 Task: Slide 21 - Alternative resources.
Action: Mouse moved to (34, 89)
Screenshot: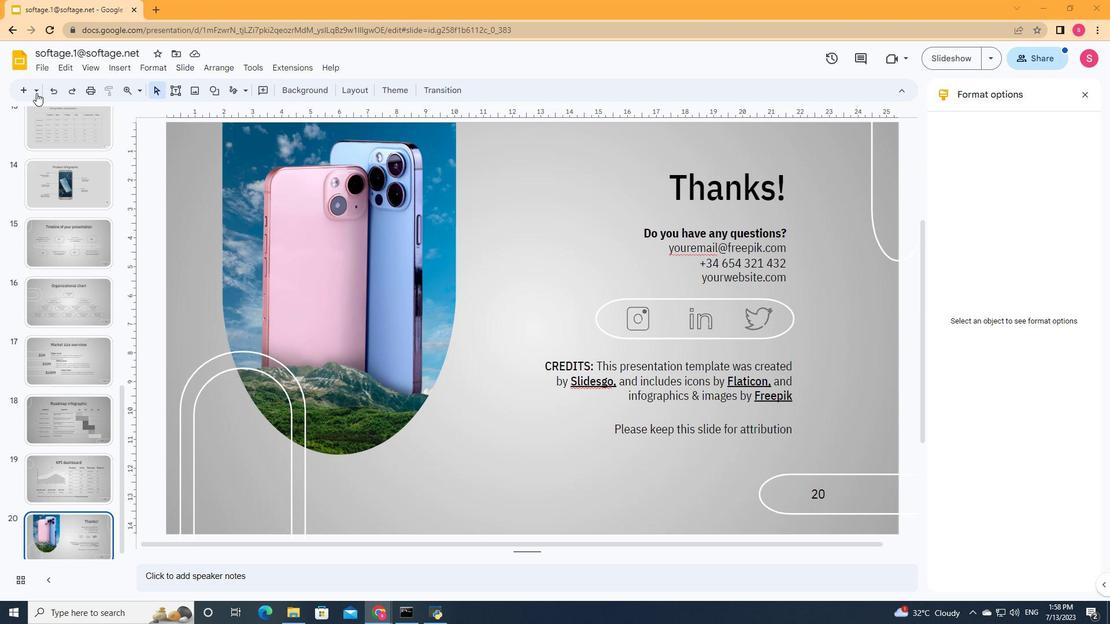 
Action: Mouse pressed left at (34, 89)
Screenshot: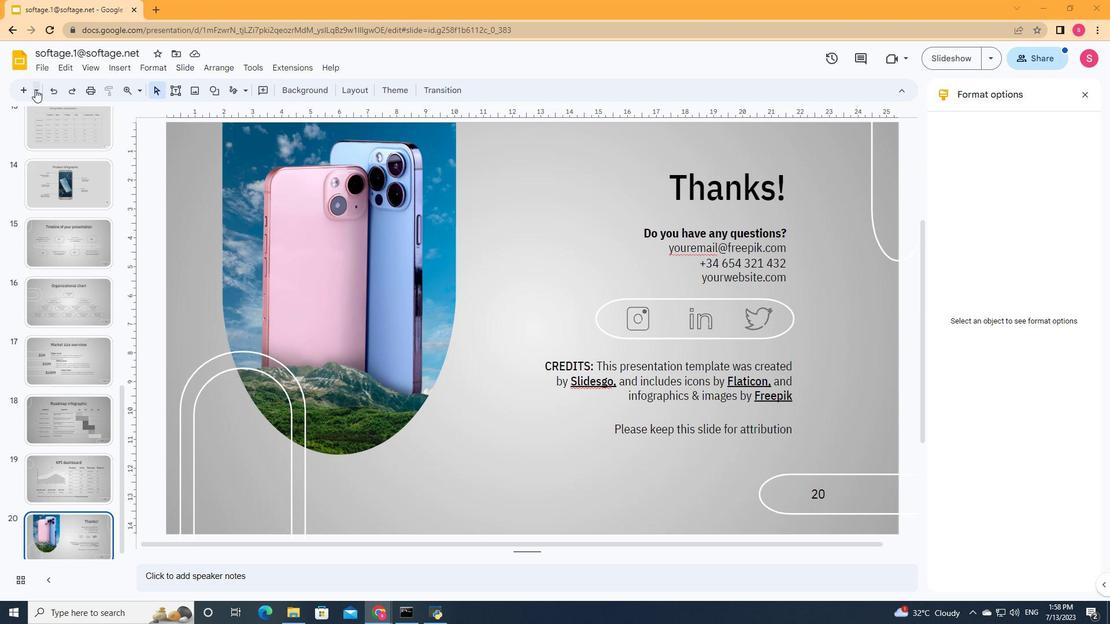 
Action: Mouse moved to (194, 135)
Screenshot: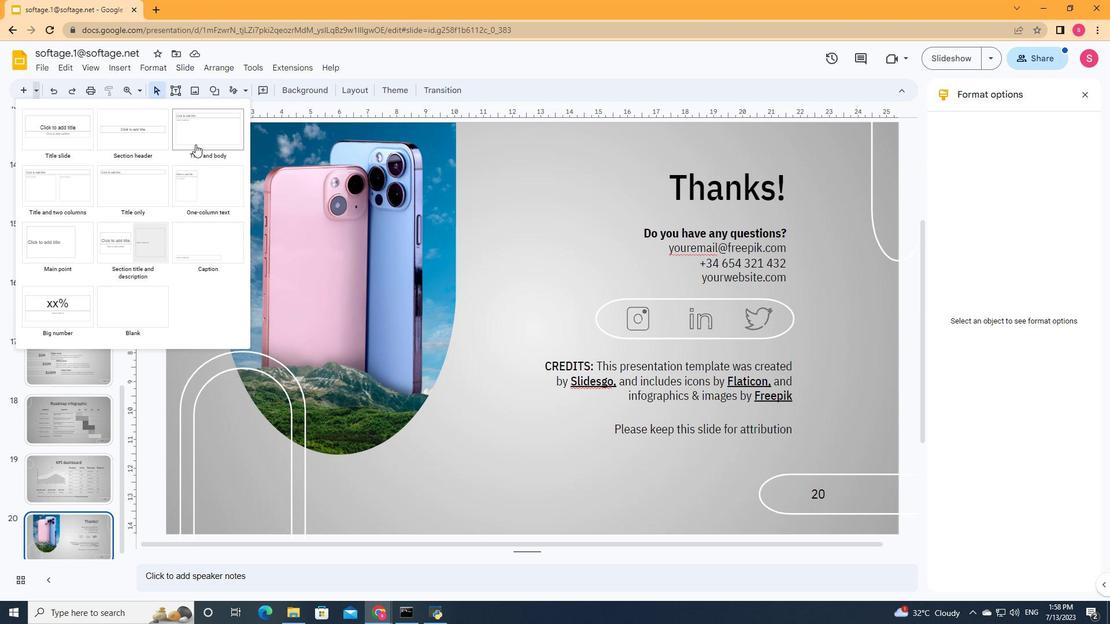 
Action: Mouse pressed left at (194, 135)
Screenshot: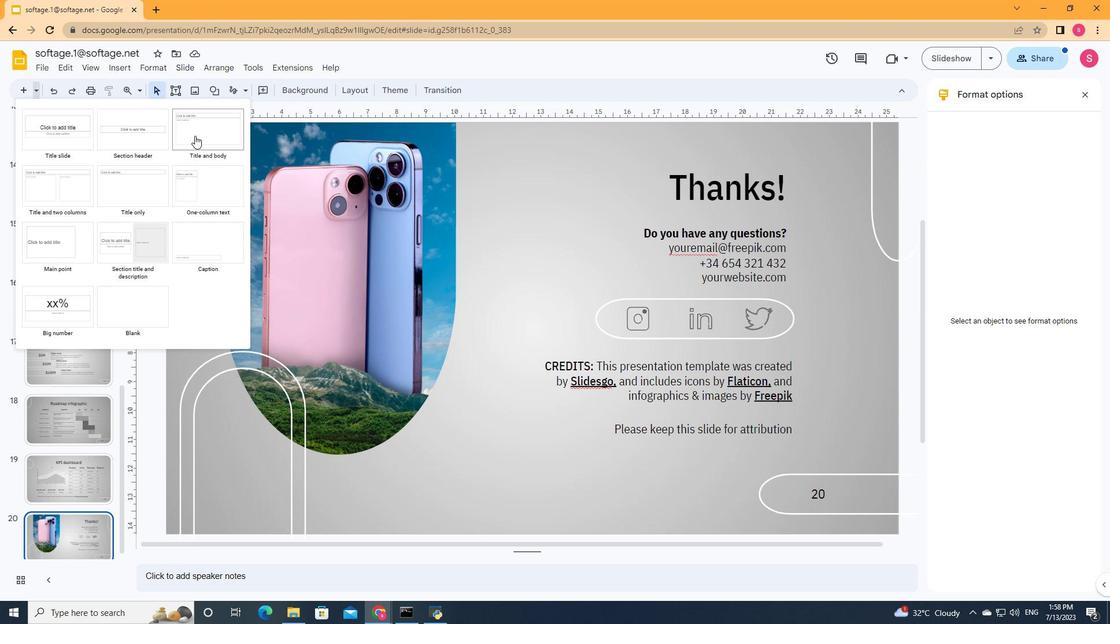 
Action: Mouse moved to (408, 193)
Screenshot: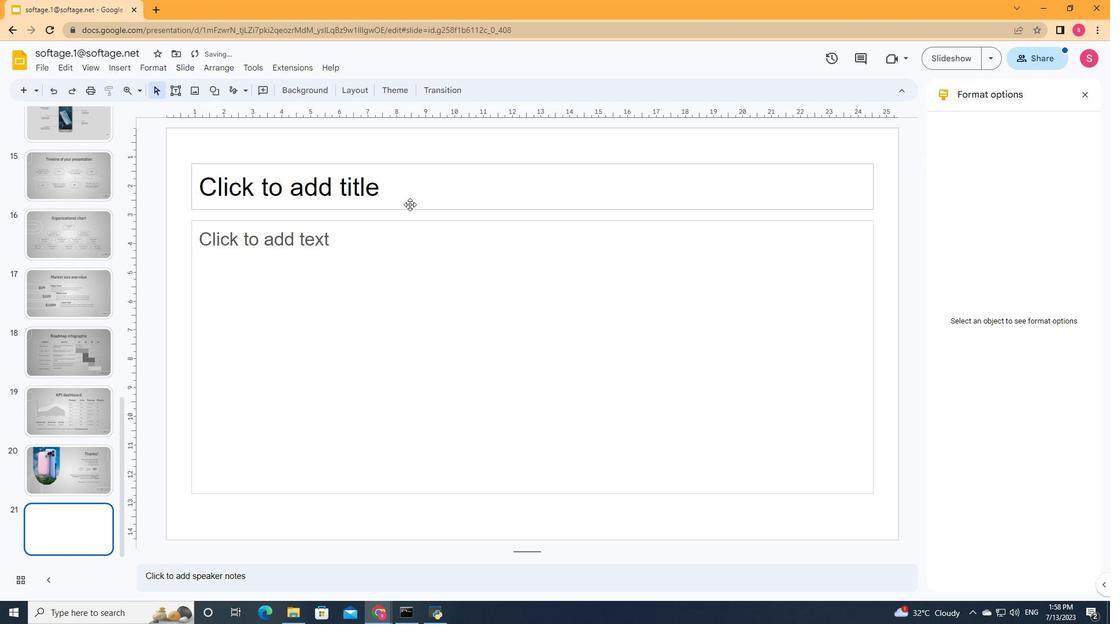 
Action: Mouse pressed left at (408, 193)
Screenshot: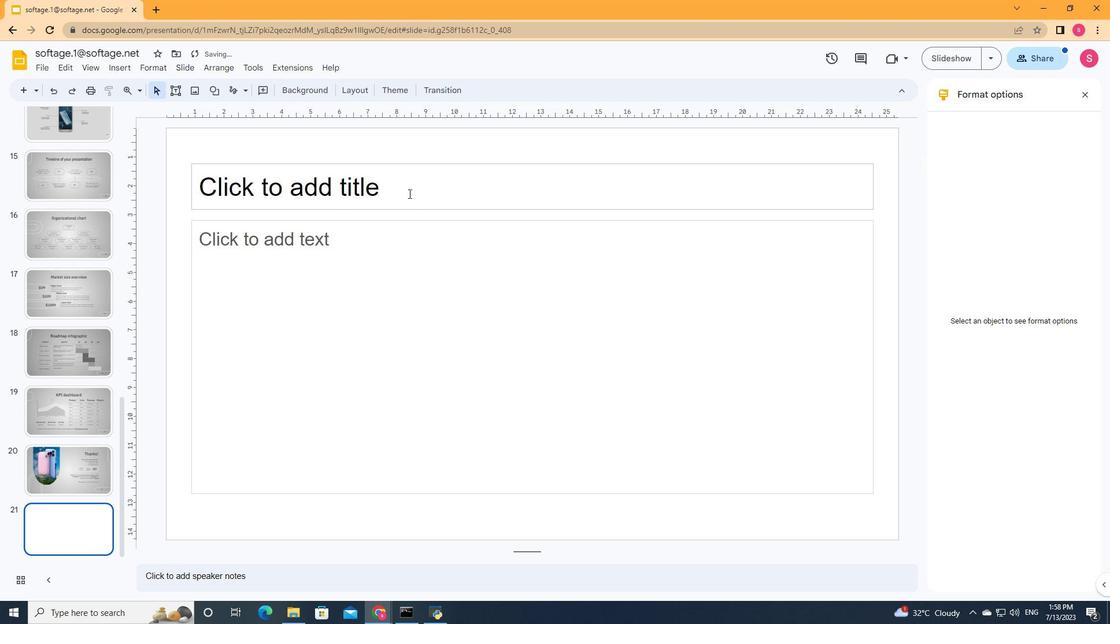 
Action: Key pressed <Key.shift>Alternative<Key.space><Key.shift>R<Key.backspace>resources
Screenshot: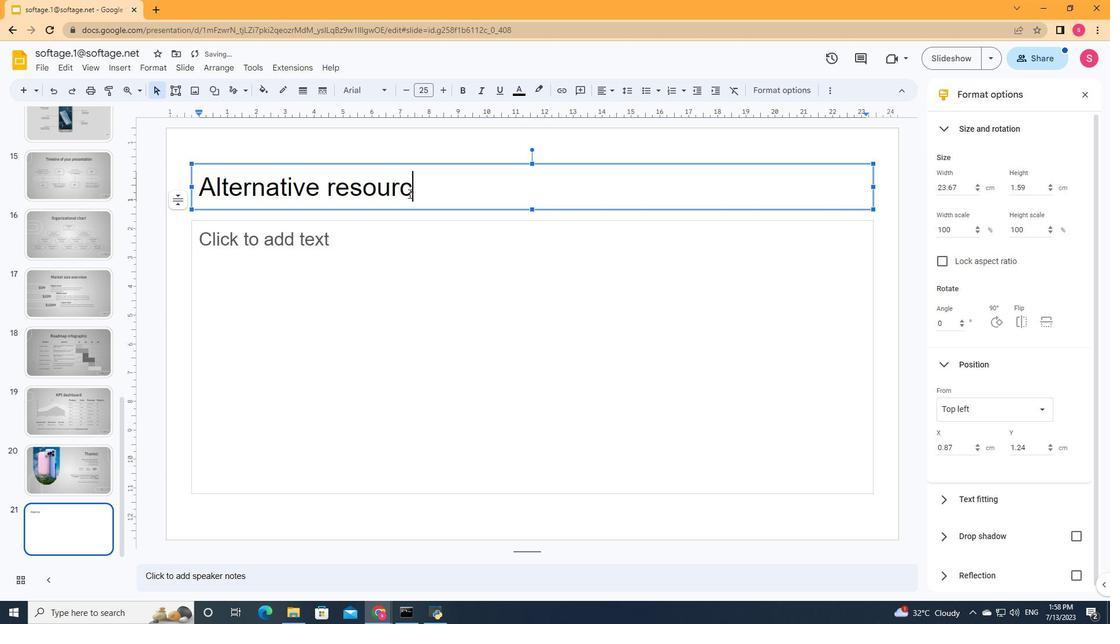 
Action: Mouse moved to (459, 183)
Screenshot: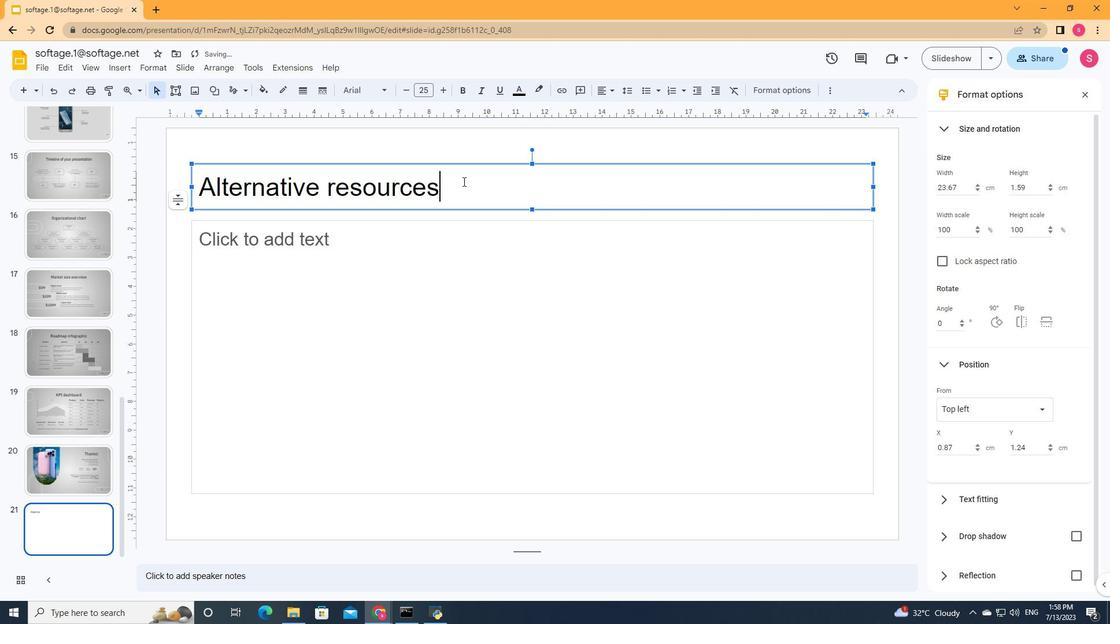 
Action: Mouse pressed left at (459, 183)
Screenshot: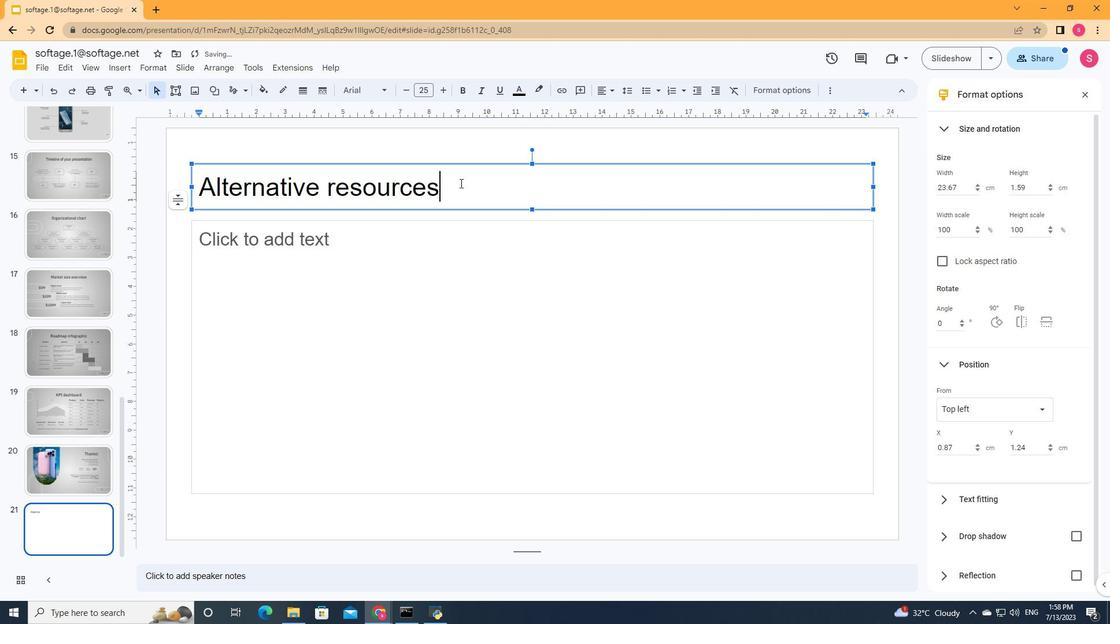 
Action: Mouse moved to (449, 90)
Screenshot: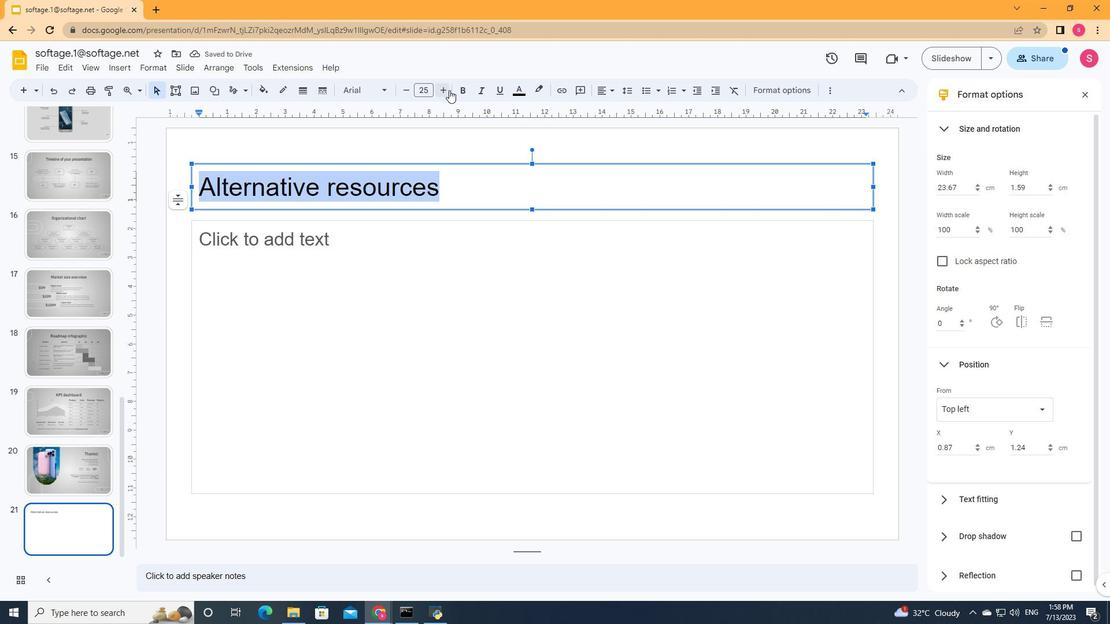 
Action: Mouse pressed left at (449, 90)
Screenshot: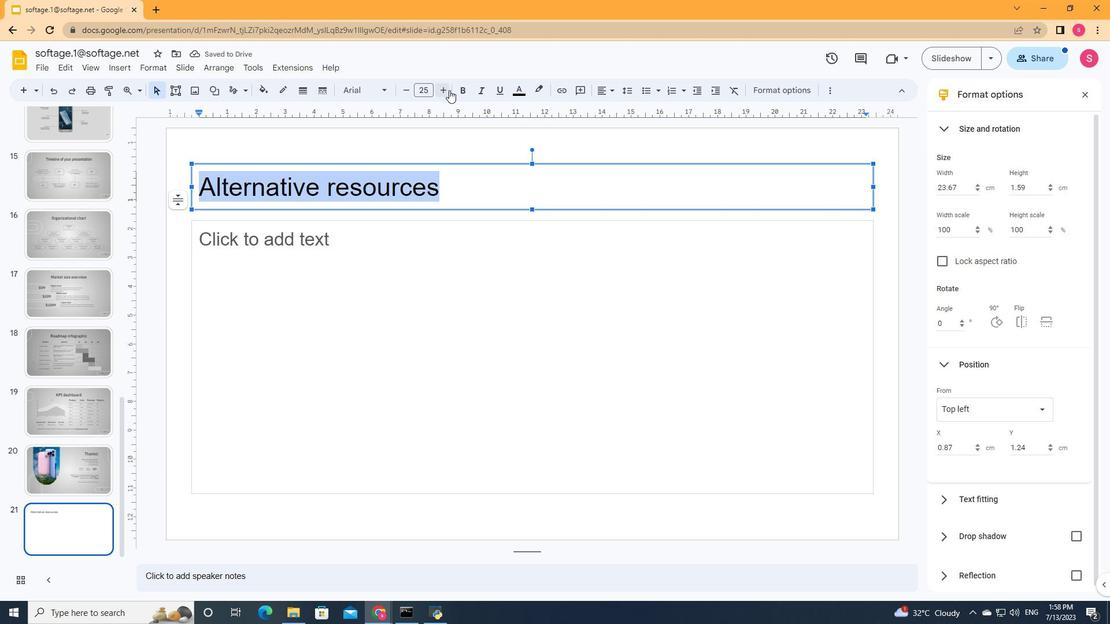 
Action: Mouse pressed left at (449, 90)
Screenshot: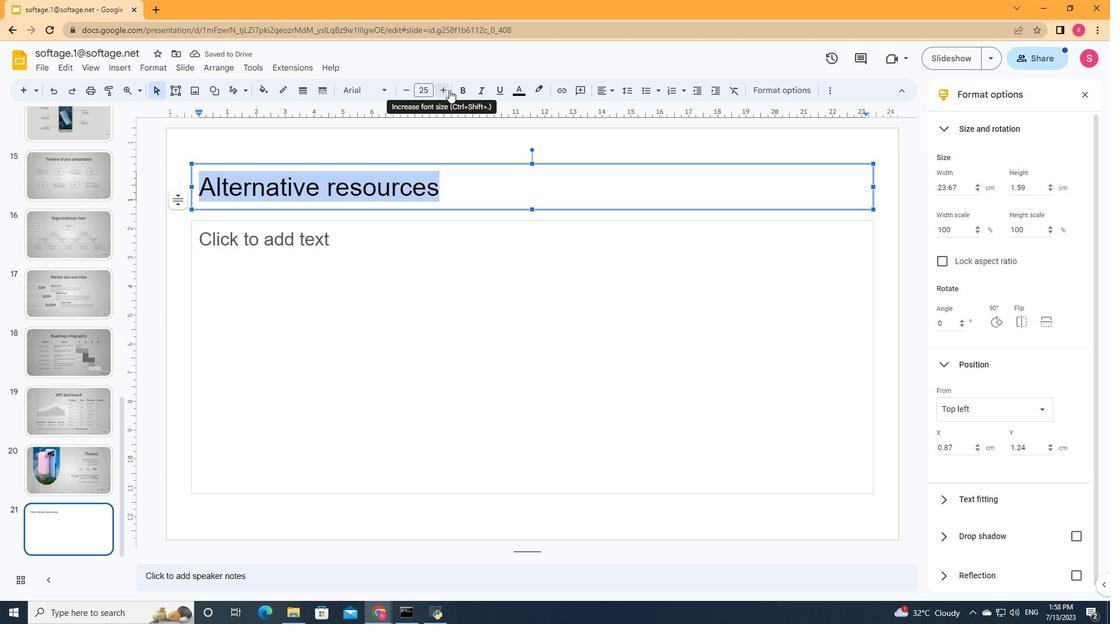 
Action: Mouse pressed left at (449, 90)
Screenshot: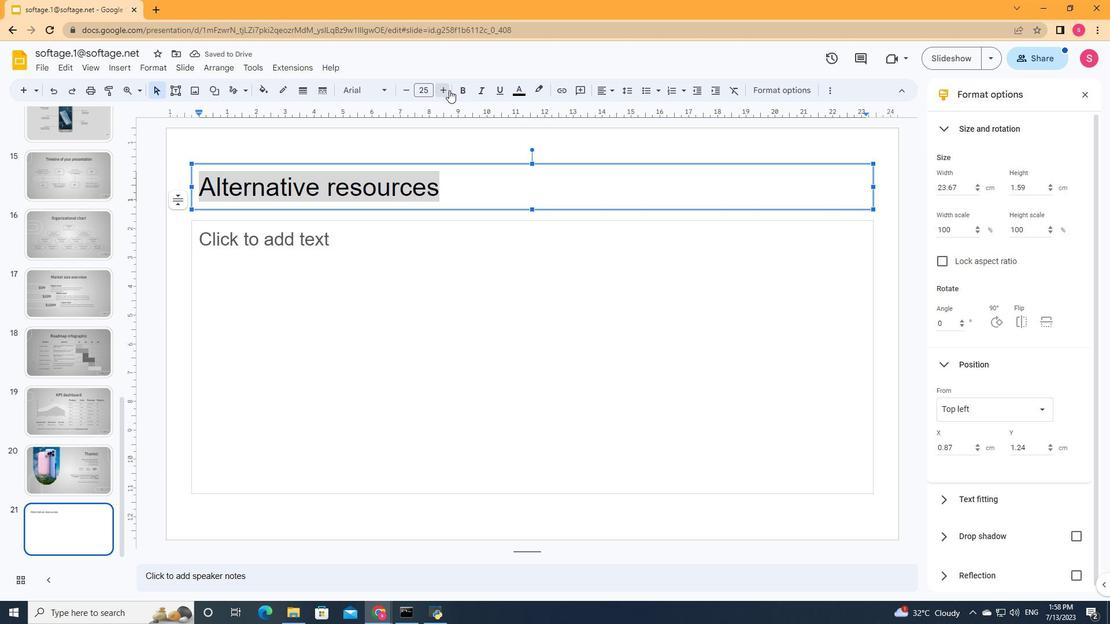 
Action: Mouse pressed left at (449, 90)
Screenshot: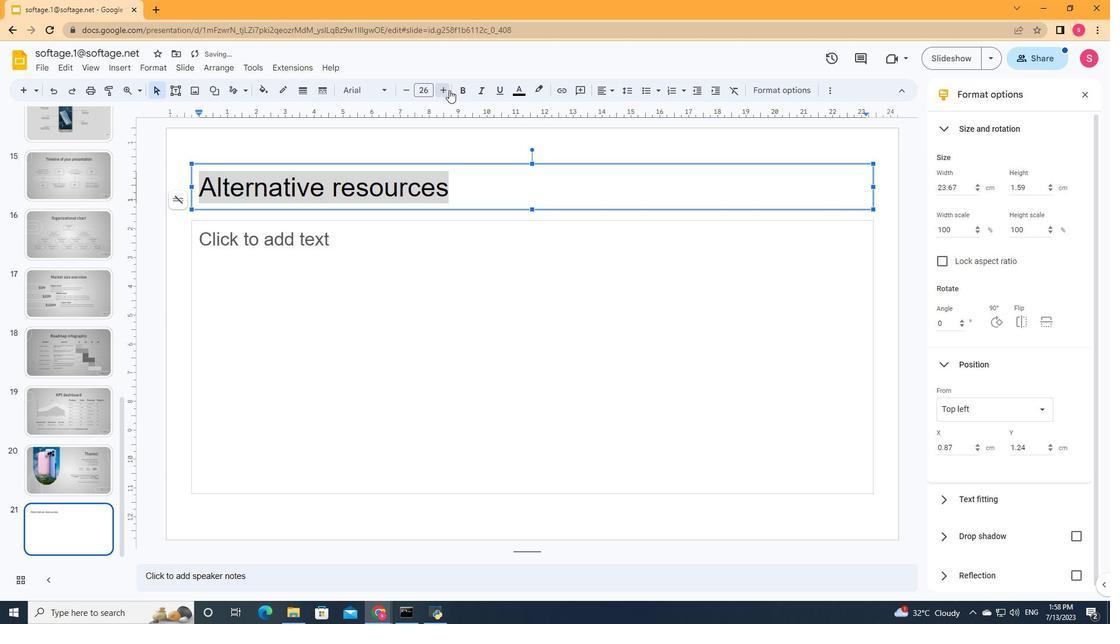 
Action: Mouse pressed left at (449, 90)
Screenshot: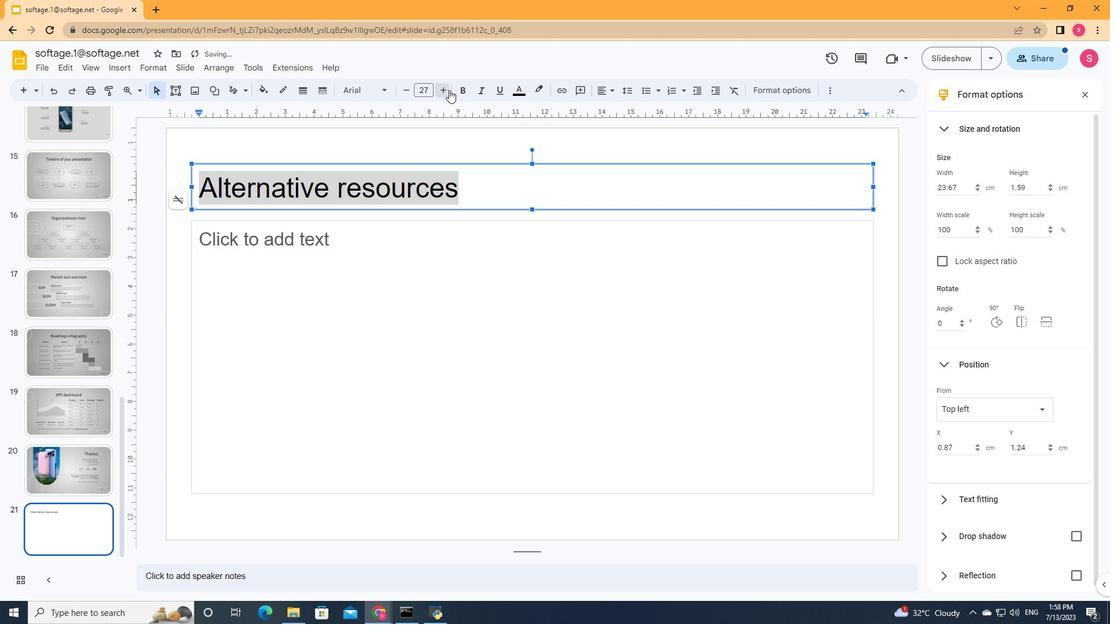
Action: Mouse pressed left at (449, 90)
Screenshot: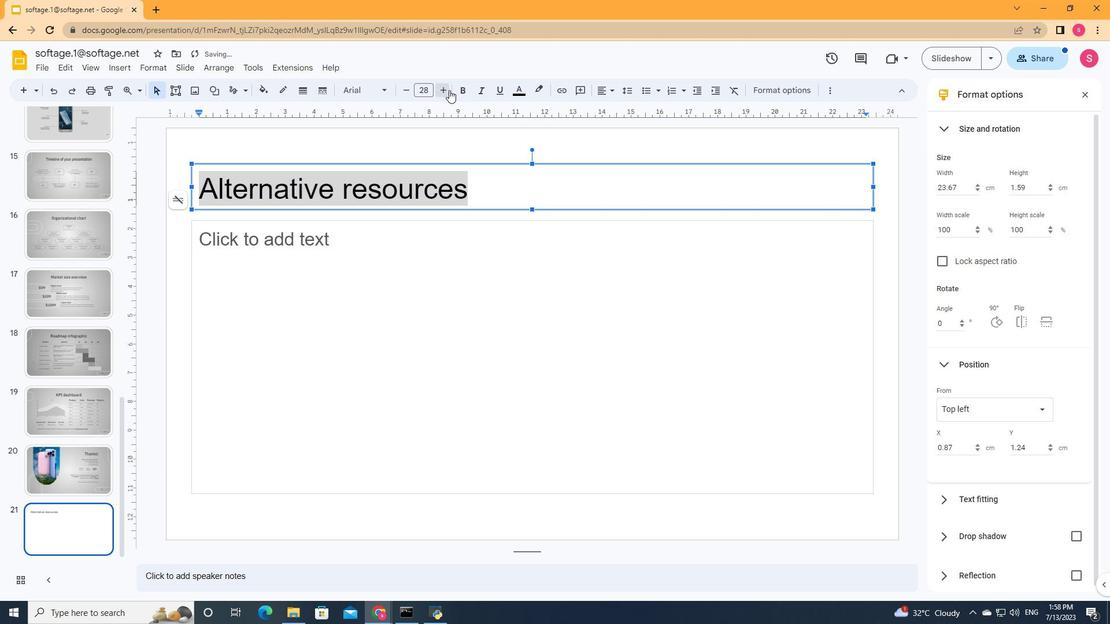 
Action: Mouse pressed left at (449, 90)
Screenshot: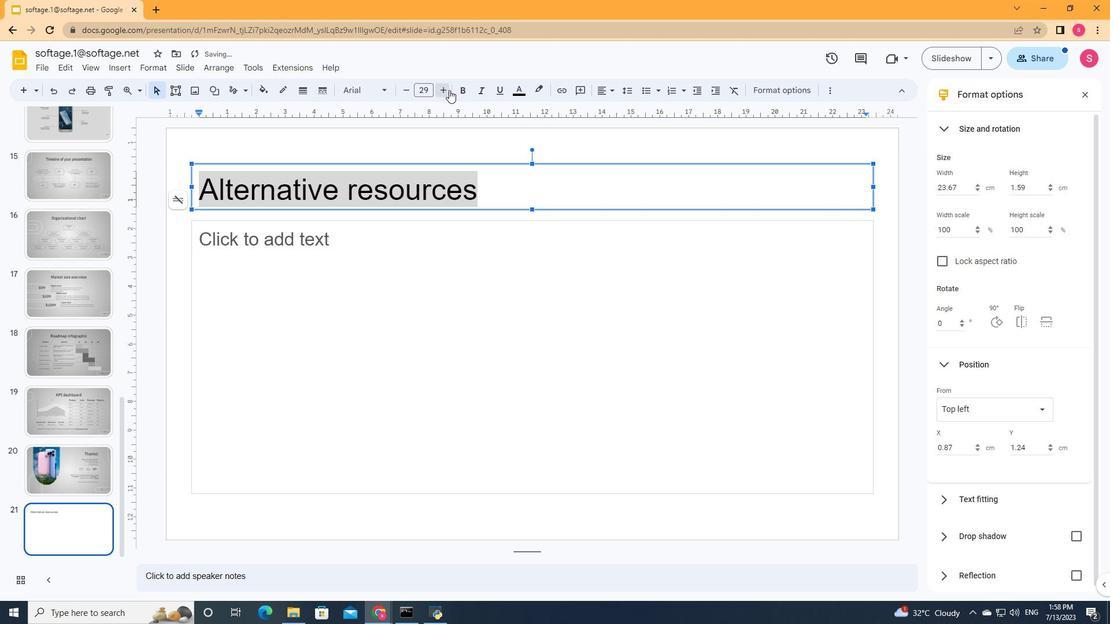 
Action: Mouse pressed left at (449, 90)
Screenshot: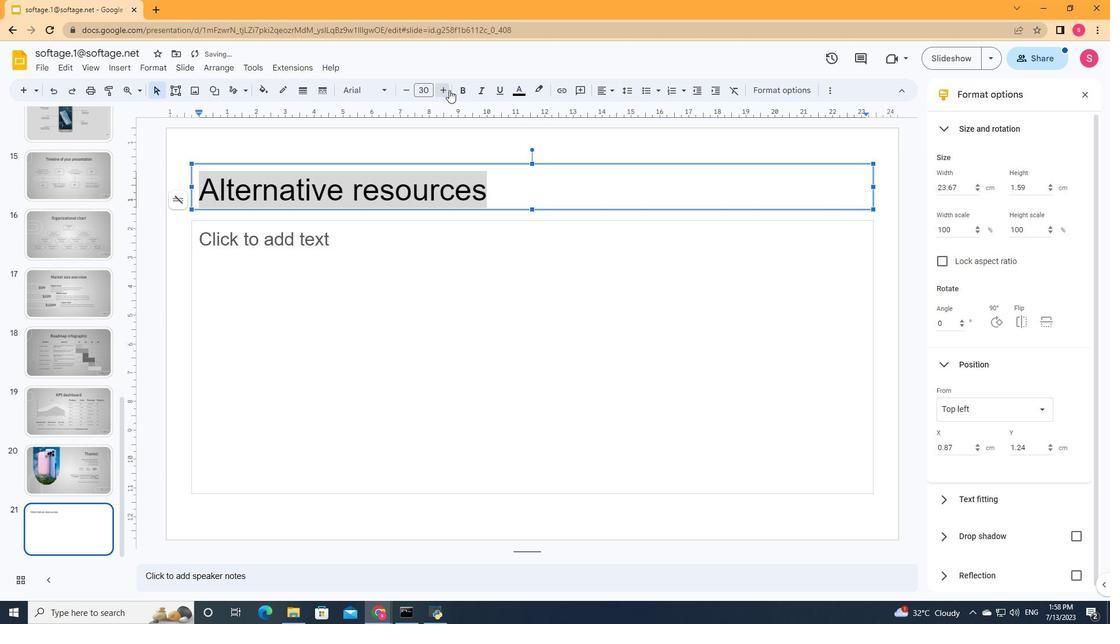 
Action: Mouse pressed left at (449, 90)
Screenshot: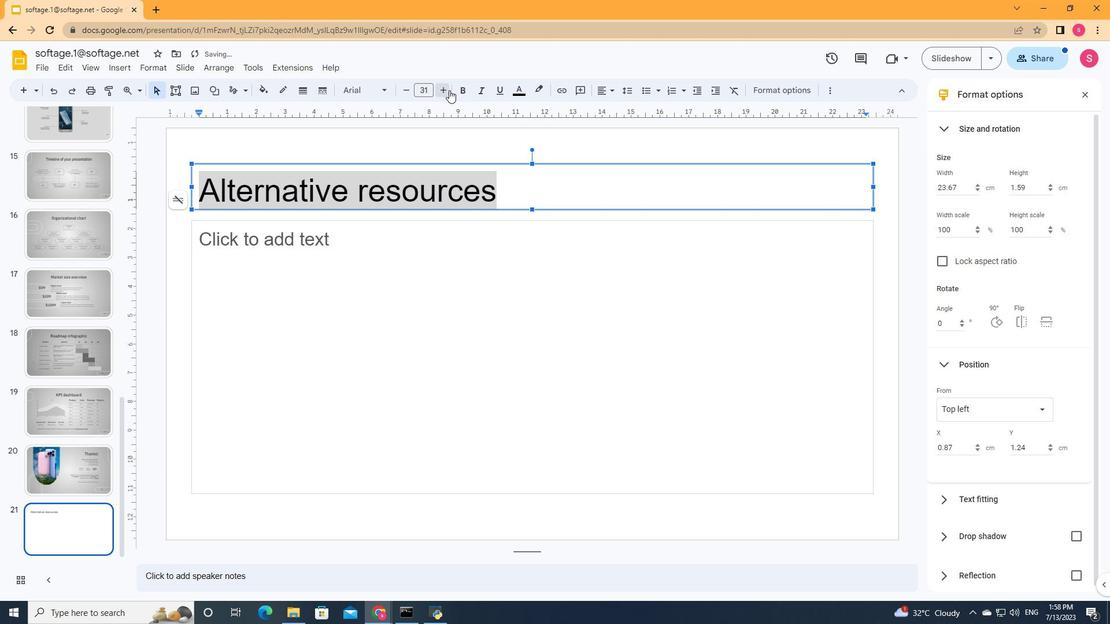 
Action: Mouse pressed left at (449, 90)
Screenshot: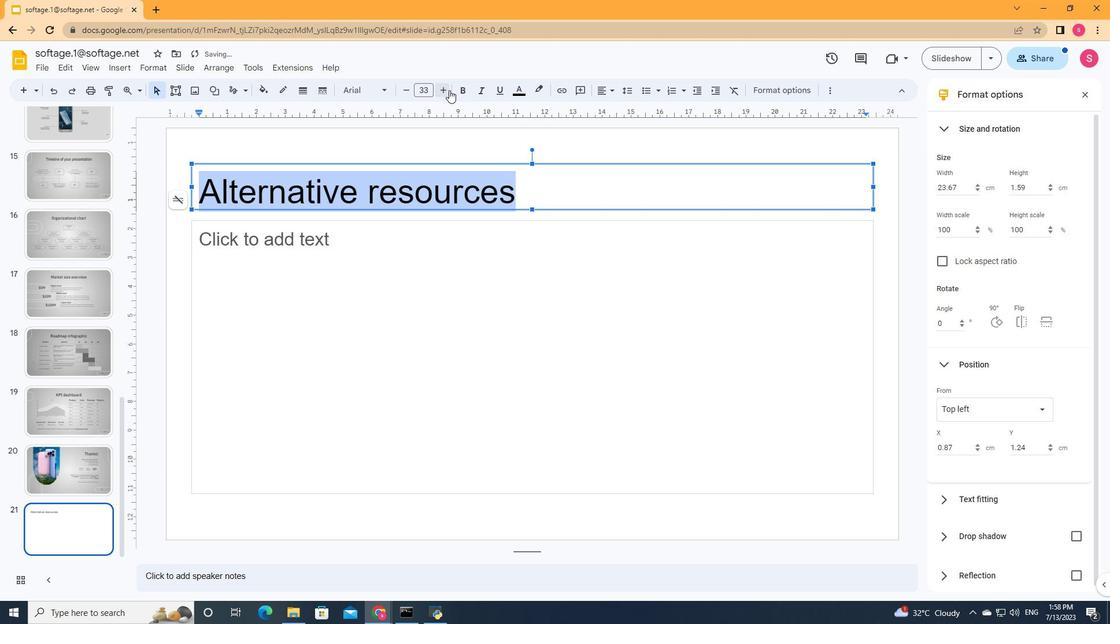 
Action: Mouse moved to (380, 87)
Screenshot: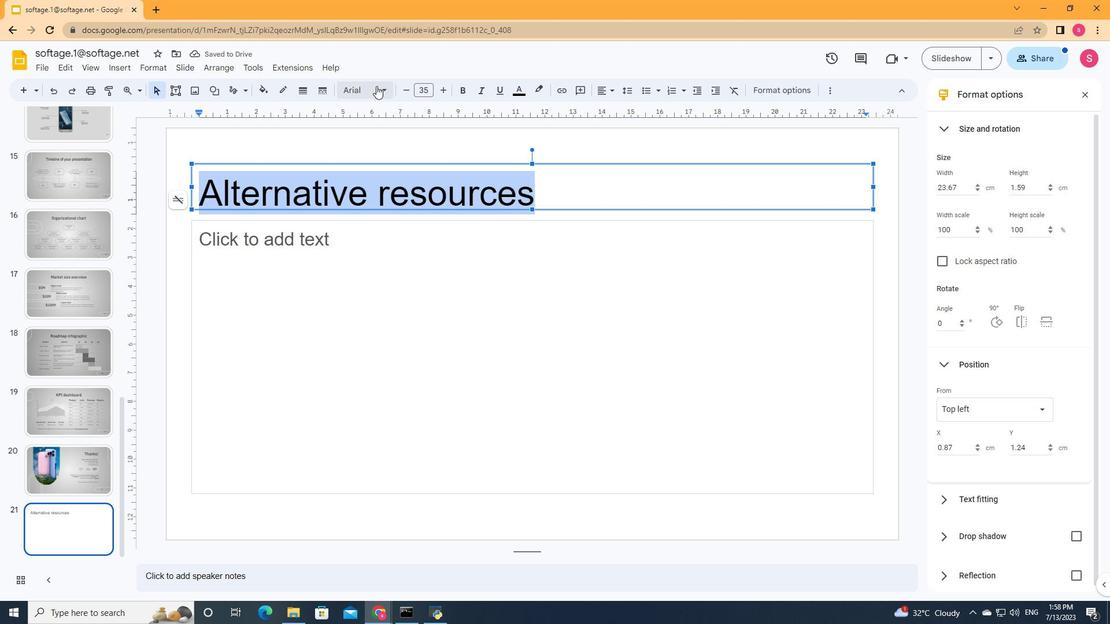 
Action: Mouse pressed left at (380, 87)
Screenshot: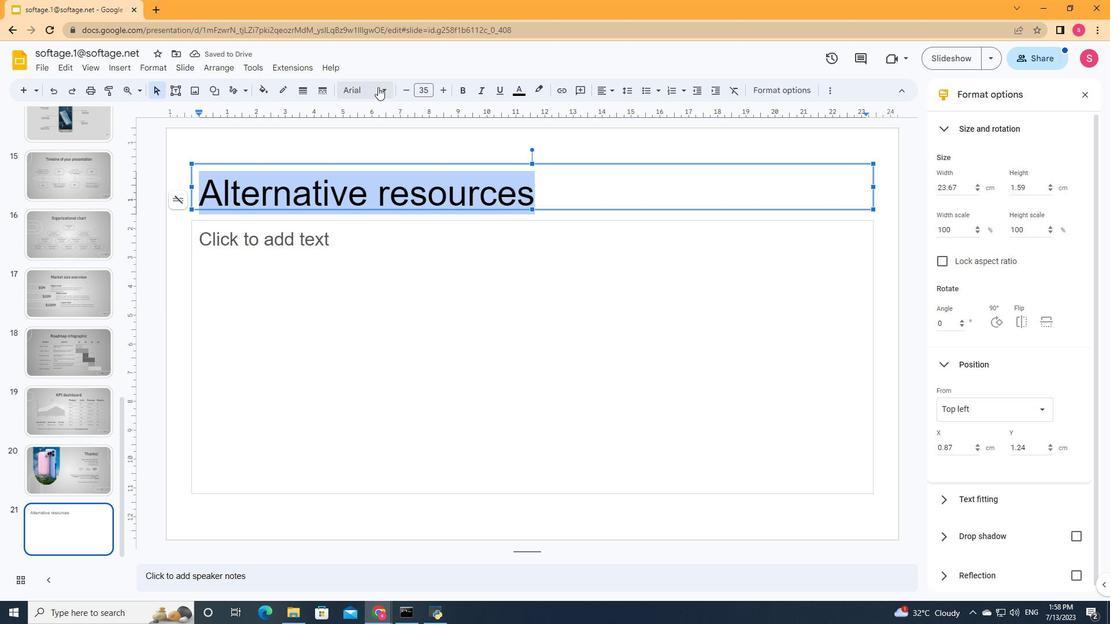 
Action: Mouse moved to (546, 286)
Screenshot: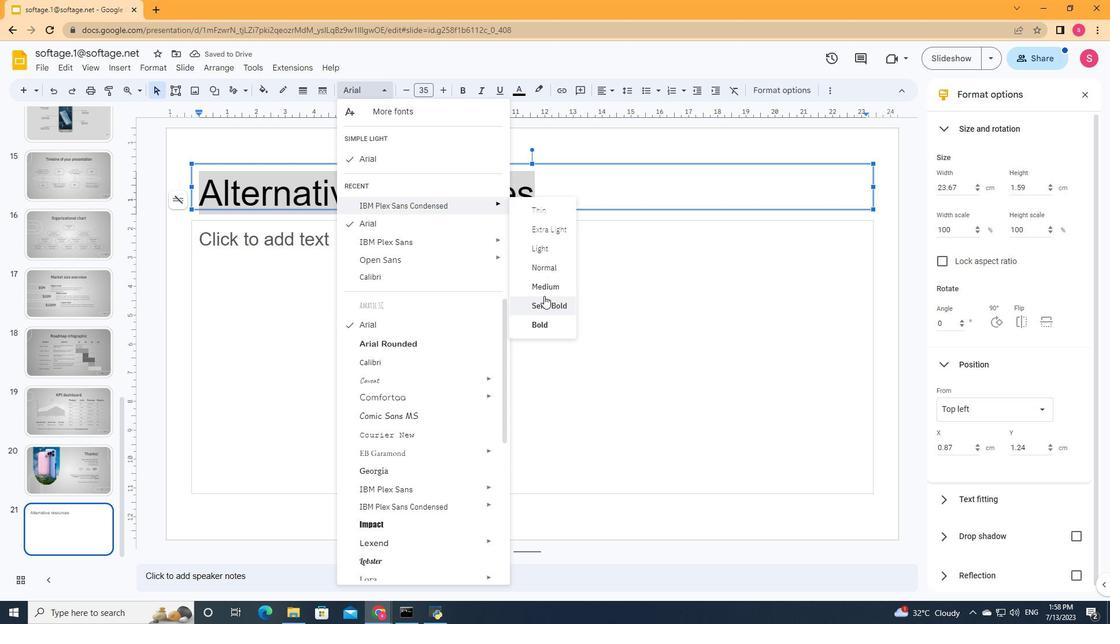 
Action: Mouse pressed left at (546, 286)
Screenshot: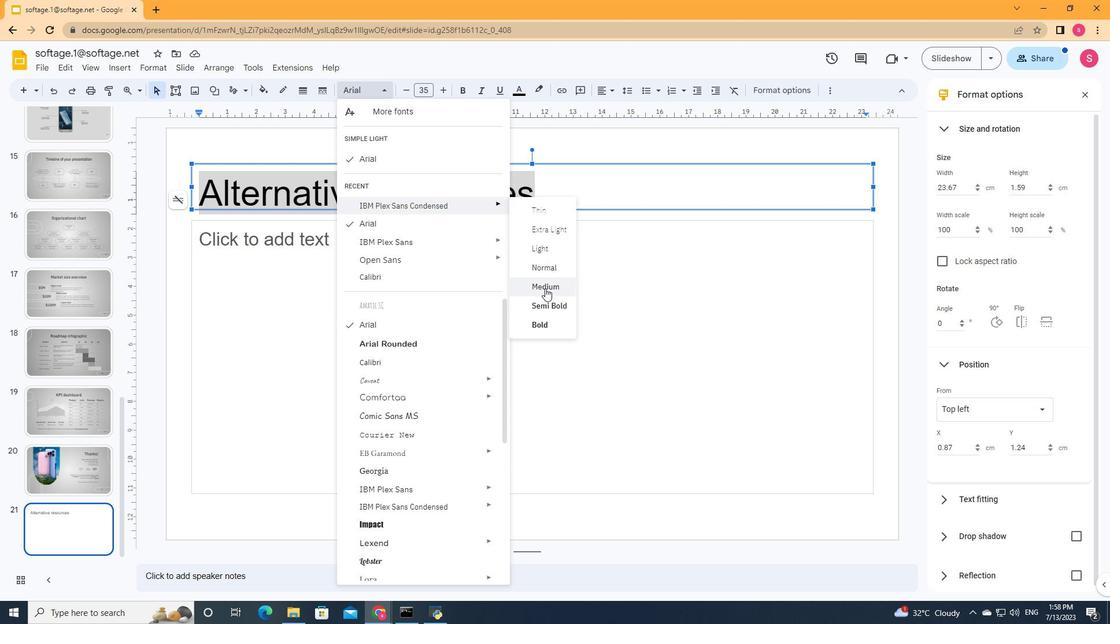 
Action: Mouse moved to (613, 92)
Screenshot: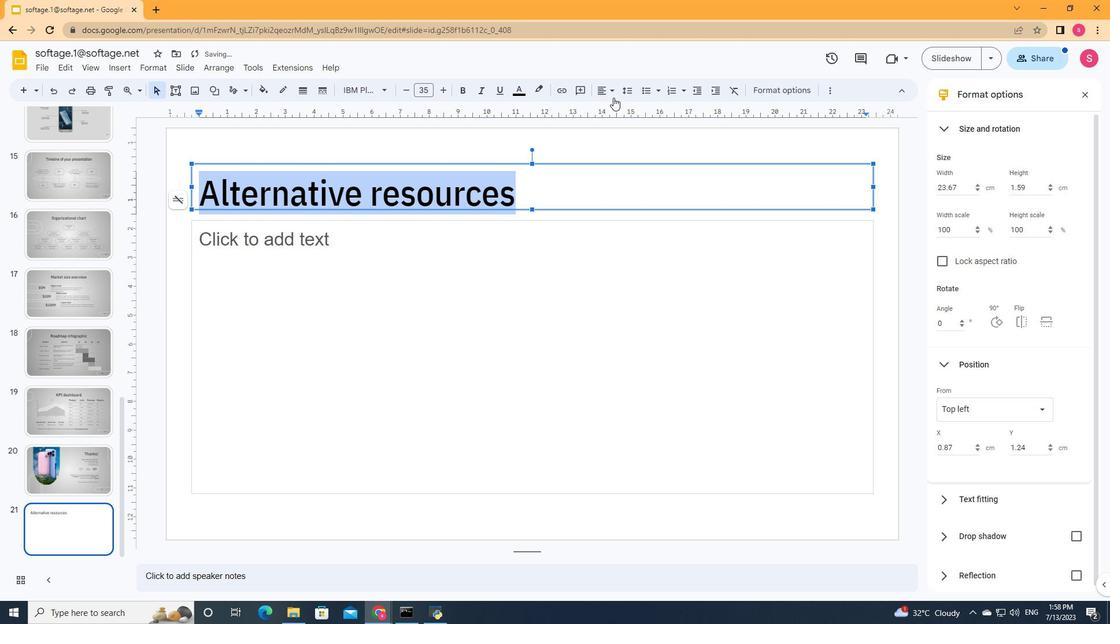 
Action: Mouse pressed left at (613, 92)
Screenshot: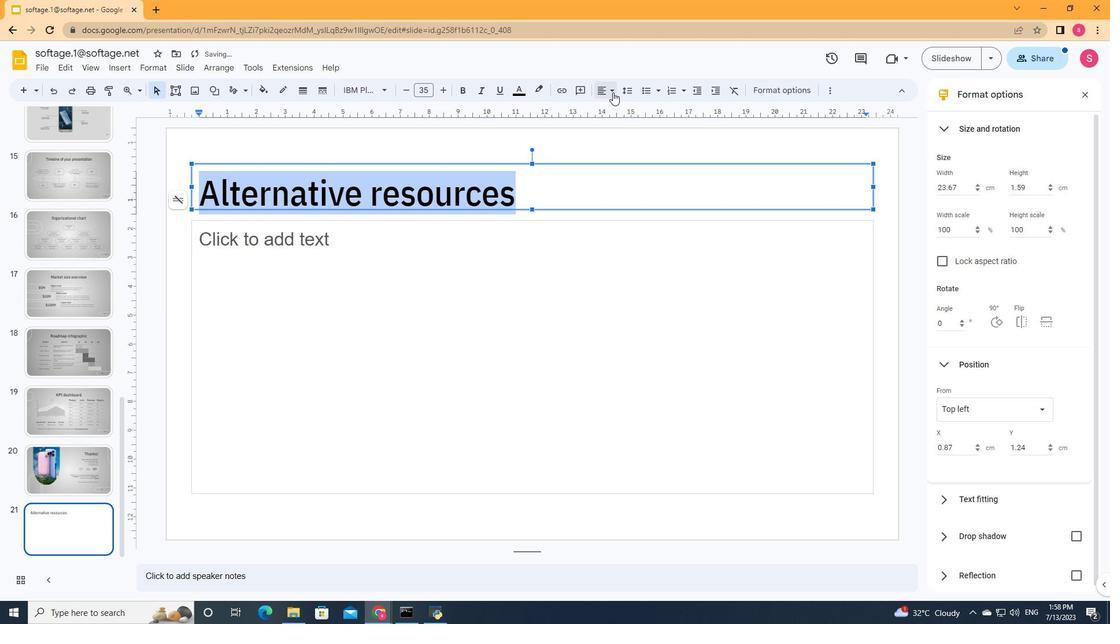 
Action: Mouse moved to (617, 113)
Screenshot: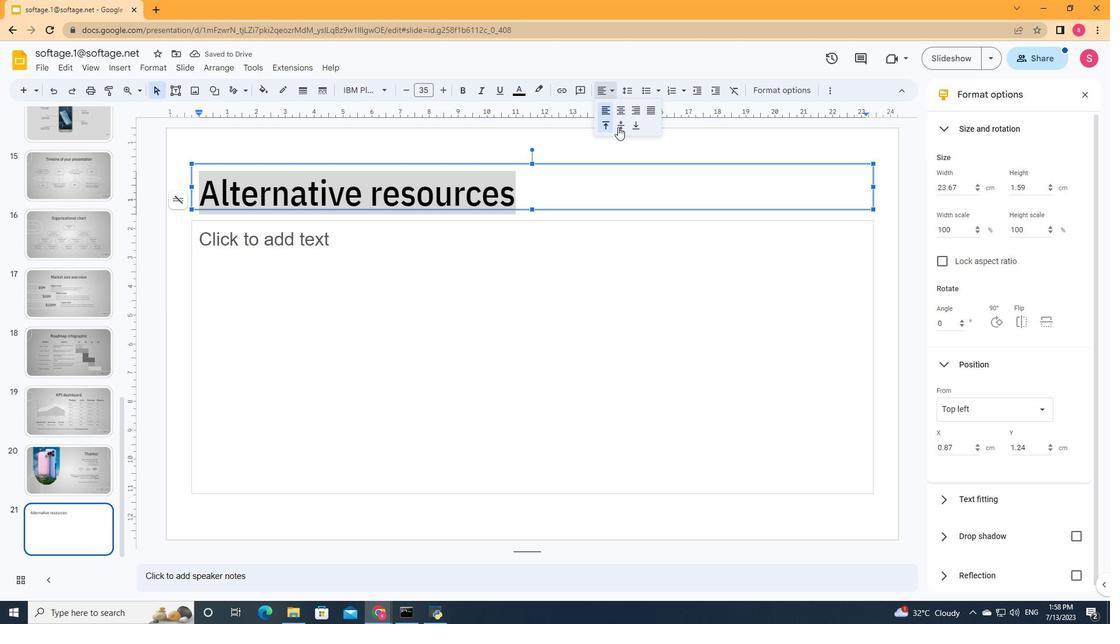 
Action: Mouse pressed left at (617, 113)
Screenshot: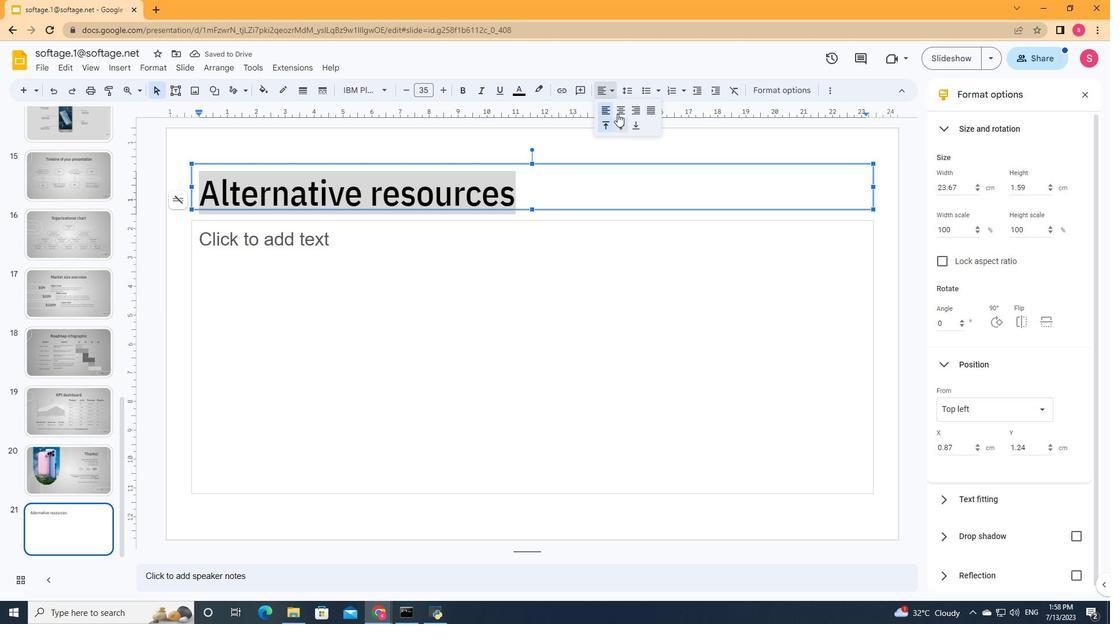 
Action: Mouse moved to (537, 254)
Screenshot: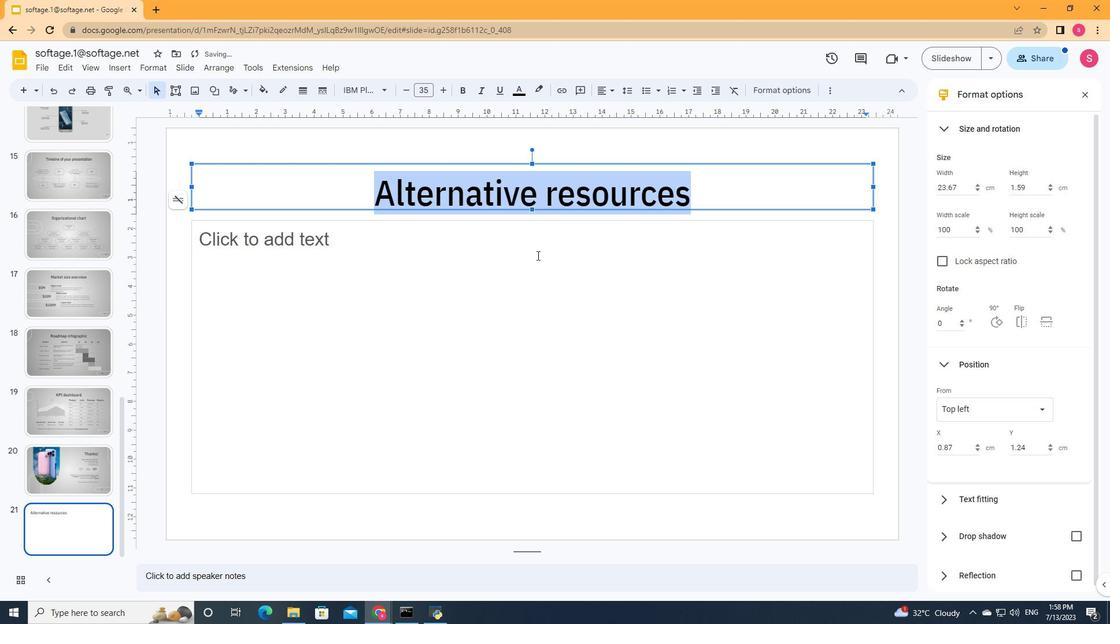
Action: Mouse pressed left at (537, 254)
Screenshot: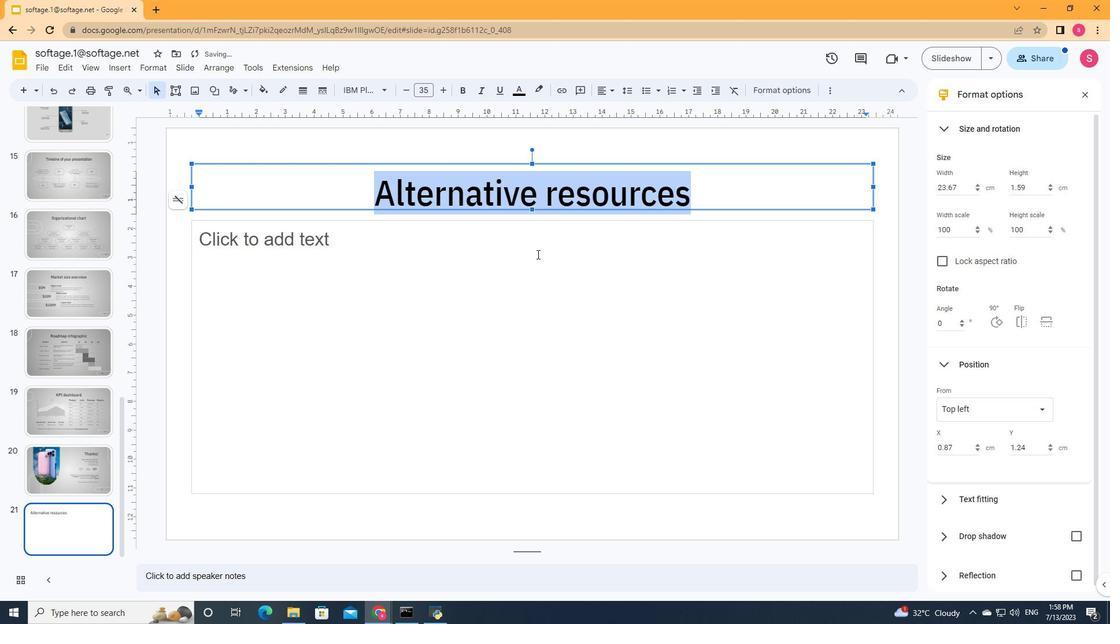 
Action: Mouse moved to (373, 250)
Screenshot: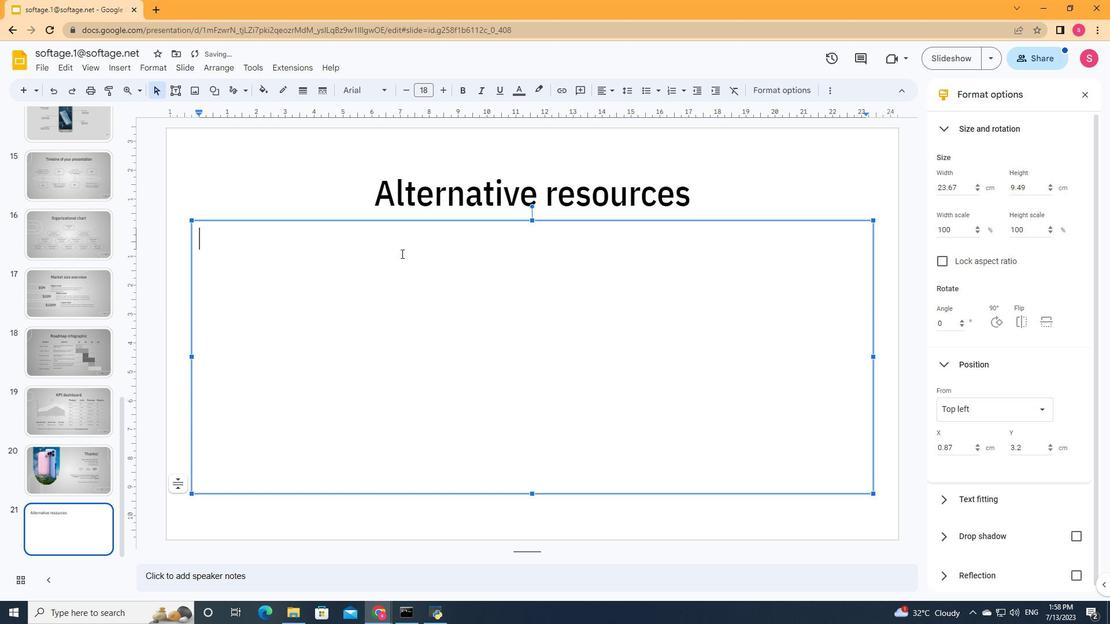 
Action: Key pressed <Key.shift><Key.shift><Key.shift><Key.shift><Key.shift><Key.shift><Key.shift><Key.shift><Key.shift><Key.shift><Key.shift><Key.shift><Key.shift><Key.shift><Key.shift><Key.shift><Key.shift><Key.shift><Key.shift><Key.shift><Key.shift><Key.shift><Key.shift><Key.shift><Key.shift><Key.shift><Key.shift><Key.shift><Key.shift><Key.shift>Here's<Key.space>an<Key.space>assortment<Key.space>of<Key.space>alternative<Key.space>resources<Key.space>whose<Key.space>style<Key.space>first<Key.space>the<Key.space>one<Key.space>of<Key.space>this<Key.space>template<Key.shift>:<Key.enter><Key.shift><Key.shift><Key.shift><Key.shift><Key.shift><Key.shift><Key.shift><Key.shift><Key.shift><Key.shift><Key.shift><Key.shift><Key.shift><Key.shift><Key.shift><Key.shift><Key.shift><Key.shift><Key.shift>Photos<Key.shift>:<Key.enter><Key.shift>Electronic<Key.space>devices<Key.space>balancing<Key.space>concept<Key.space><Key.shift><Key.shift><Key.shift><Key.shift><Key.shift><Key.shift>I
Screenshot: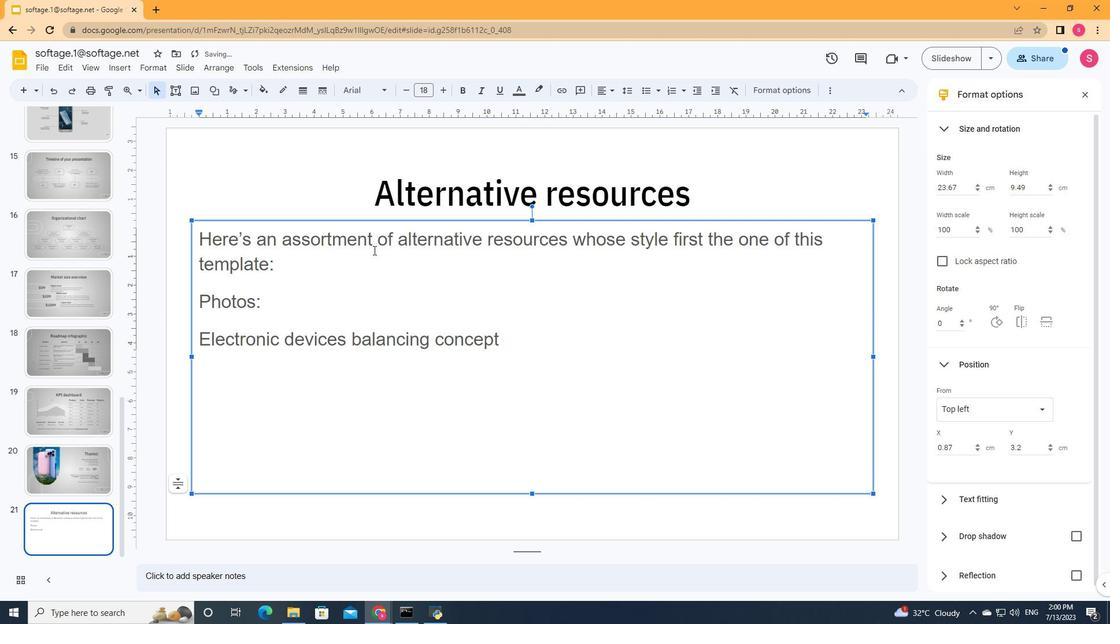 
Action: Mouse scrolled (373, 251) with delta (0, 0)
Screenshot: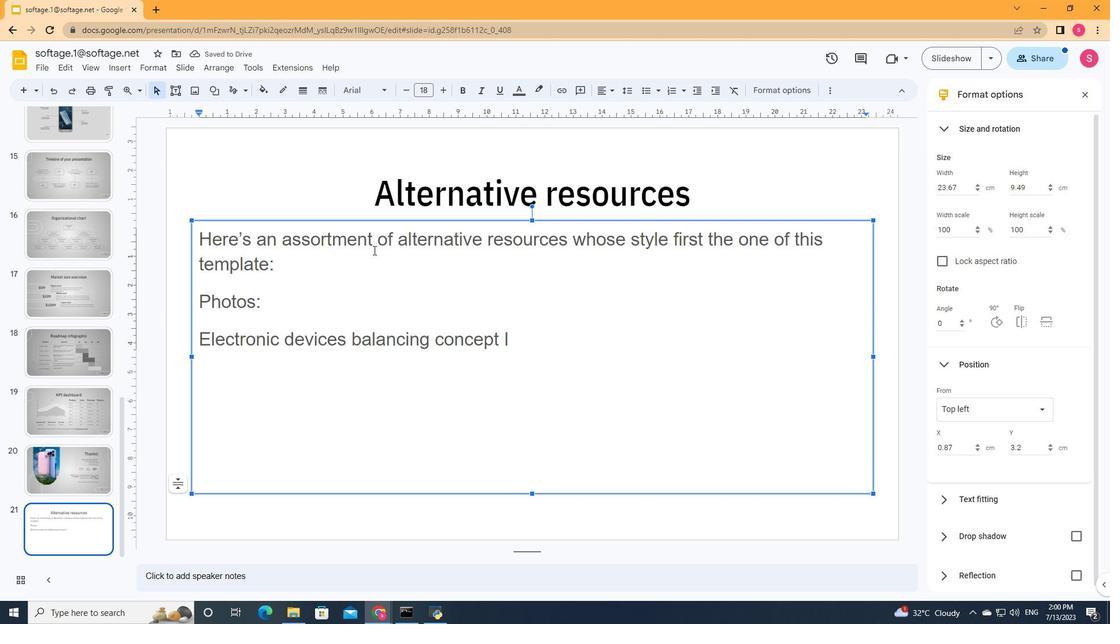 
Action: Mouse moved to (64, 540)
Screenshot: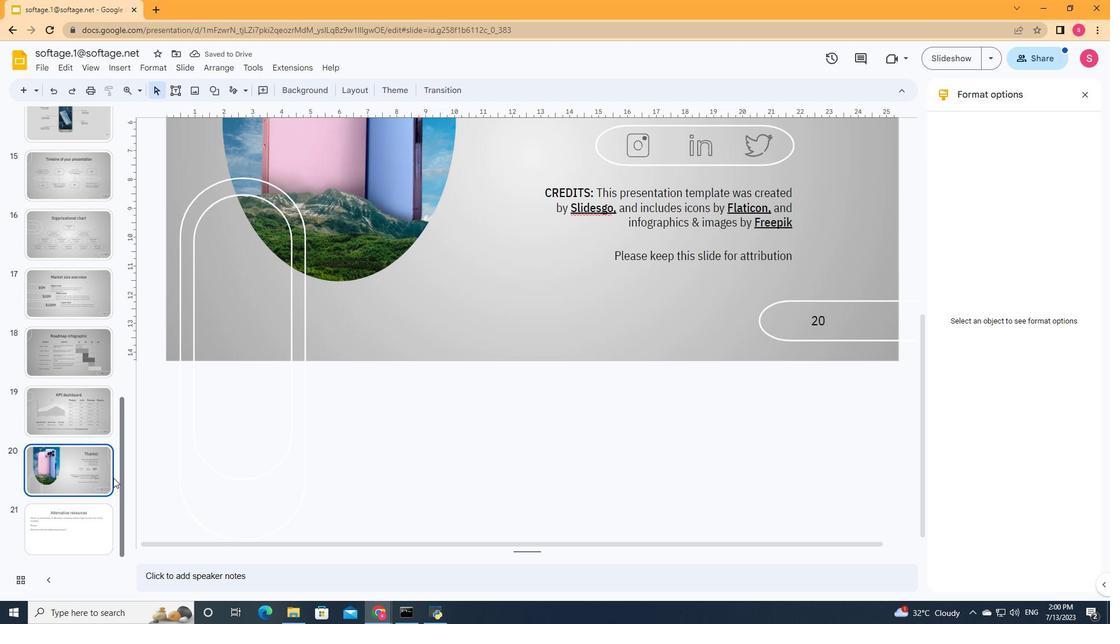 
Action: Mouse pressed left at (64, 540)
Screenshot: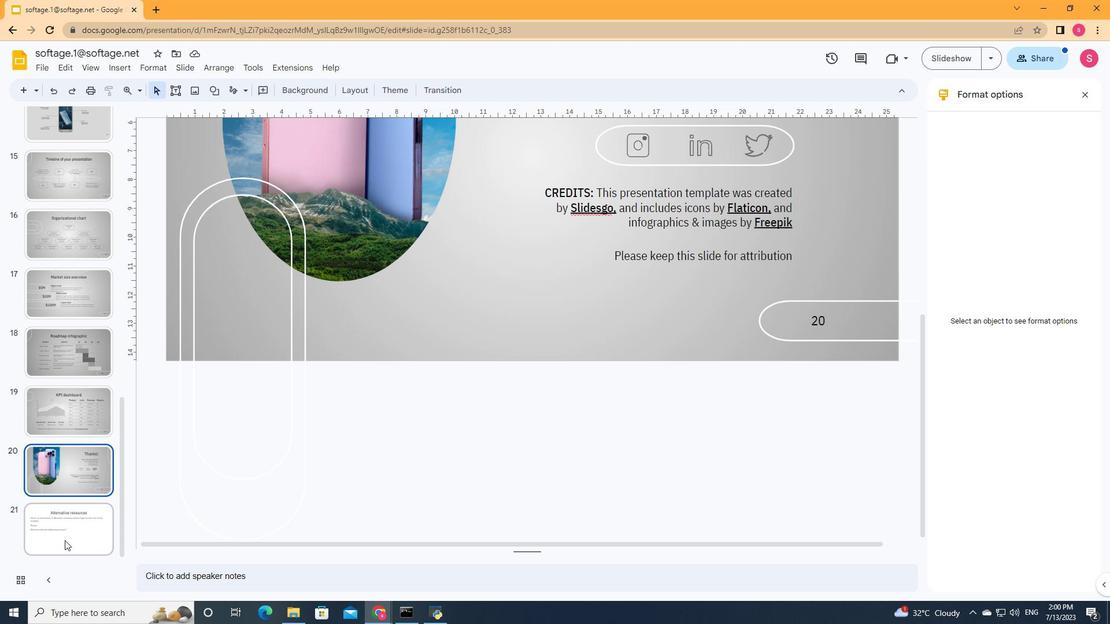 
Action: Mouse moved to (525, 344)
Screenshot: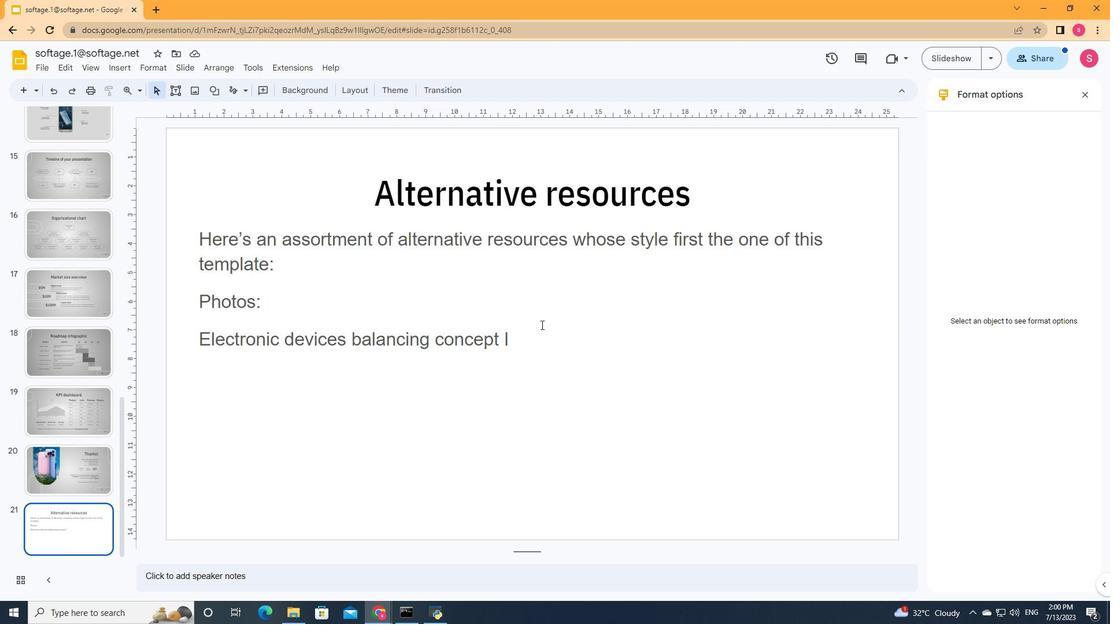 
Action: Mouse pressed left at (525, 344)
Screenshot: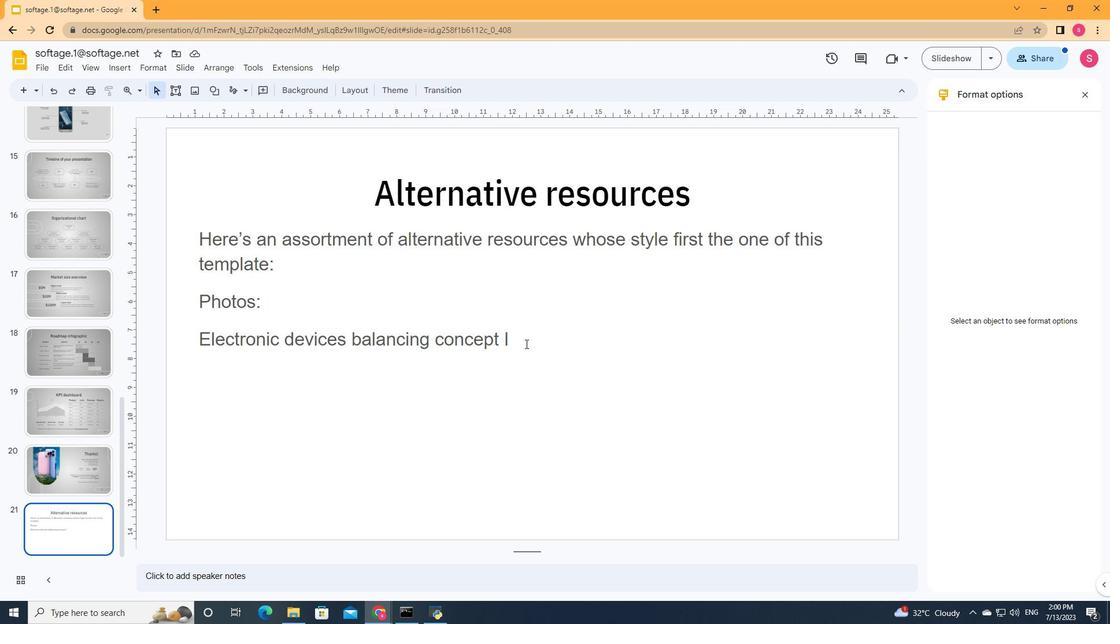 
Action: Mouse moved to (403, 90)
Screenshot: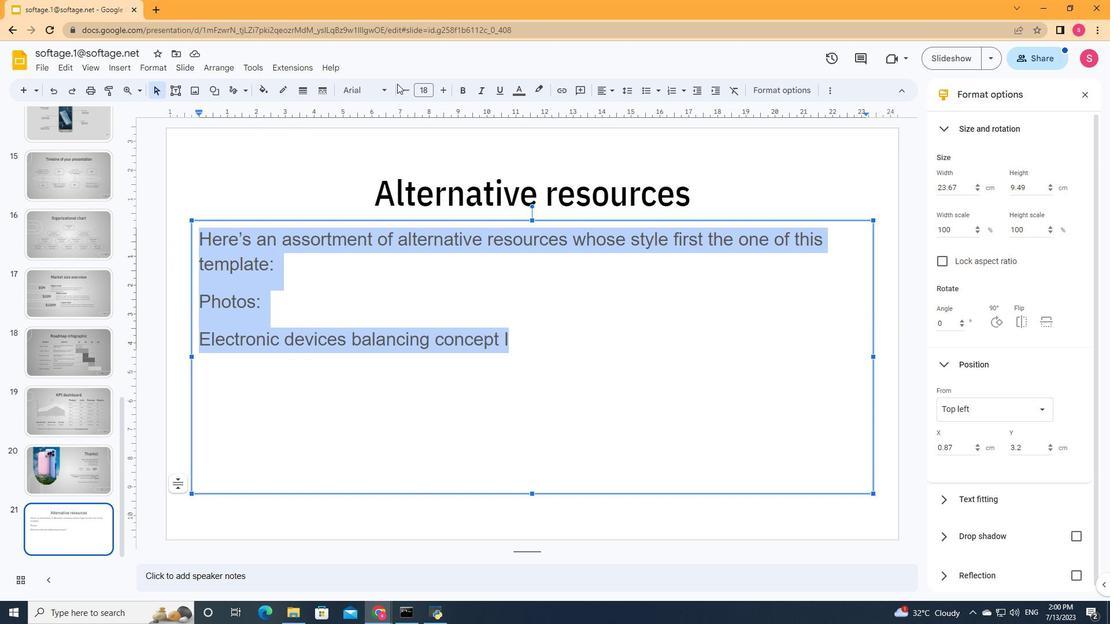 
Action: Mouse pressed left at (403, 90)
Screenshot: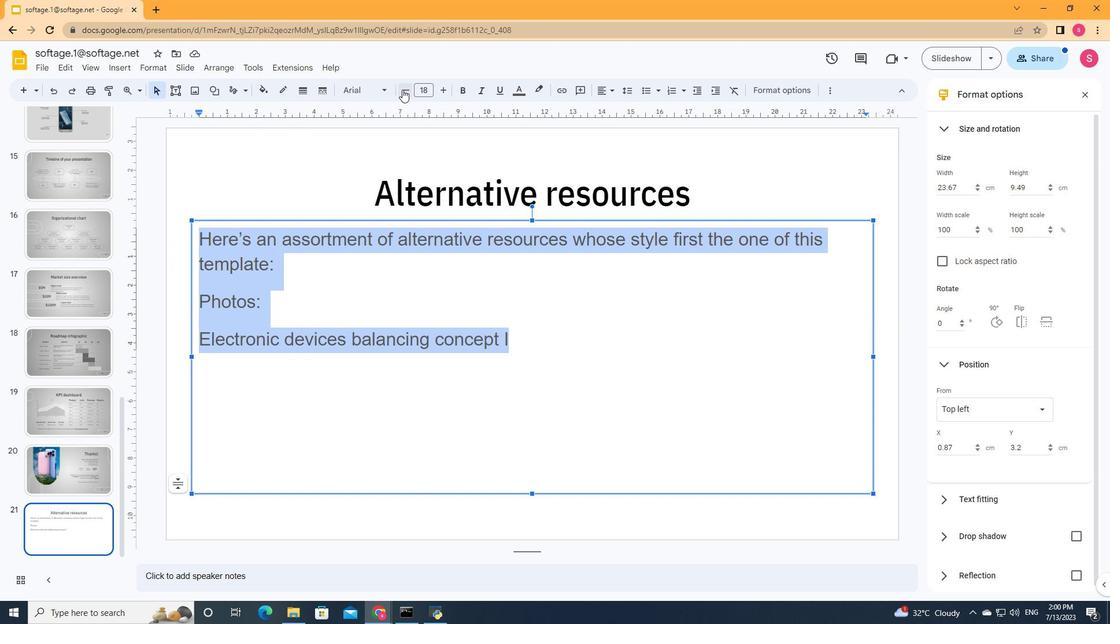 
Action: Mouse pressed left at (403, 90)
Screenshot: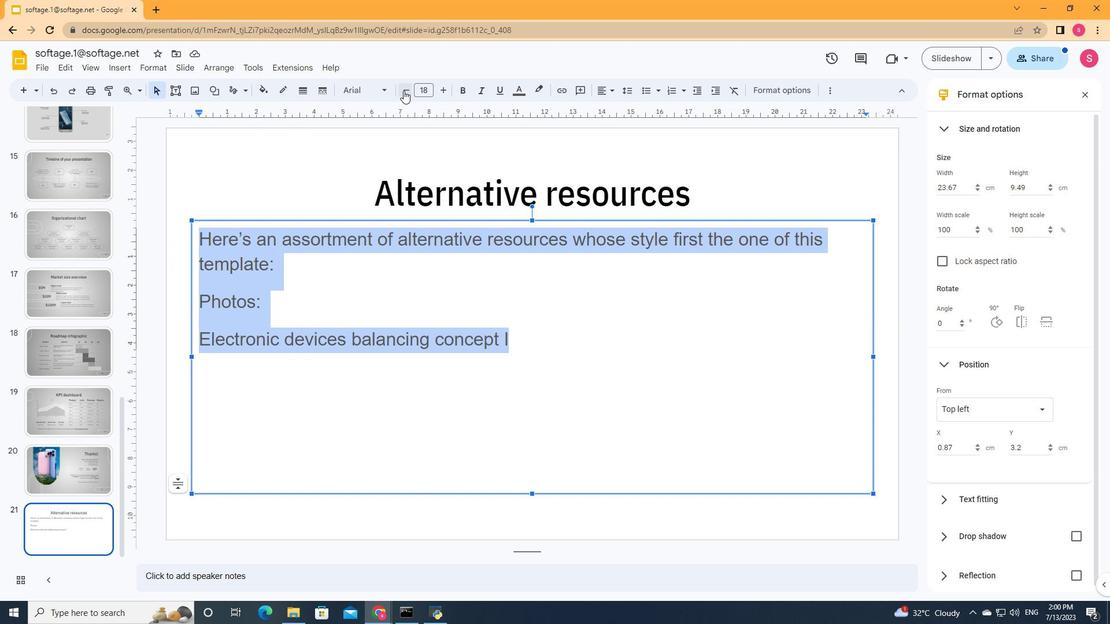 
Action: Mouse pressed left at (403, 90)
Screenshot: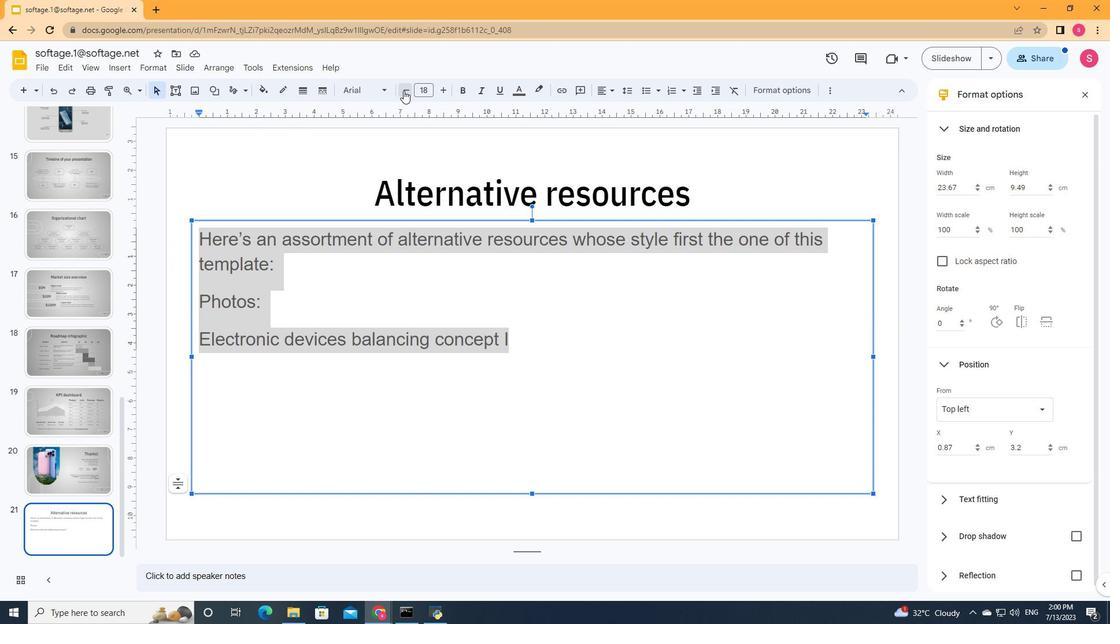 
Action: Mouse pressed left at (403, 90)
Screenshot: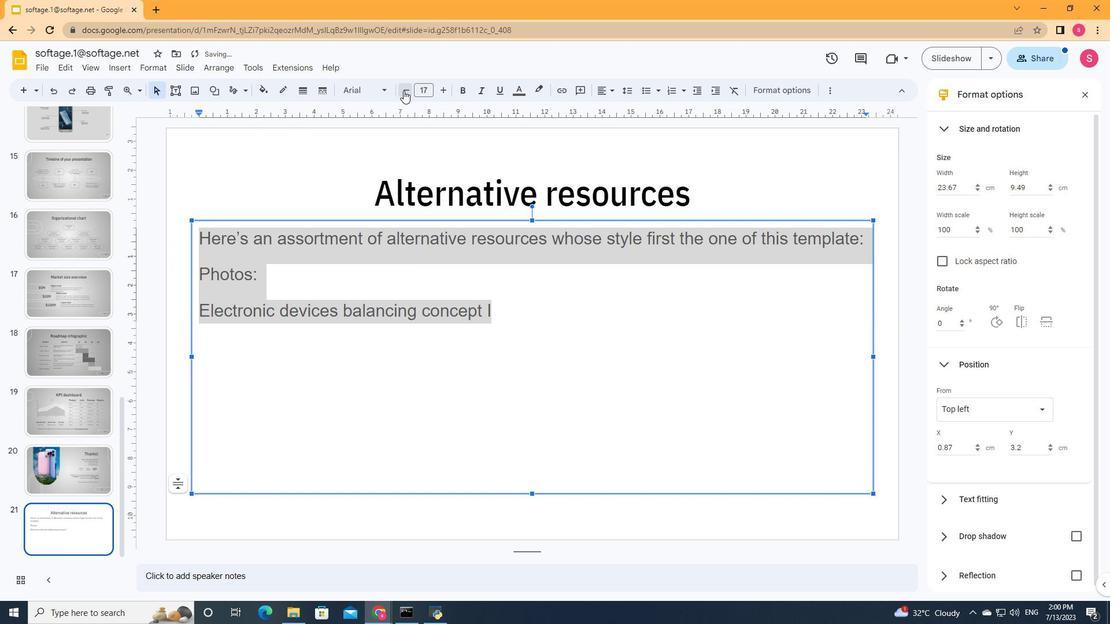 
Action: Mouse pressed left at (403, 90)
Screenshot: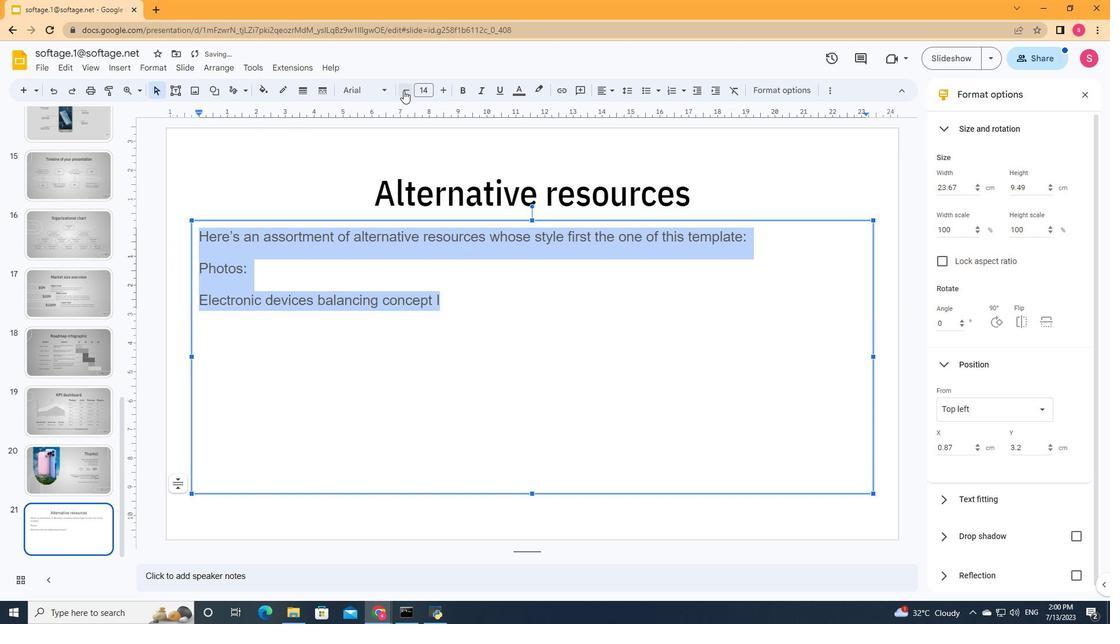 
Action: Mouse pressed left at (403, 90)
Screenshot: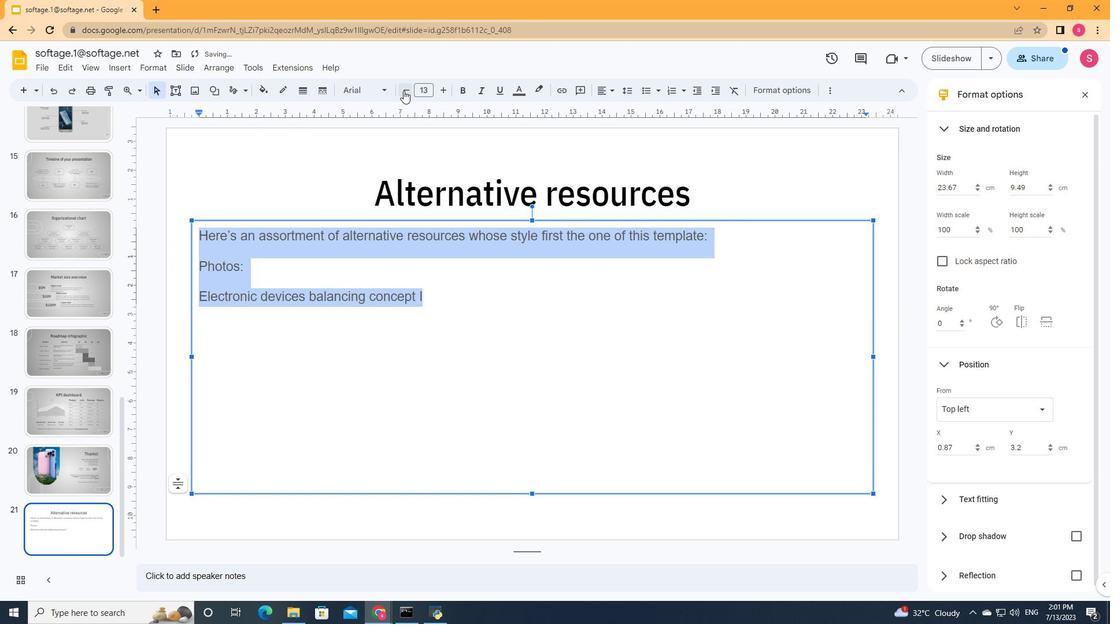 
Action: Mouse moved to (268, 263)
Screenshot: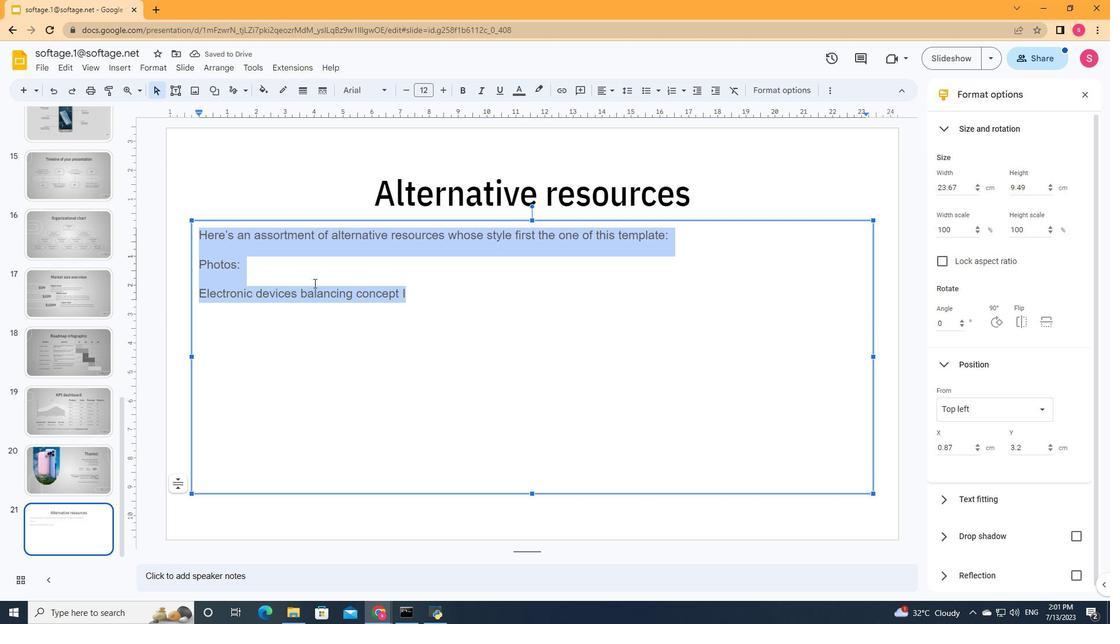 
Action: Mouse pressed left at (268, 263)
Screenshot: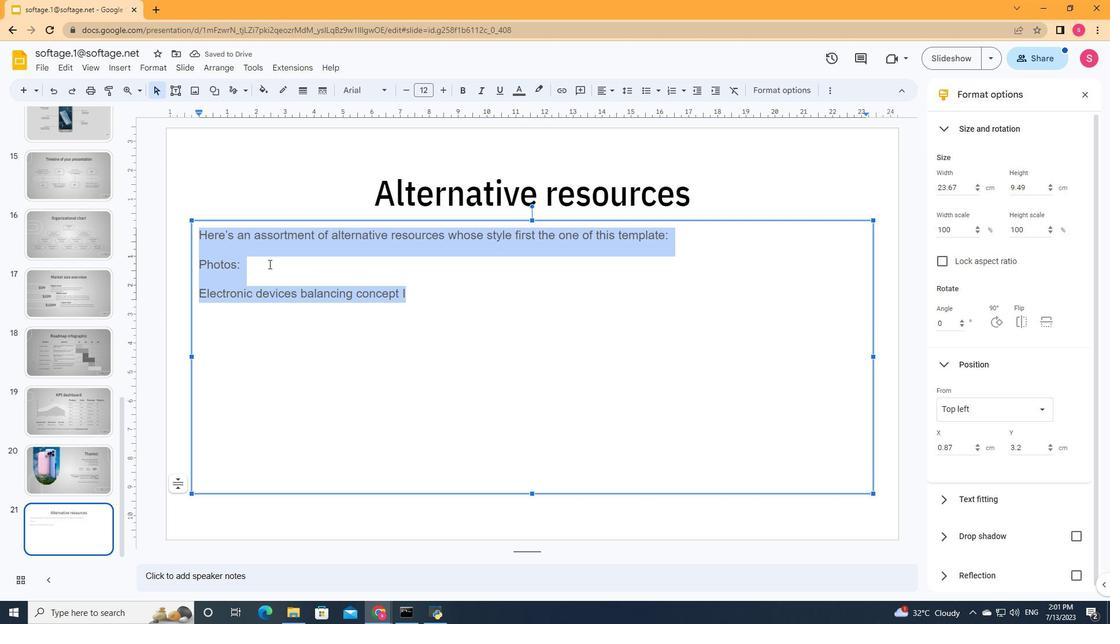 
Action: Mouse moved to (261, 266)
Screenshot: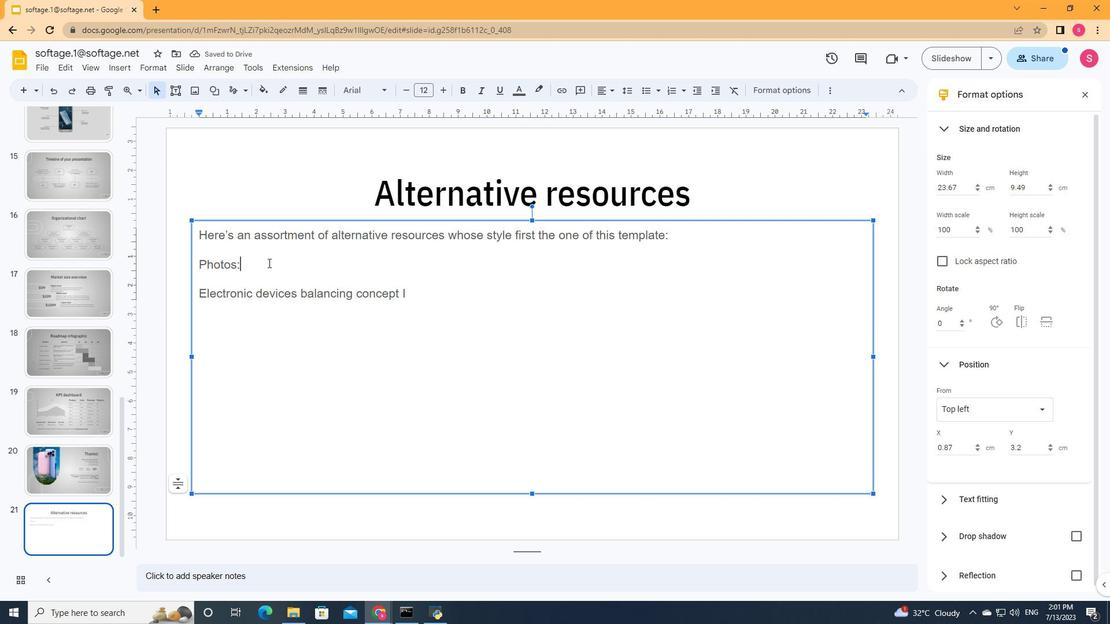 
Action: Mouse pressed left at (261, 266)
Screenshot: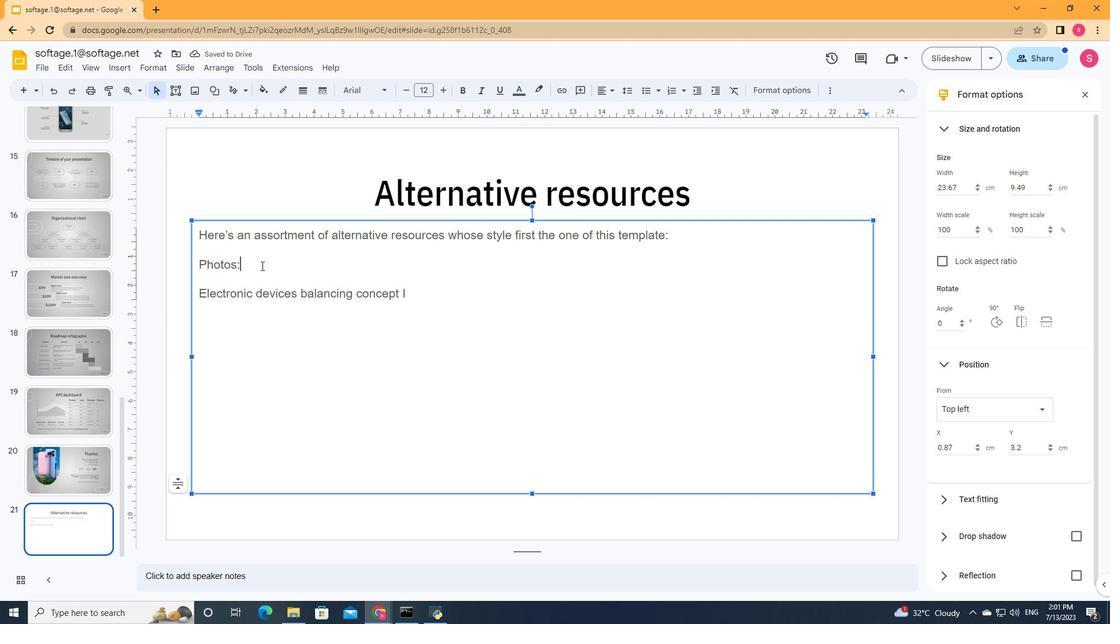 
Action: Mouse moved to (466, 93)
Screenshot: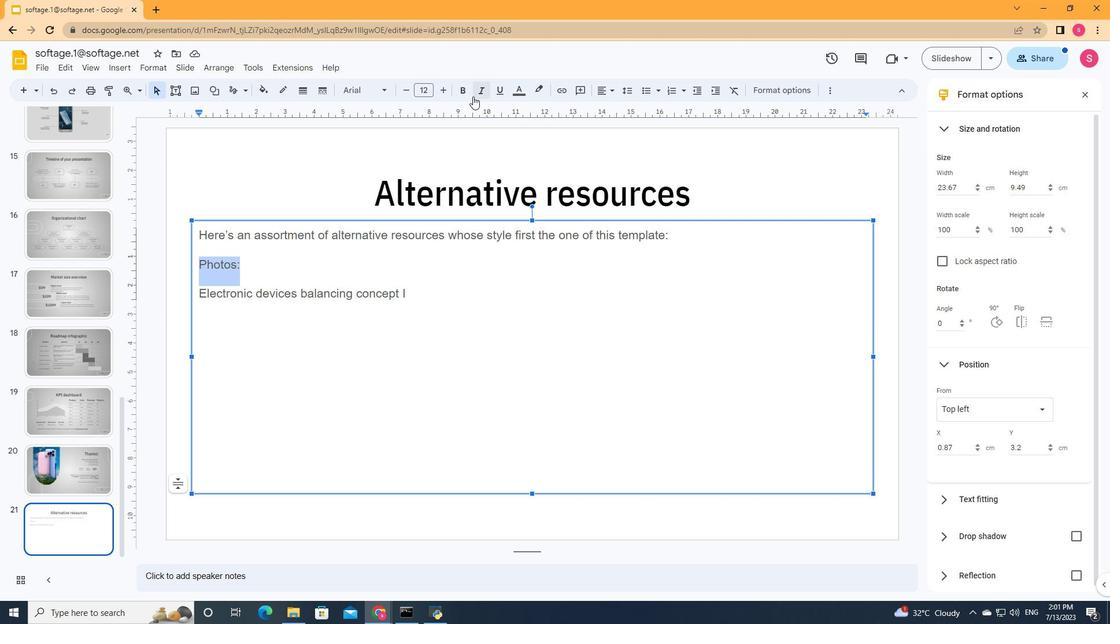 
Action: Mouse pressed left at (466, 93)
Screenshot: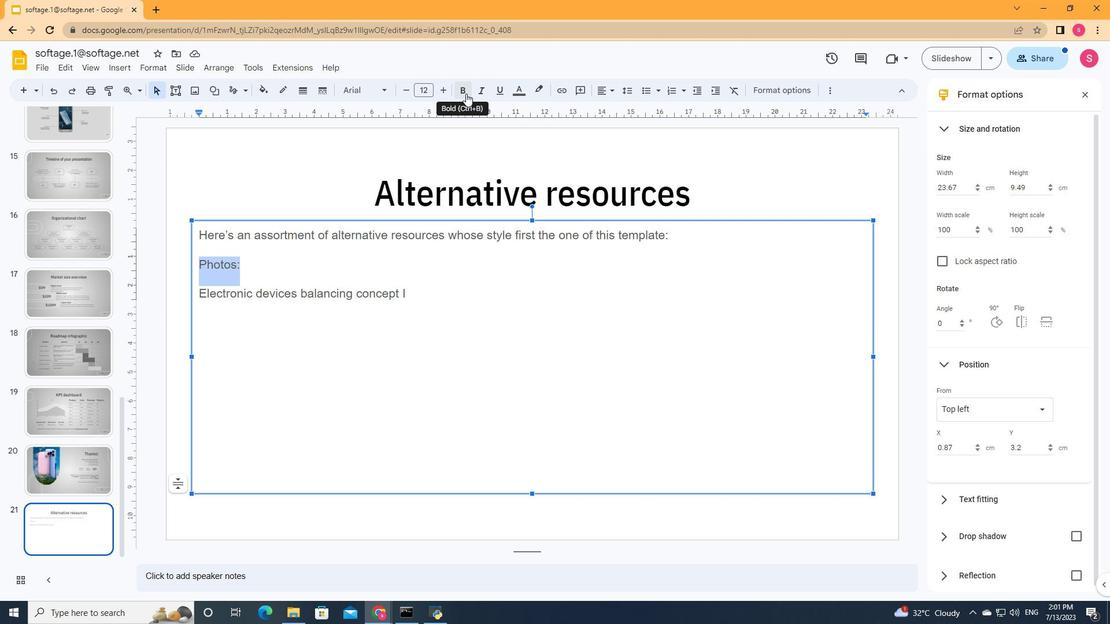 
Action: Mouse moved to (520, 90)
Screenshot: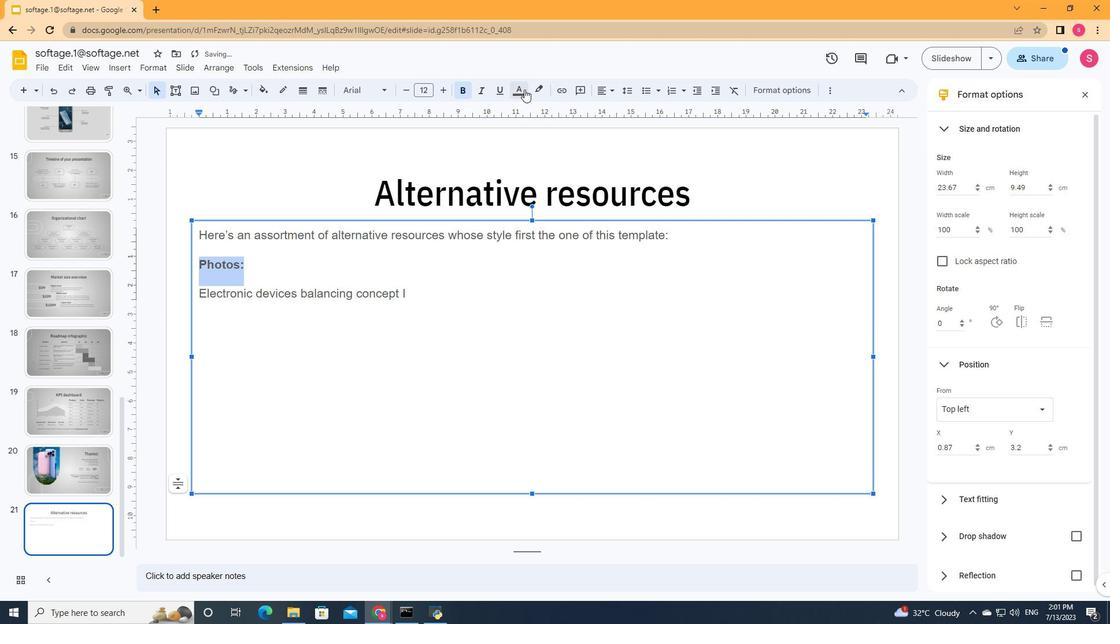 
Action: Mouse pressed left at (520, 90)
Screenshot: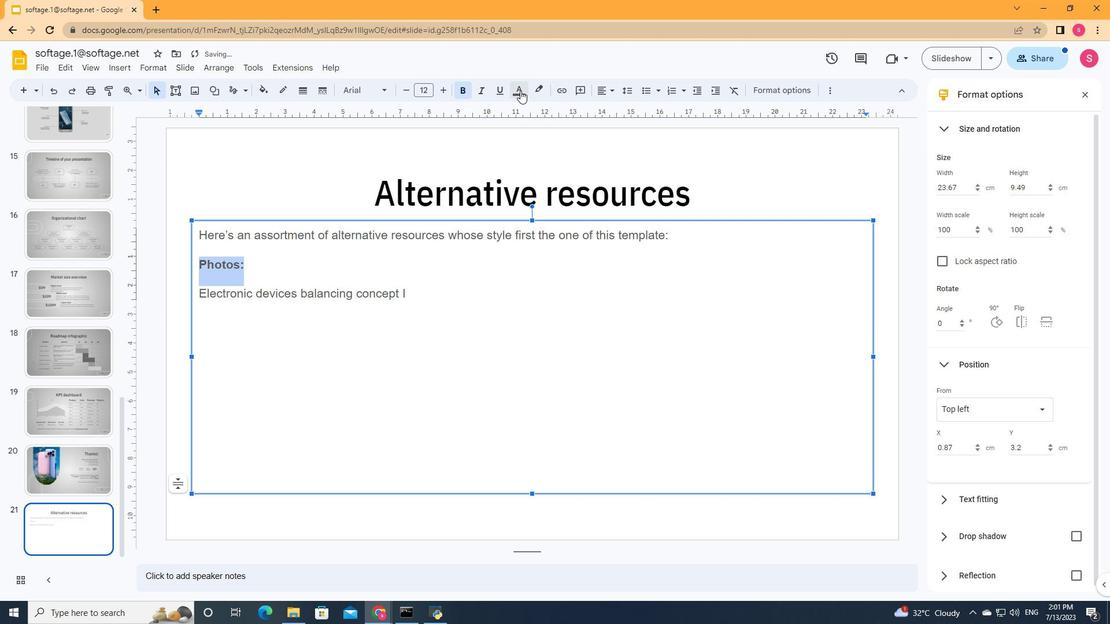 
Action: Mouse moved to (526, 126)
Screenshot: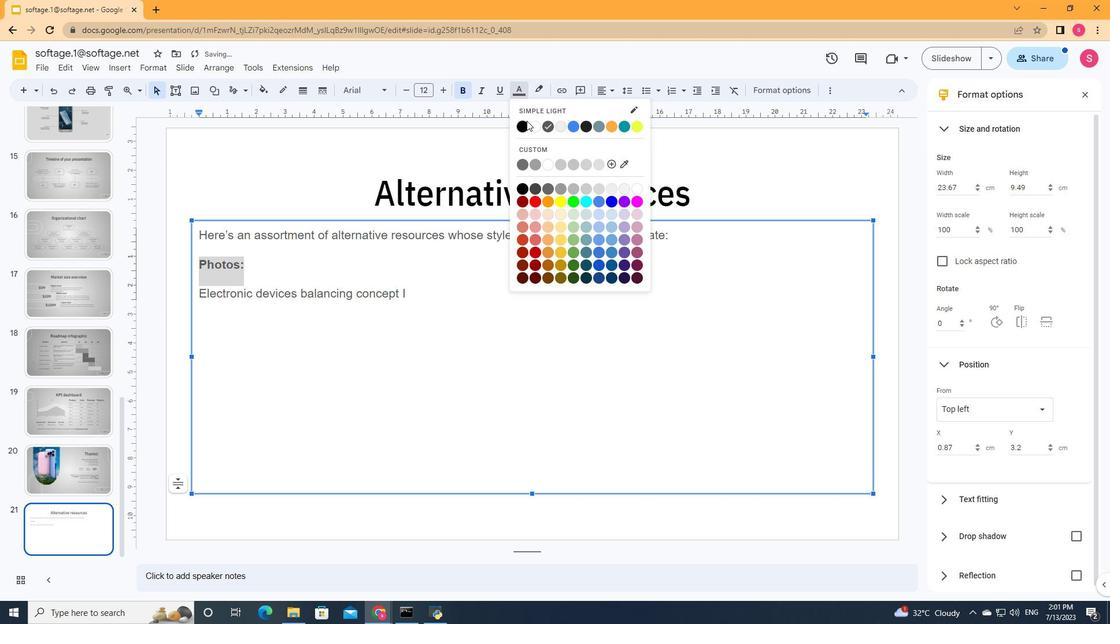 
Action: Mouse pressed left at (526, 126)
Screenshot: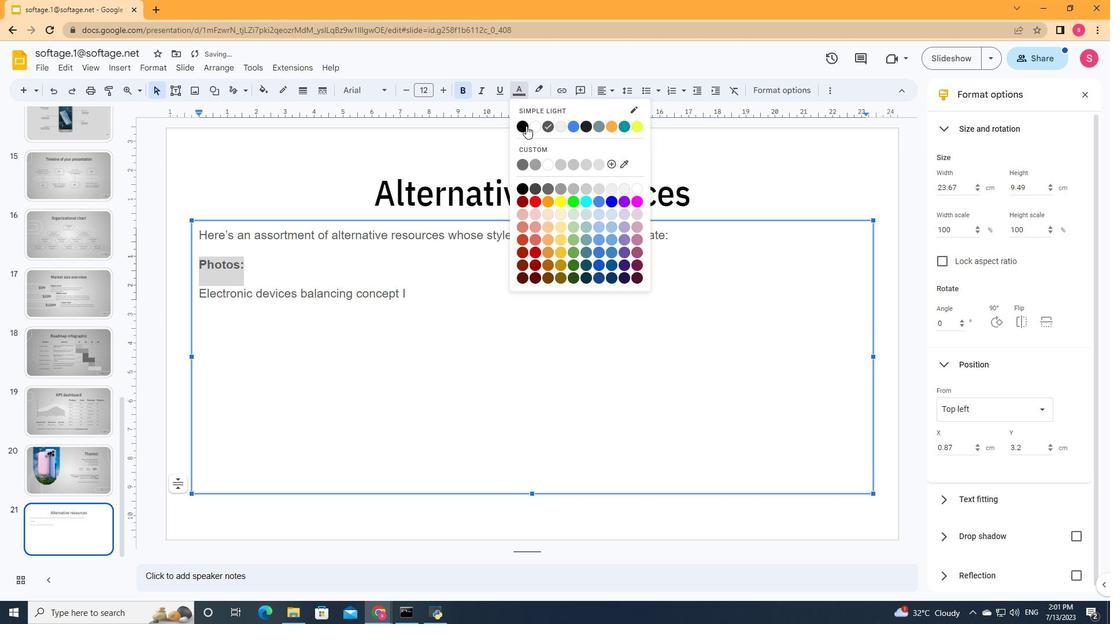 
Action: Mouse moved to (386, 93)
Screenshot: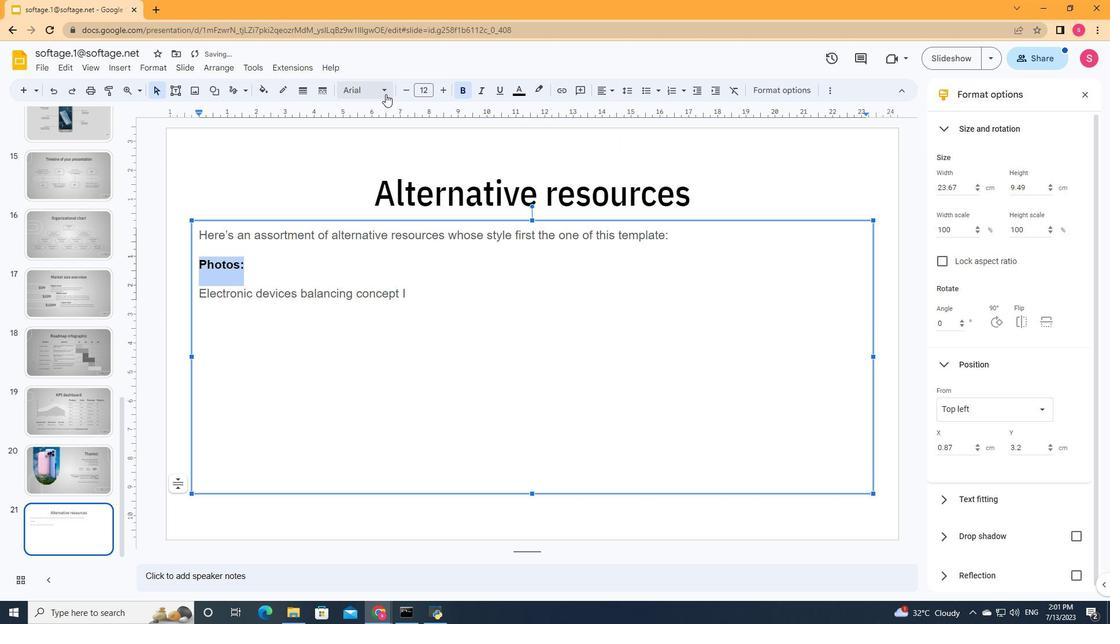 
Action: Mouse pressed left at (386, 93)
Screenshot: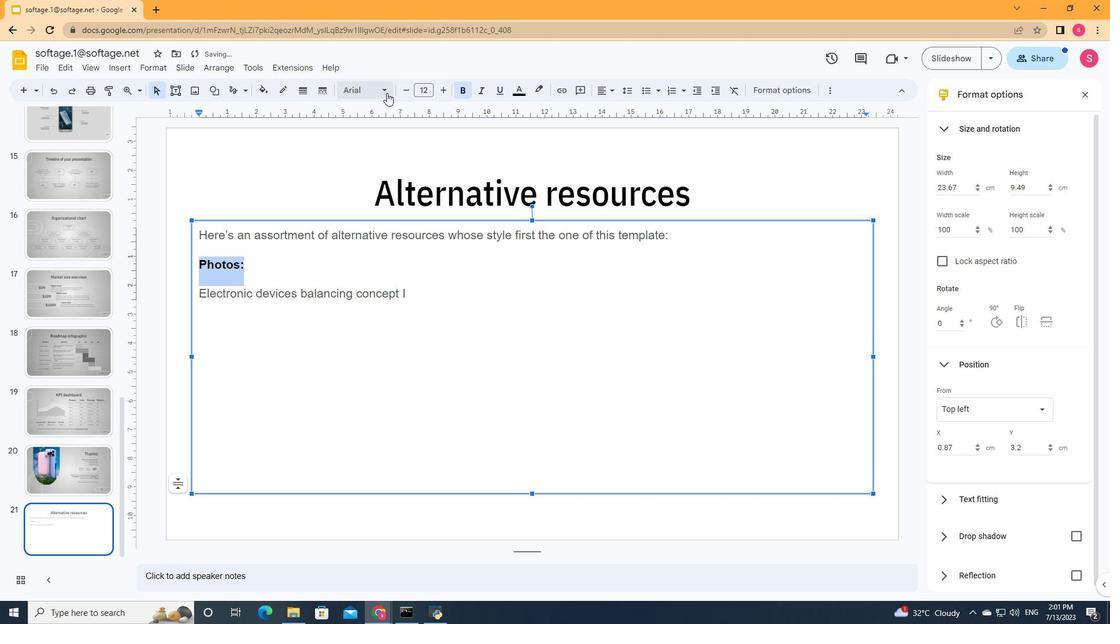 
Action: Mouse moved to (414, 203)
Screenshot: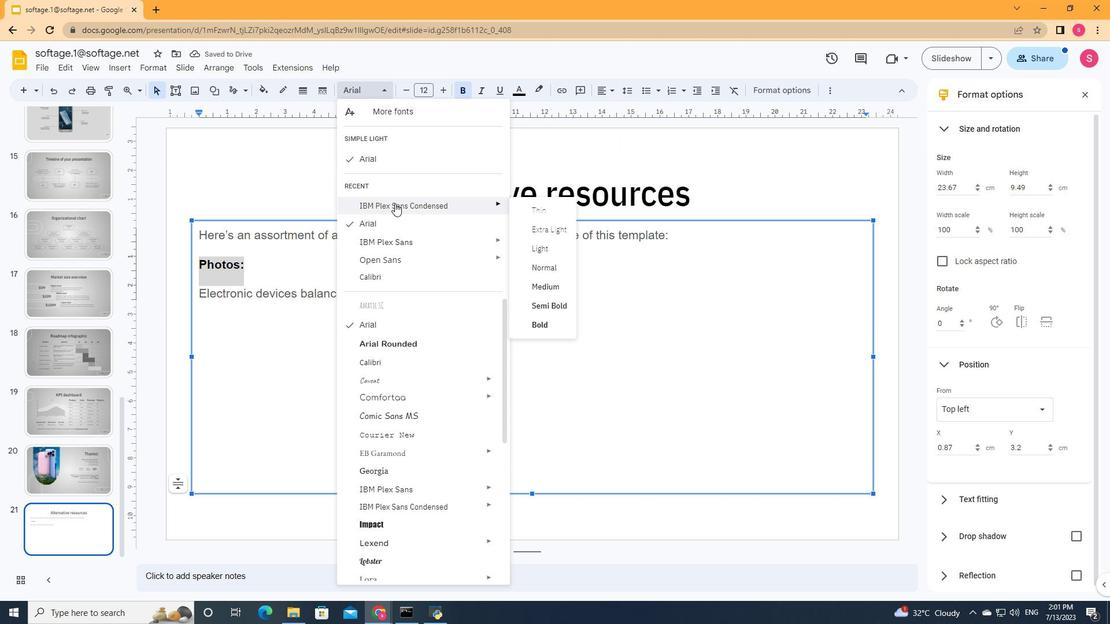 
Action: Mouse pressed left at (414, 203)
Screenshot: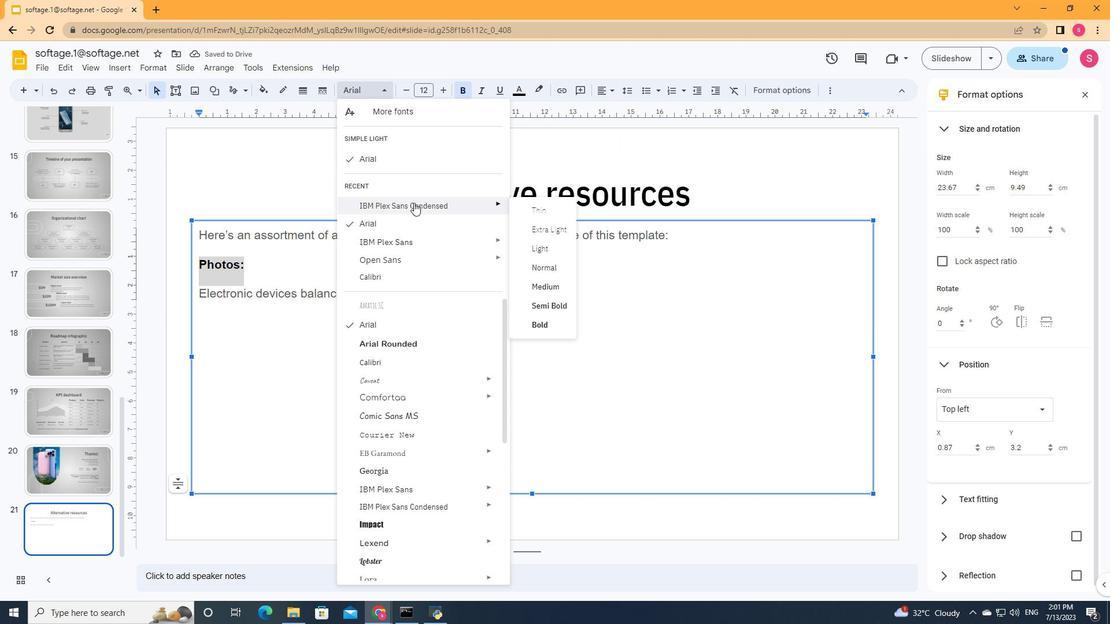 
Action: Mouse moved to (383, 89)
Screenshot: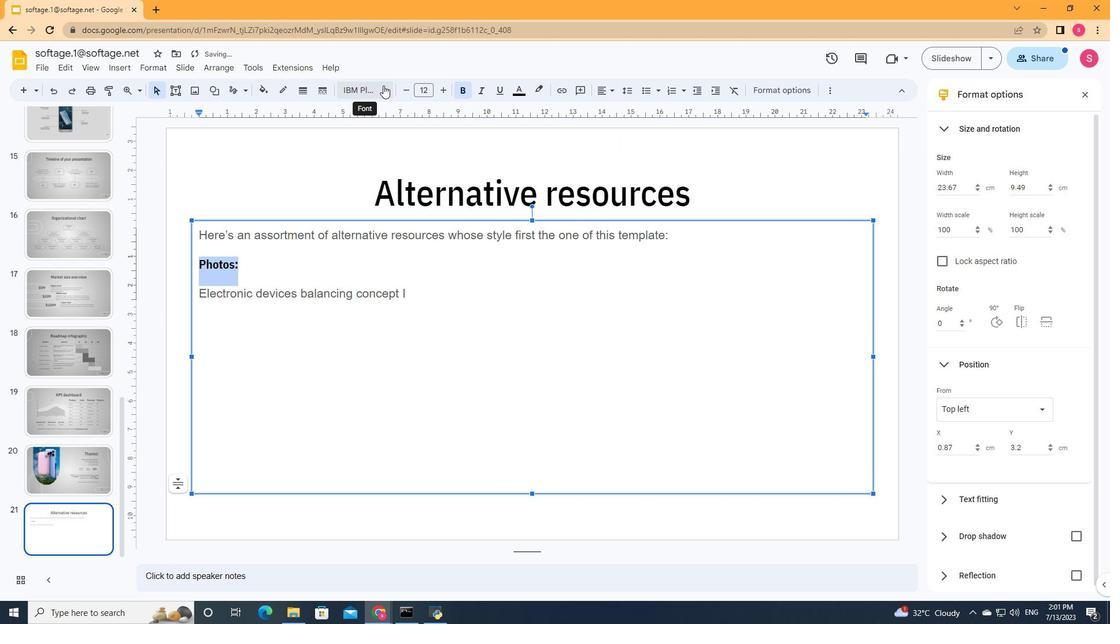 
Action: Mouse pressed left at (383, 89)
Screenshot: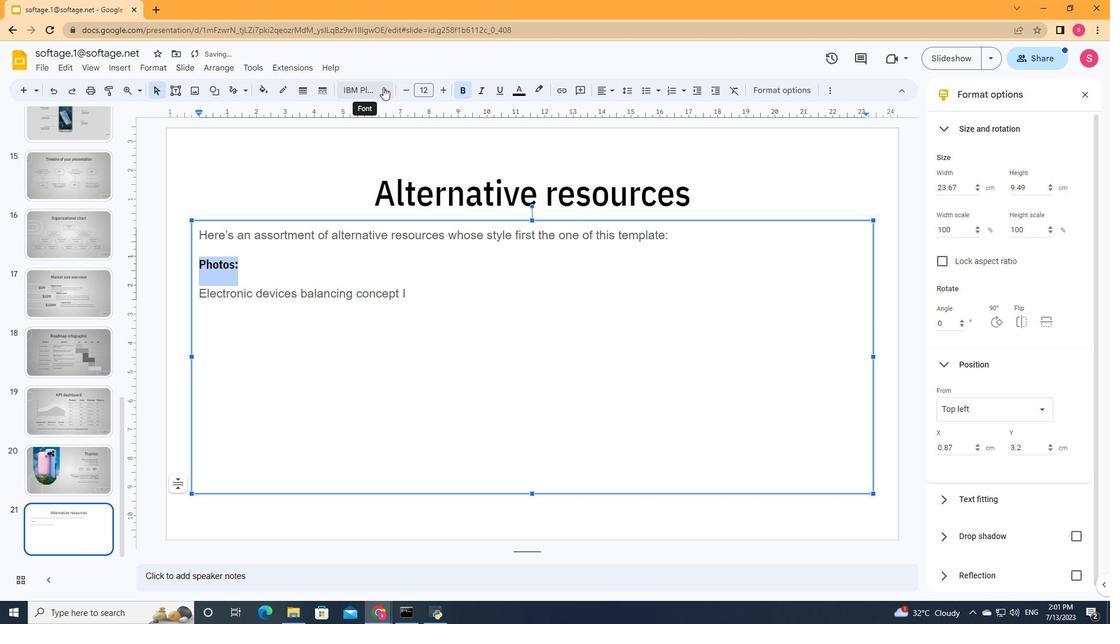 
Action: Mouse moved to (535, 283)
Screenshot: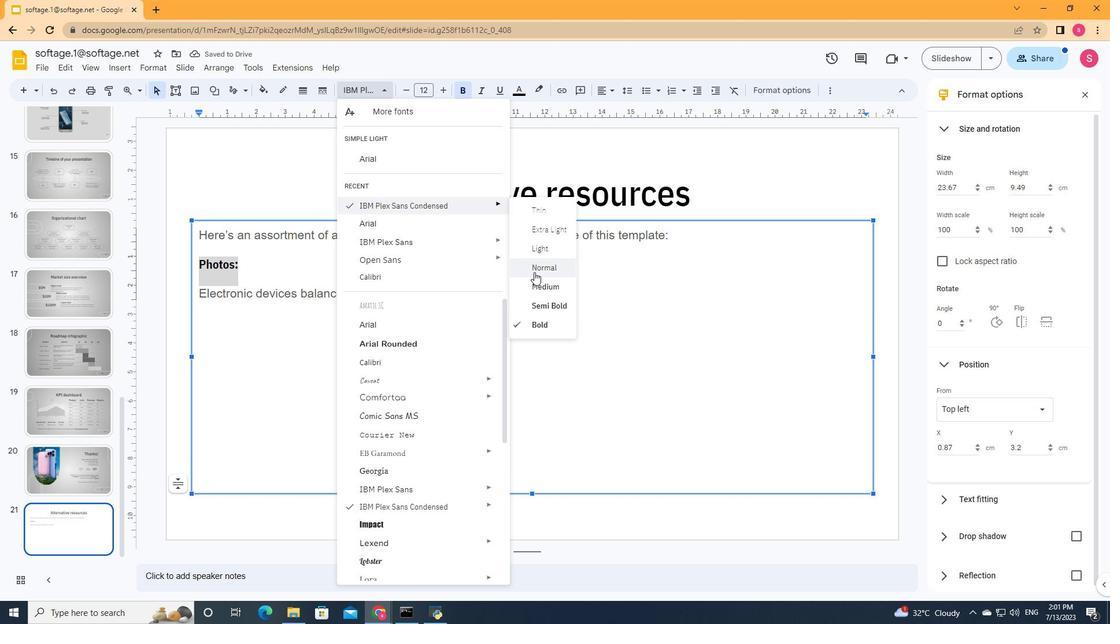 
Action: Mouse pressed left at (535, 283)
Screenshot: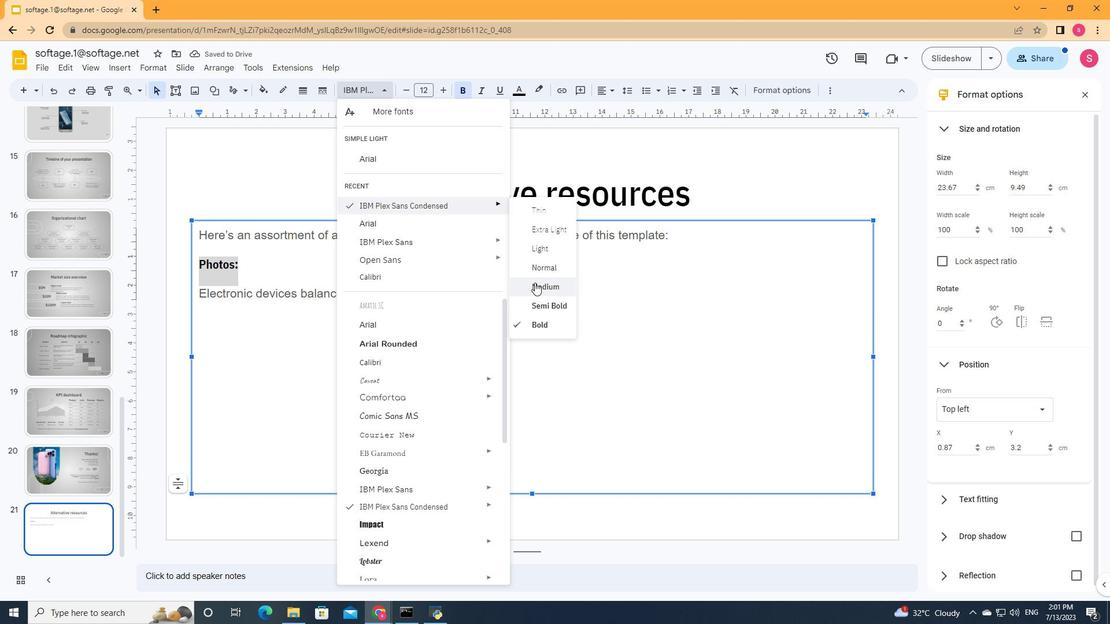 
Action: Mouse moved to (445, 302)
Screenshot: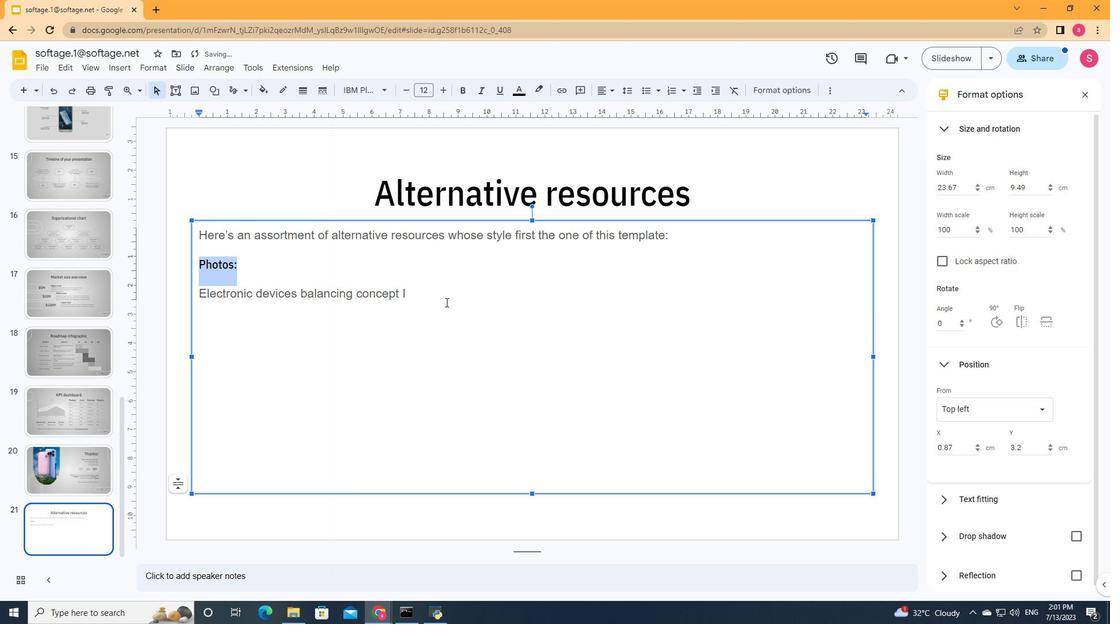 
Action: Mouse pressed left at (445, 302)
Screenshot: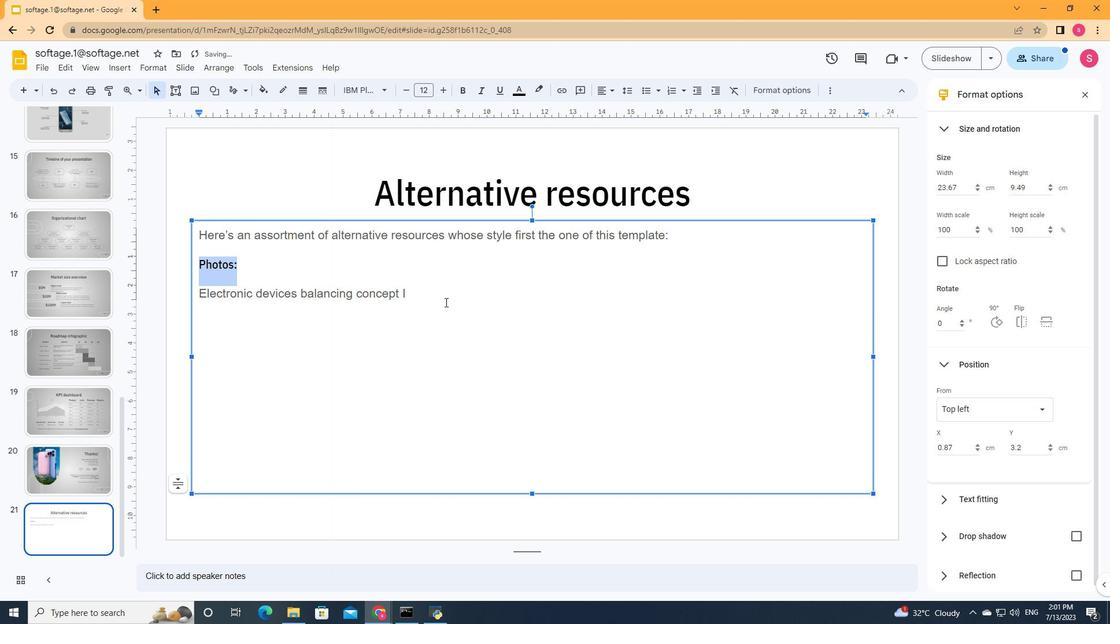 
Action: Mouse moved to (414, 292)
Screenshot: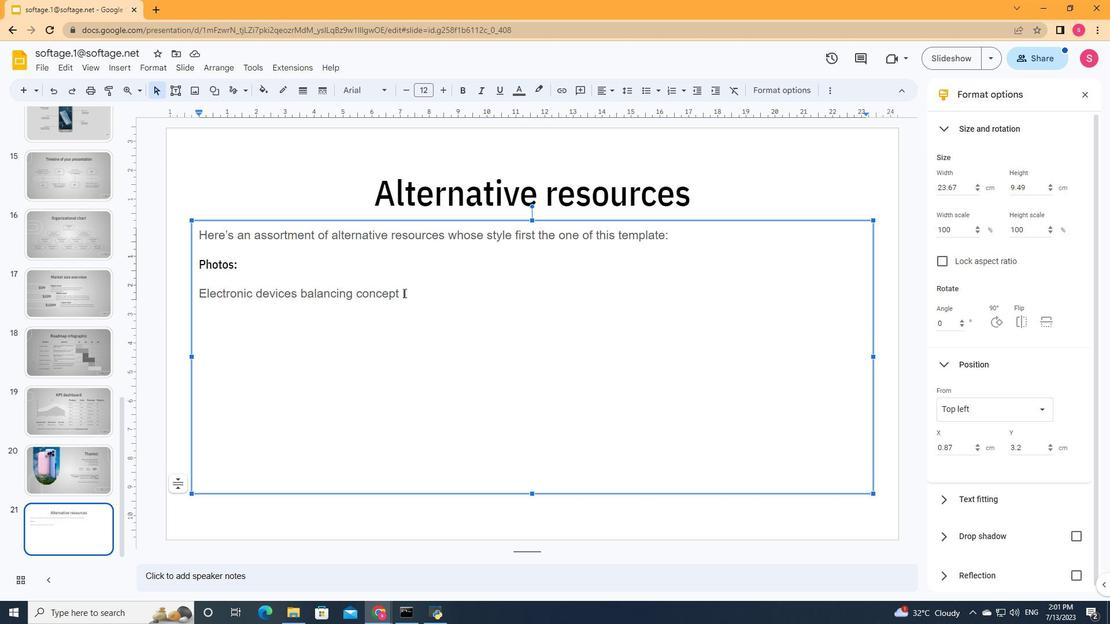 
Action: Mouse pressed left at (414, 292)
Screenshot: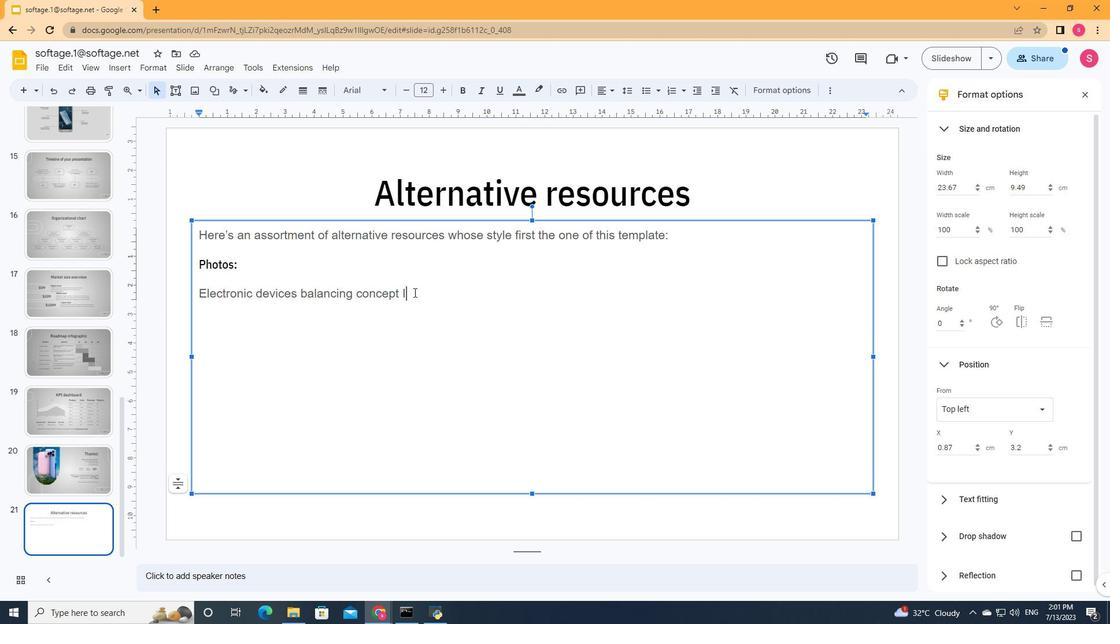 
Action: Mouse moved to (207, 284)
Screenshot: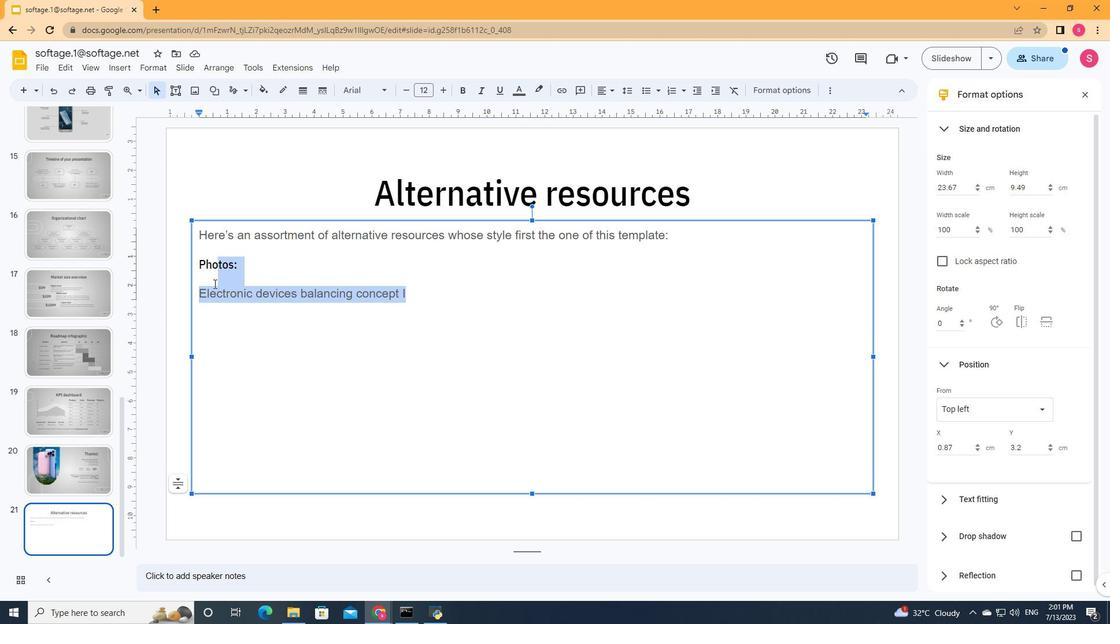 
Action: Mouse pressed left at (207, 284)
Screenshot: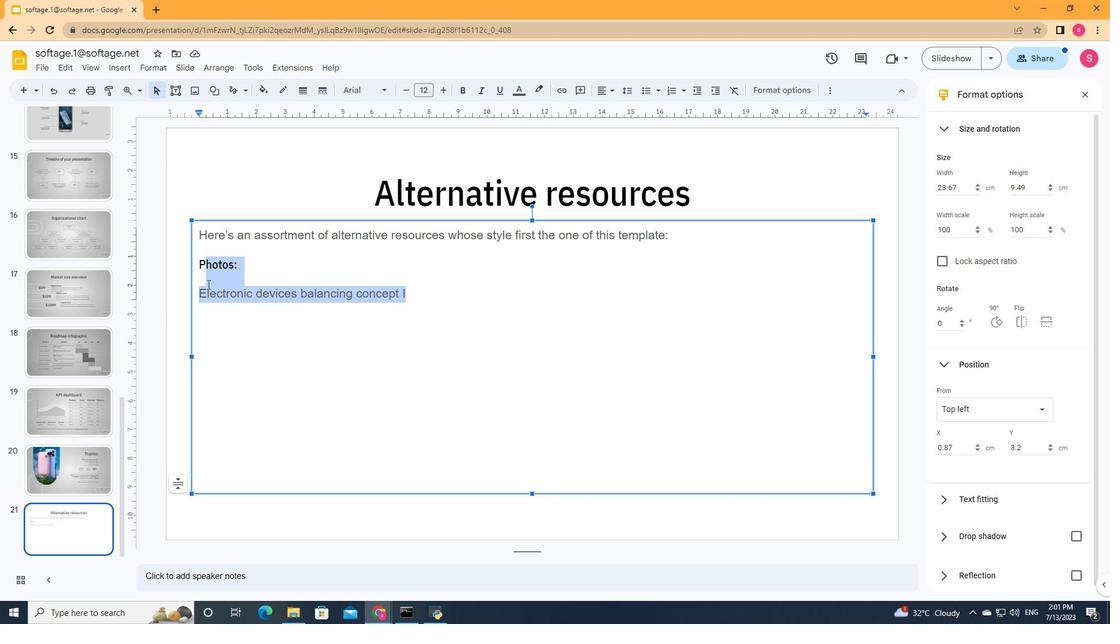 
Action: Mouse moved to (462, 298)
Screenshot: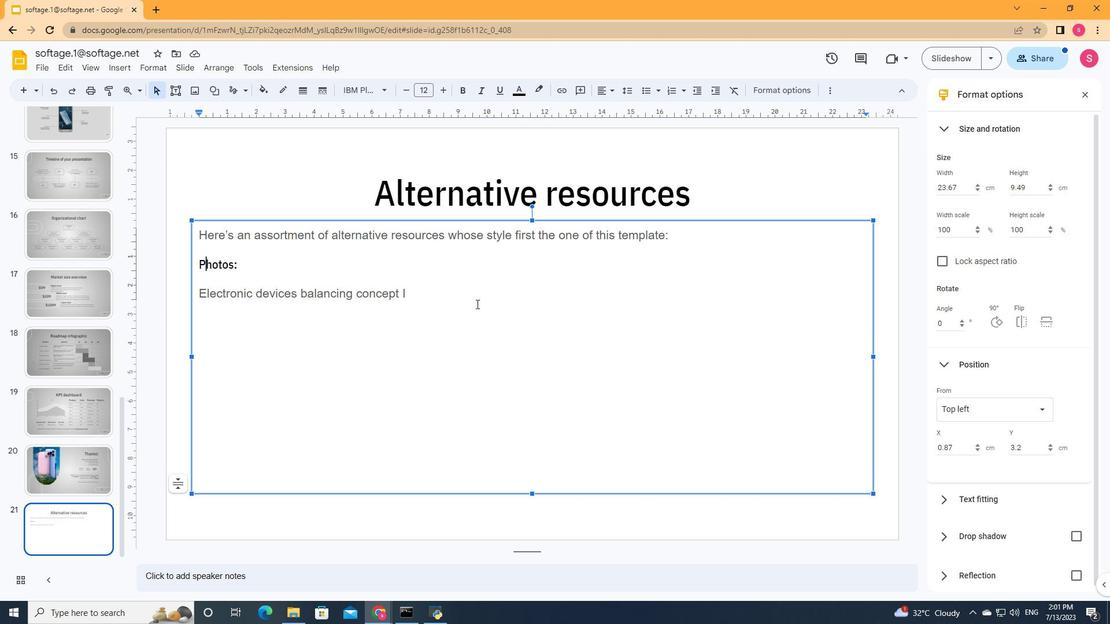
Action: Mouse pressed left at (462, 298)
Screenshot: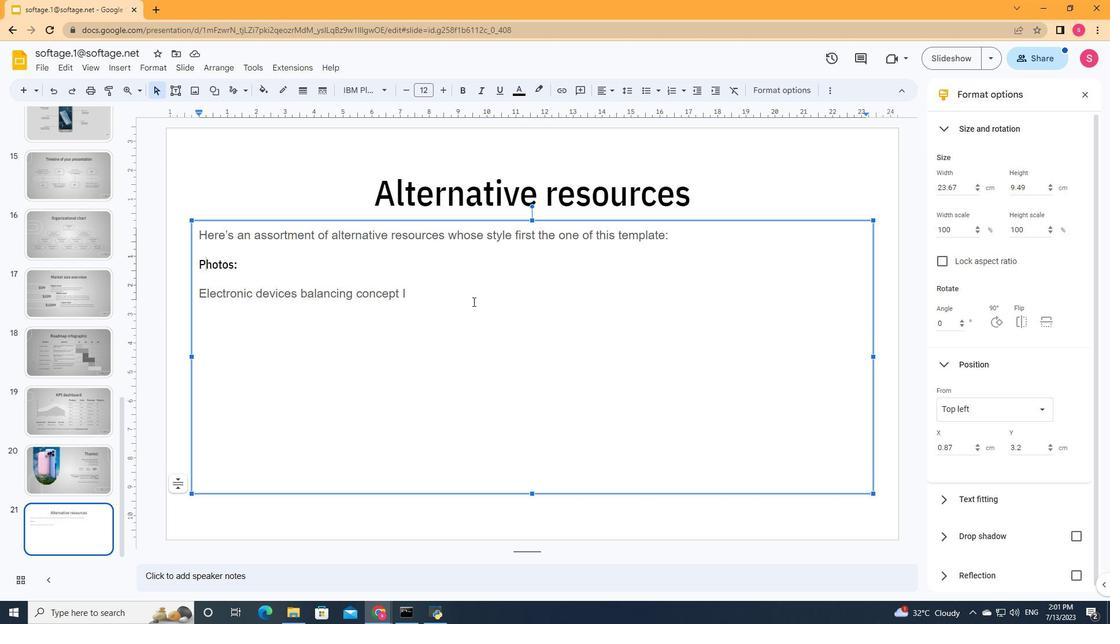 
Action: Mouse moved to (384, 91)
Screenshot: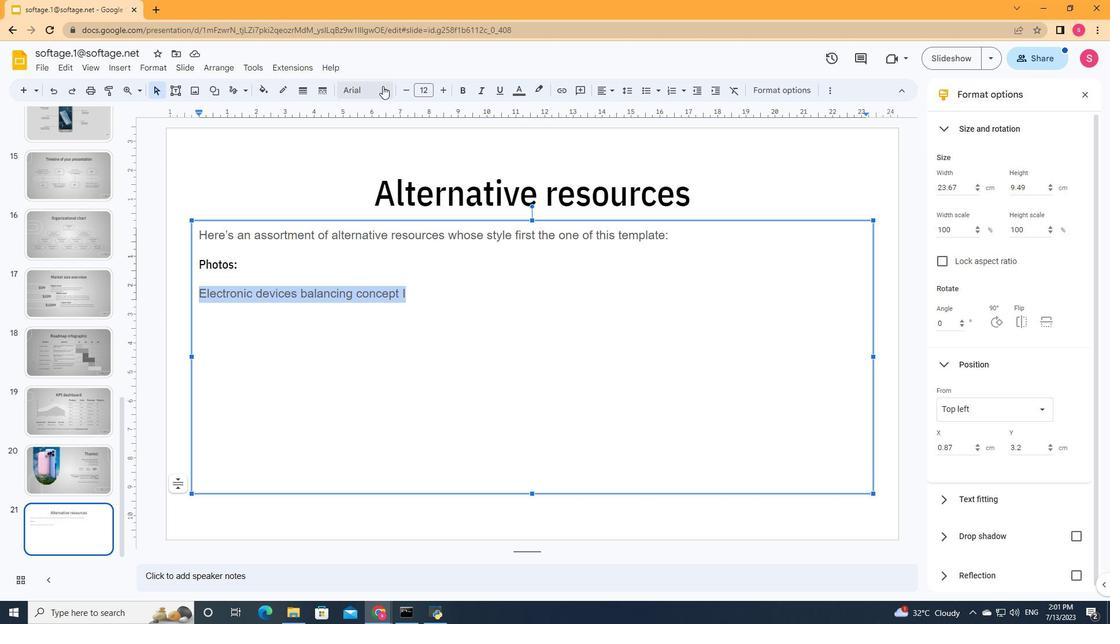 
Action: Mouse pressed left at (384, 91)
Screenshot: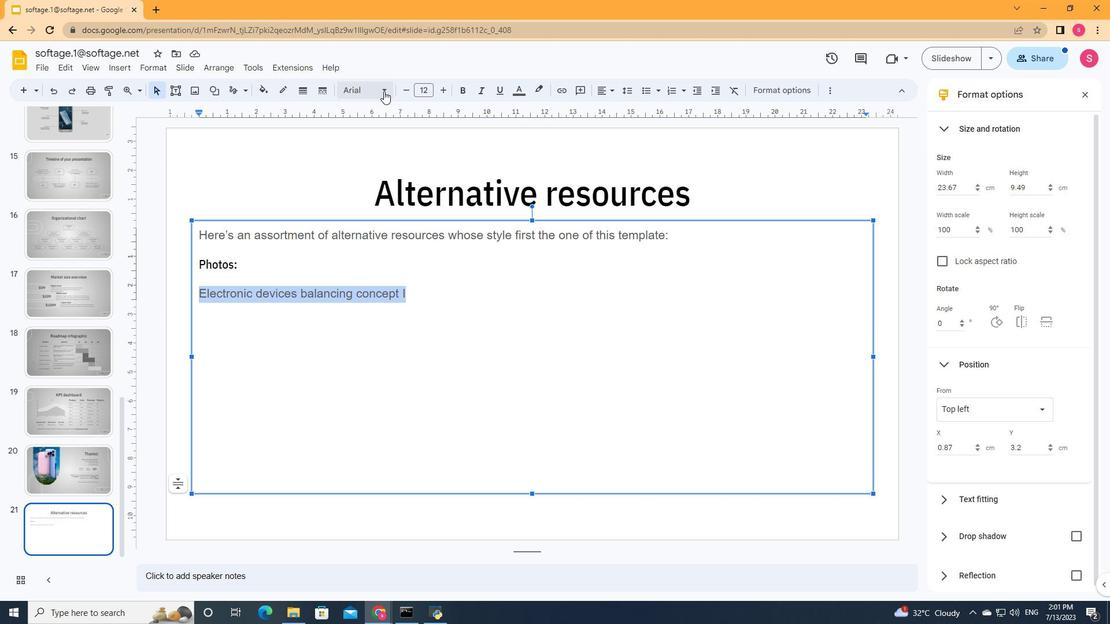 
Action: Mouse moved to (399, 207)
Screenshot: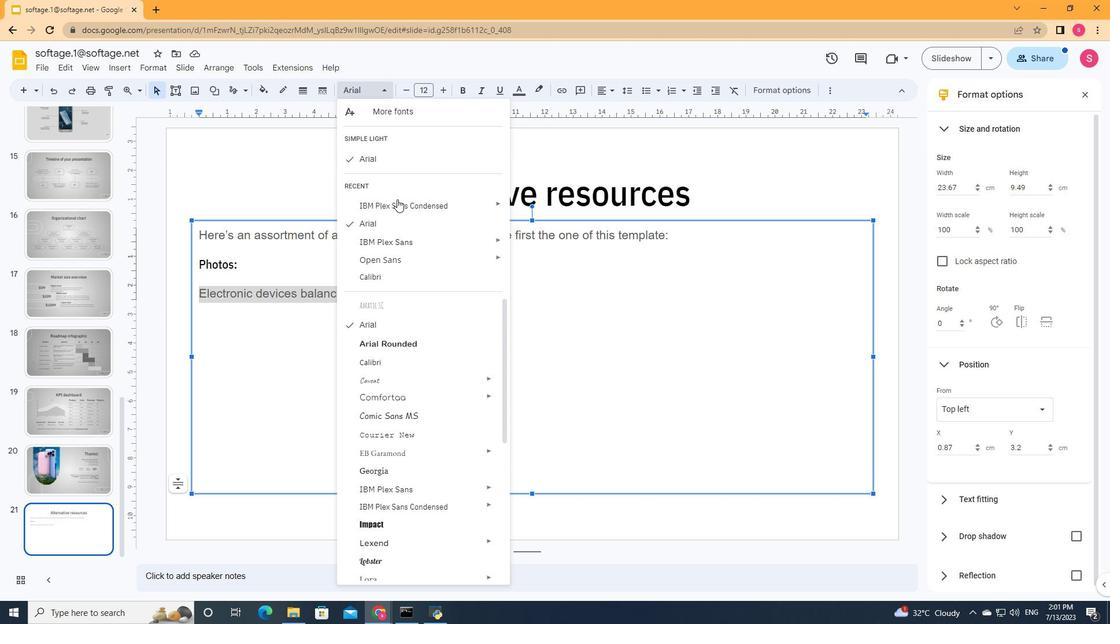 
Action: Mouse pressed left at (399, 207)
Screenshot: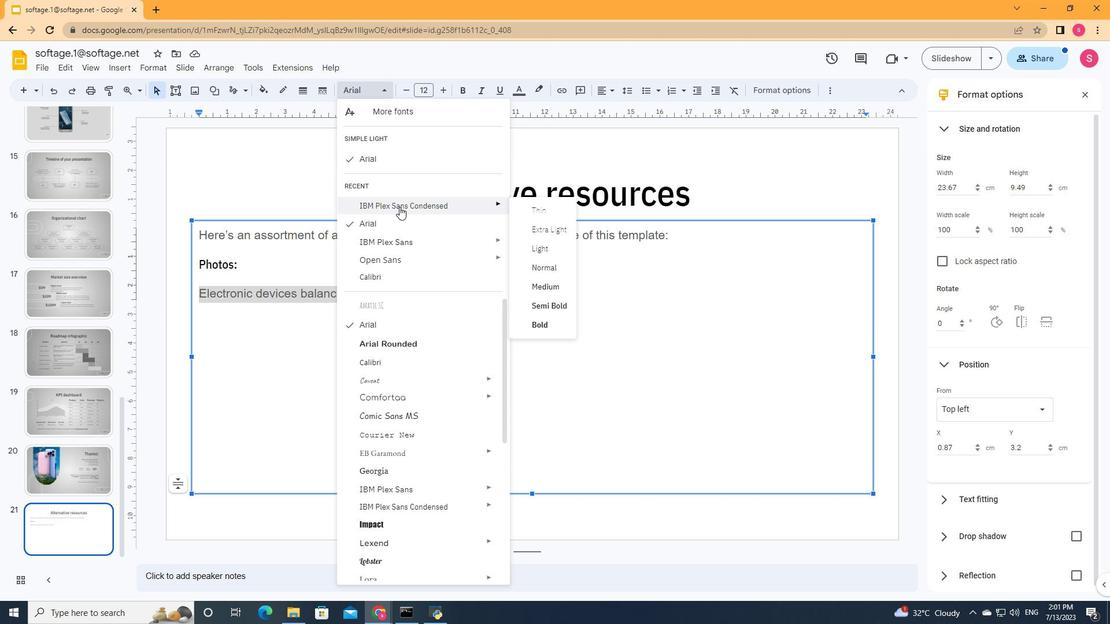 
Action: Mouse moved to (286, 242)
Screenshot: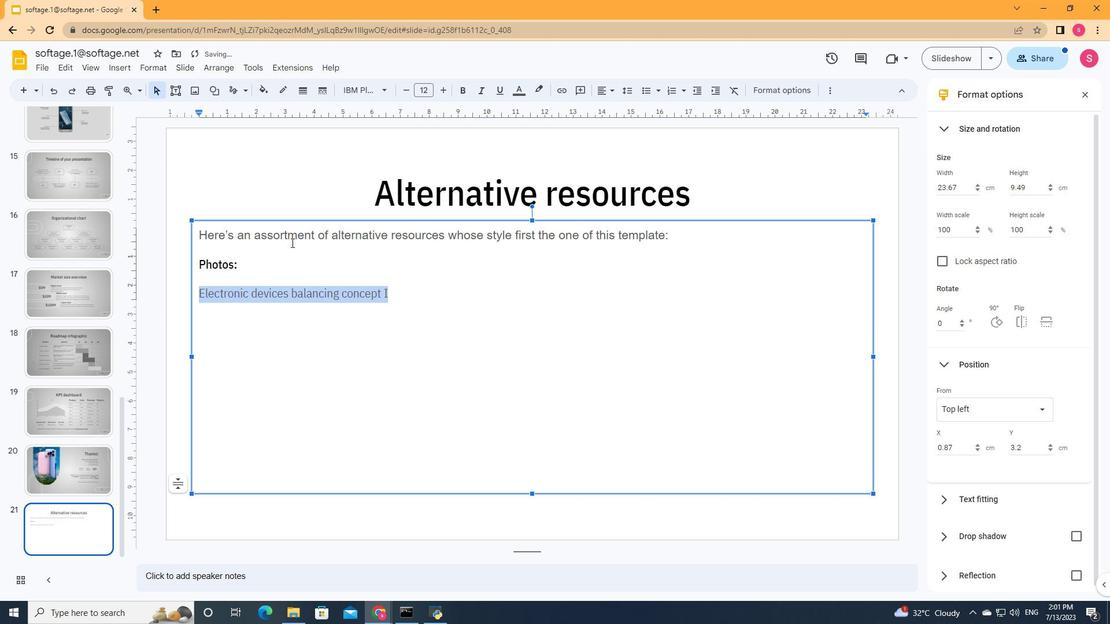 
Action: Mouse pressed left at (286, 242)
Screenshot: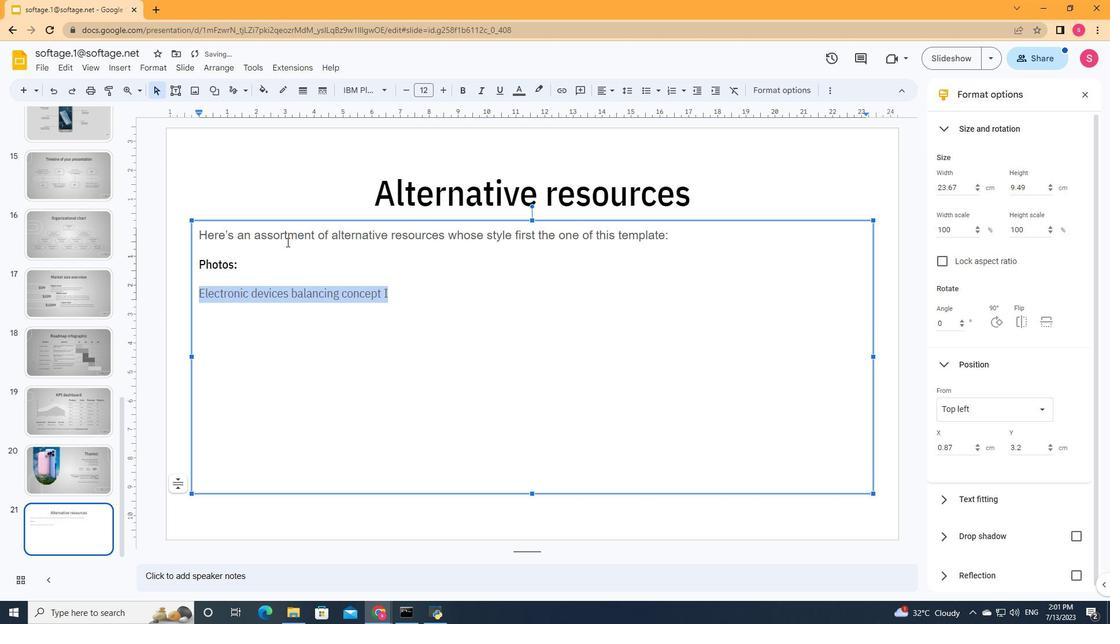 
Action: Mouse moved to (671, 240)
Screenshot: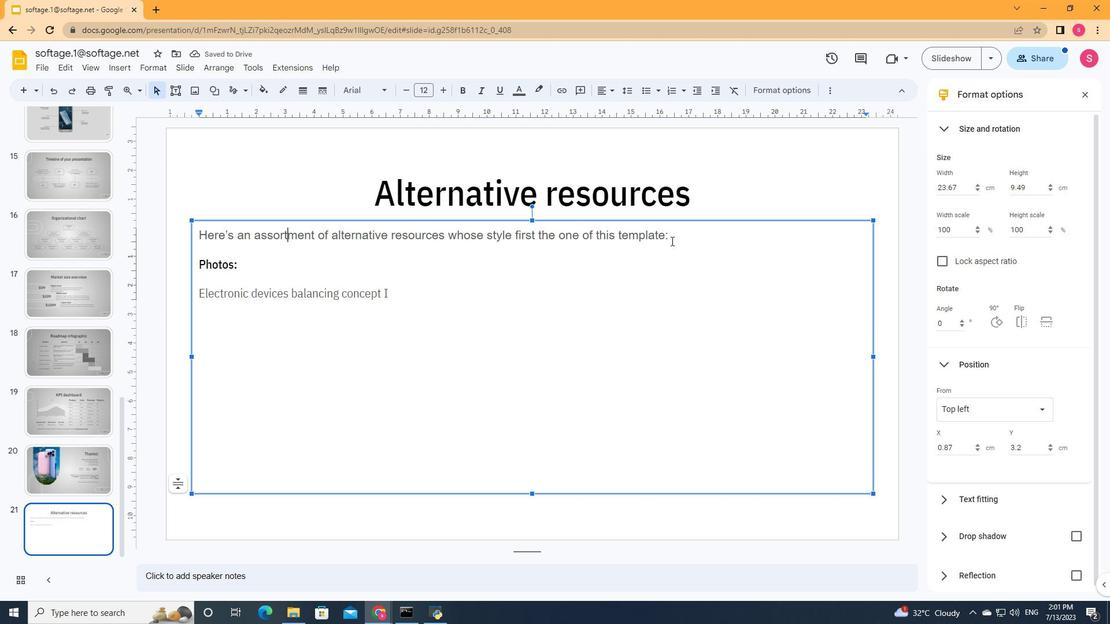 
Action: Mouse pressed left at (671, 240)
Screenshot: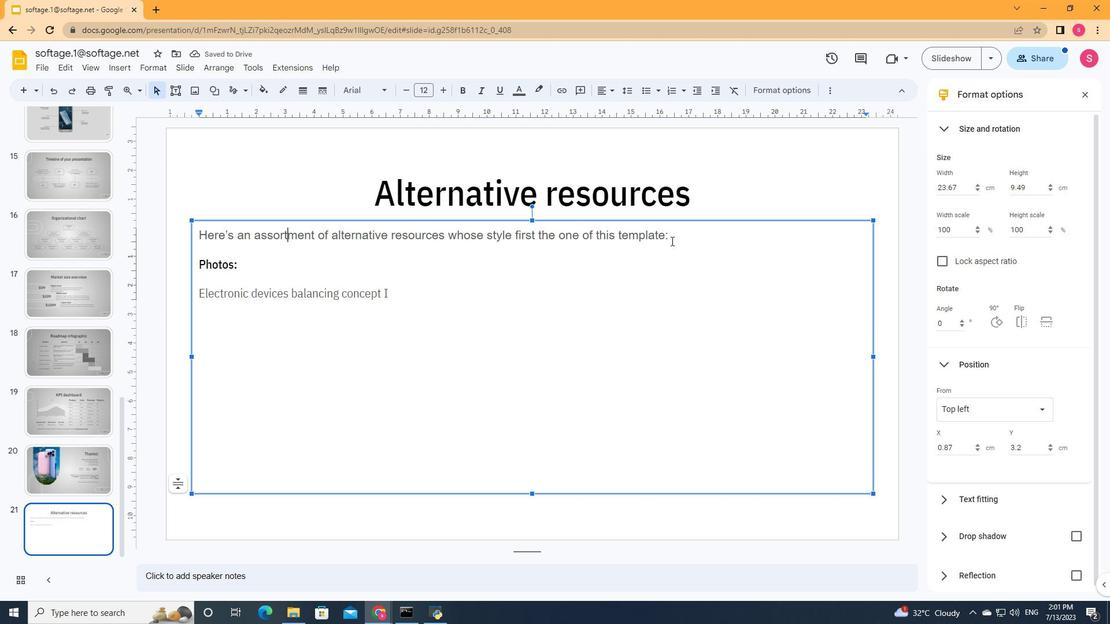 
Action: Mouse moved to (387, 90)
Screenshot: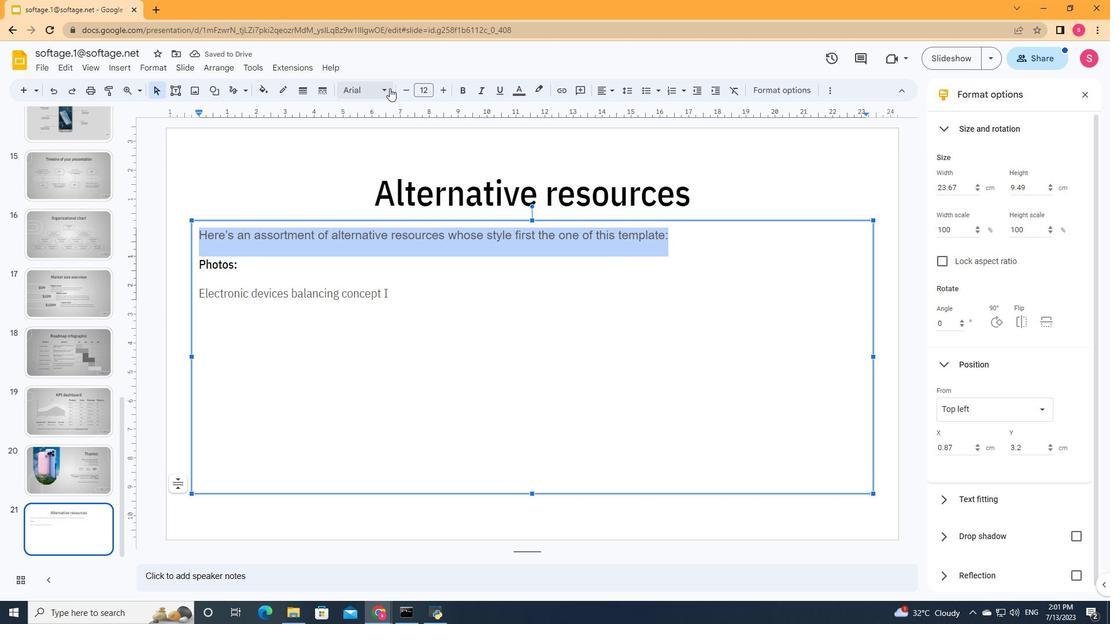 
Action: Mouse pressed left at (387, 90)
Screenshot: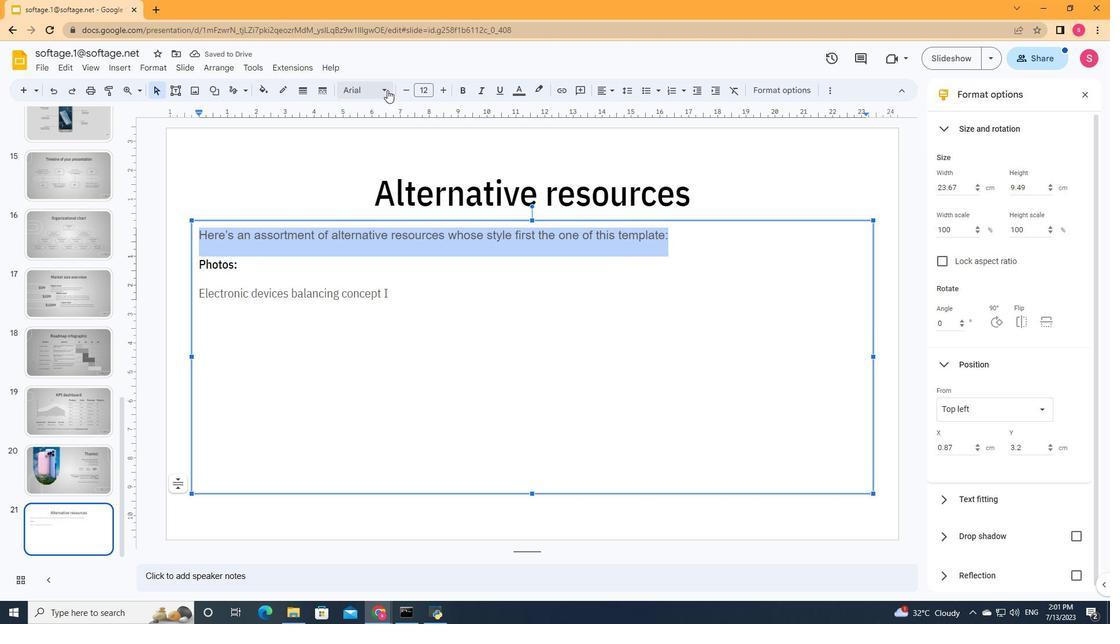 
Action: Mouse moved to (421, 198)
Screenshot: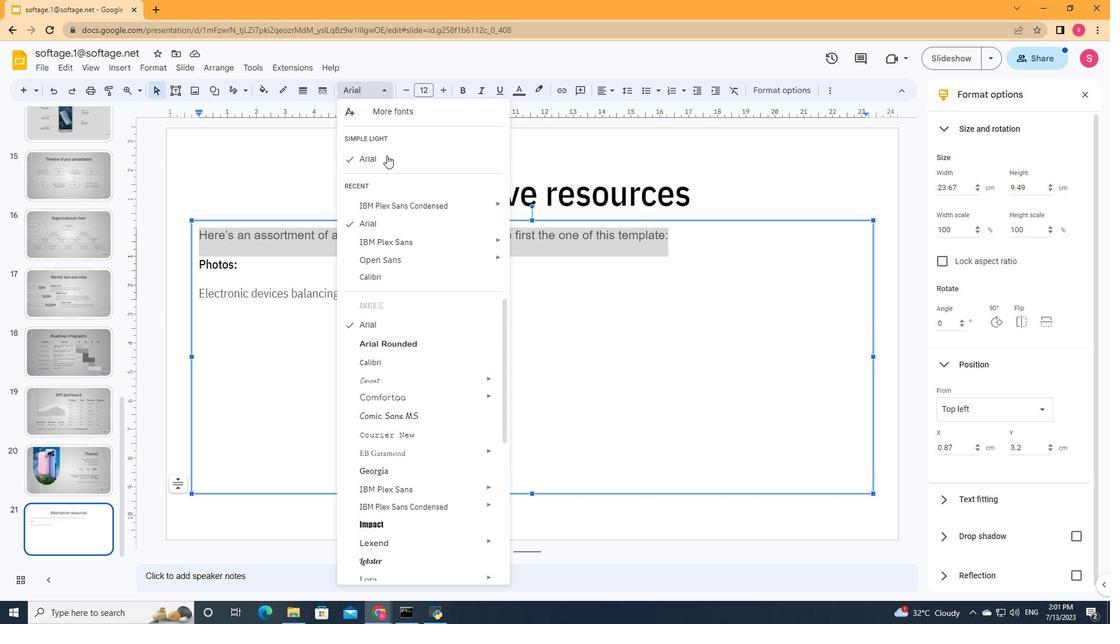 
Action: Mouse pressed left at (421, 198)
Screenshot: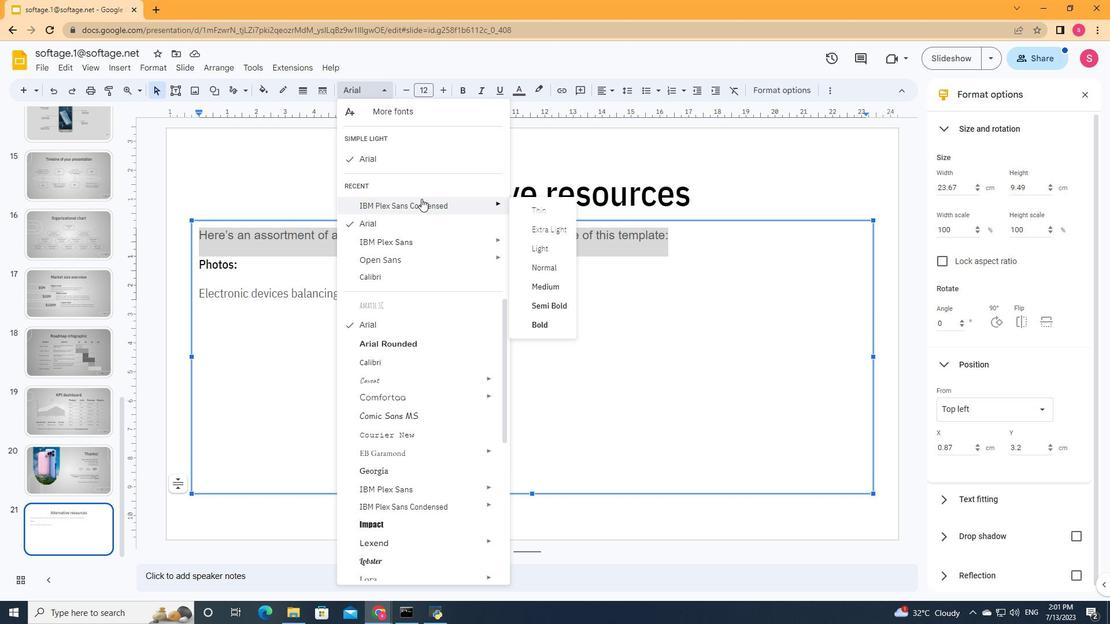 
Action: Mouse moved to (407, 285)
Screenshot: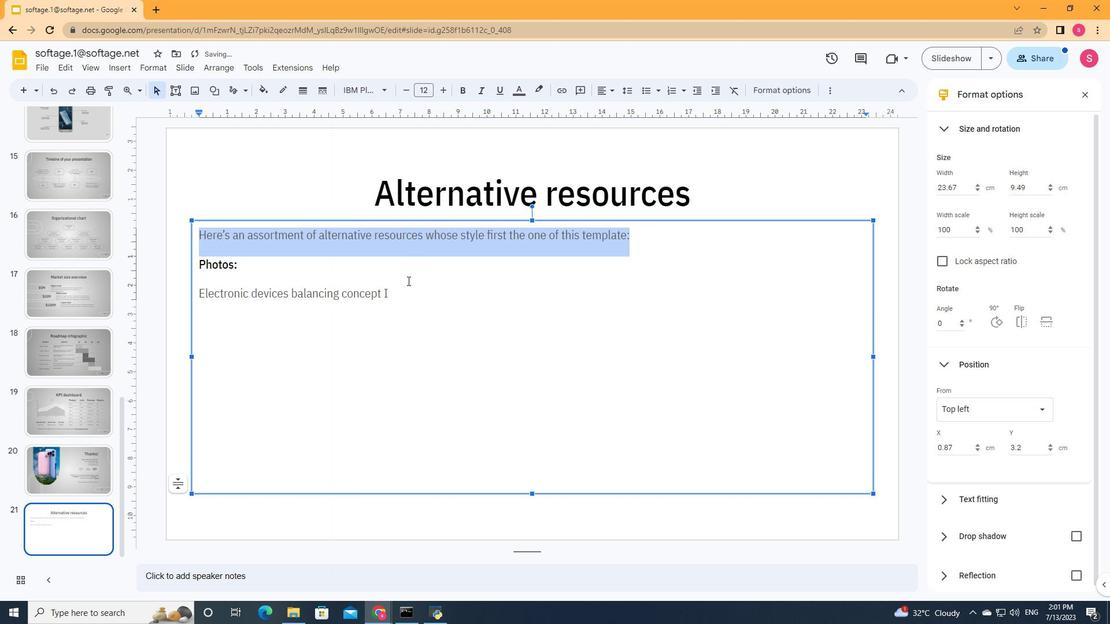
Action: Mouse pressed left at (407, 285)
Screenshot: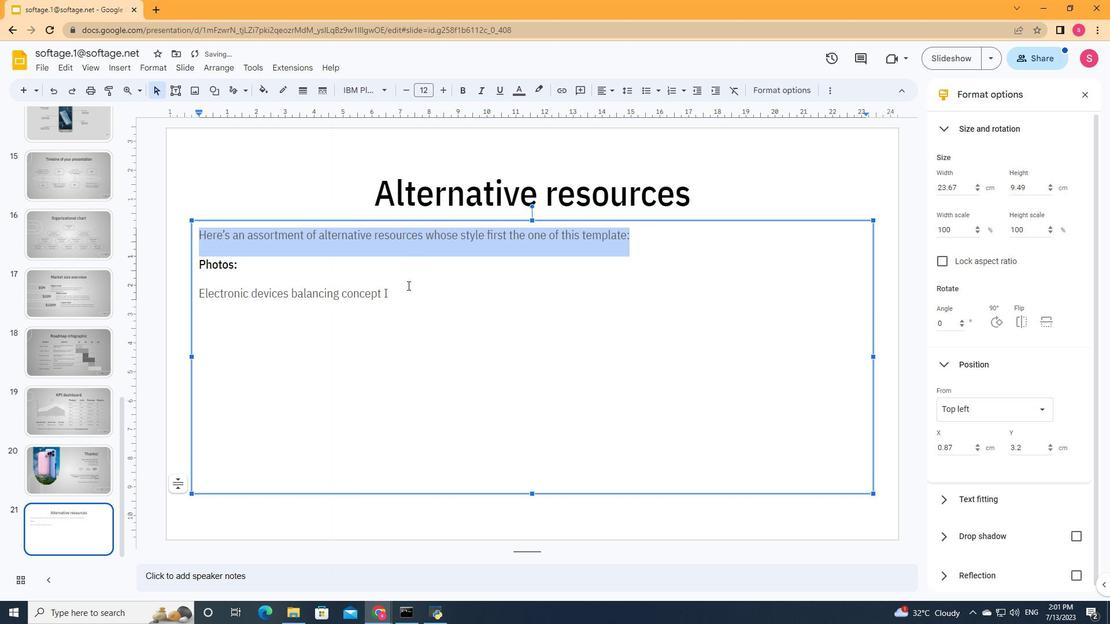 
Action: Mouse moved to (396, 290)
Screenshot: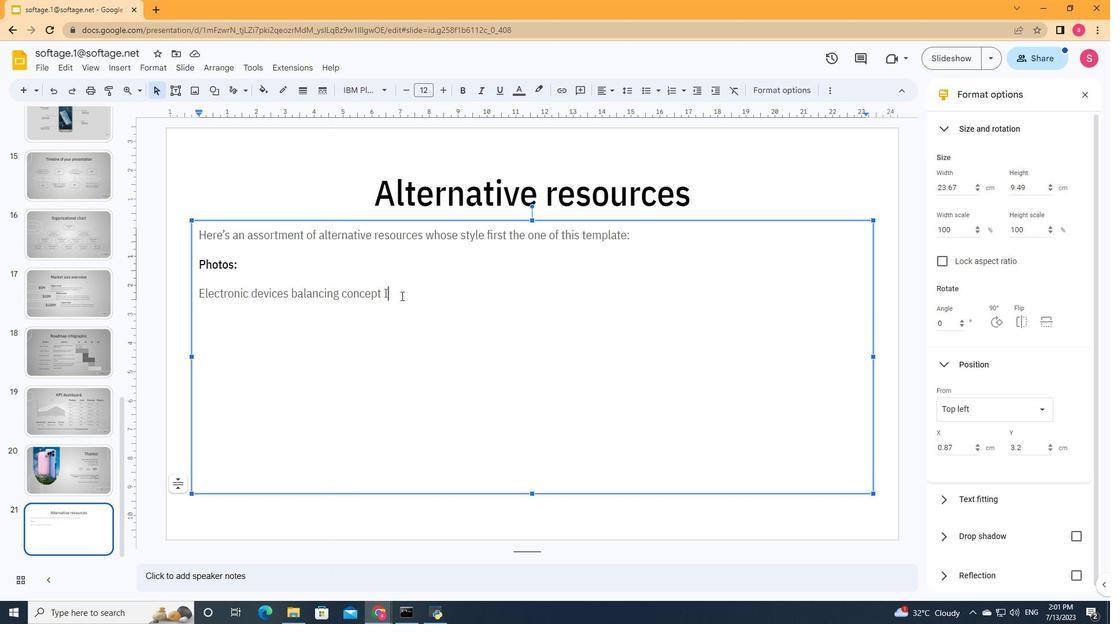 
Action: Mouse pressed left at (396, 290)
Screenshot: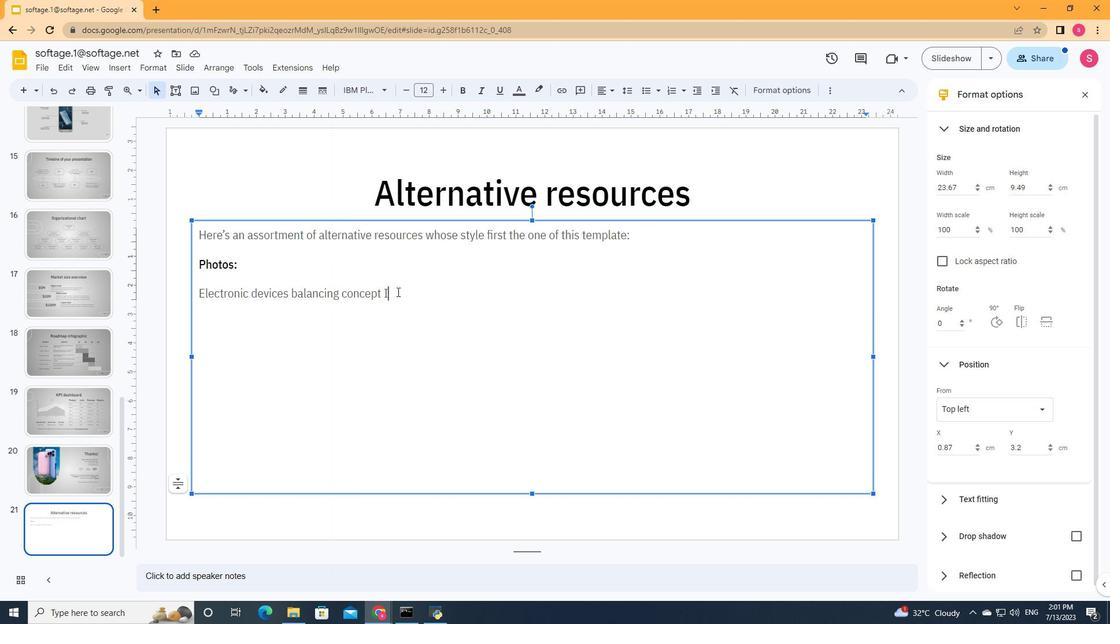 
Action: Mouse moved to (194, 290)
Screenshot: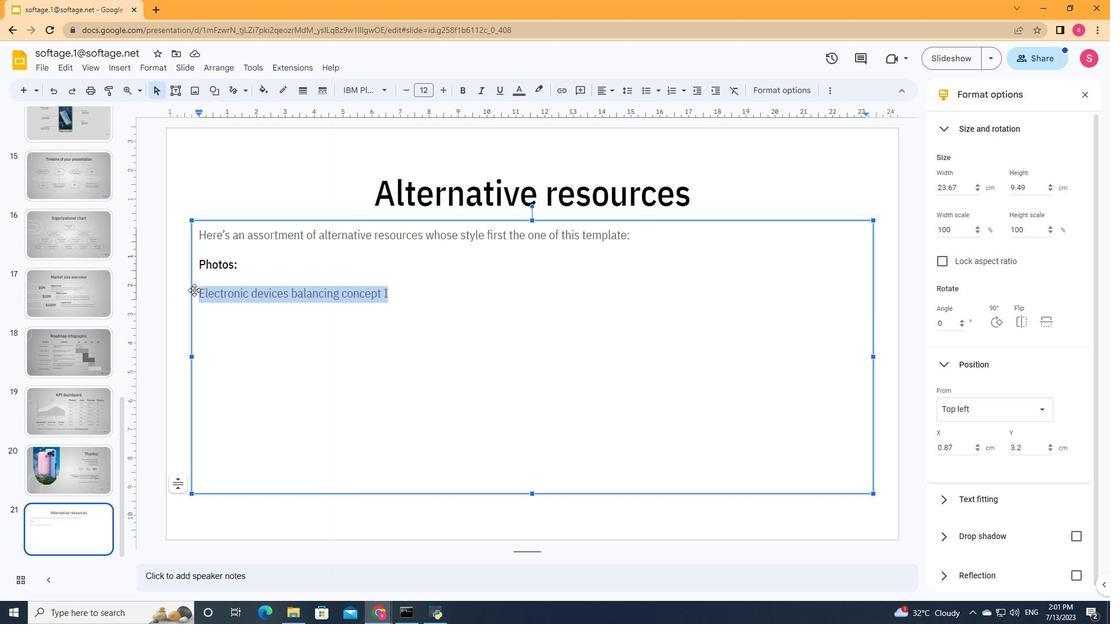 
Action: Key pressed ctrl+C
Screenshot: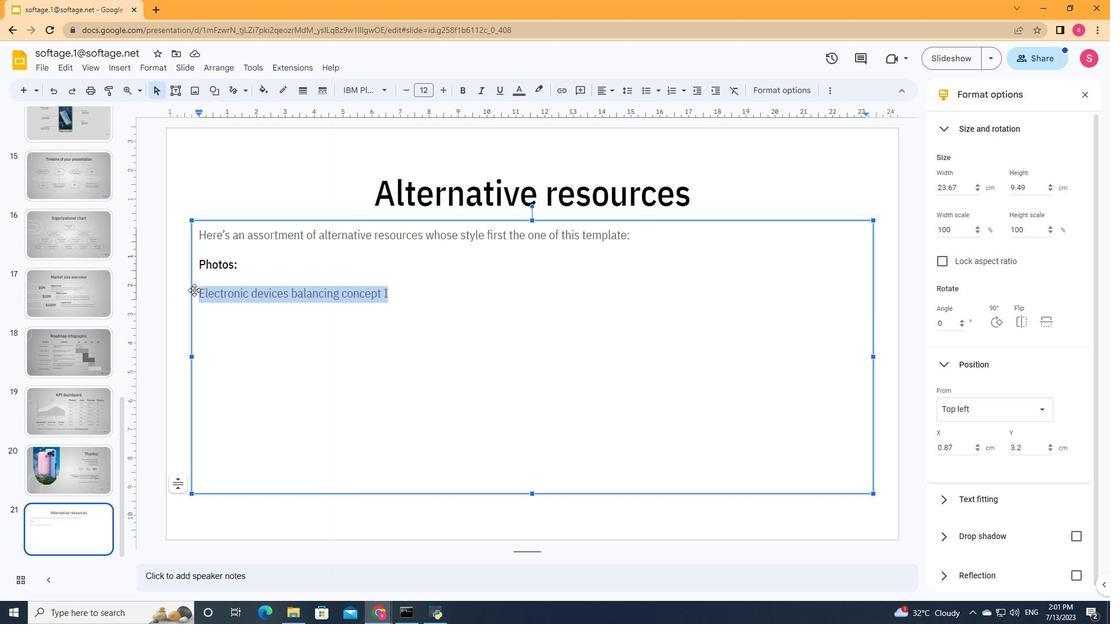 
Action: Mouse moved to (229, 314)
Screenshot: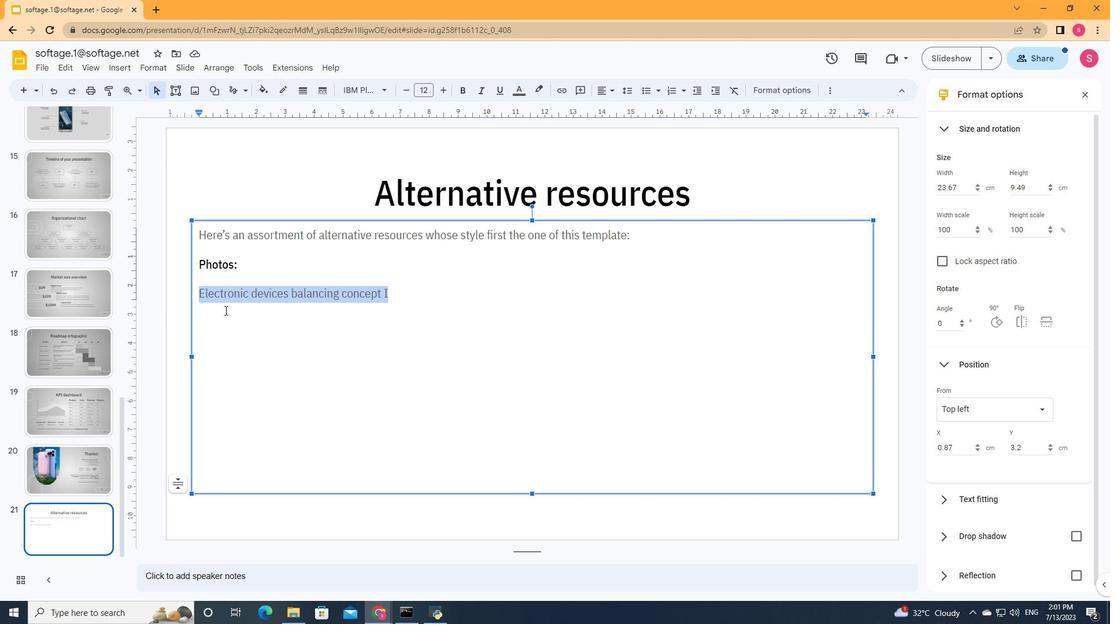 
Action: Mouse pressed left at (229, 314)
Screenshot: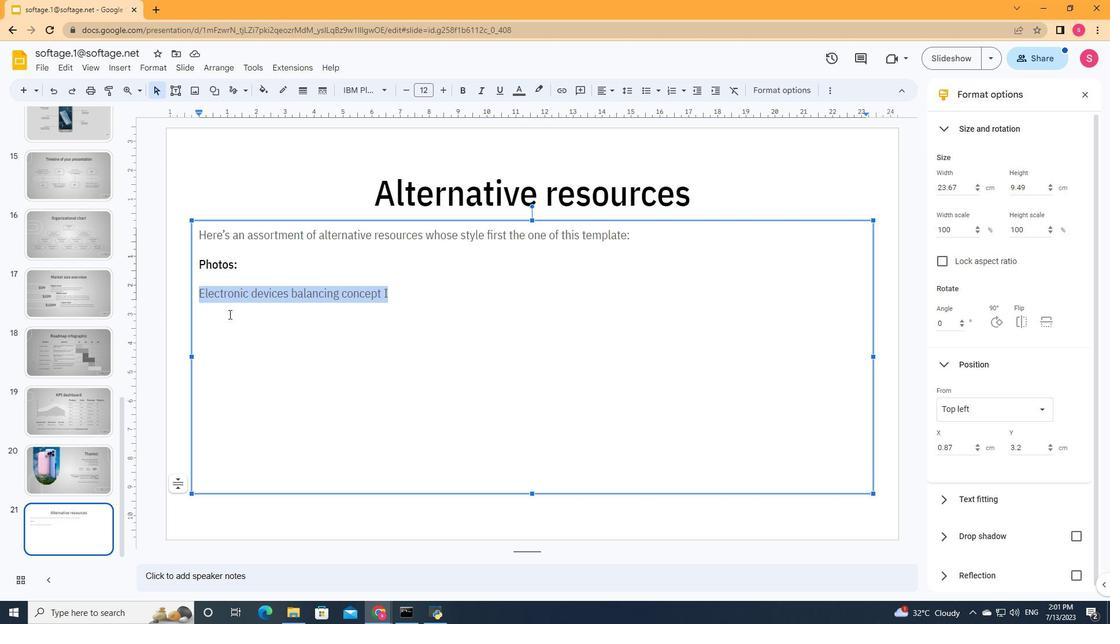 
Action: Mouse moved to (389, 298)
Screenshot: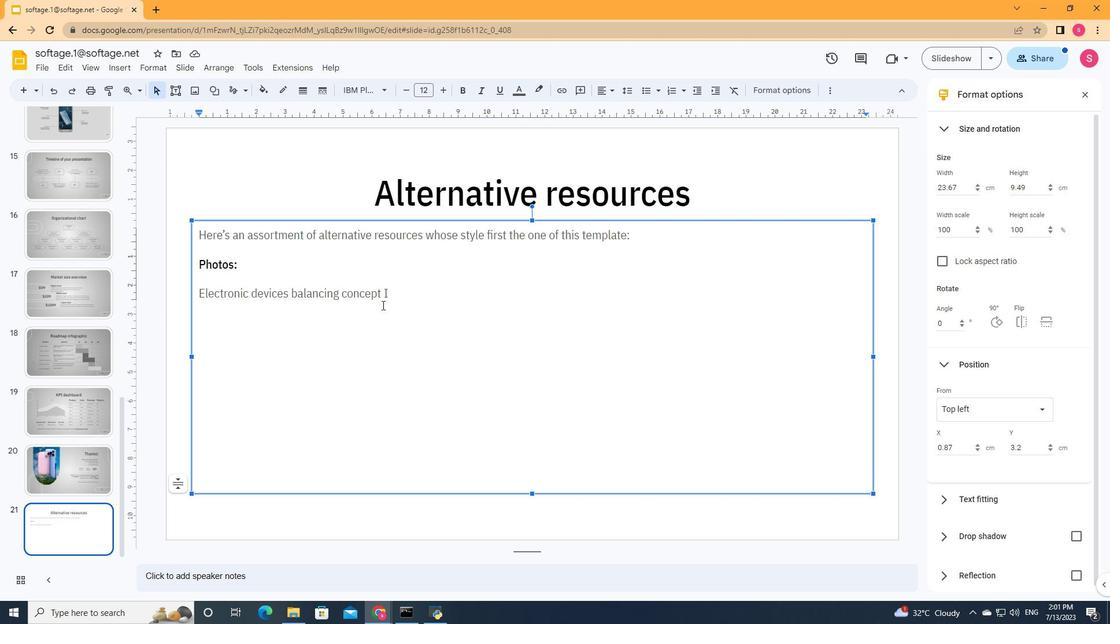 
Action: Mouse pressed left at (389, 298)
Screenshot: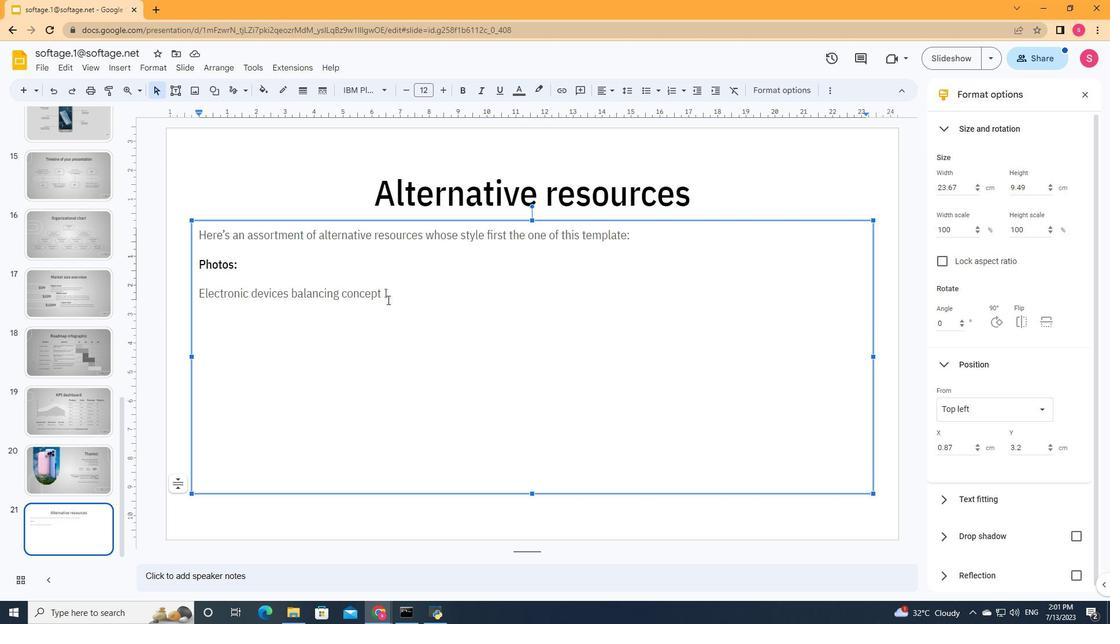 
Action: Key pressed <Key.enter>ctrl+V<Key.shift><Key.shift><Key.shift><Key.shift><Key.shift><Key.shift><Key.shift><Key.shift><Key.shift>I<Key.enter><Key.shift><Key.shift><Key.shift><Key.shift><Key.shift><Key.shift><Key.shift><Key.shift><Key.shift><Key.shift><Key.shift><Key.shift><Key.shift><Key.shift><Key.shift><Key.shift><Key.shift><Key.shift><Key.shift><Key.shift><Key.shift><Key.shift><Key.shift><Key.shift><Key.shift><Key.shift><Key.shift><Key.shift><Key.shift><Key.shift><Key.shift><Key.shift><Key.shift><Key.shift><Key.shift><Key.shift><Key.shift><Key.shift><Key.shift><Key.shift><Key.shift><Key.shift><Key.shift><Key.shift><Key.shift><Key.shift><Key.shift><Key.shift><Key.shift>Elec<Key.backspace>gant<Key.space>smartphone<Key.space>composition<Key.space><Key.shift><Key.shift><Key.shift><Key.shift><Key.shift><Key.shift><Key.shift><Key.shift><Key.shift><Key.shift><Key.shift><Key.shift><Key.shift><Key.shift><Key.shift><Key.shift><Key.shift><Key.shift><Key.shift><Key.shift><Key.shift><Key.shift><Key.shift><Key.shift><Key.shift><Key.shift><Key.shift><Key.shift>I<Key.enter>
Screenshot: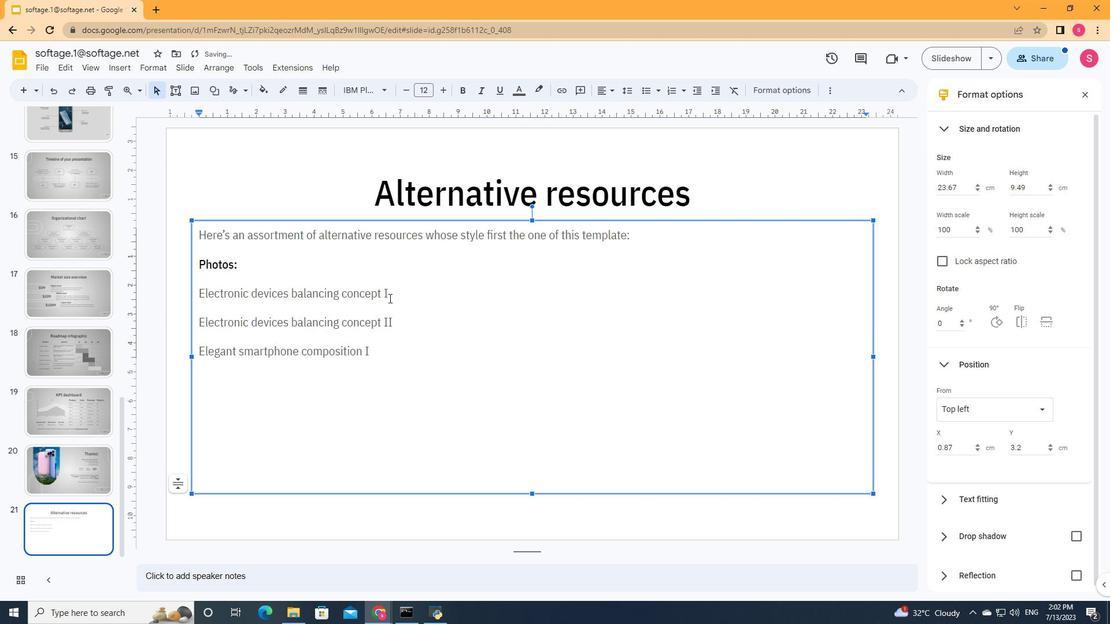 
Action: Mouse moved to (372, 354)
Screenshot: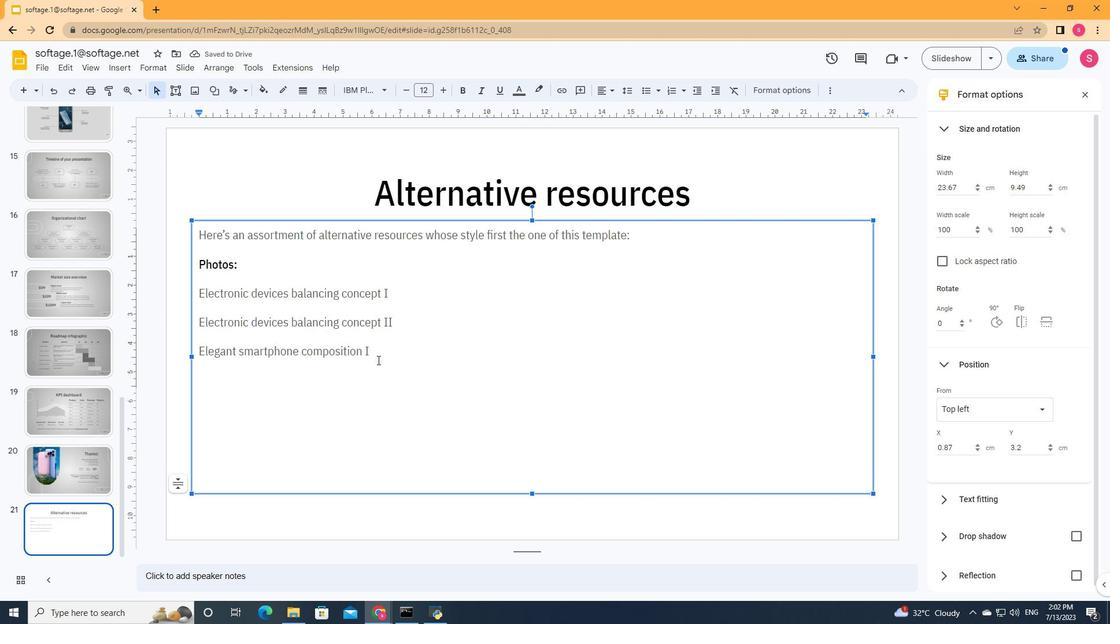 
Action: Mouse pressed left at (372, 354)
Screenshot: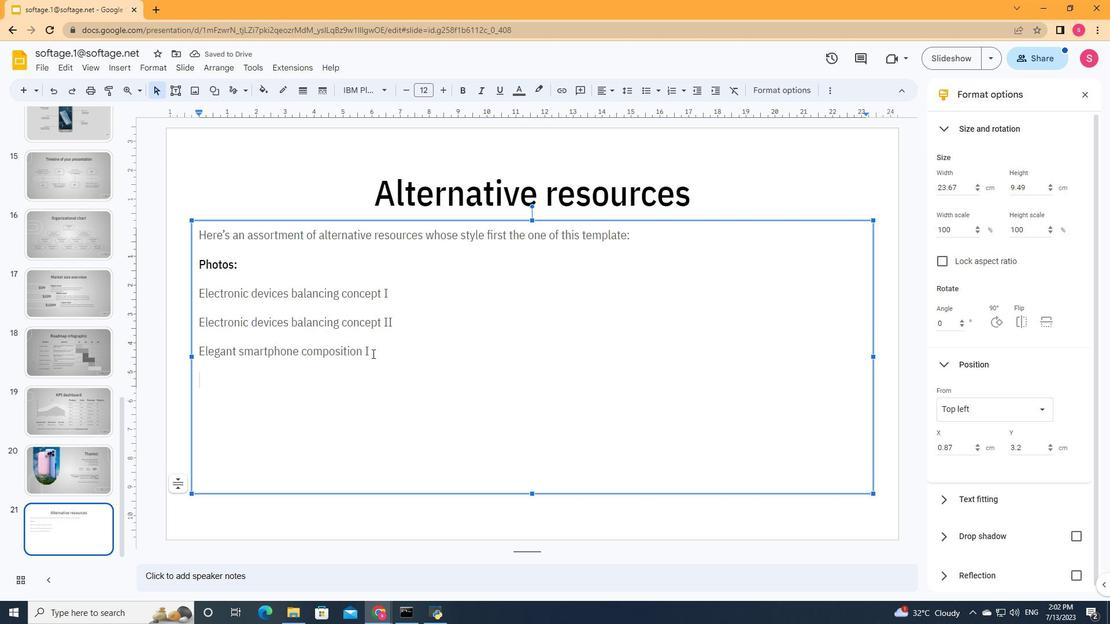 
Action: Mouse moved to (198, 344)
Screenshot: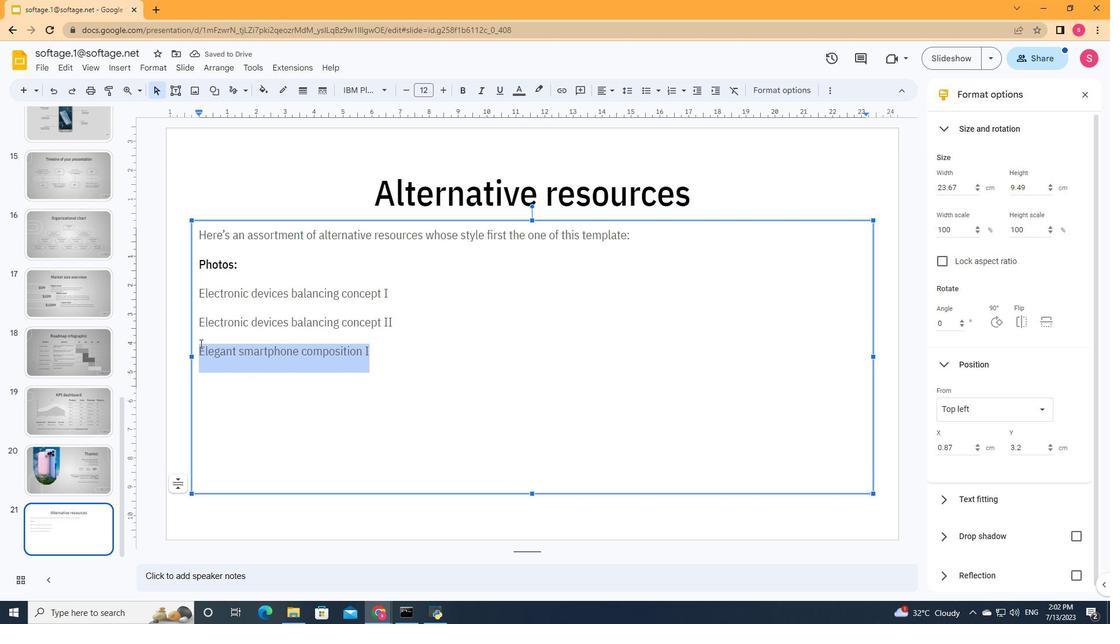 
Action: Key pressed ctrl+C
Screenshot: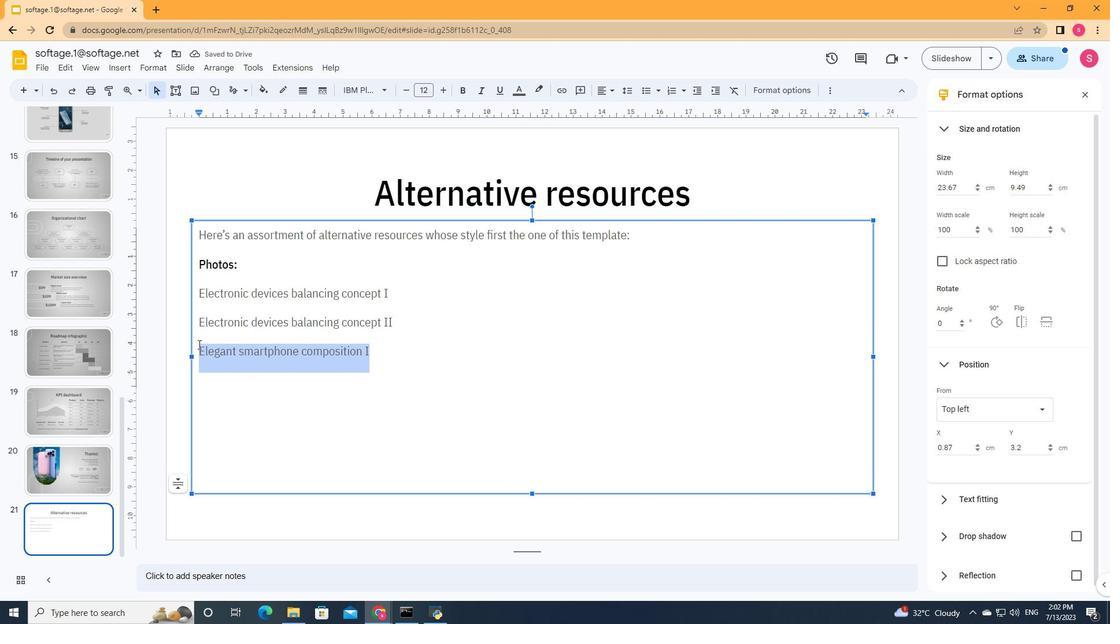 
Action: Mouse moved to (214, 380)
Screenshot: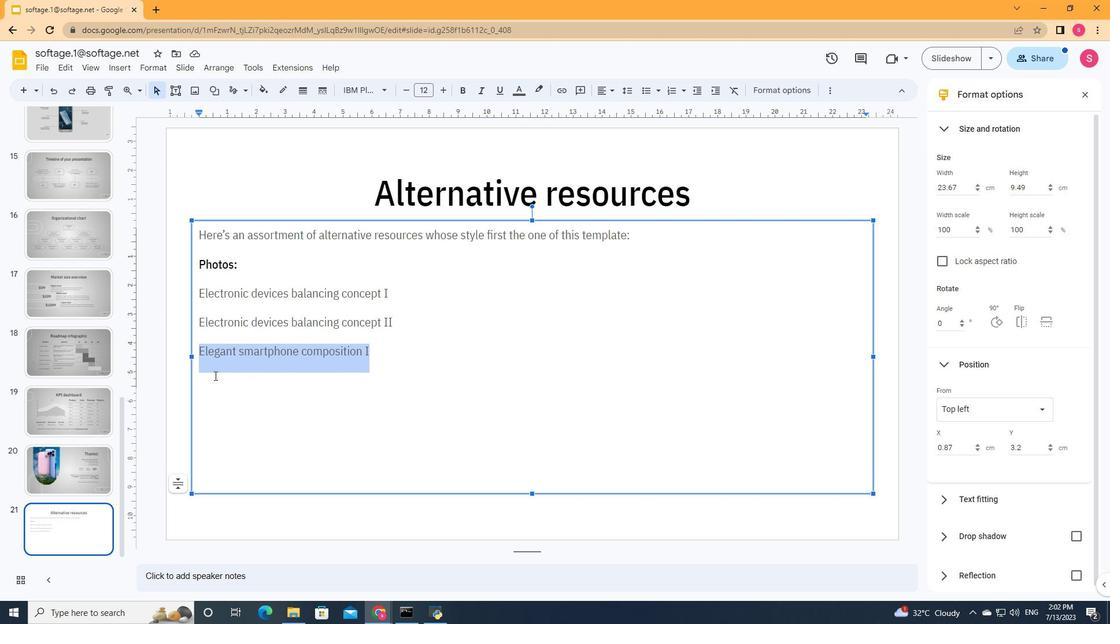 
Action: Mouse pressed left at (214, 380)
Screenshot: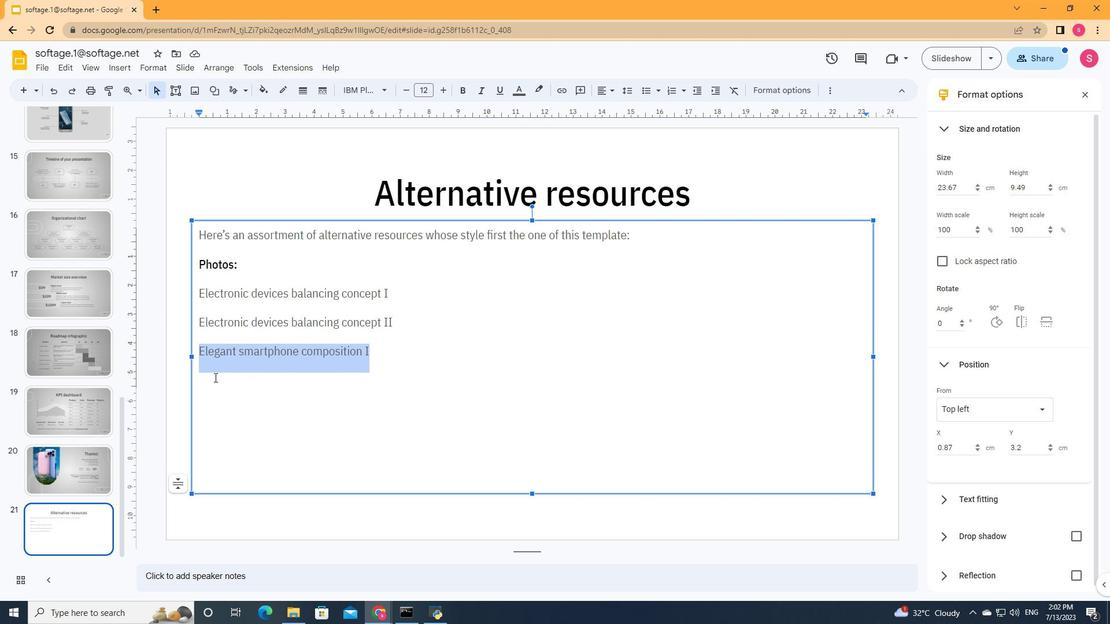 
Action: Key pressed ctrl+V<Key.shift><Key.shift><Key.shift>I<Key.enter><Key.shift>Smartphone<Key.space>in<Key.space>nature<Key.space>concept
Screenshot: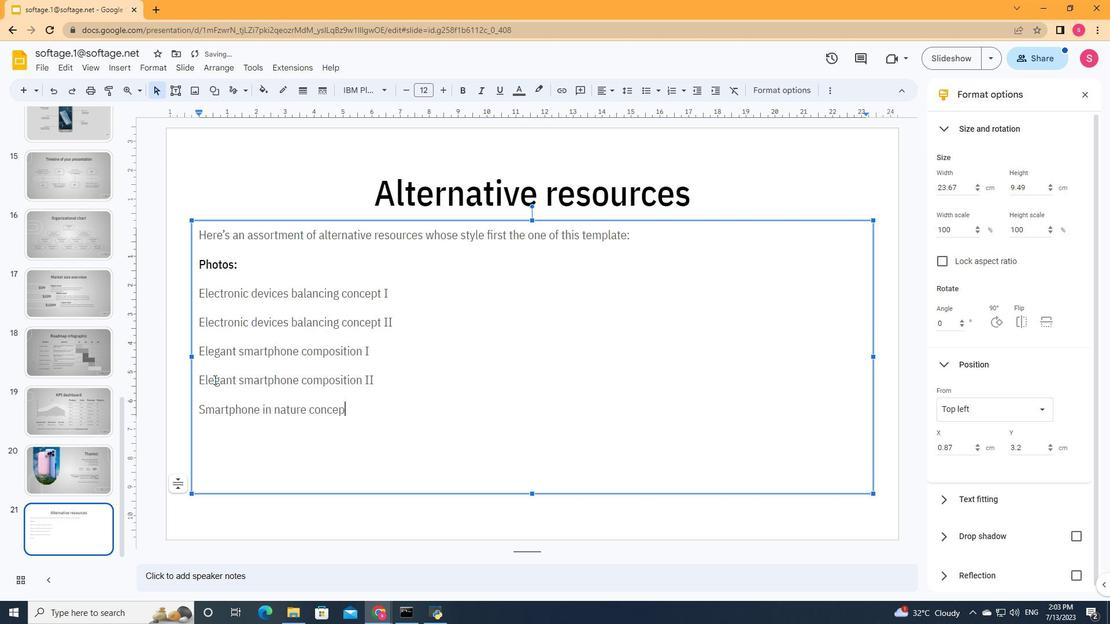 
Action: Mouse moved to (357, 411)
Screenshot: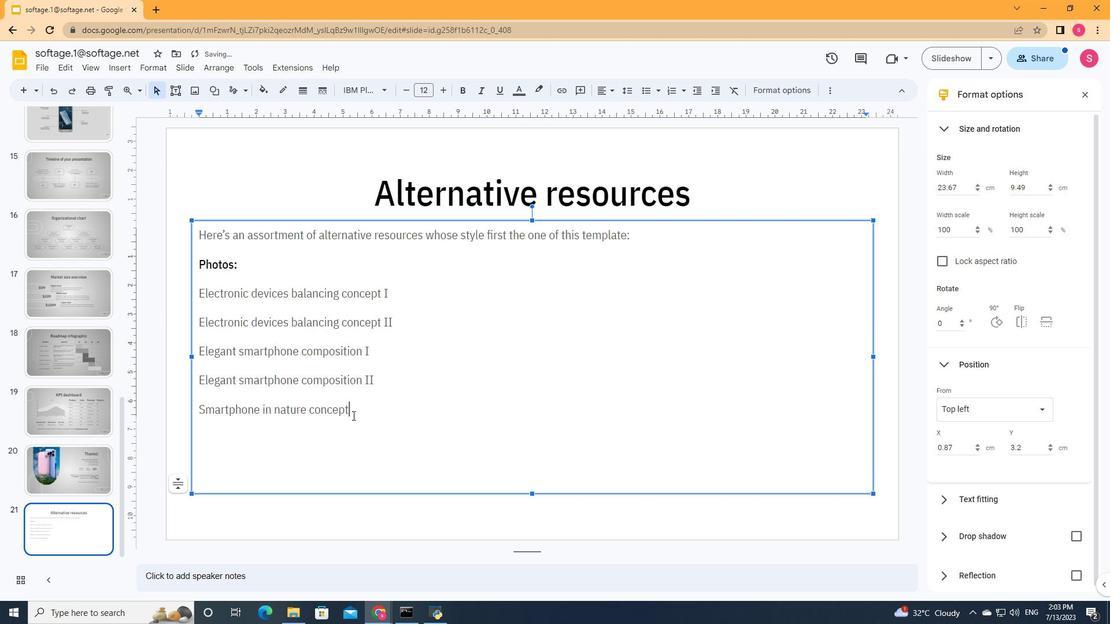 
Action: Mouse pressed left at (357, 411)
Screenshot: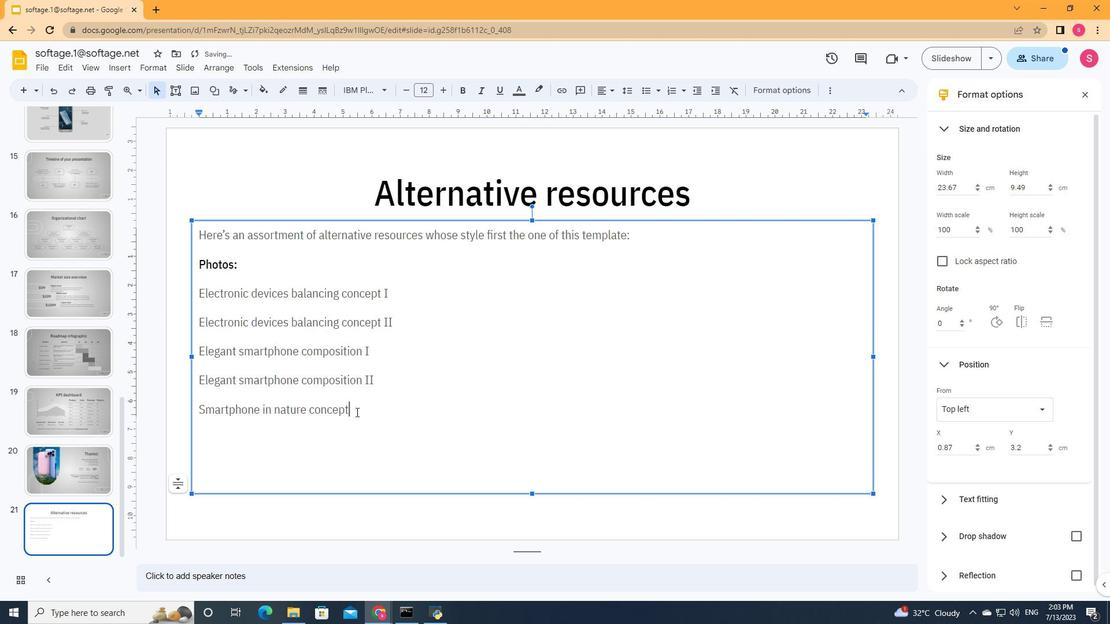 
Action: Mouse moved to (626, 86)
Screenshot: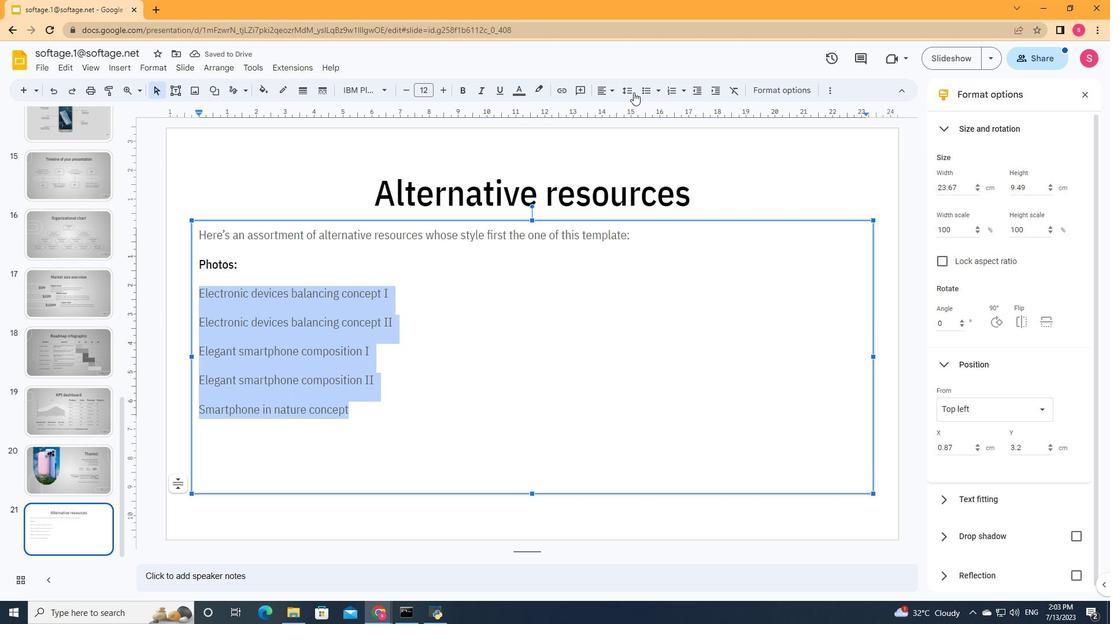 
Action: Mouse pressed left at (626, 86)
Screenshot: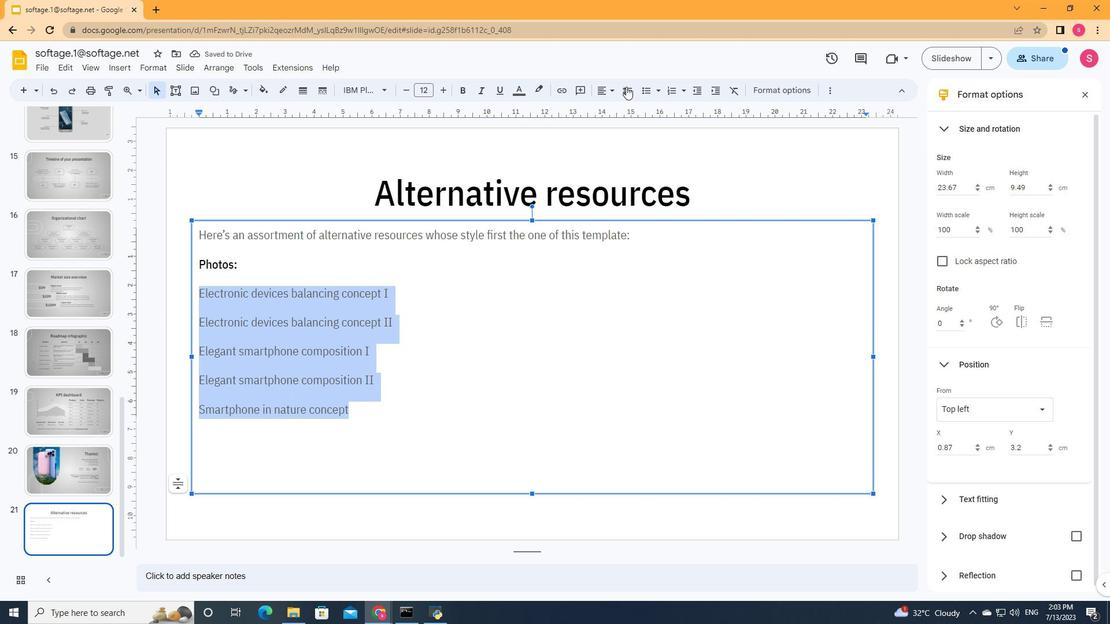 
Action: Mouse moved to (627, 212)
Screenshot: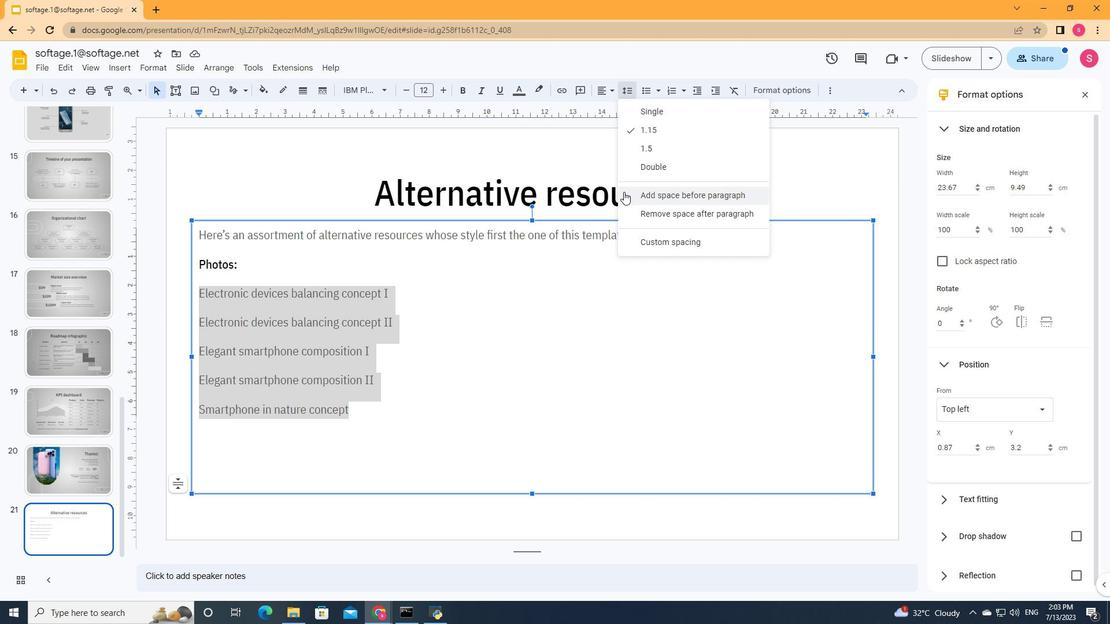 
Action: Mouse pressed left at (627, 212)
Screenshot: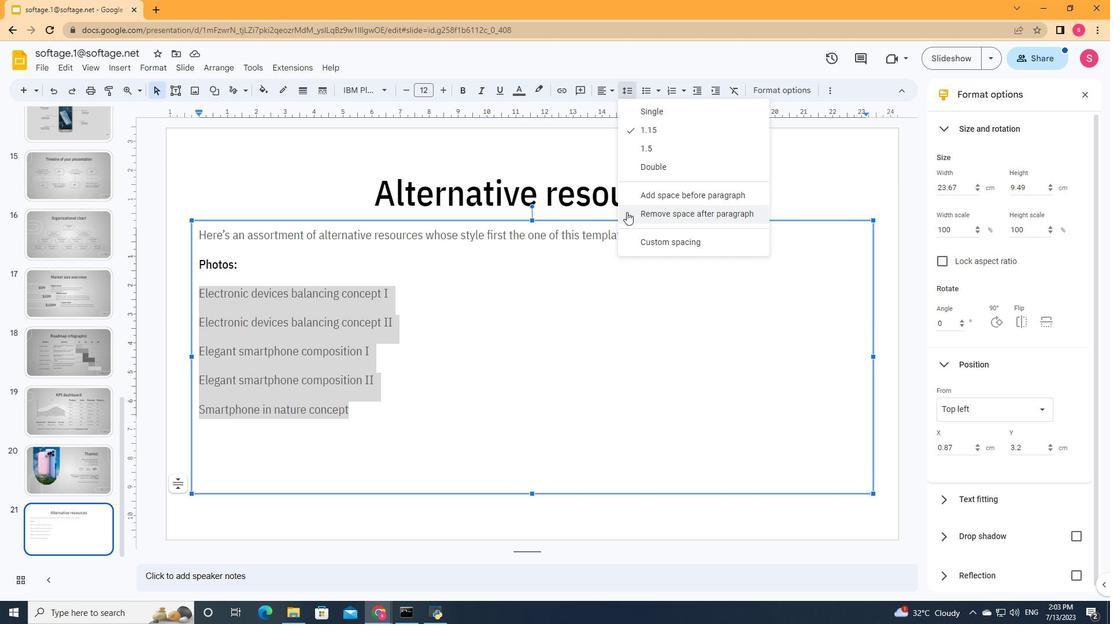 
Action: Mouse moved to (651, 90)
Screenshot: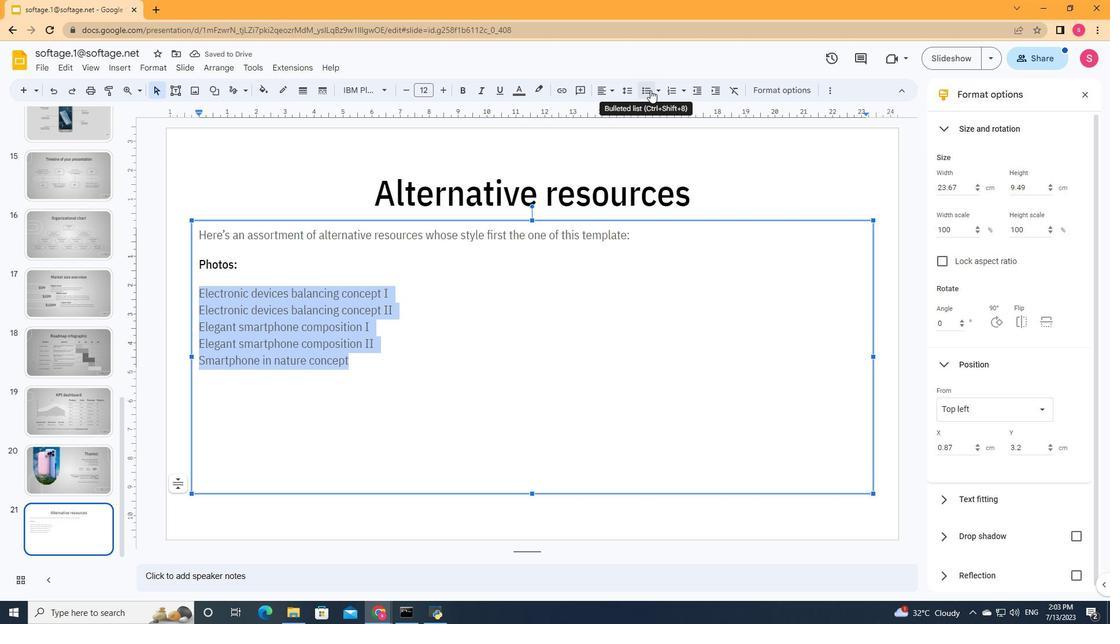 
Action: Mouse pressed left at (651, 90)
Screenshot: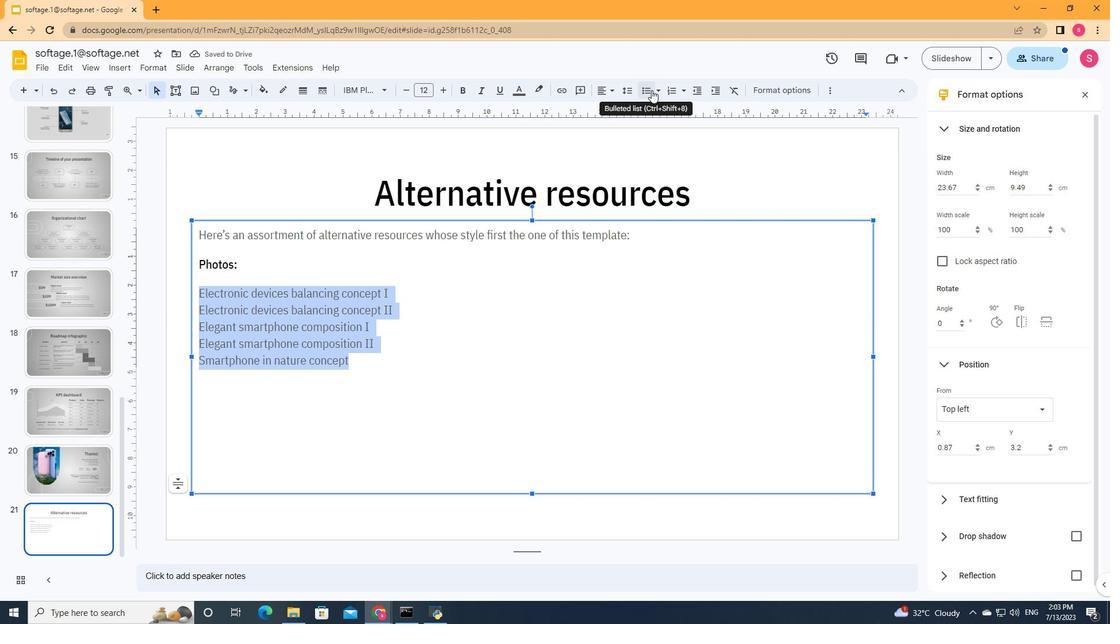 
Action: Mouse moved to (130, 68)
Screenshot: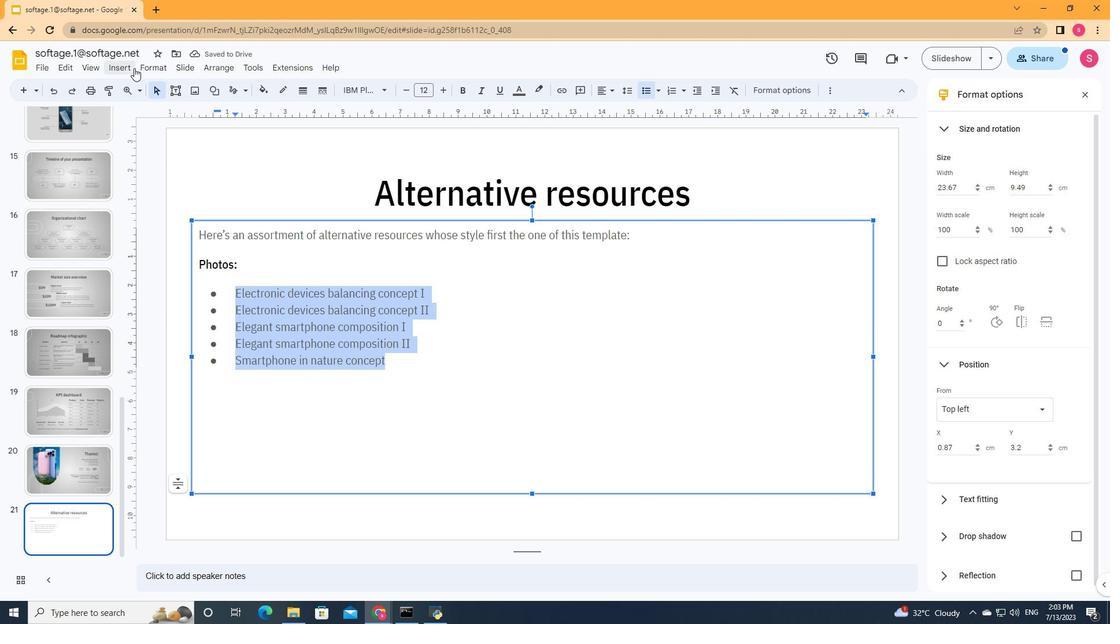 
Action: Mouse pressed left at (130, 68)
Screenshot: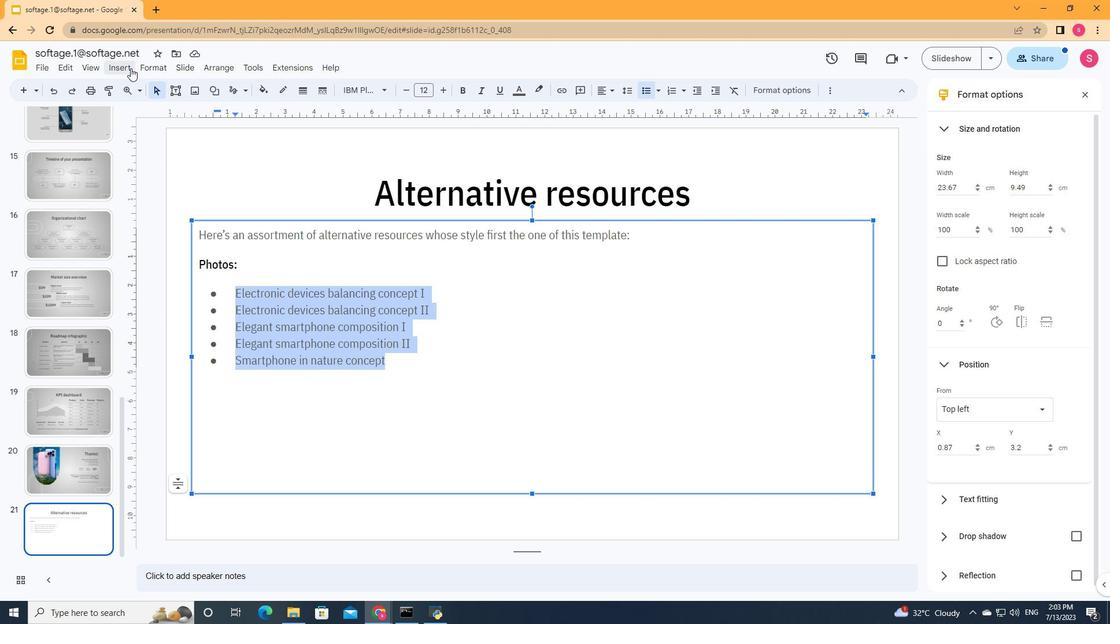 
Action: Mouse moved to (369, 179)
Screenshot: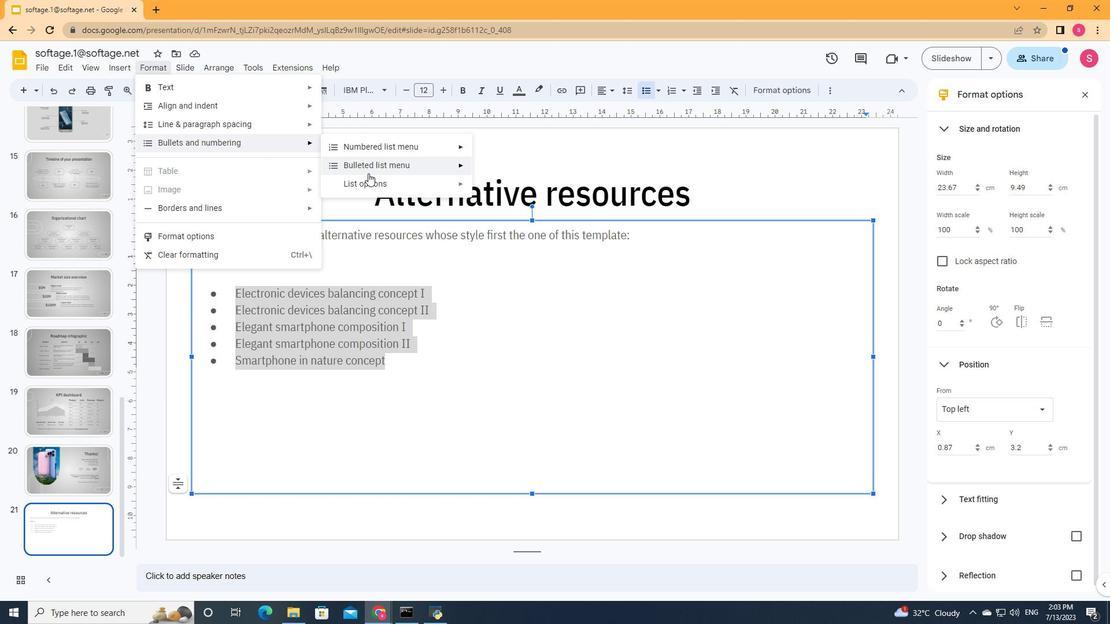 
Action: Mouse pressed left at (369, 179)
Screenshot: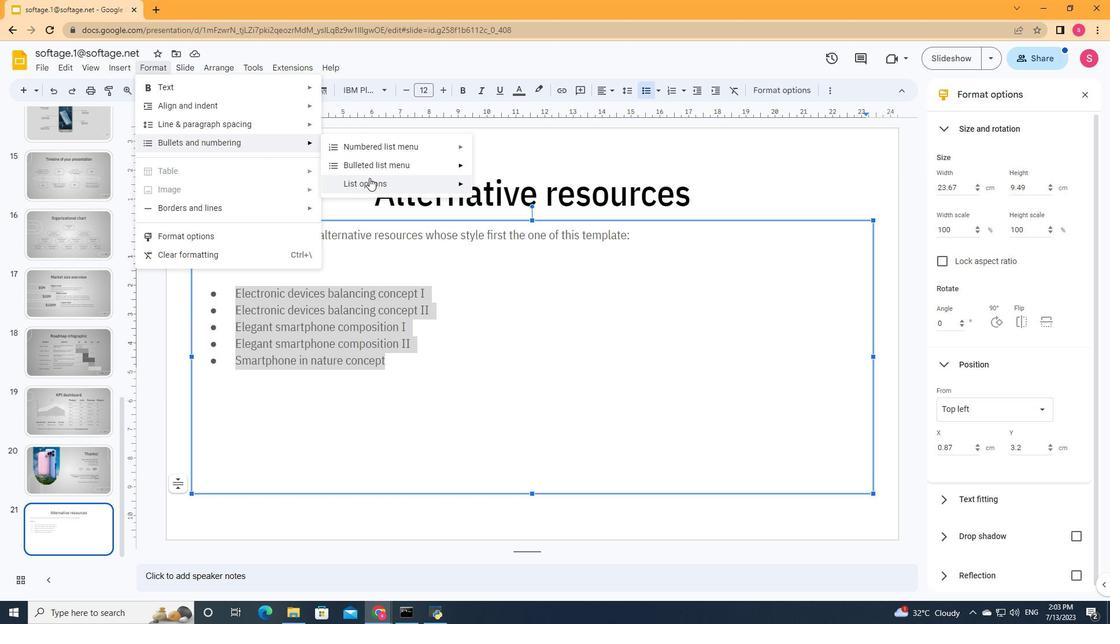 
Action: Mouse moved to (458, 189)
Screenshot: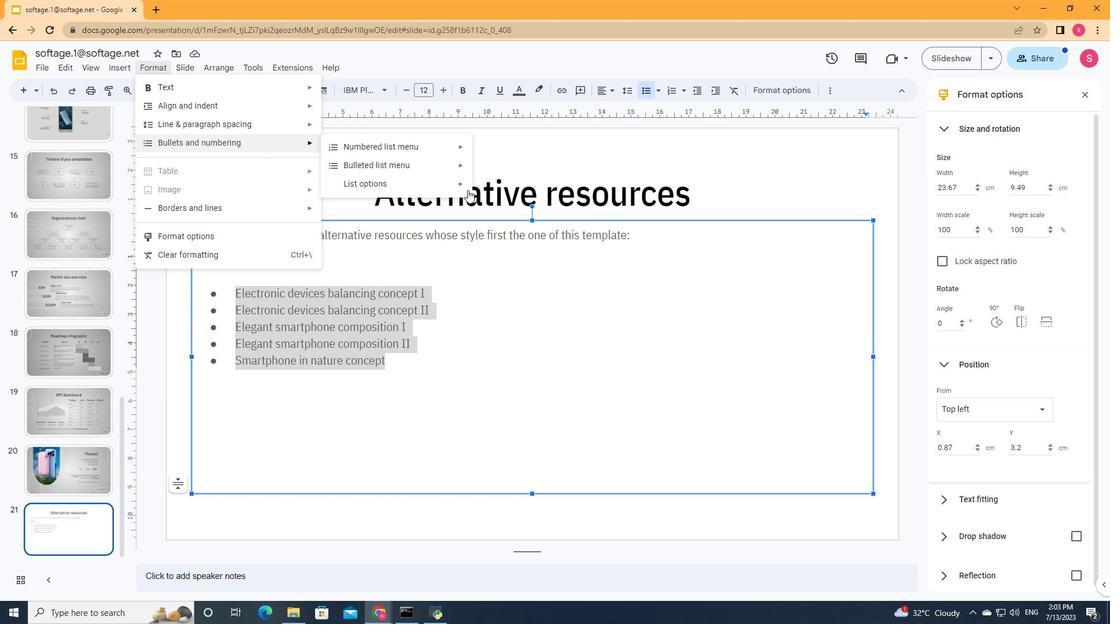 
Action: Mouse pressed left at (458, 189)
Screenshot: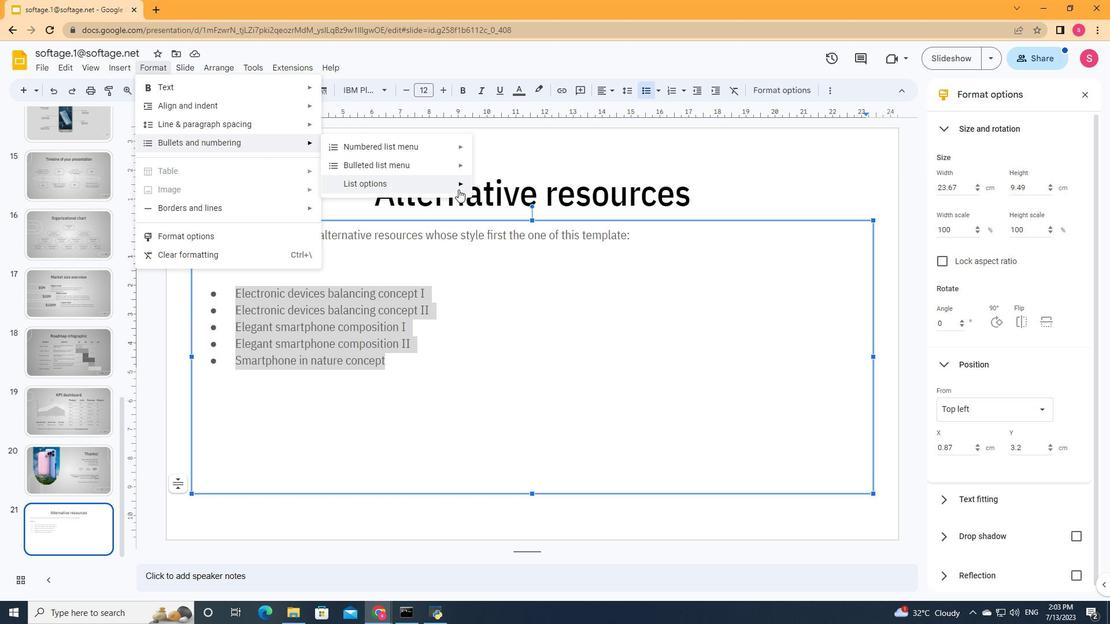 
Action: Mouse moved to (521, 223)
Screenshot: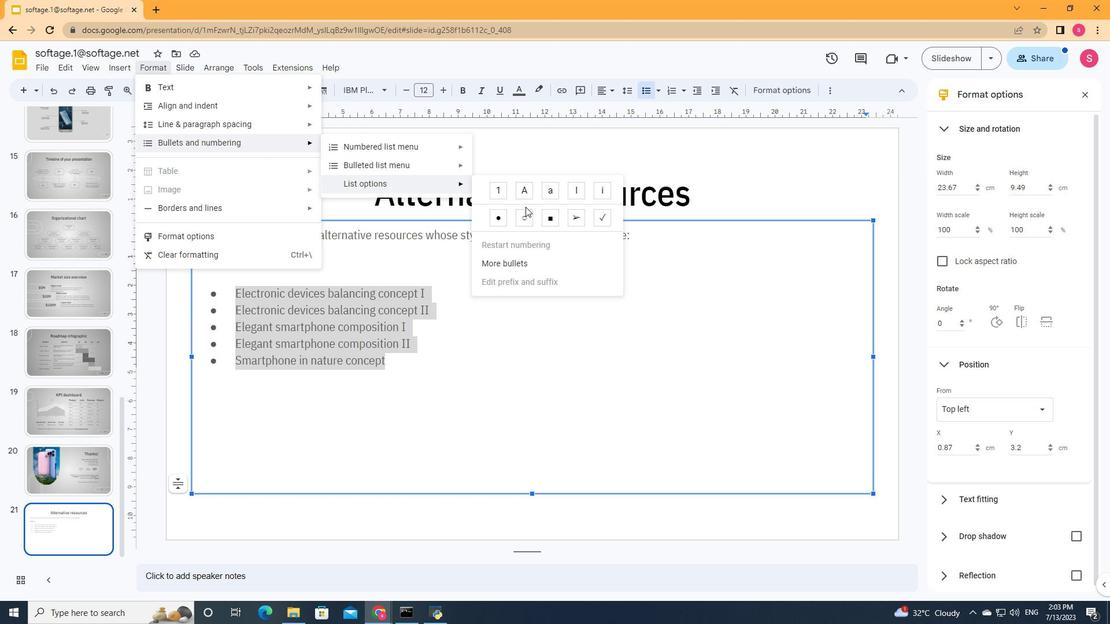 
Action: Mouse pressed left at (521, 223)
Screenshot: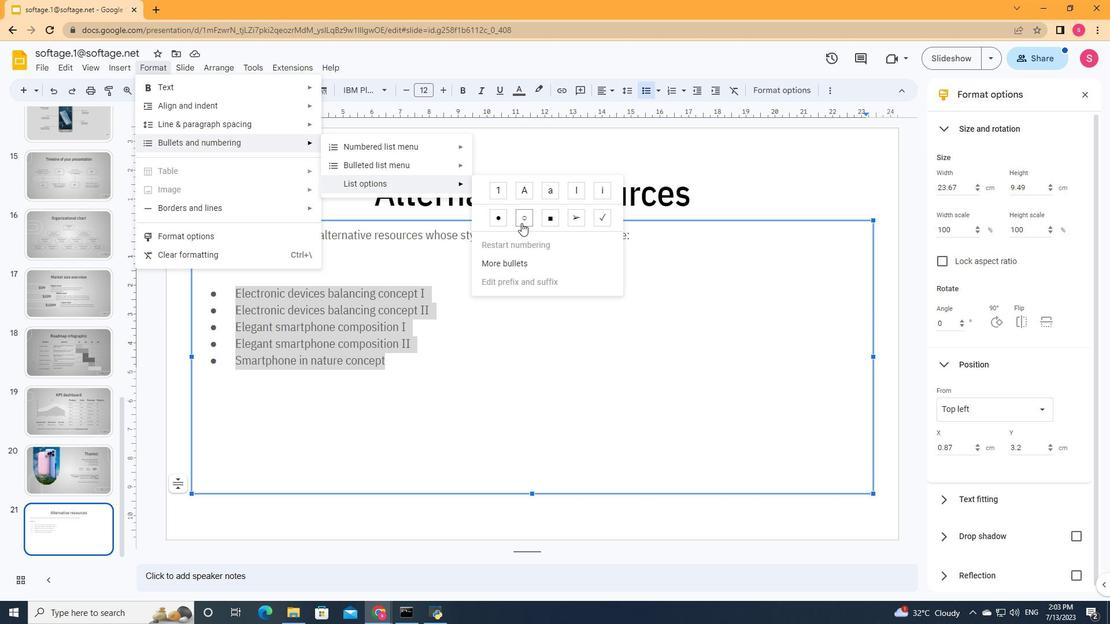 
Action: Mouse moved to (406, 374)
Screenshot: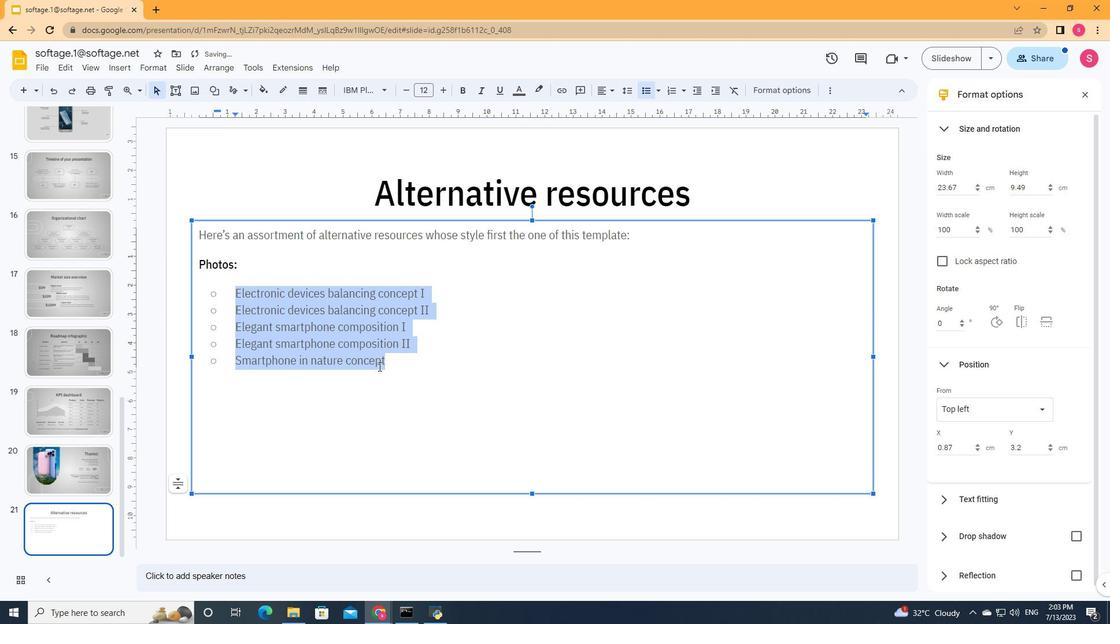 
Action: Mouse pressed left at (406, 374)
Screenshot: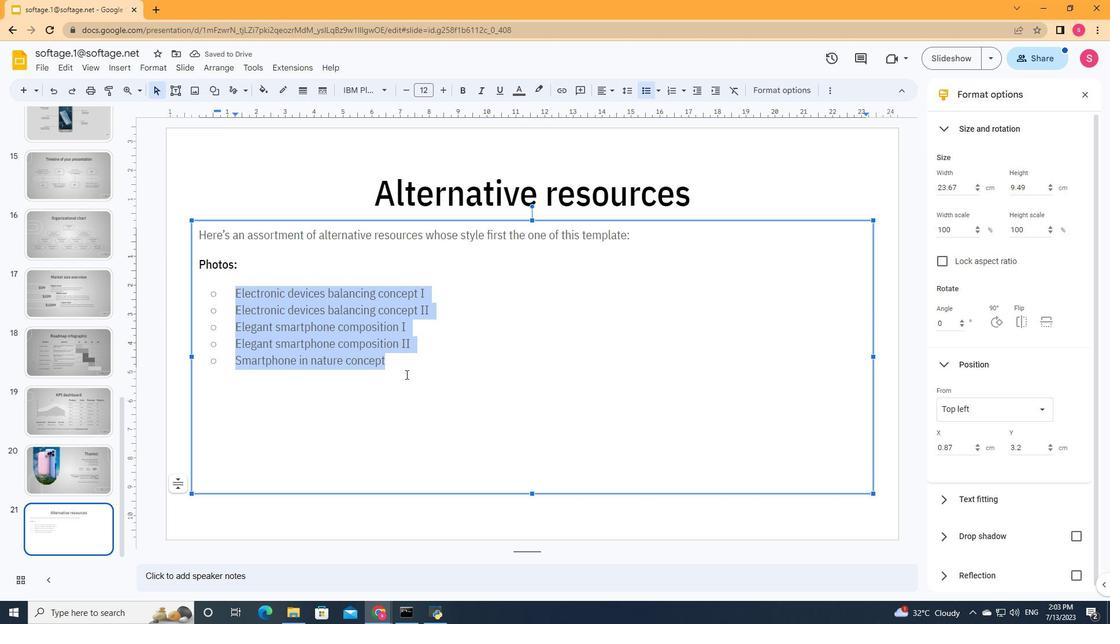 
Action: Mouse moved to (190, 356)
Screenshot: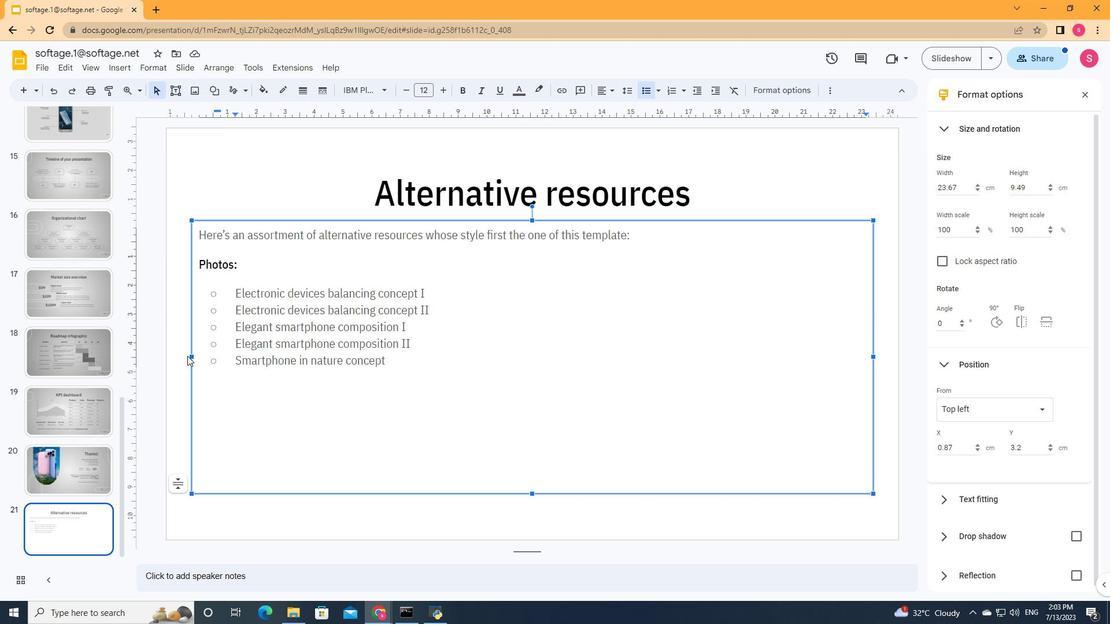 
Action: Mouse pressed left at (190, 356)
Screenshot: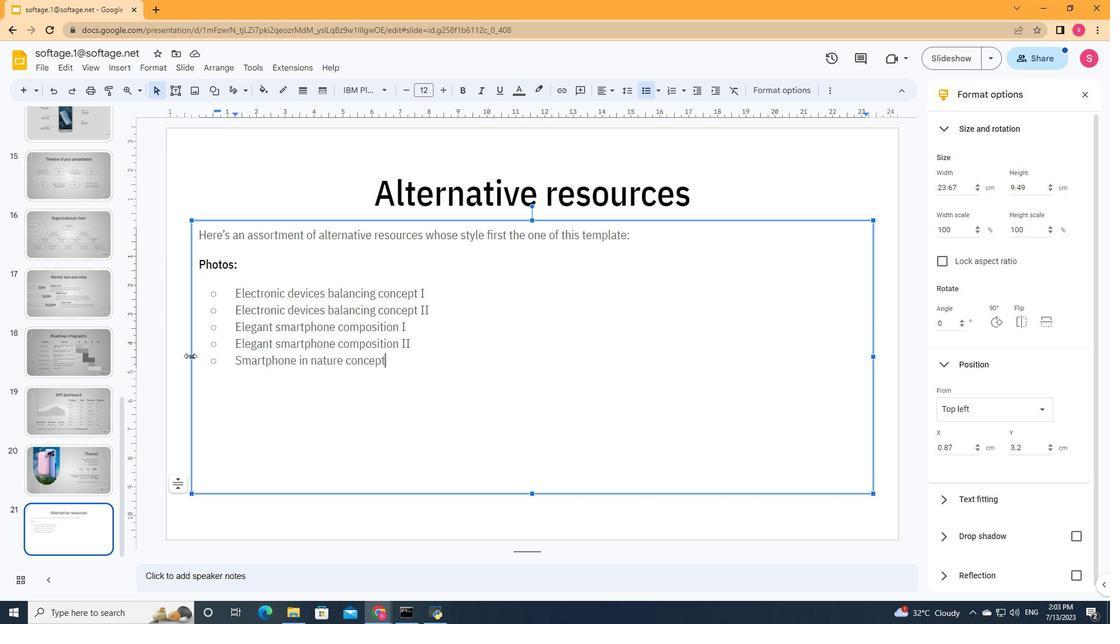 
Action: Mouse moved to (259, 359)
Screenshot: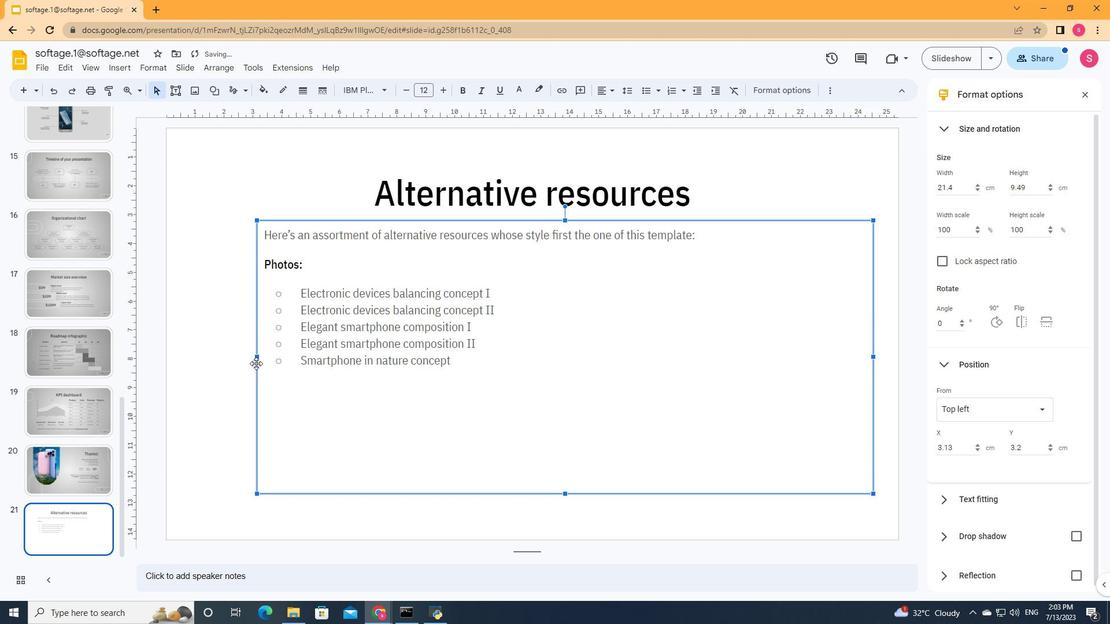
Action: Mouse pressed left at (259, 359)
Screenshot: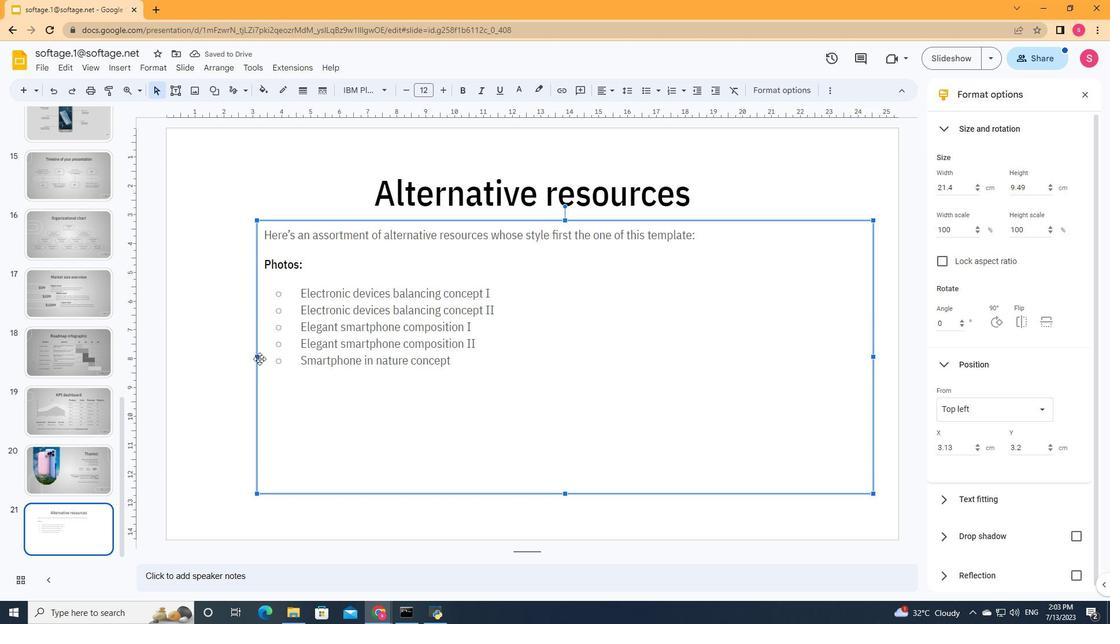 
Action: Mouse moved to (458, 366)
Screenshot: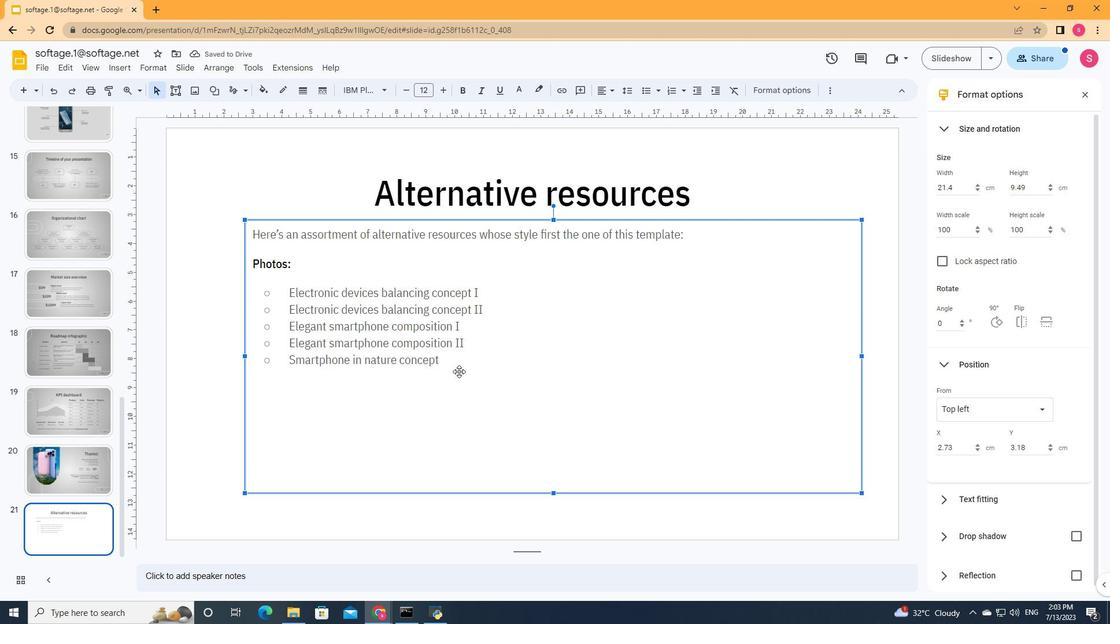 
Action: Mouse pressed left at (458, 366)
Screenshot: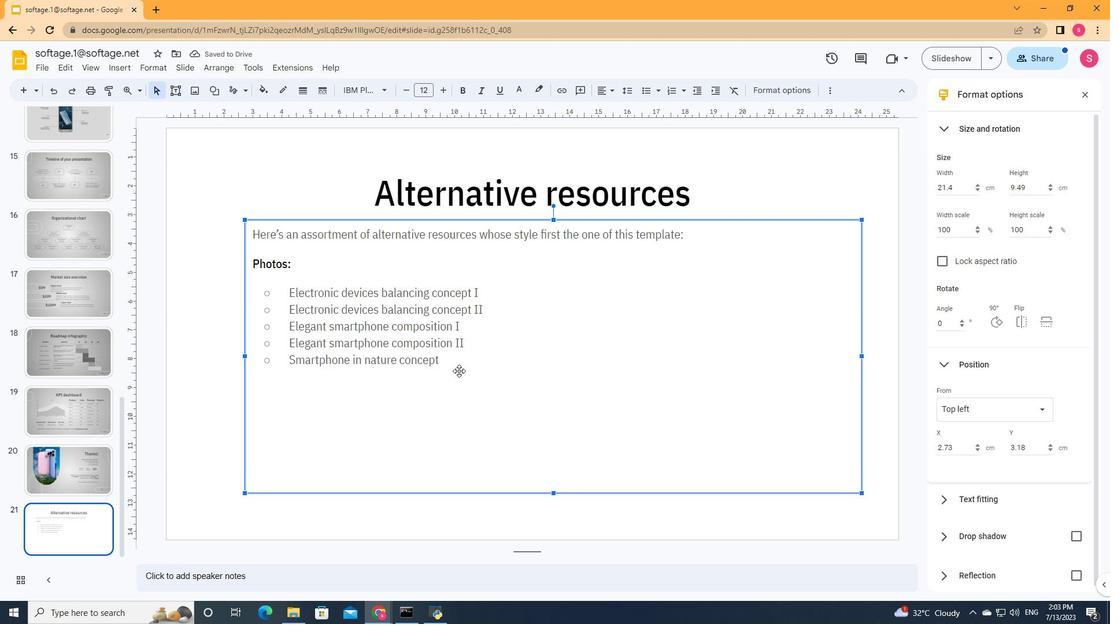 
Action: Mouse pressed left at (458, 366)
Screenshot: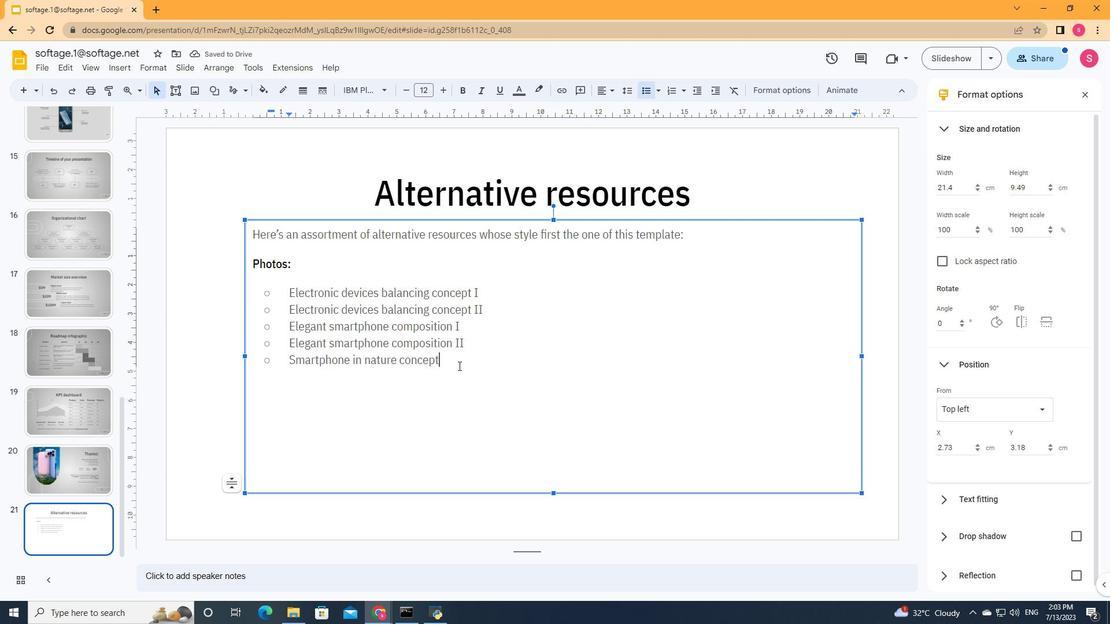 
Action: Mouse moved to (524, 90)
Screenshot: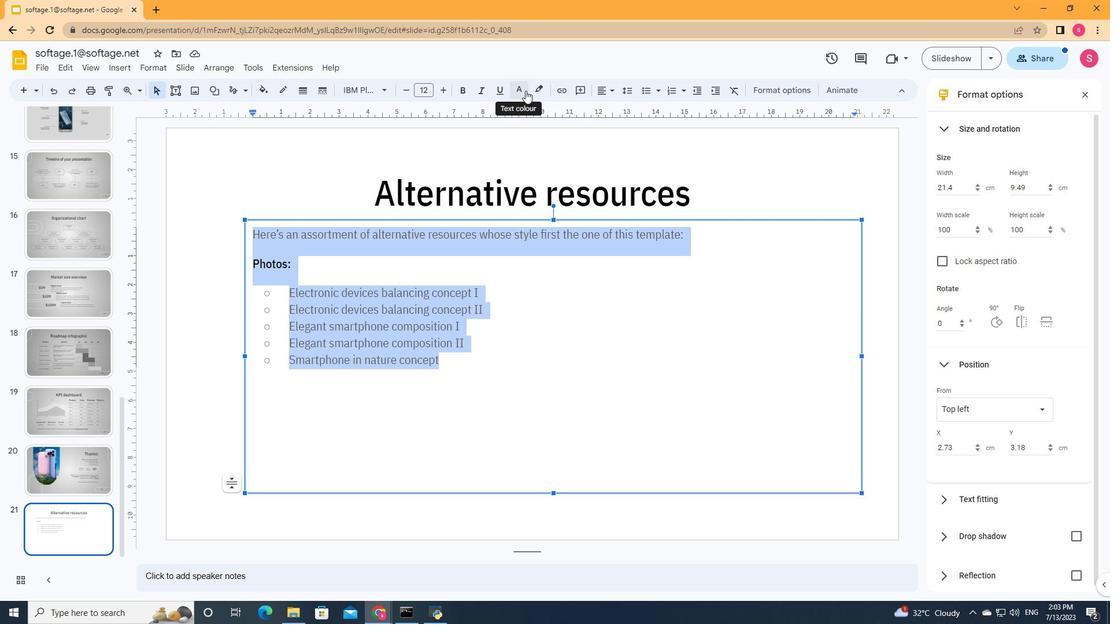 
Action: Mouse pressed left at (524, 90)
Screenshot: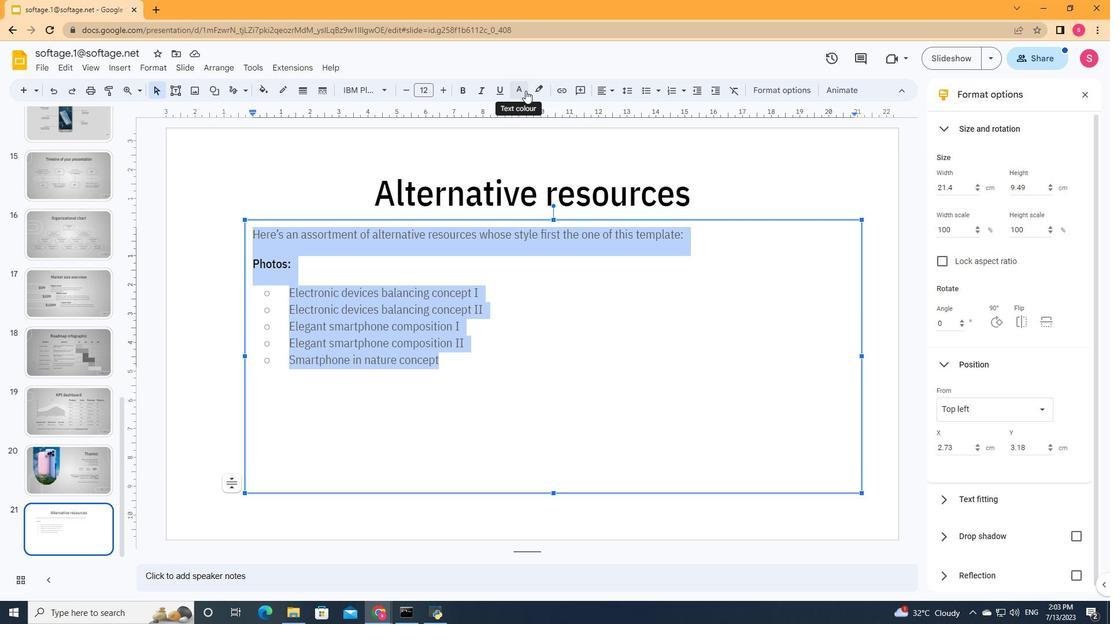 
Action: Mouse moved to (520, 126)
Screenshot: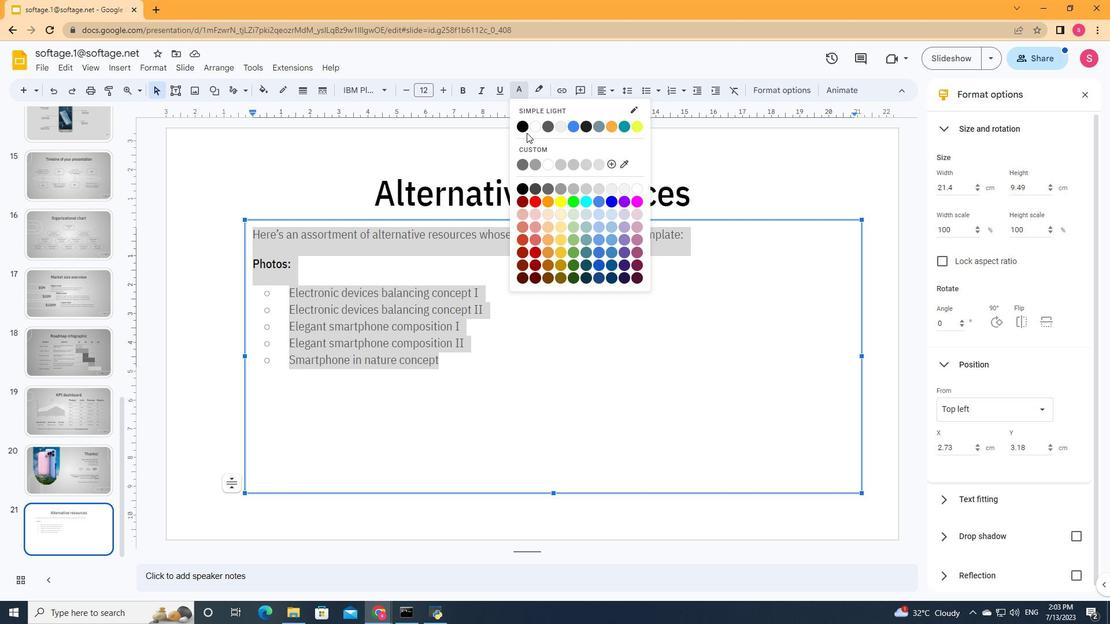 
Action: Mouse pressed left at (520, 126)
Screenshot: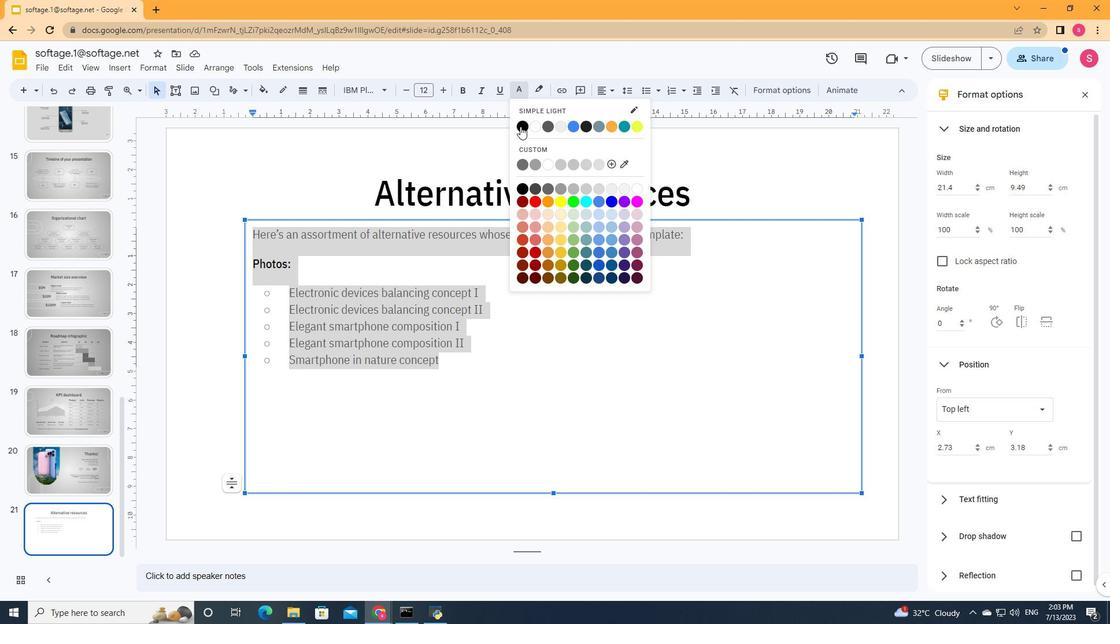 
Action: Mouse moved to (518, 304)
Screenshot: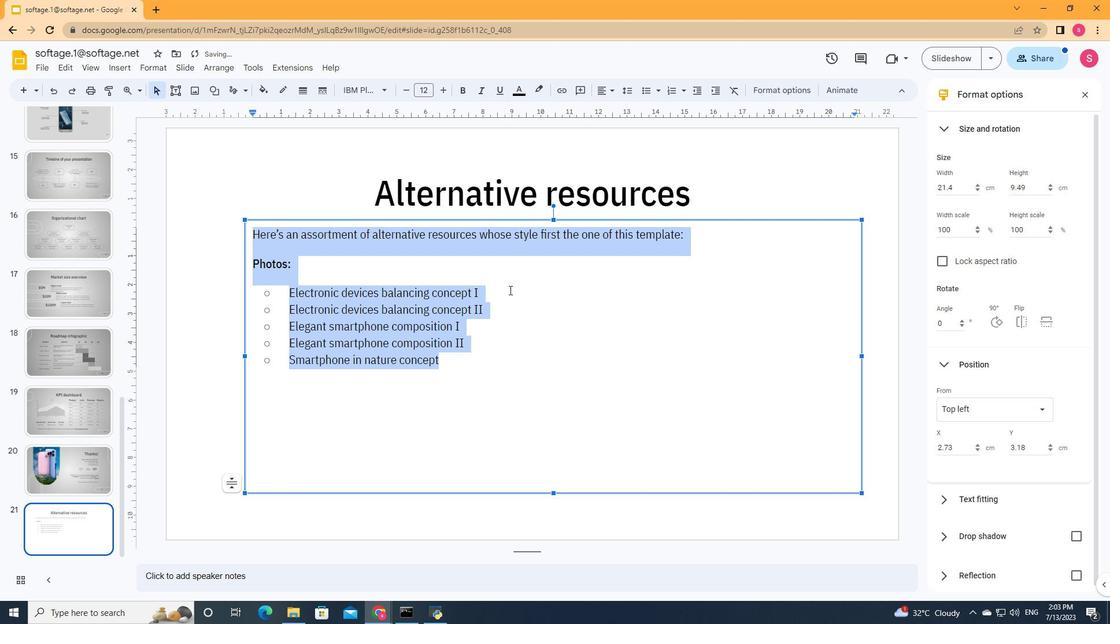 
Action: Mouse pressed left at (518, 304)
Screenshot: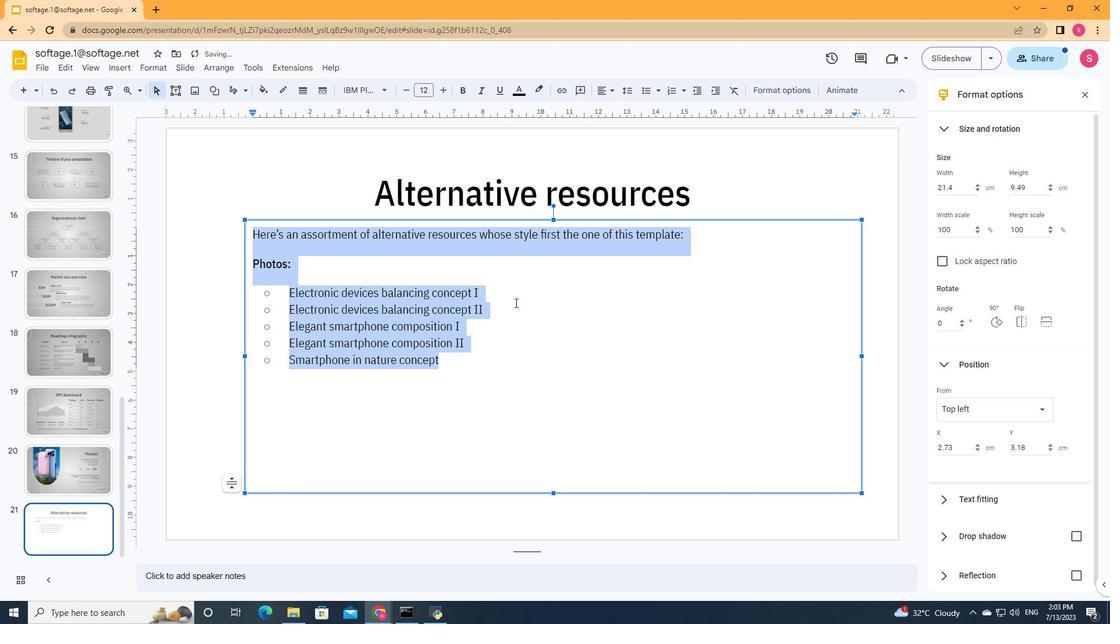 
Action: Mouse moved to (353, 188)
Screenshot: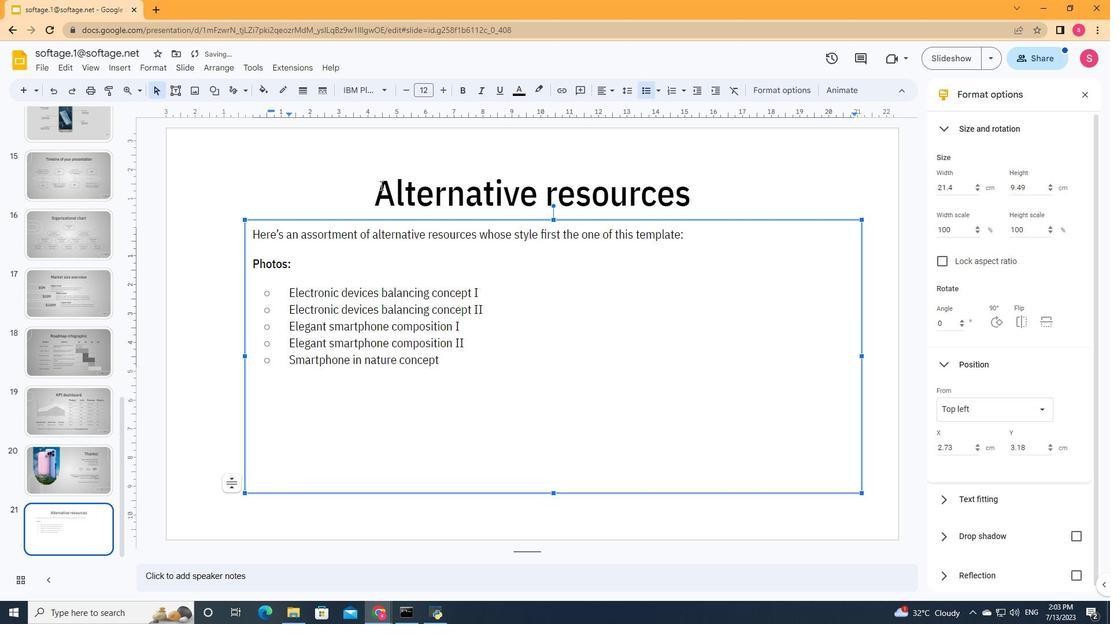
Action: Mouse pressed left at (353, 188)
Screenshot: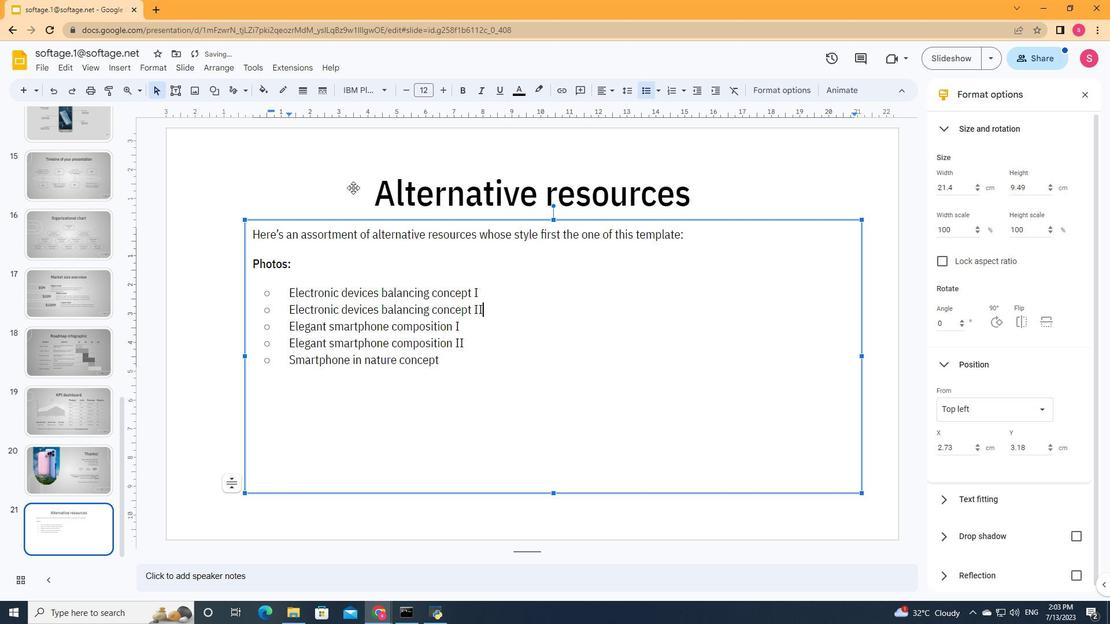 
Action: Mouse moved to (489, 282)
Screenshot: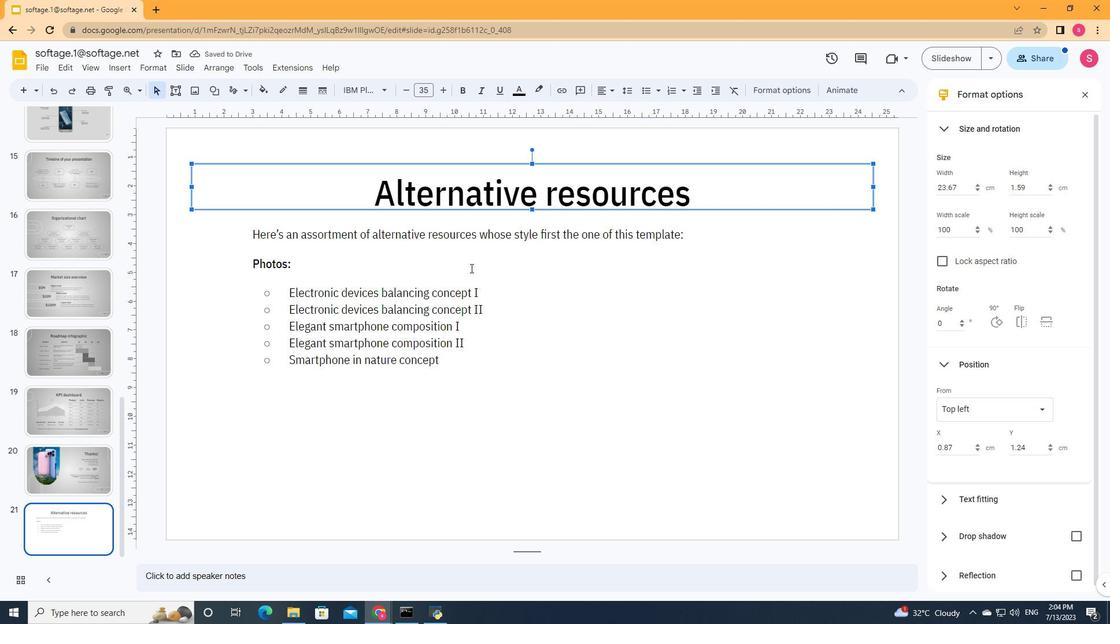 
Action: Mouse pressed left at (489, 282)
Screenshot: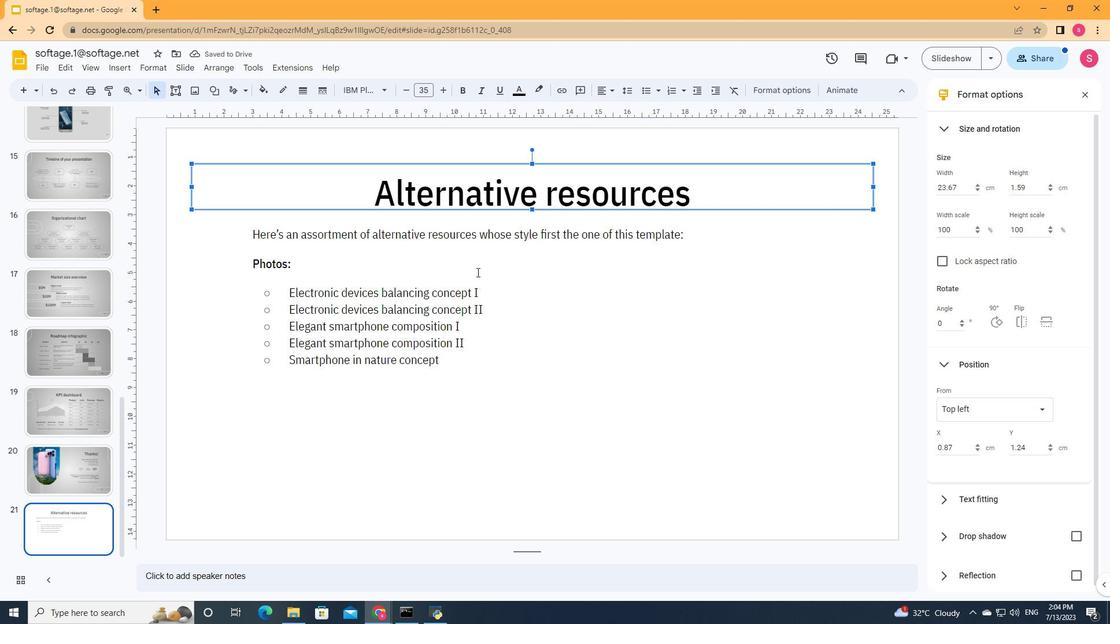 
Action: Mouse moved to (731, 213)
Screenshot: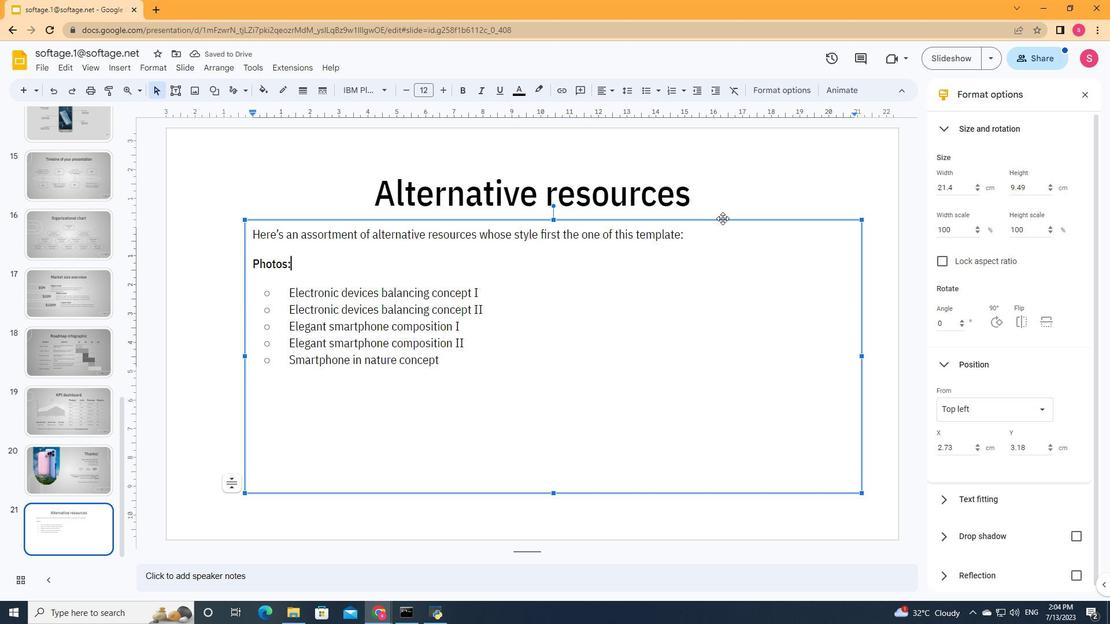 
Action: Mouse pressed left at (731, 213)
Screenshot: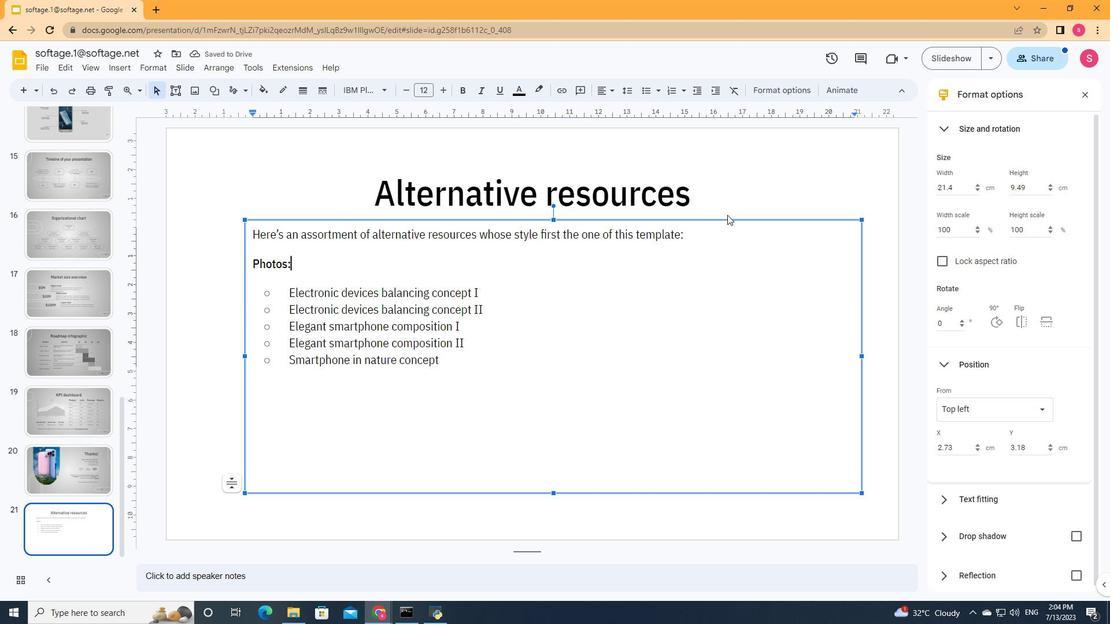 
Action: Mouse moved to (304, 94)
Screenshot: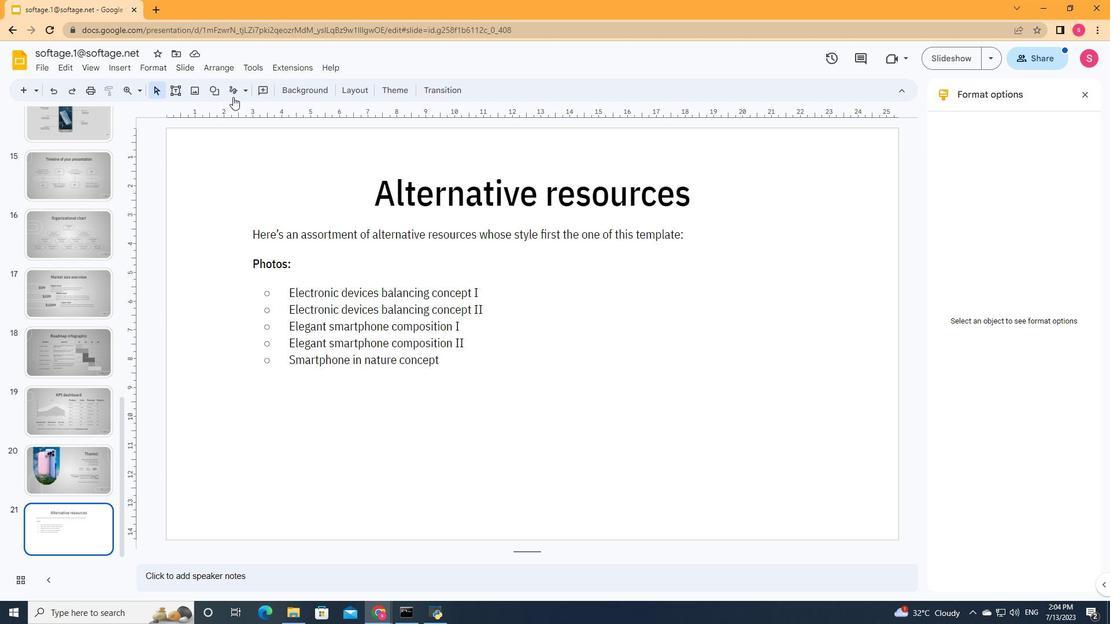 
Action: Mouse pressed left at (304, 94)
Screenshot: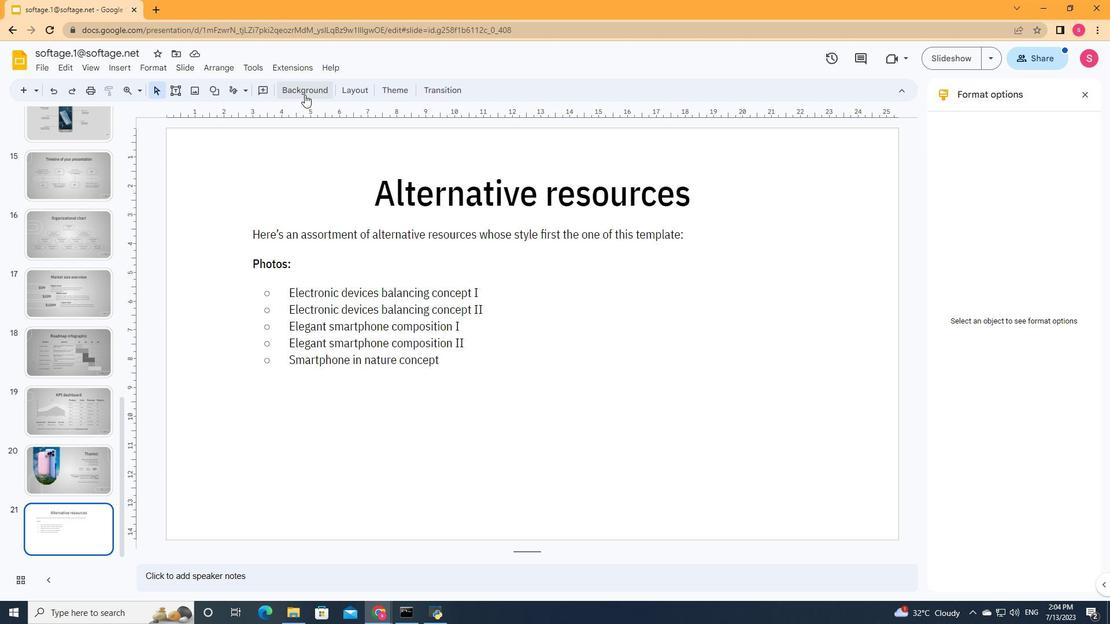 
Action: Mouse moved to (639, 289)
Screenshot: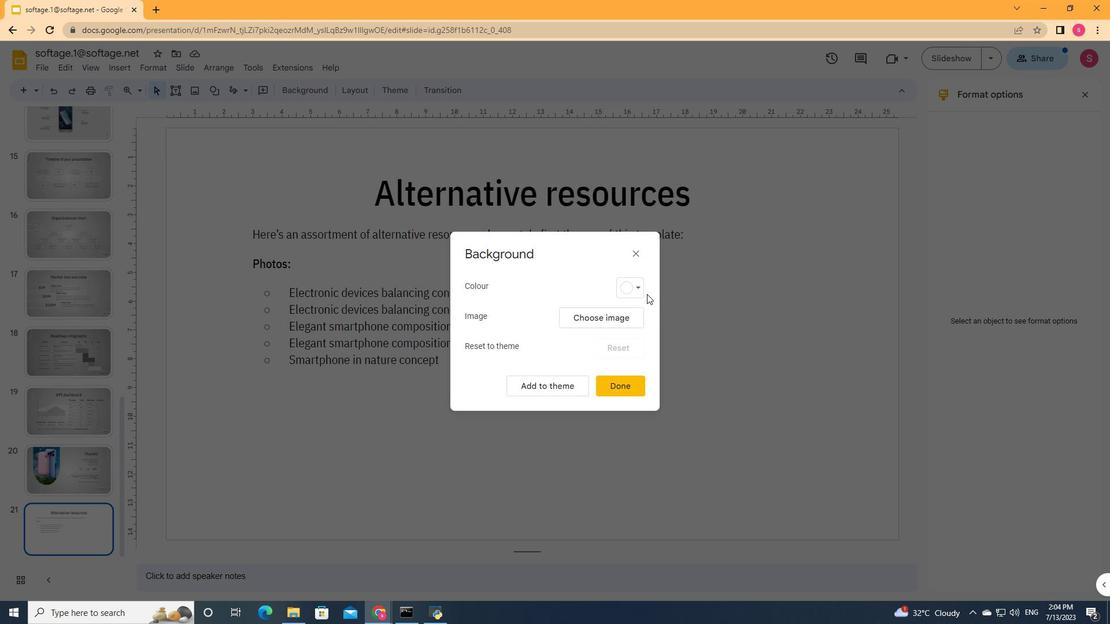 
Action: Mouse pressed left at (639, 289)
Screenshot: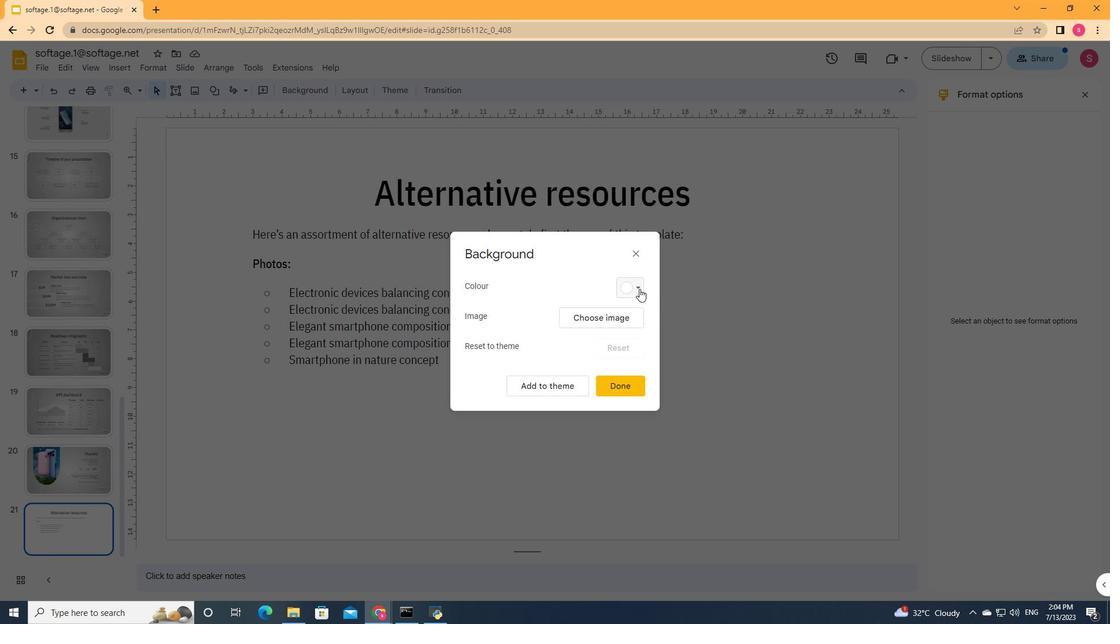 
Action: Mouse moved to (691, 313)
Screenshot: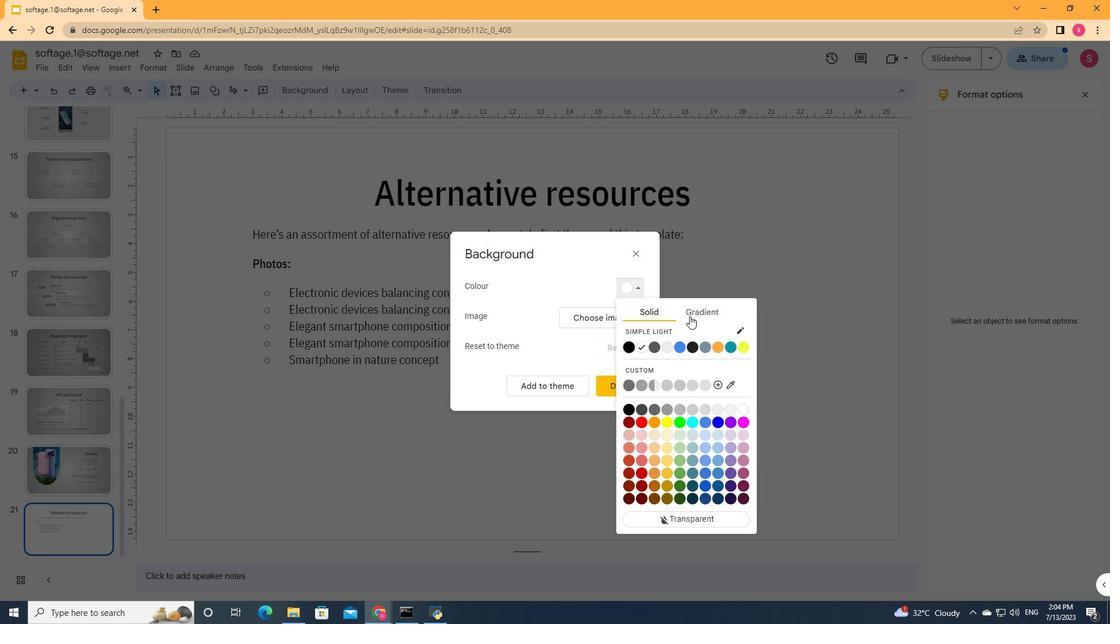 
Action: Mouse pressed left at (691, 313)
Screenshot: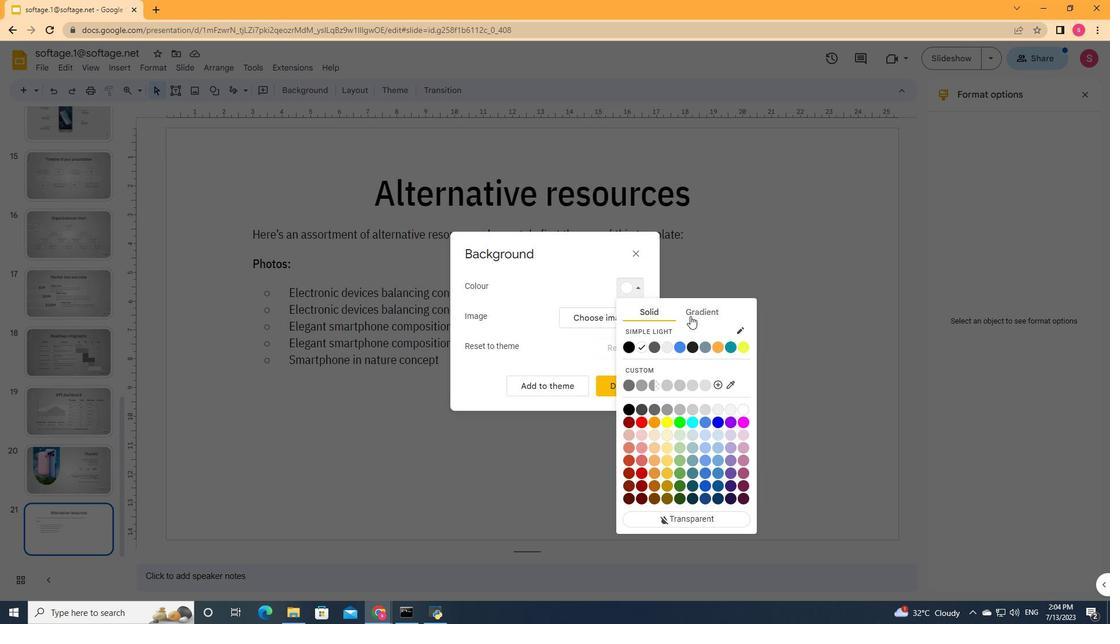
Action: Mouse moved to (706, 440)
Screenshot: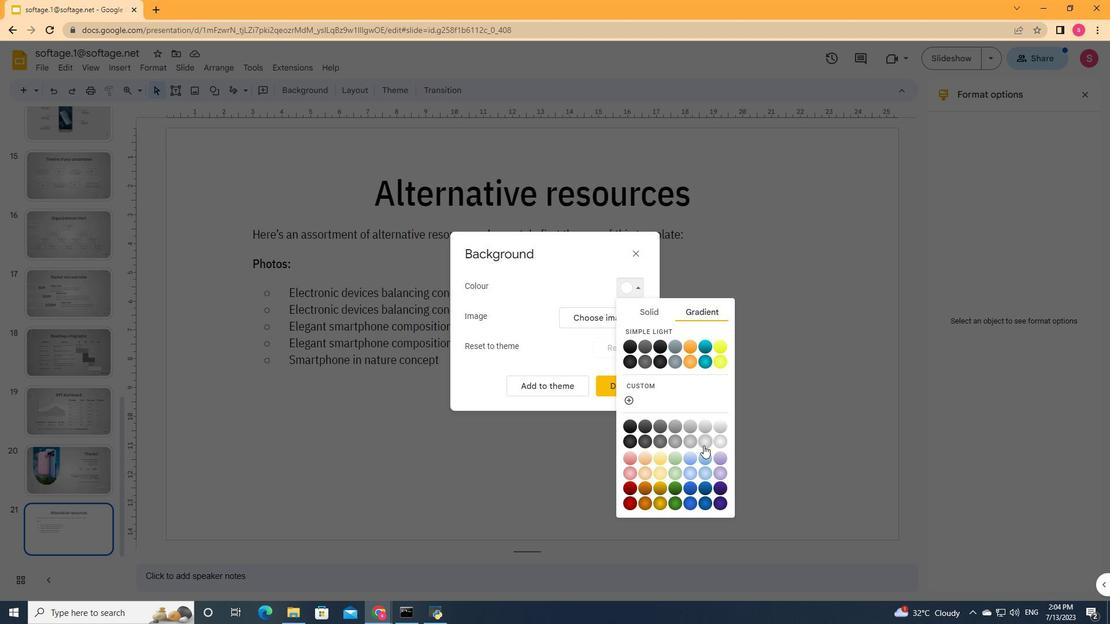 
Action: Mouse pressed left at (706, 440)
Screenshot: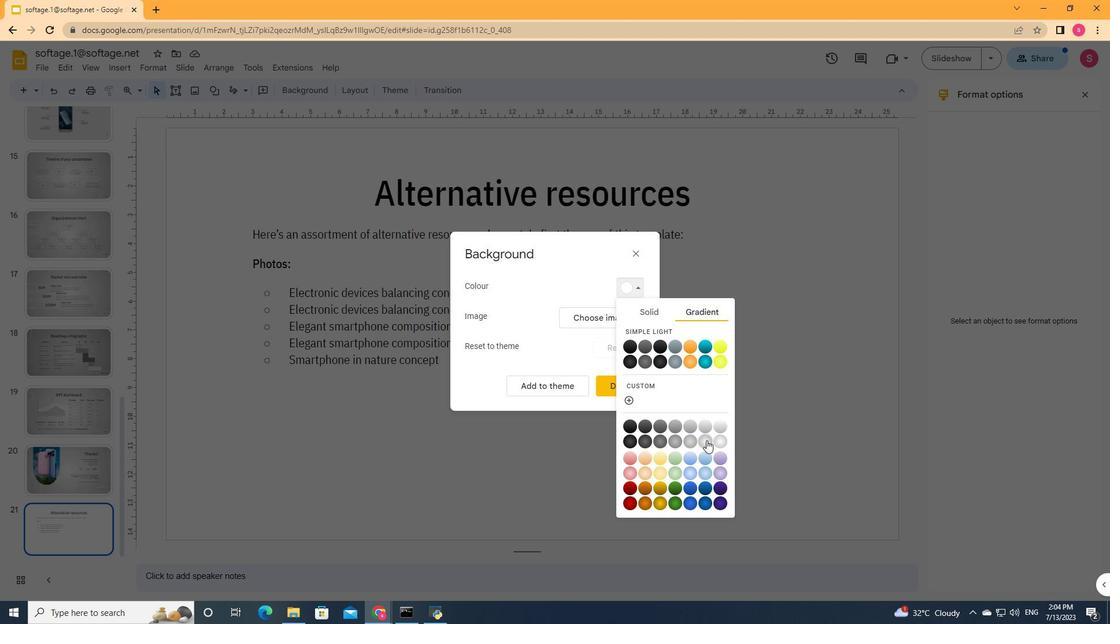 
Action: Mouse moved to (625, 385)
Screenshot: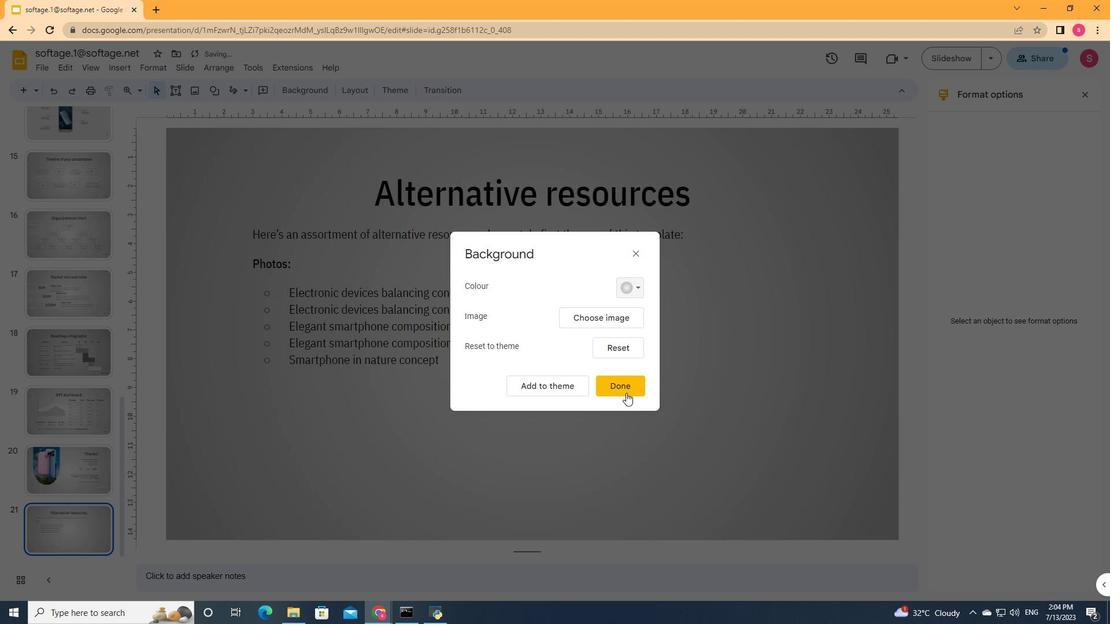 
Action: Mouse pressed left at (625, 385)
Screenshot: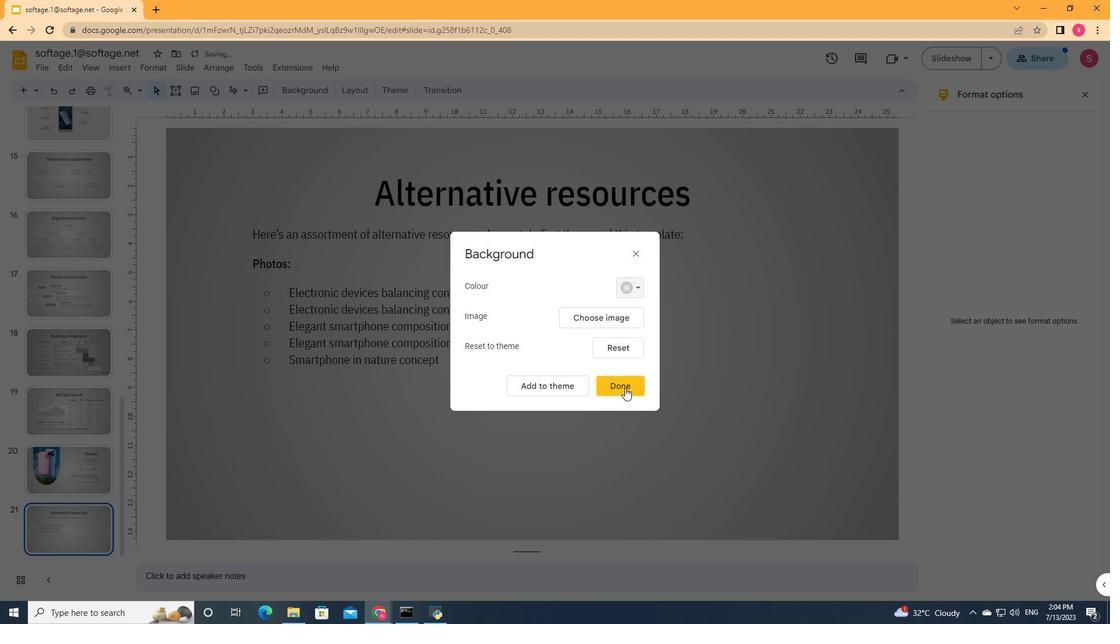 
Action: Mouse moved to (443, 363)
Screenshot: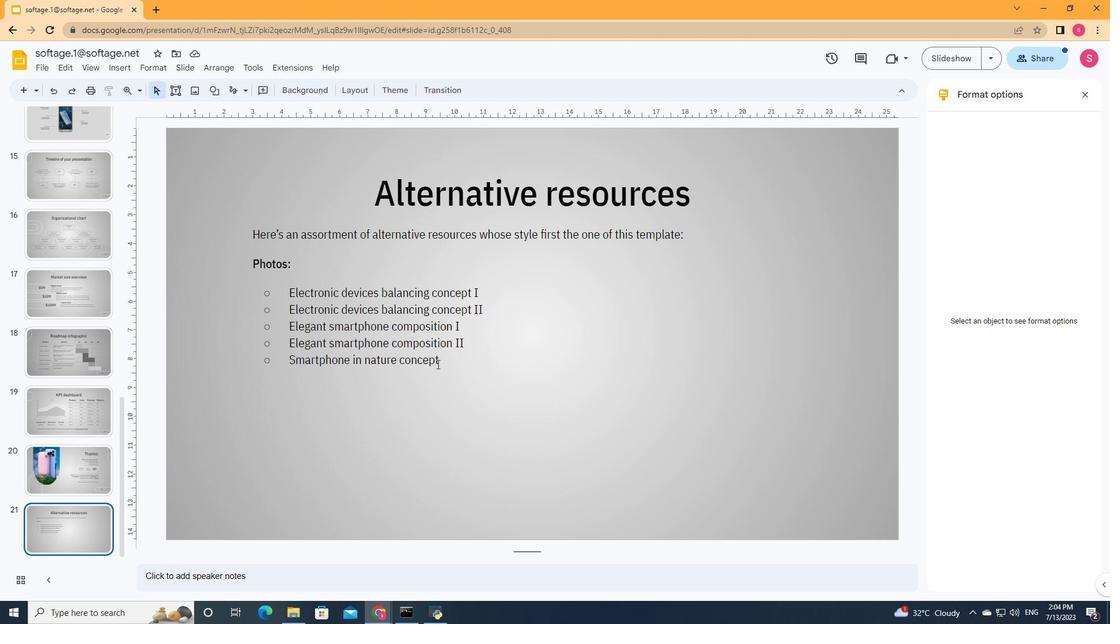 
Action: Mouse pressed left at (443, 363)
Screenshot: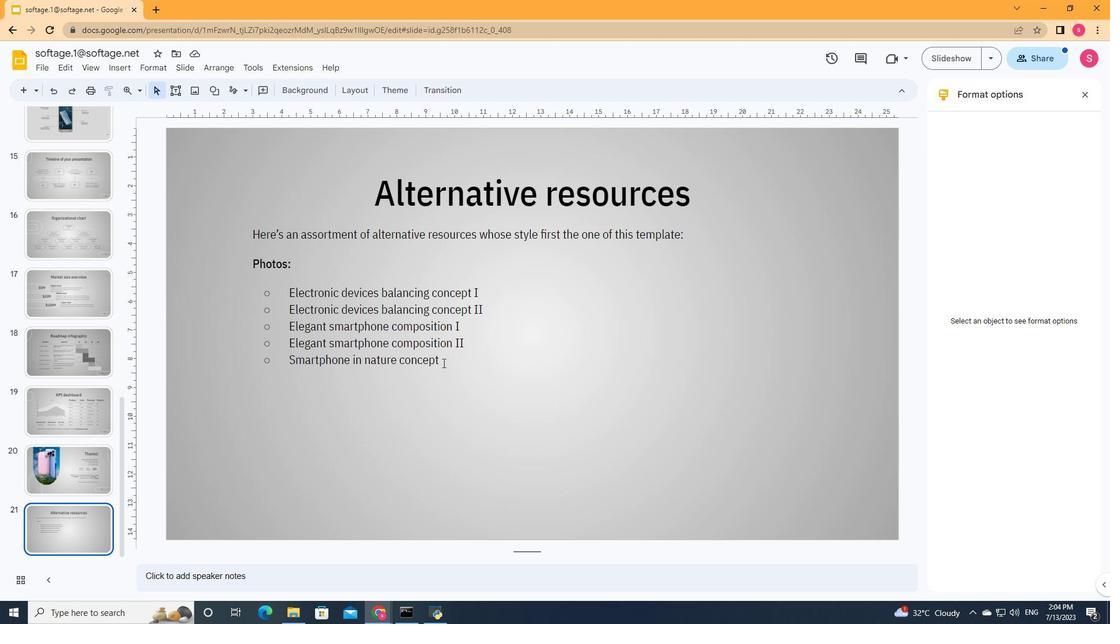 
Action: Mouse moved to (500, 90)
Screenshot: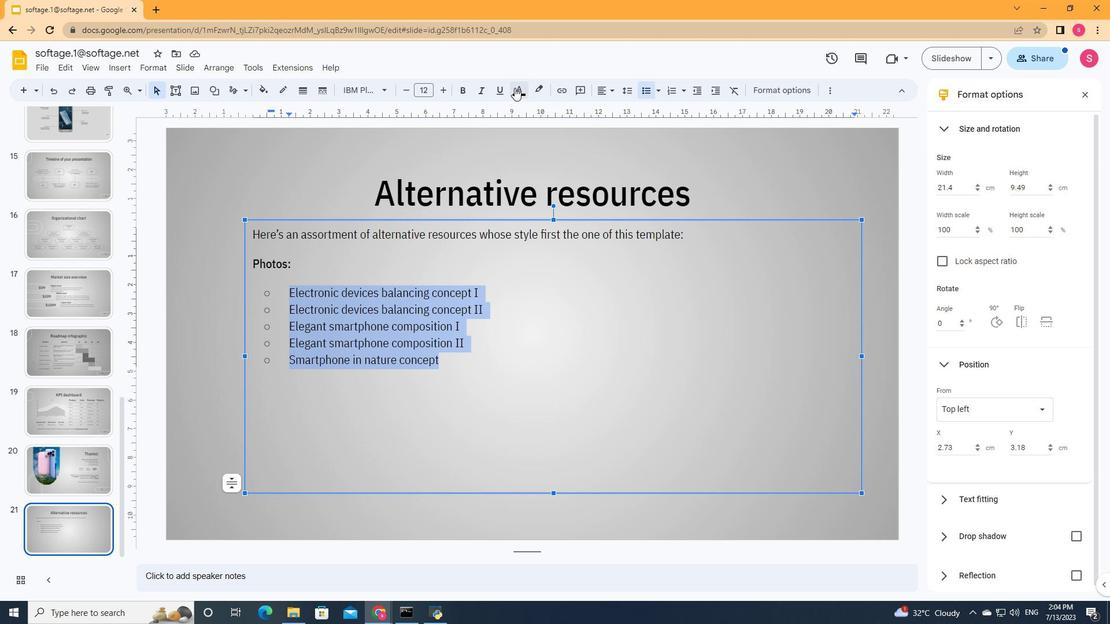 
Action: Mouse pressed left at (500, 90)
Screenshot: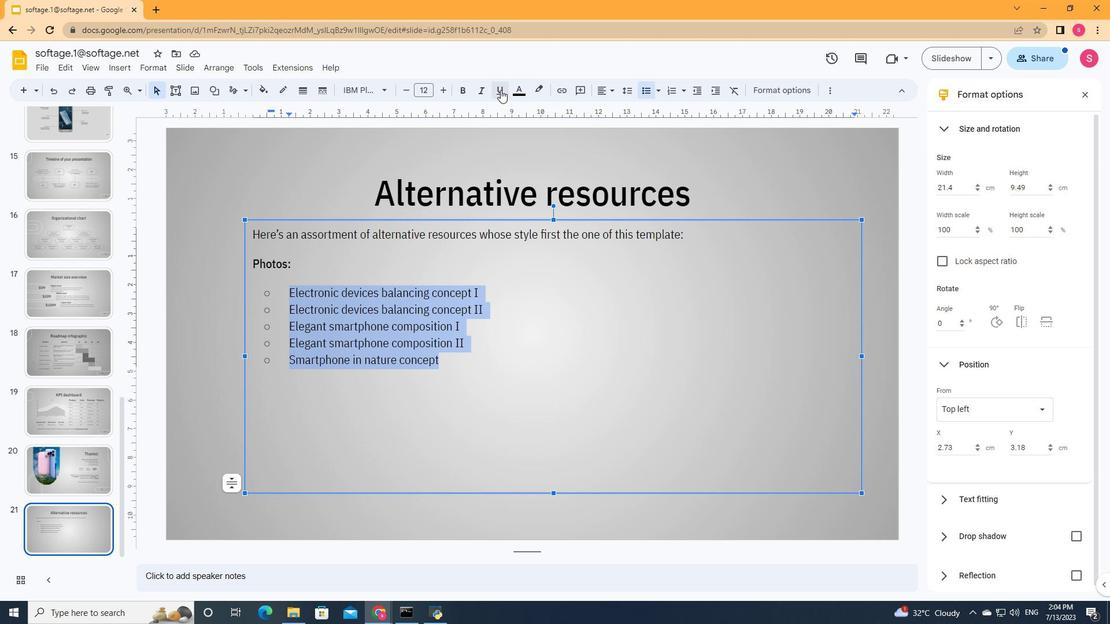 
Action: Mouse moved to (542, 365)
Screenshot: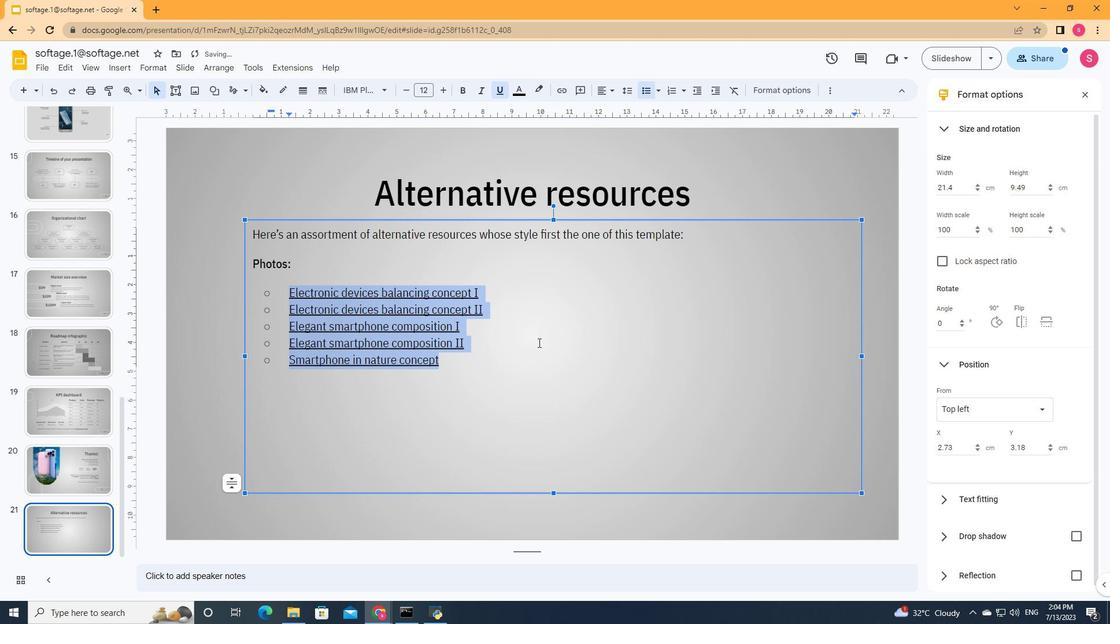 
Action: Mouse pressed left at (542, 365)
Screenshot: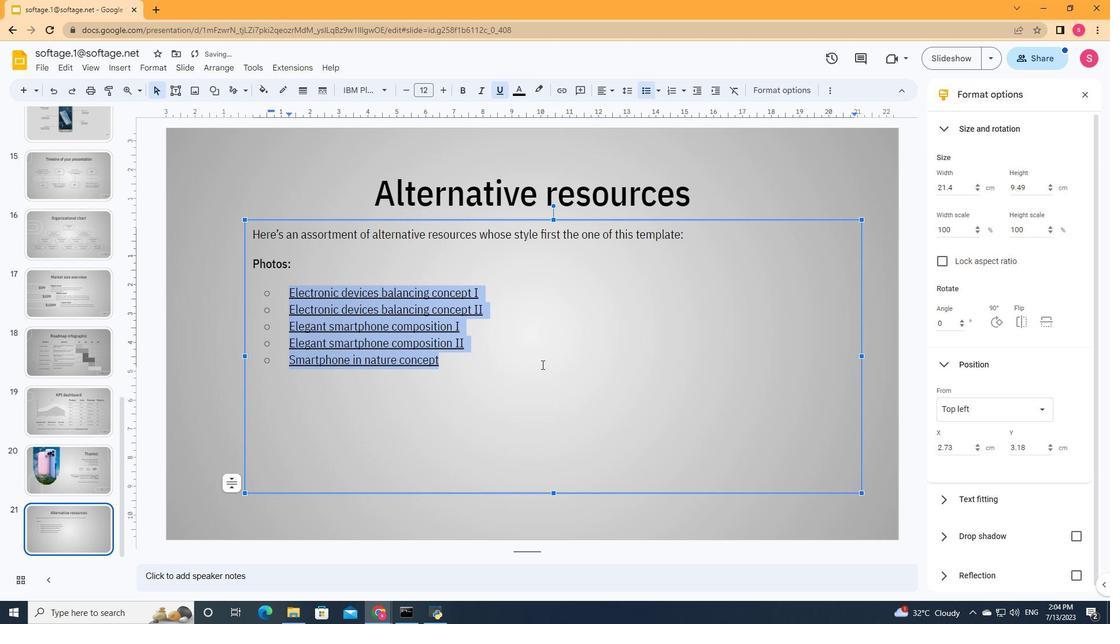 
Action: Mouse moved to (218, 93)
Screenshot: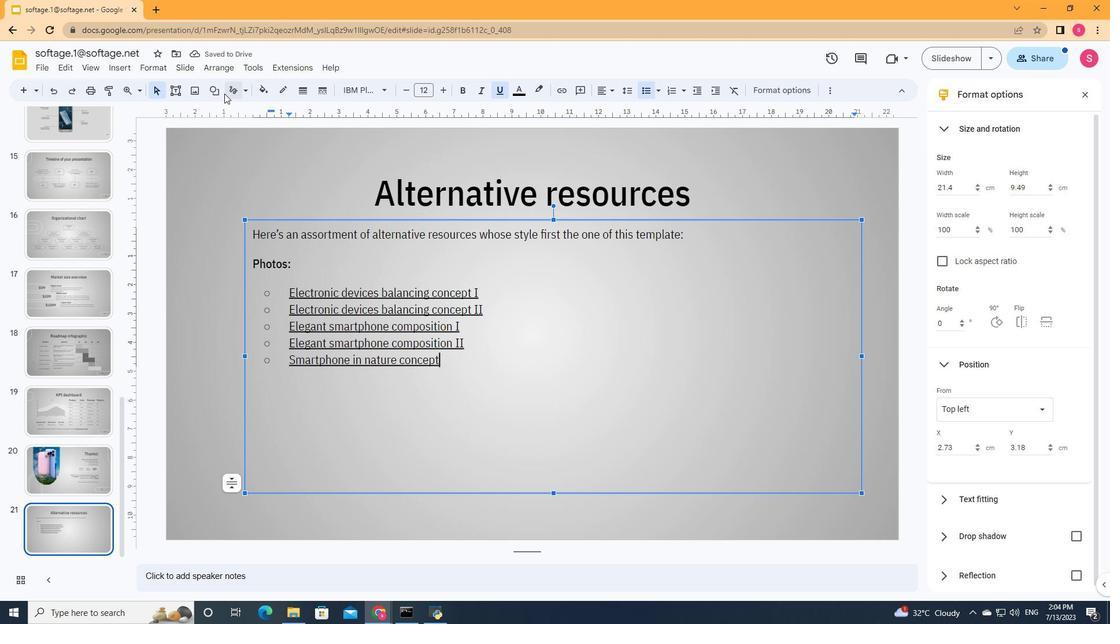 
Action: Mouse pressed left at (218, 93)
Screenshot: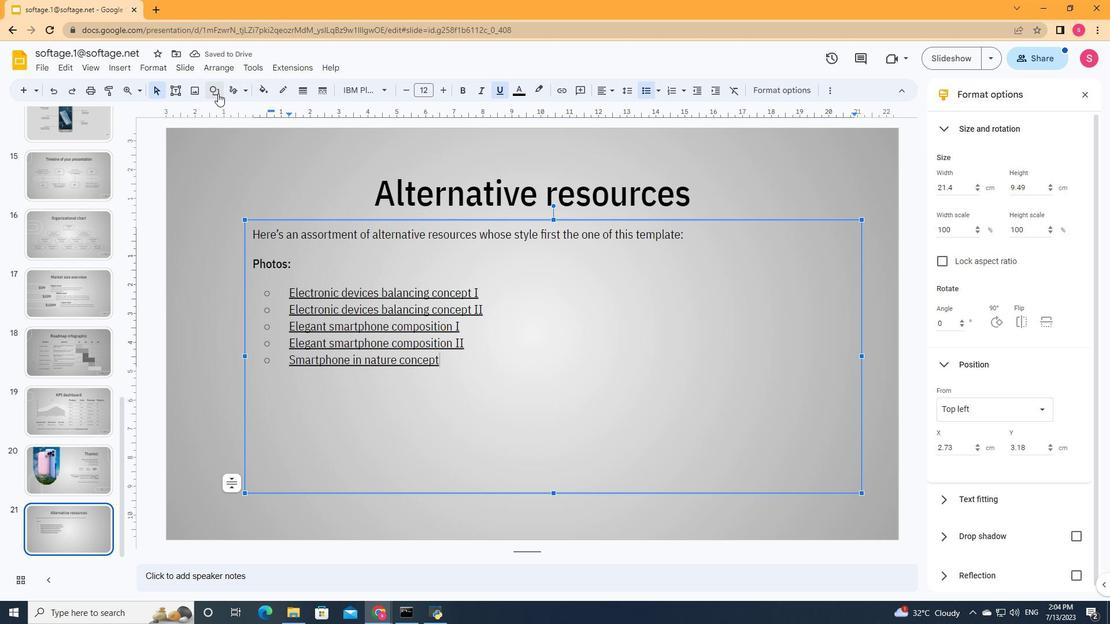 
Action: Mouse moved to (469, 188)
Screenshot: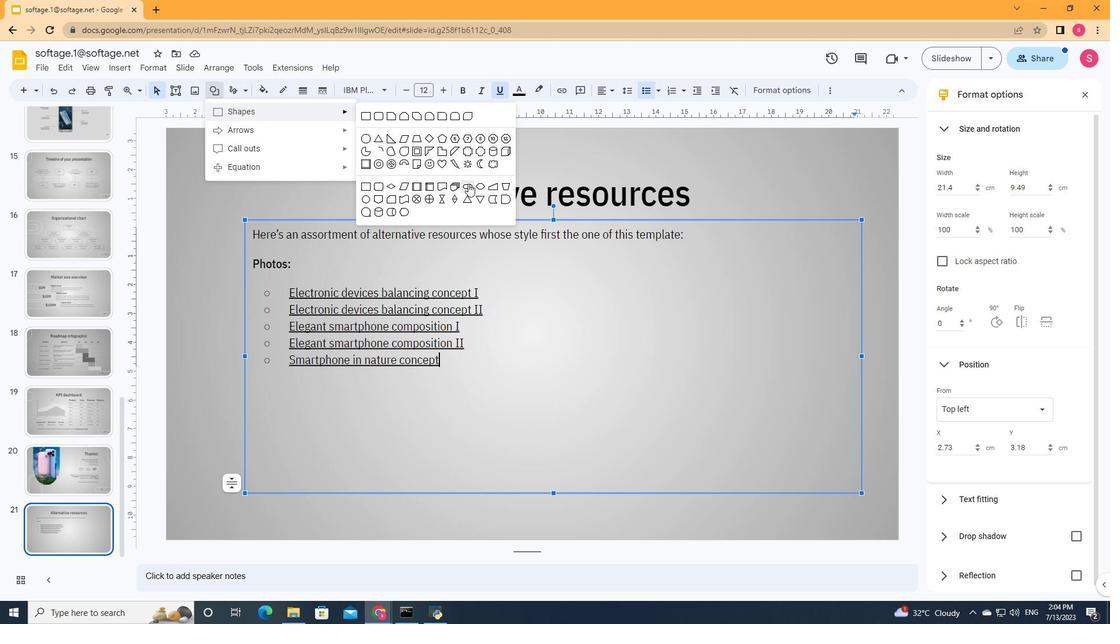 
Action: Mouse pressed left at (469, 188)
Screenshot: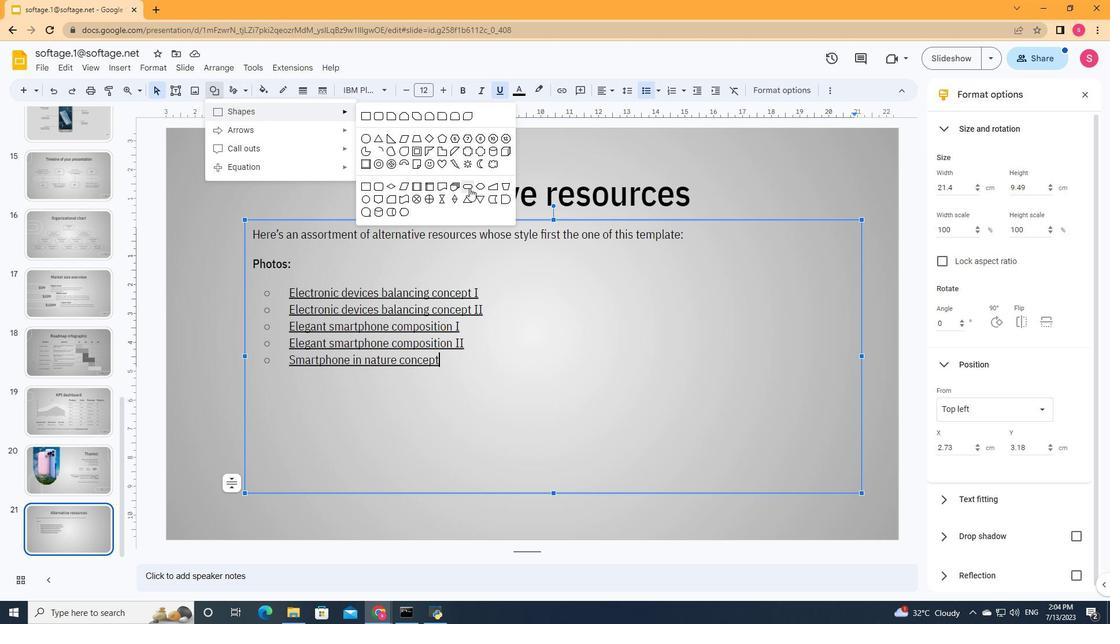 
Action: Mouse moved to (741, 469)
Screenshot: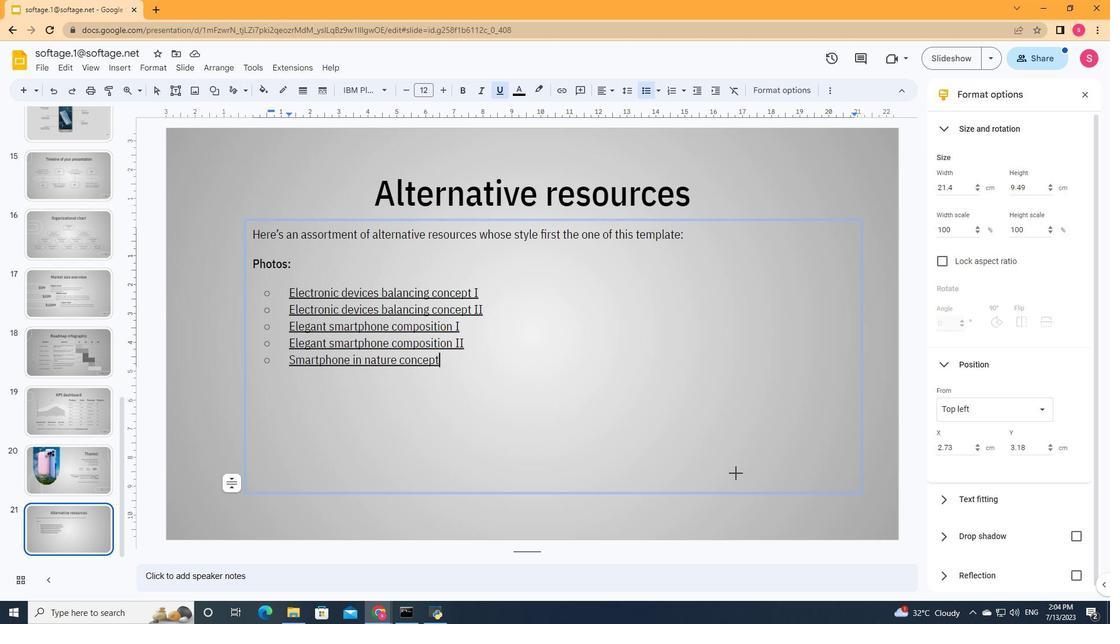 
Action: Mouse pressed left at (741, 469)
Screenshot: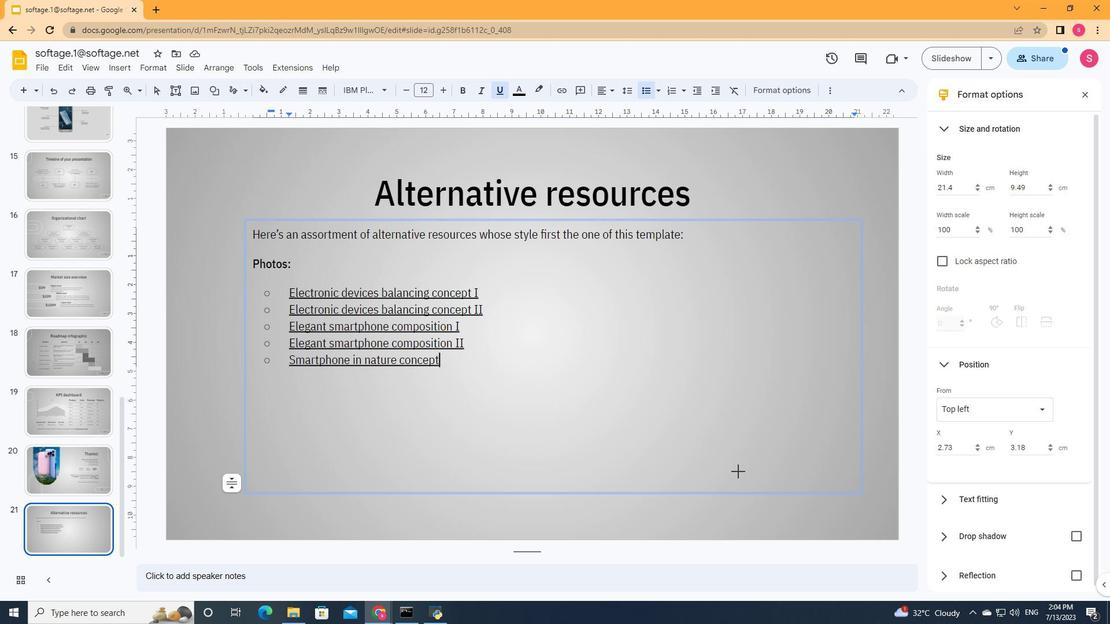 
Action: Mouse moved to (761, 488)
Screenshot: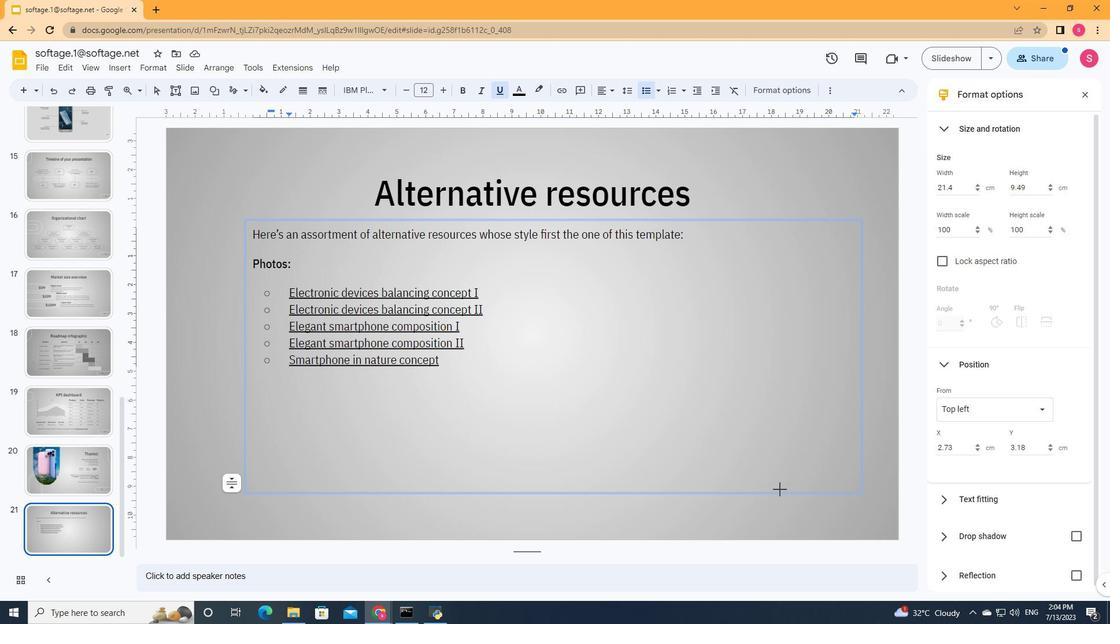 
Action: Mouse pressed left at (761, 488)
Screenshot: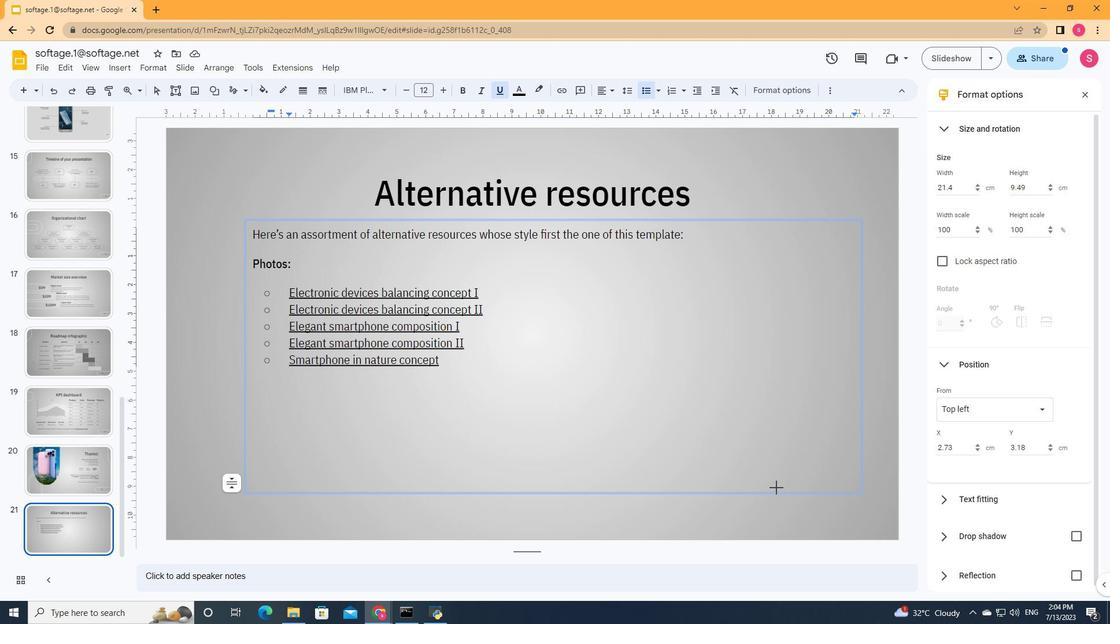 
Action: Mouse moved to (817, 500)
Screenshot: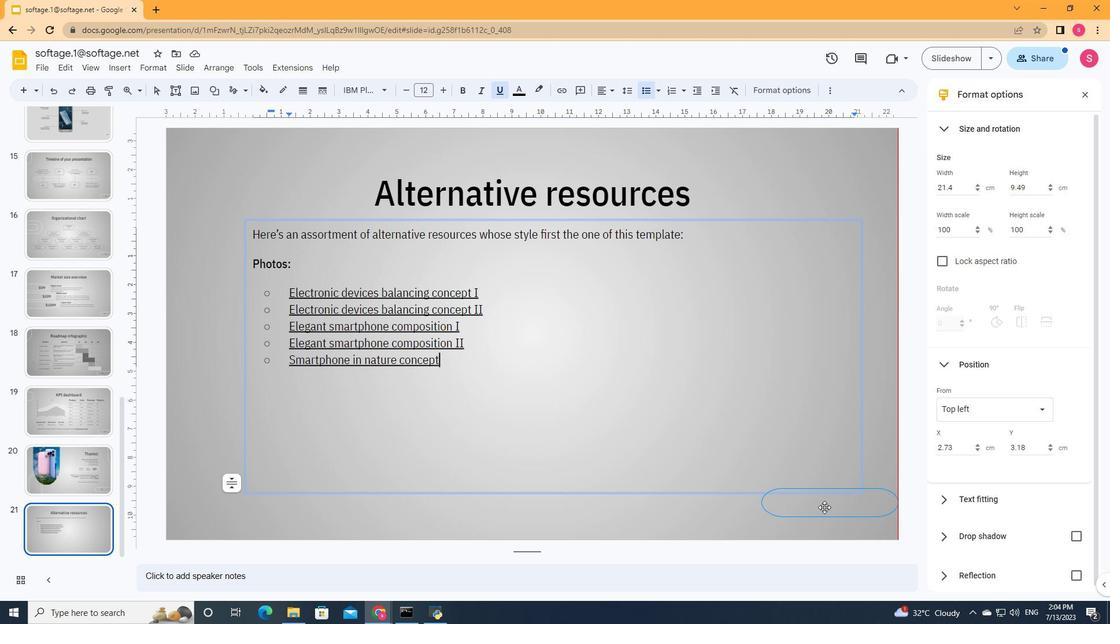 
Action: Mouse pressed left at (817, 500)
Screenshot: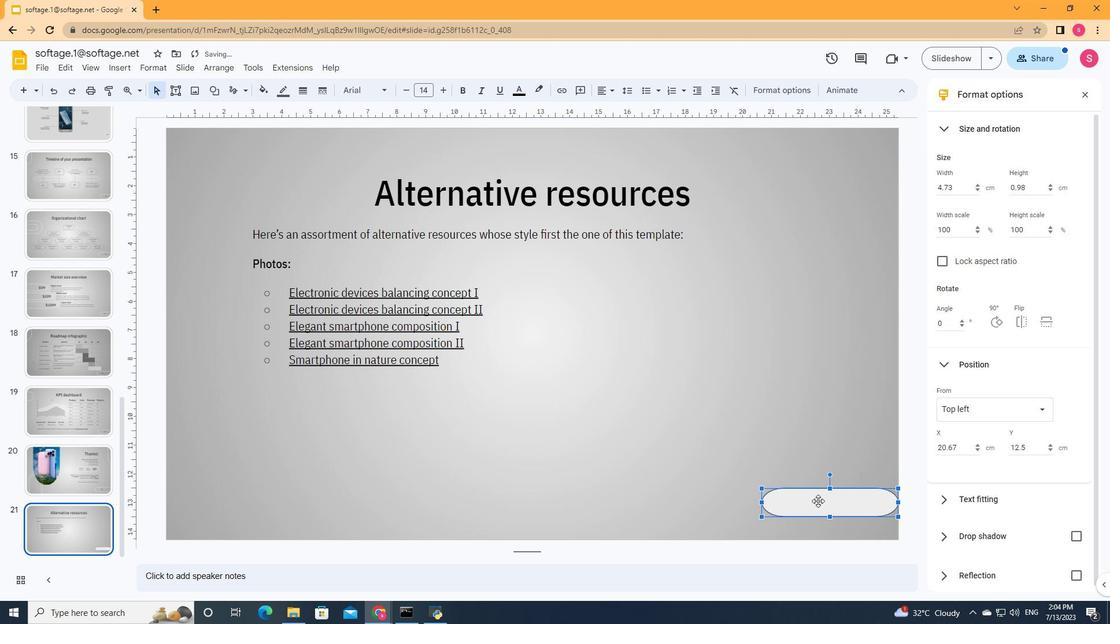 
Action: Mouse moved to (795, 495)
Screenshot: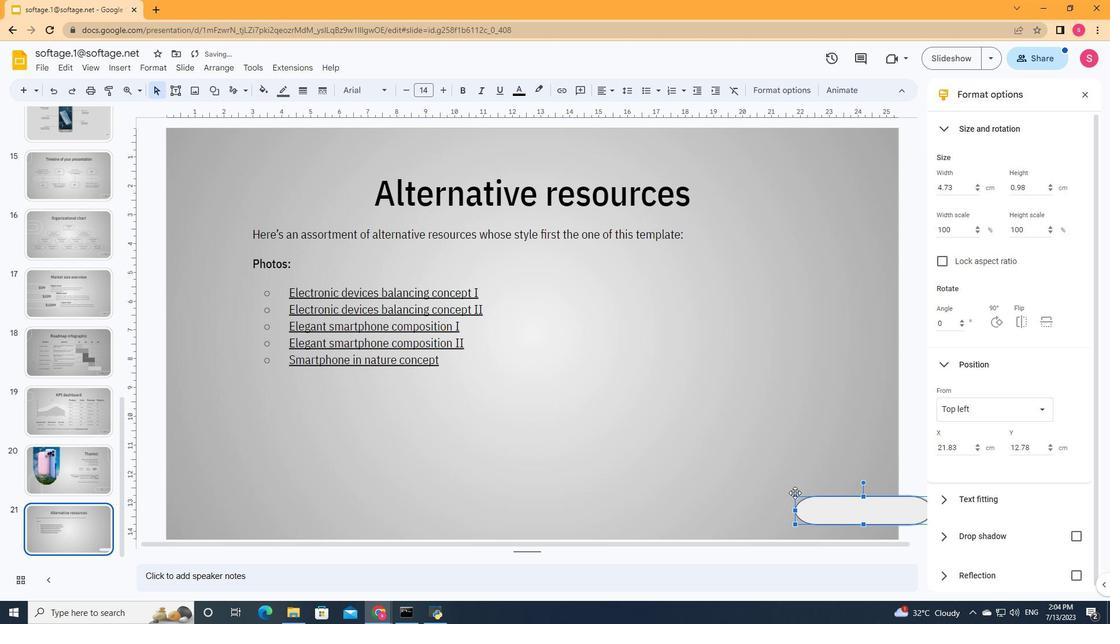 
Action: Mouse pressed left at (795, 495)
Screenshot: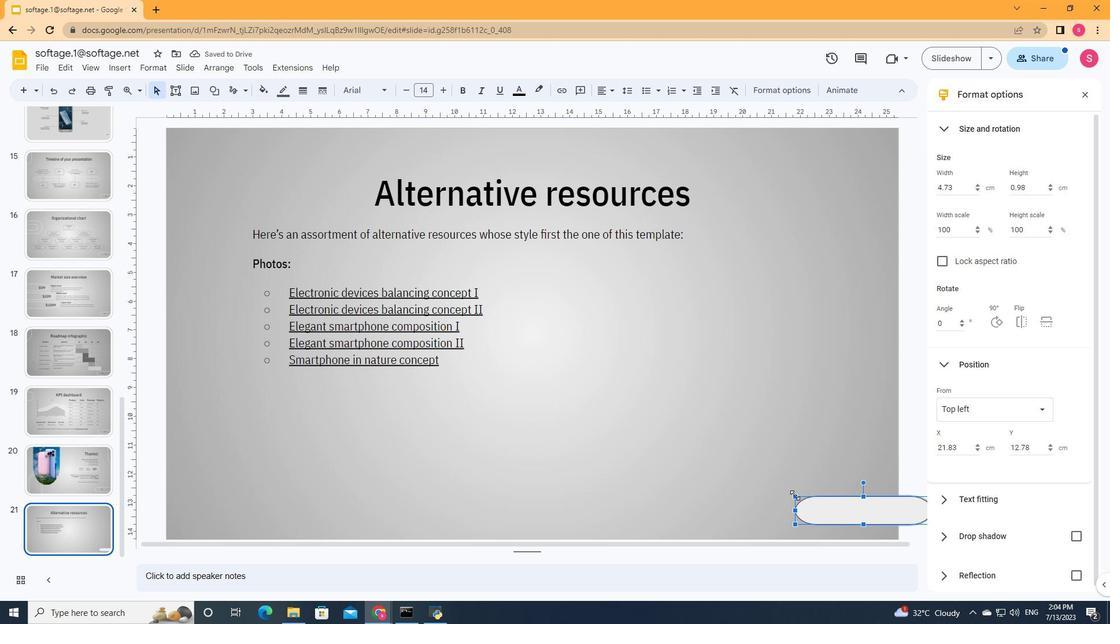 
Action: Mouse moved to (831, 509)
Screenshot: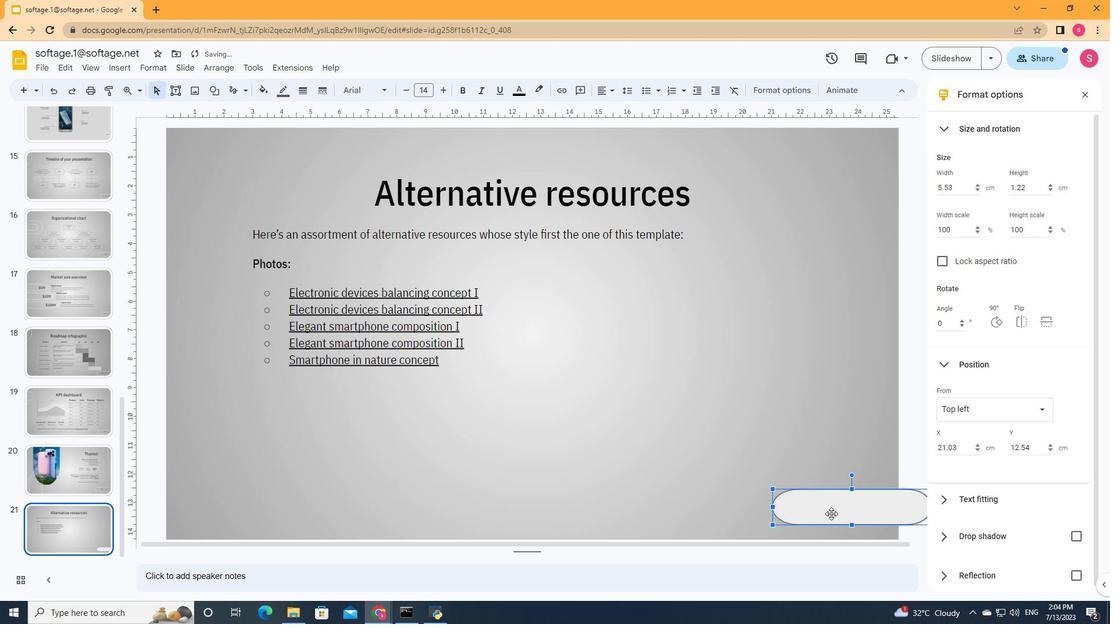 
Action: Mouse pressed left at (831, 509)
Screenshot: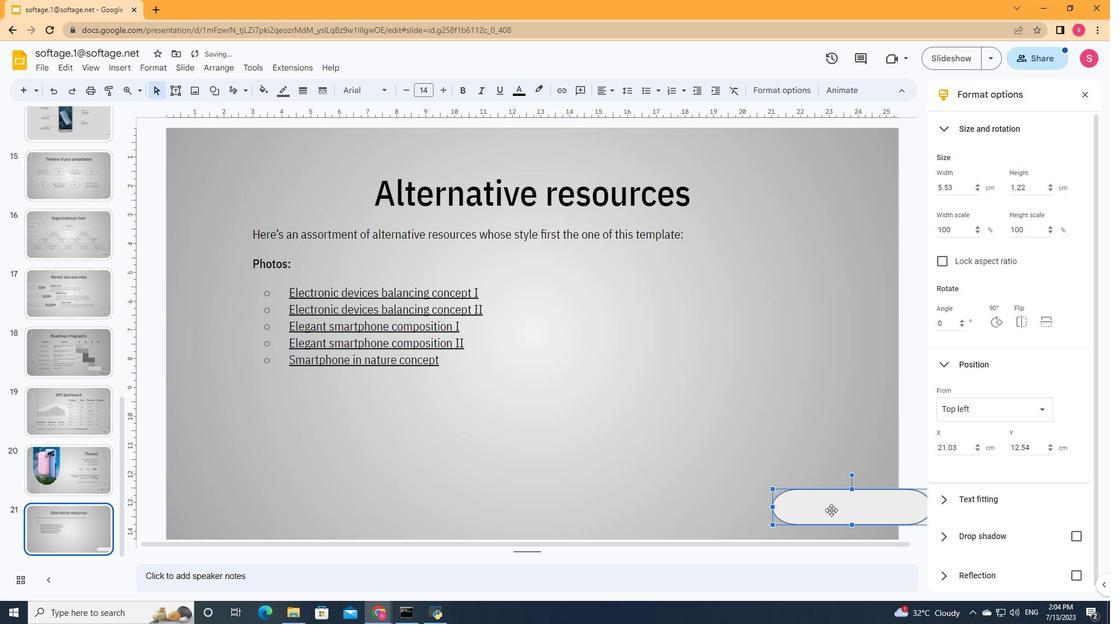 
Action: Mouse moved to (268, 91)
Screenshot: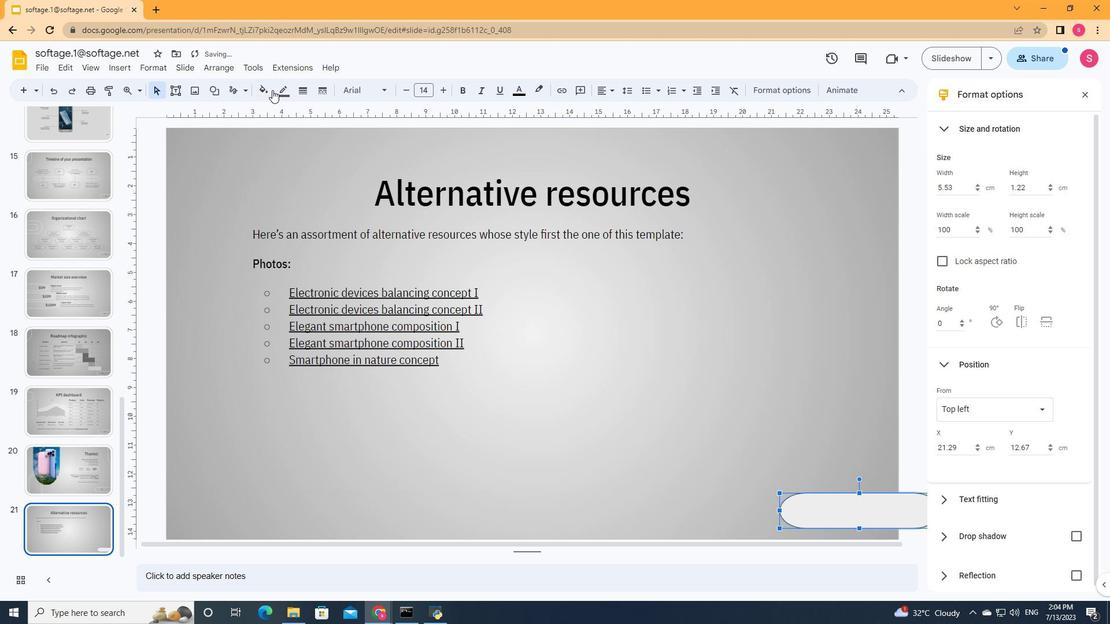 
Action: Mouse pressed left at (268, 91)
Screenshot: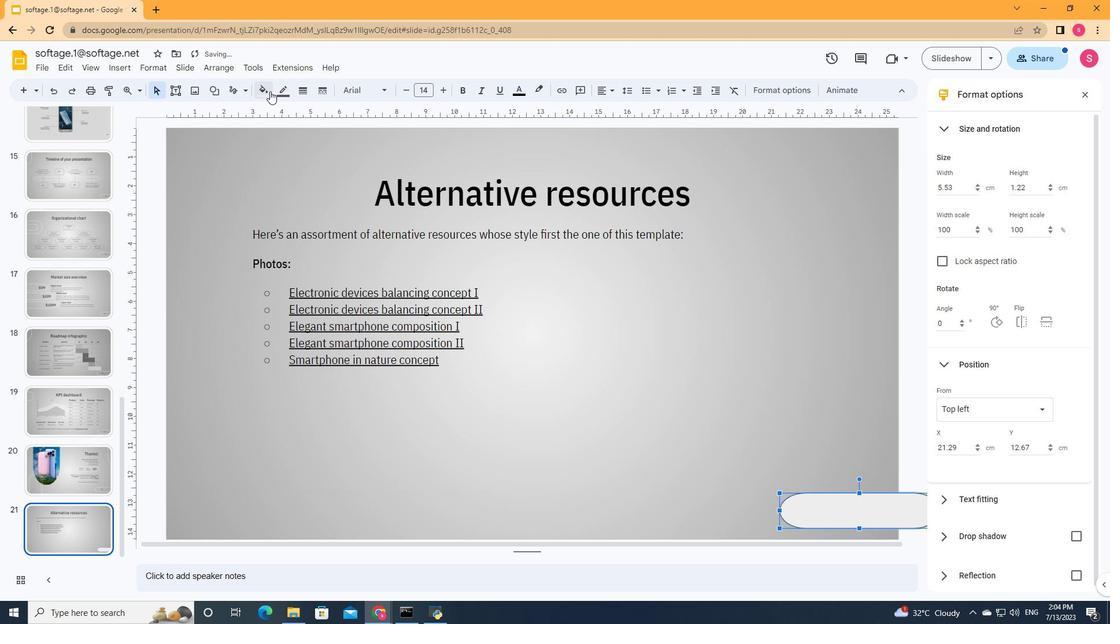 
Action: Mouse moved to (290, 318)
Screenshot: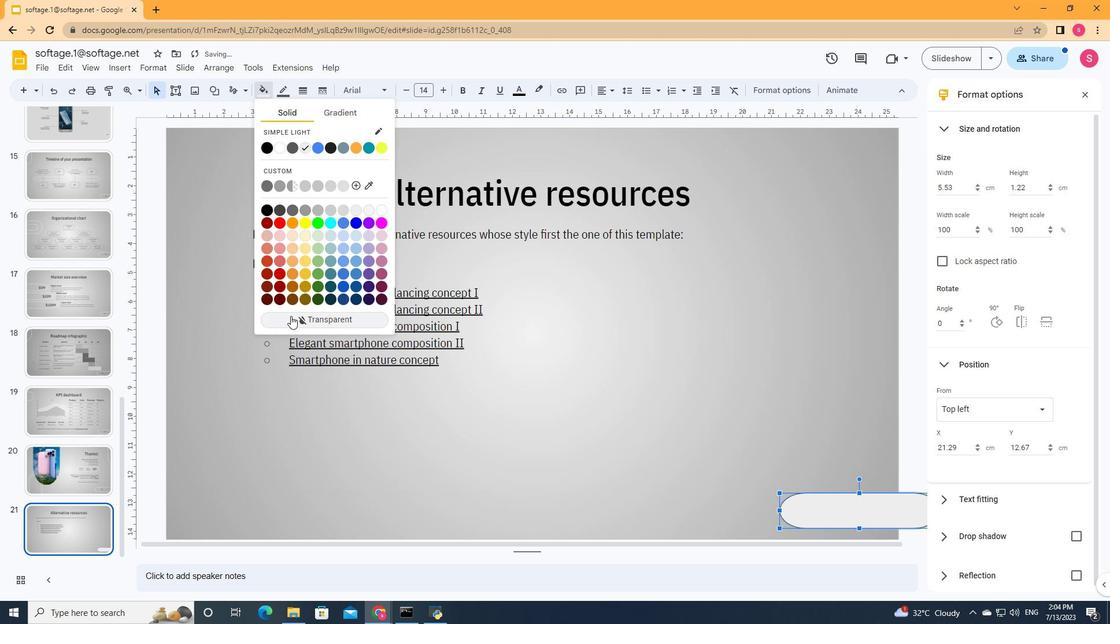 
Action: Mouse pressed left at (290, 318)
Screenshot: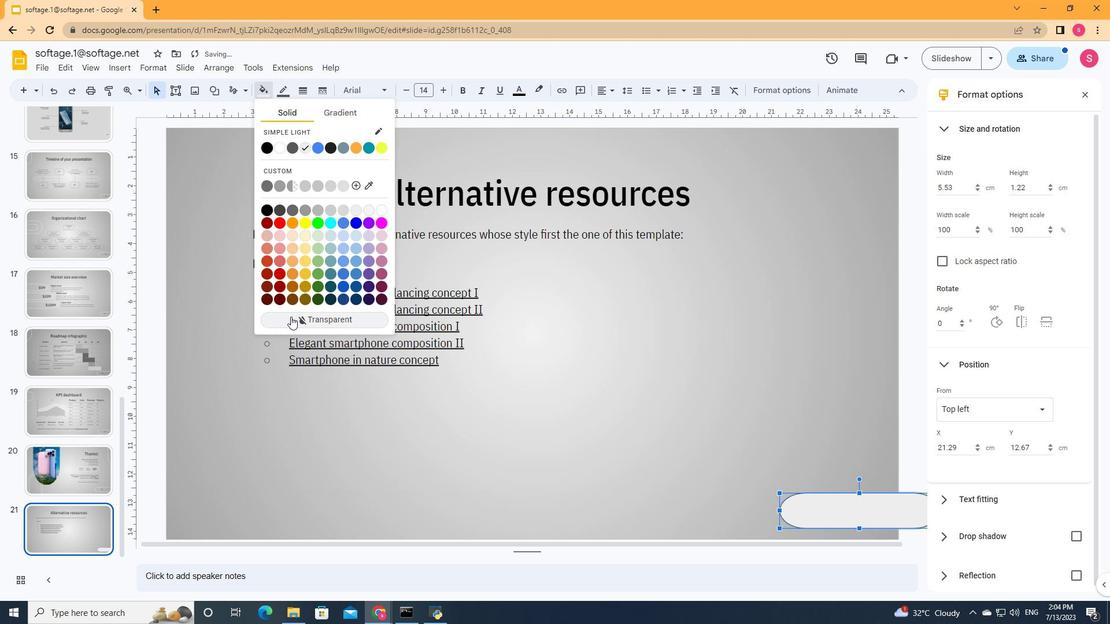 
Action: Mouse moved to (284, 88)
Screenshot: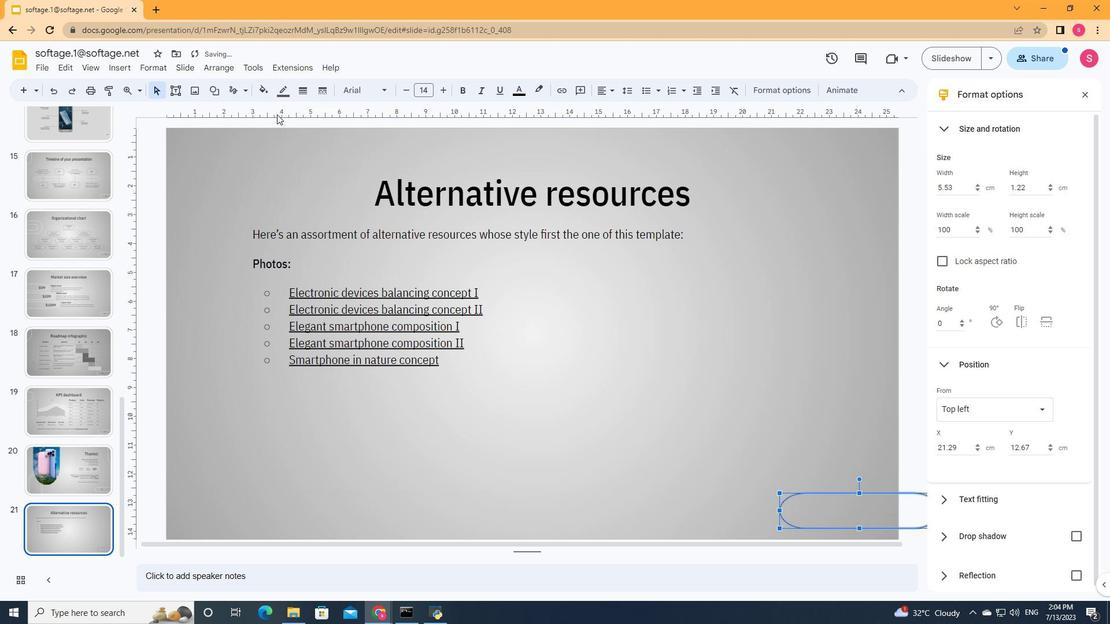 
Action: Mouse pressed left at (284, 88)
Screenshot: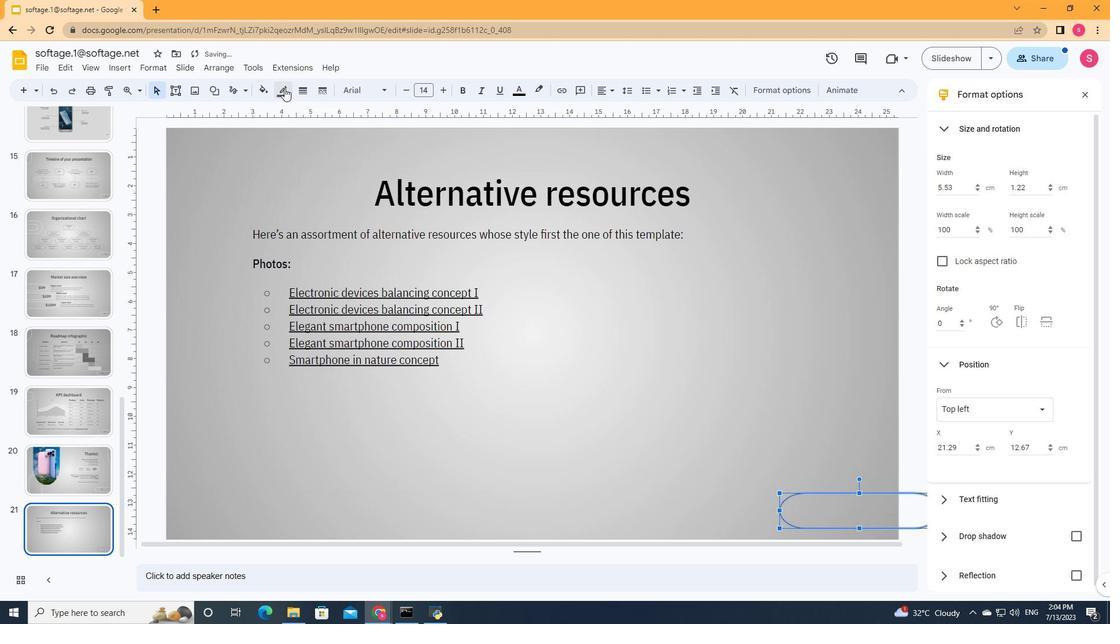 
Action: Mouse moved to (297, 125)
Screenshot: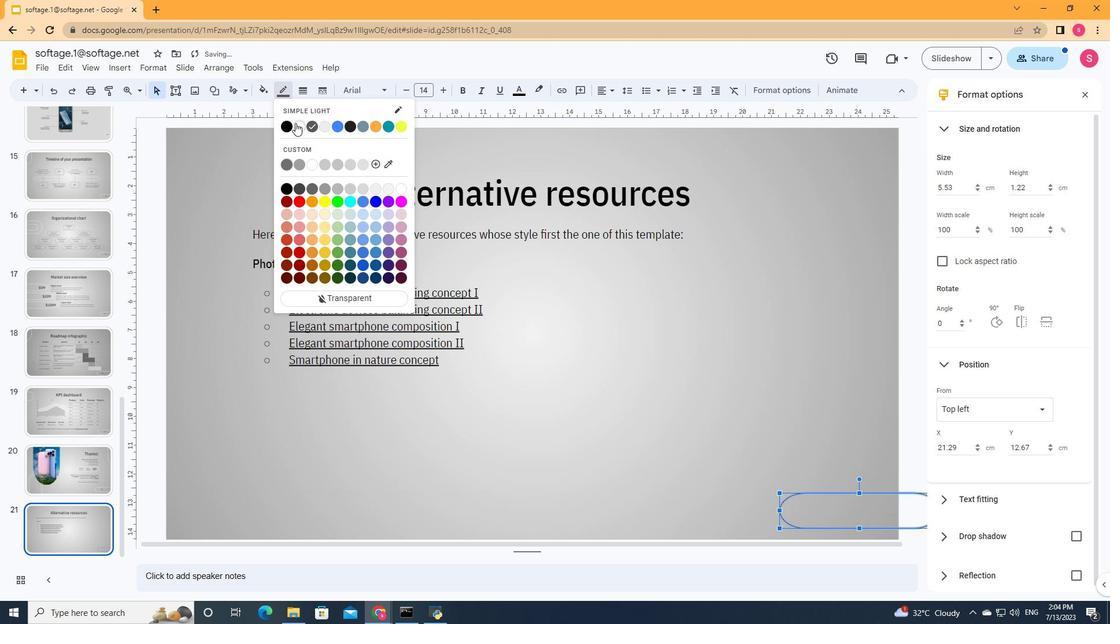 
Action: Mouse pressed left at (297, 125)
Screenshot: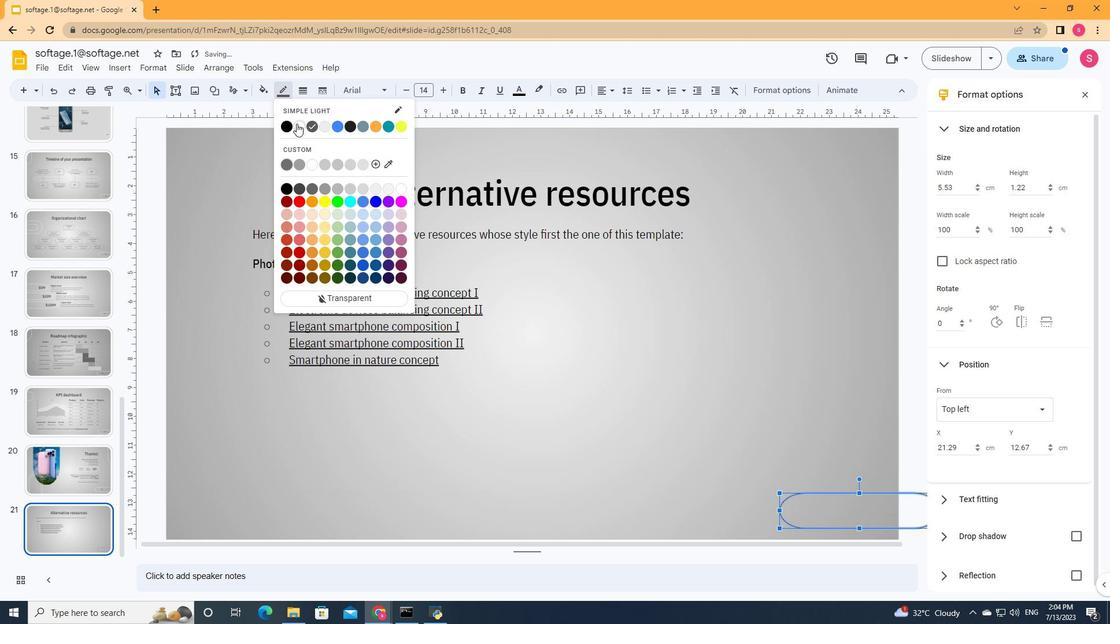 
Action: Mouse moved to (300, 91)
Screenshot: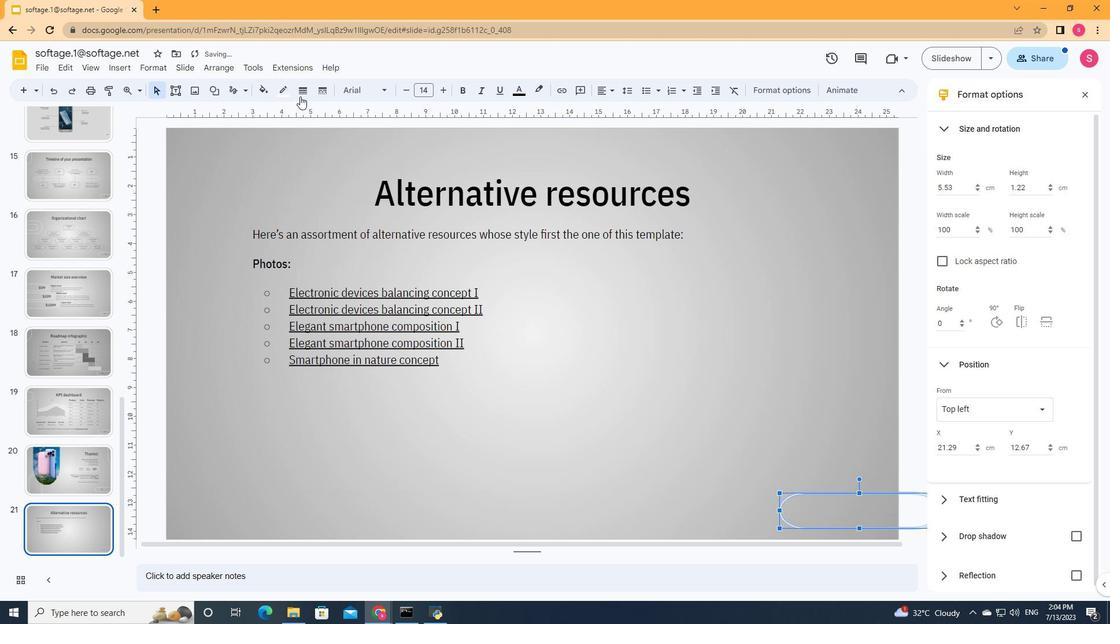 
Action: Mouse pressed left at (300, 91)
Screenshot: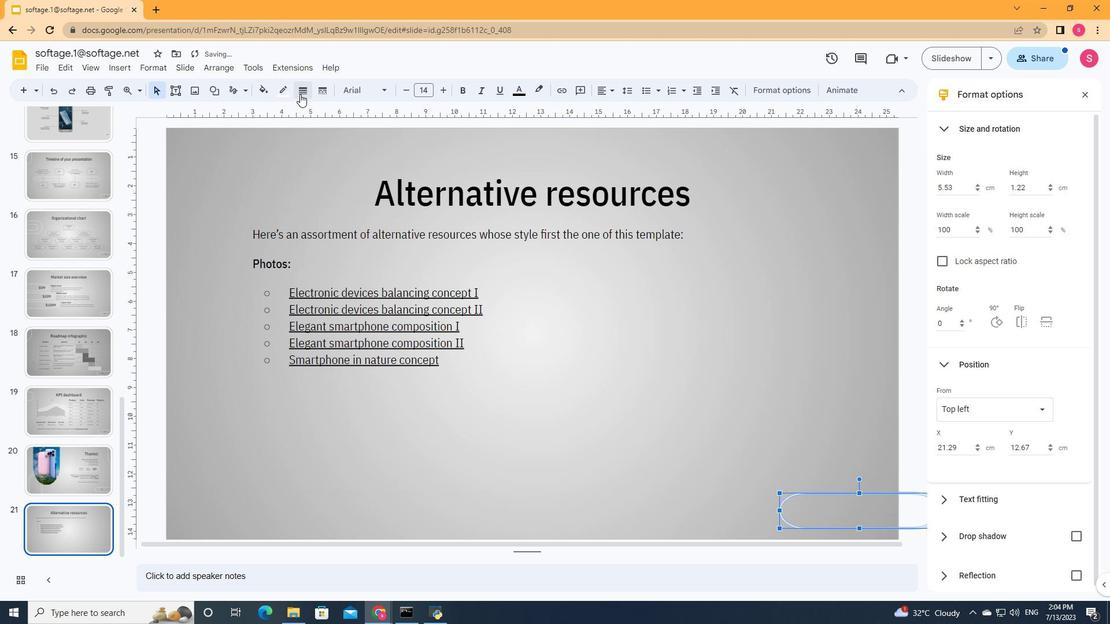 
Action: Mouse moved to (300, 131)
Screenshot: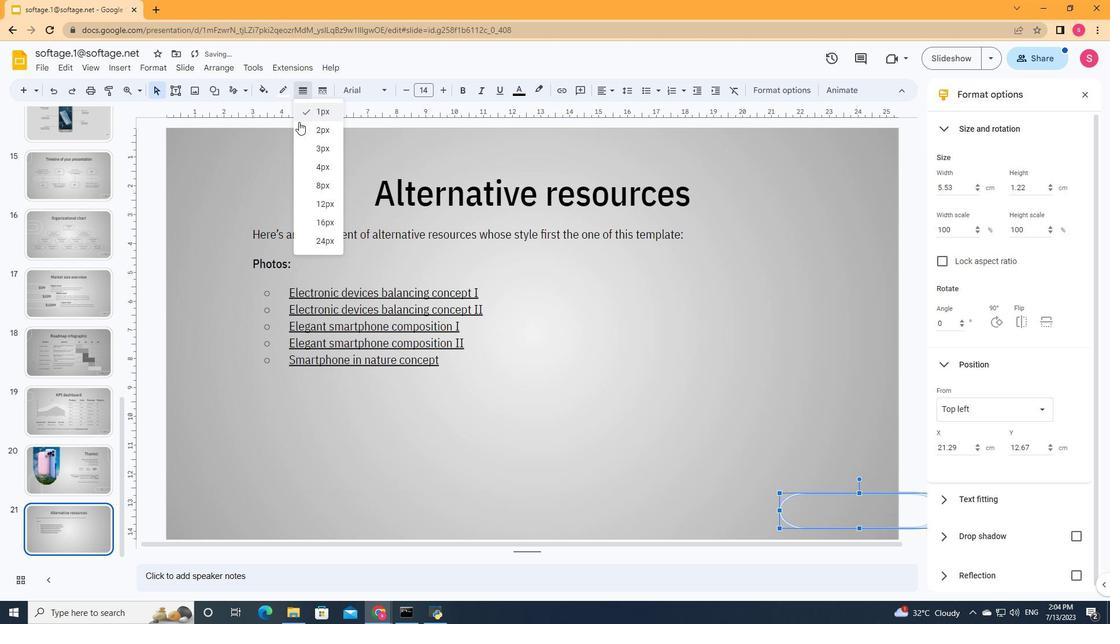 
Action: Mouse pressed left at (300, 131)
Screenshot: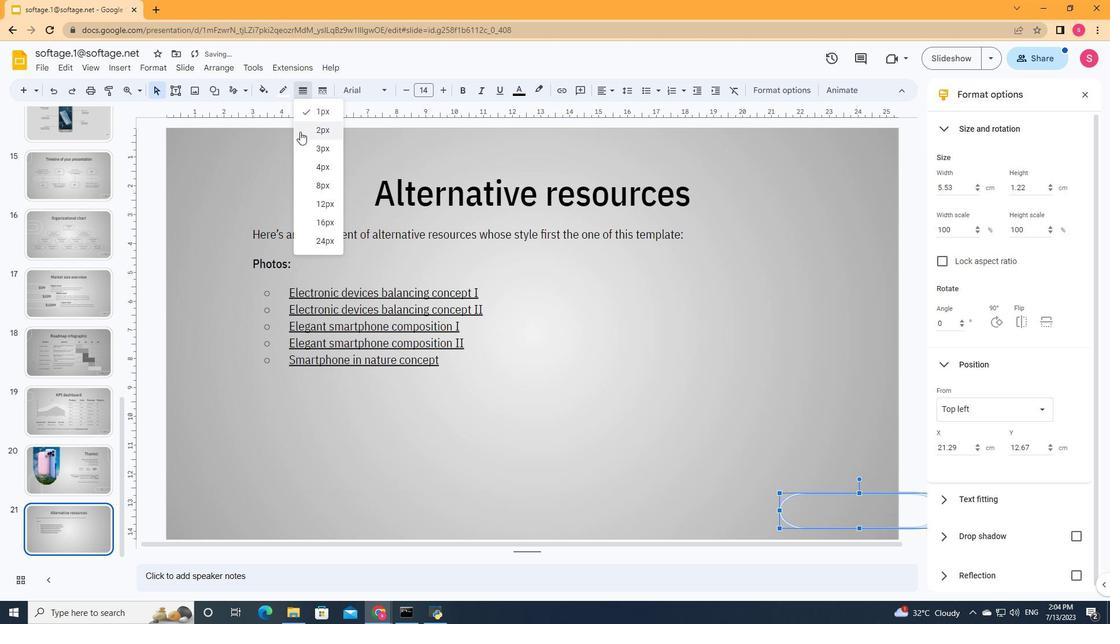 
Action: Mouse moved to (839, 513)
Screenshot: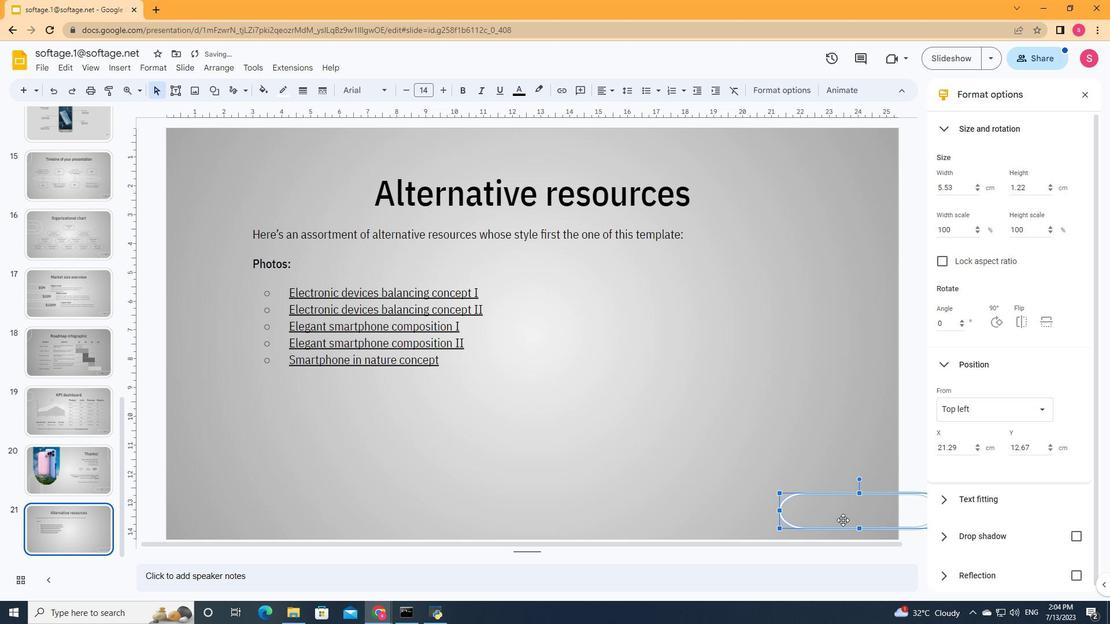 
Action: Mouse pressed left at (839, 513)
Screenshot: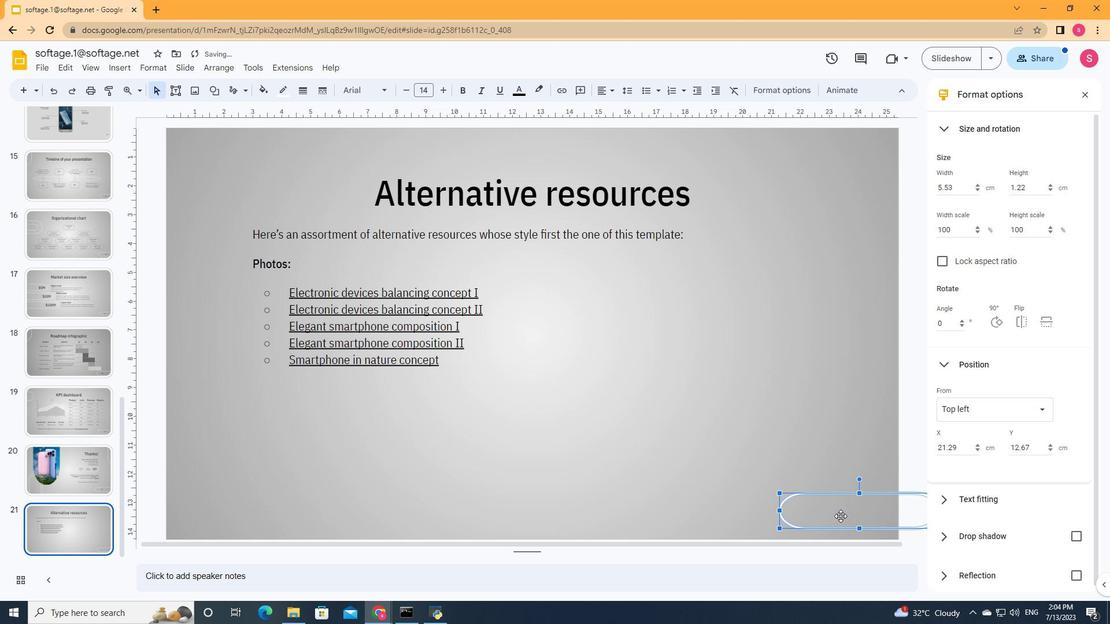 
Action: Mouse pressed left at (839, 513)
Screenshot: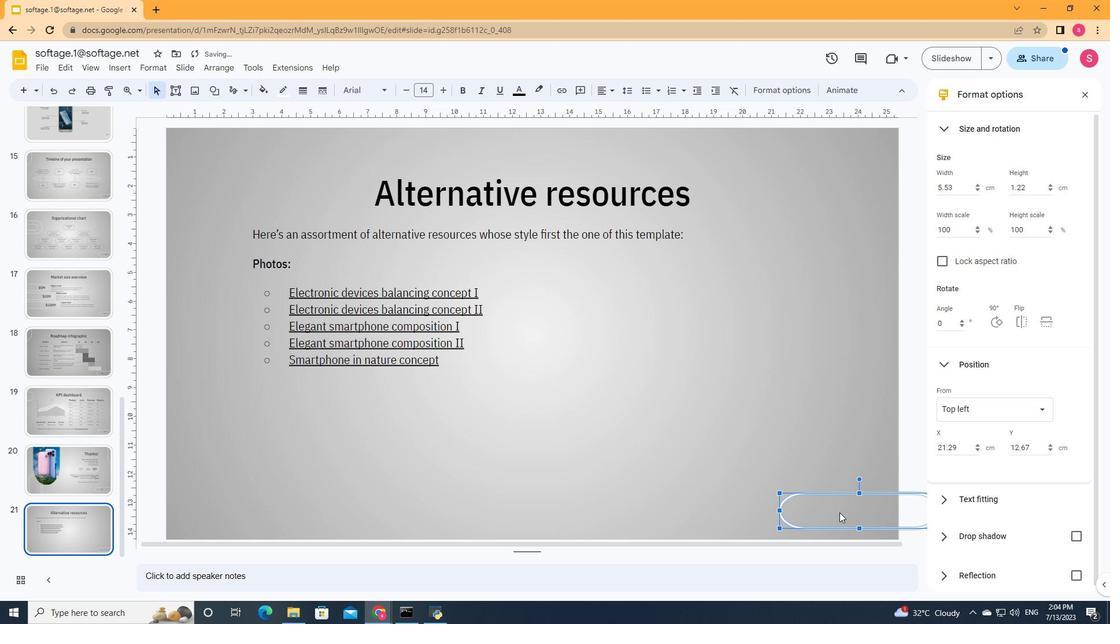 
Action: Mouse pressed left at (839, 513)
Screenshot: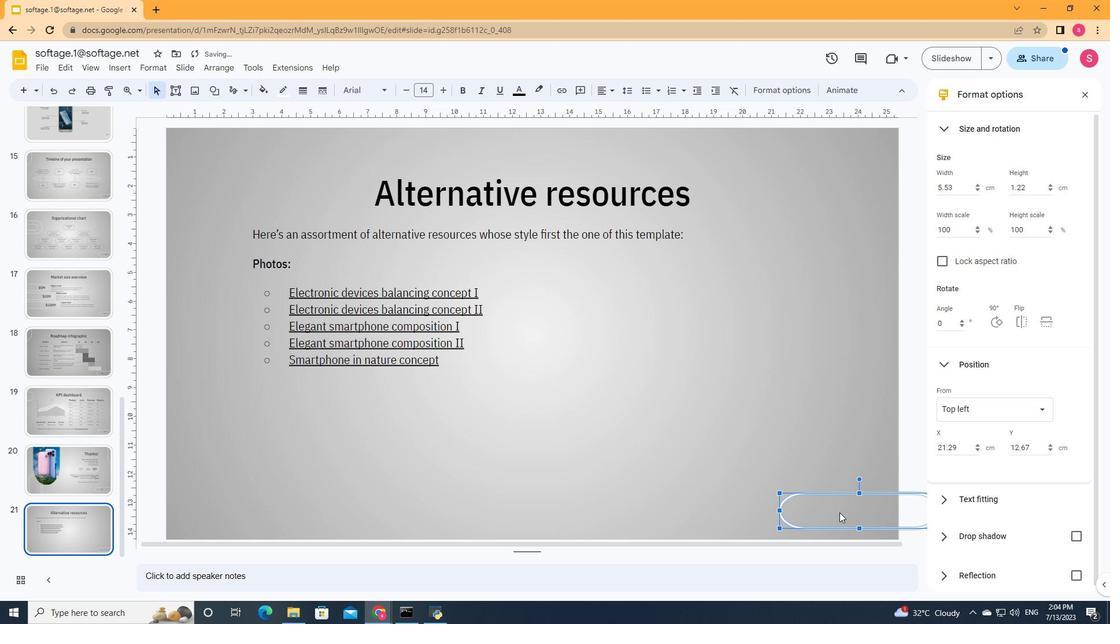 
Action: Key pressed 21ctrl+A
Screenshot: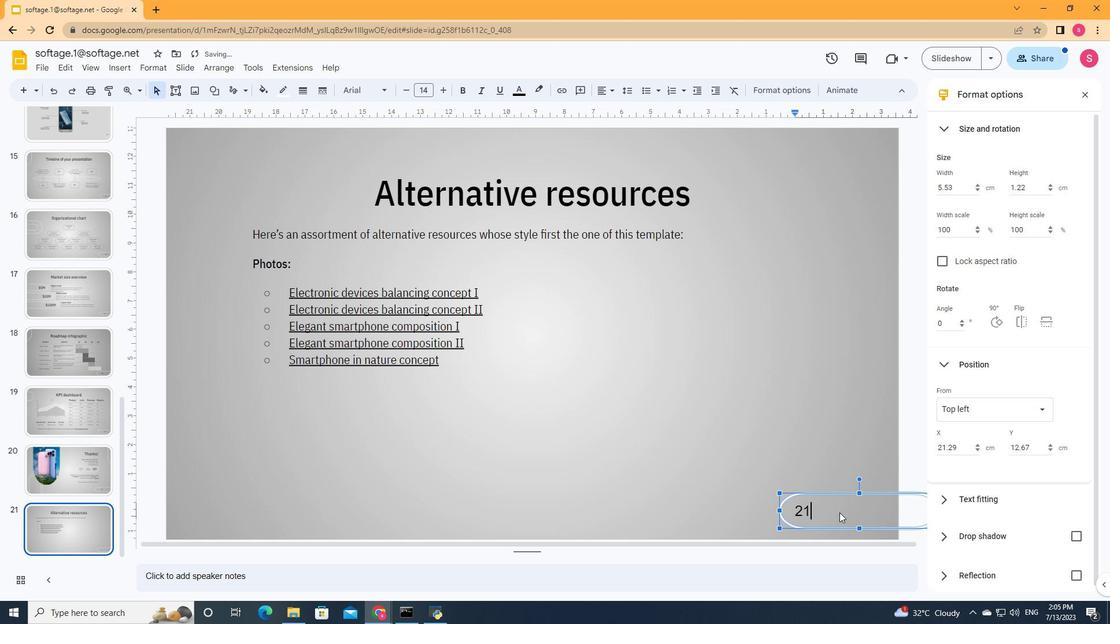 
Action: Mouse moved to (410, 86)
Screenshot: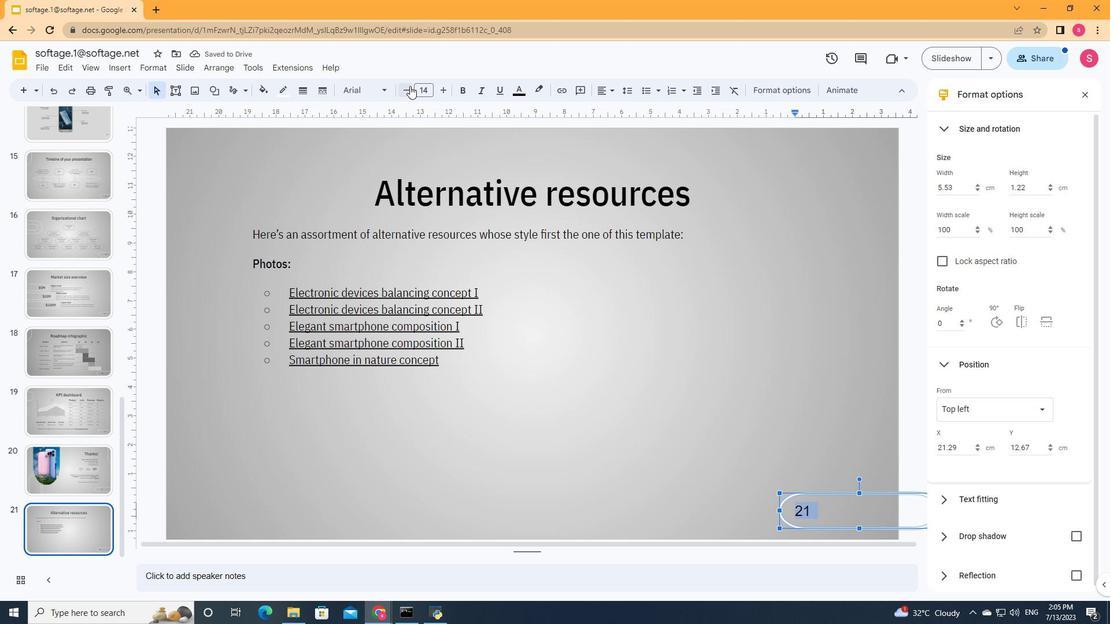 
Action: Mouse pressed left at (410, 86)
Screenshot: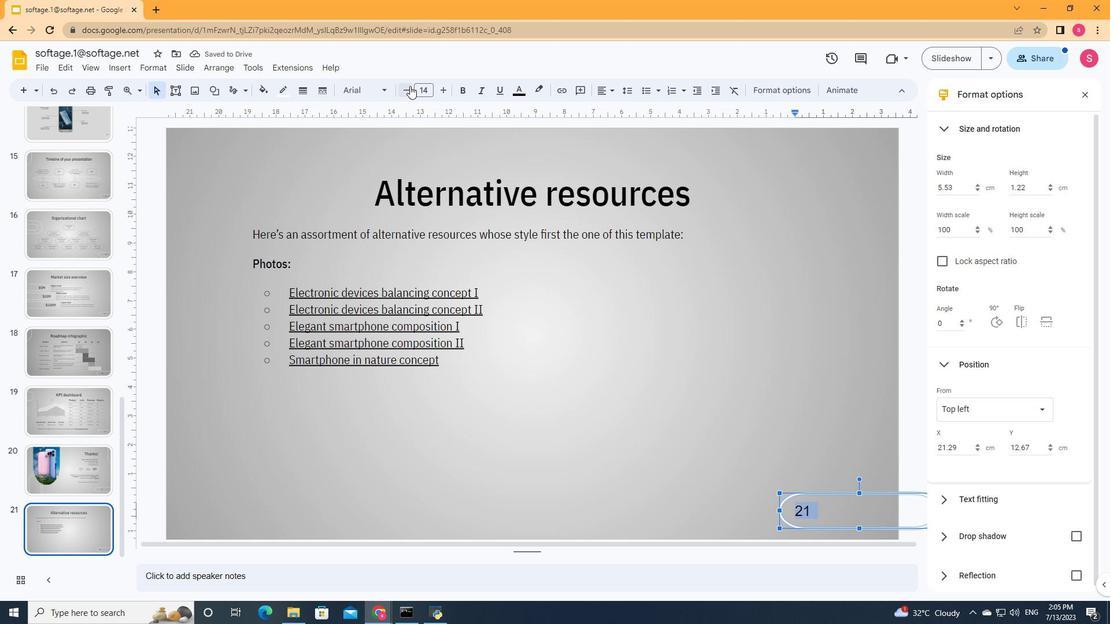 
Action: Mouse moved to (388, 86)
Screenshot: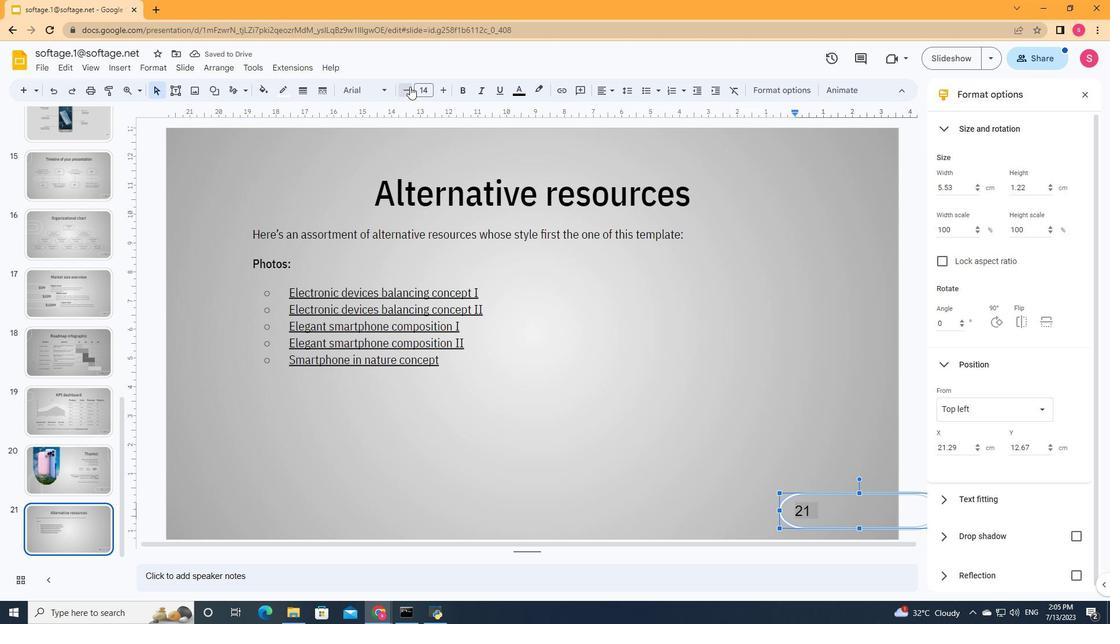
Action: Mouse pressed left at (388, 86)
Screenshot: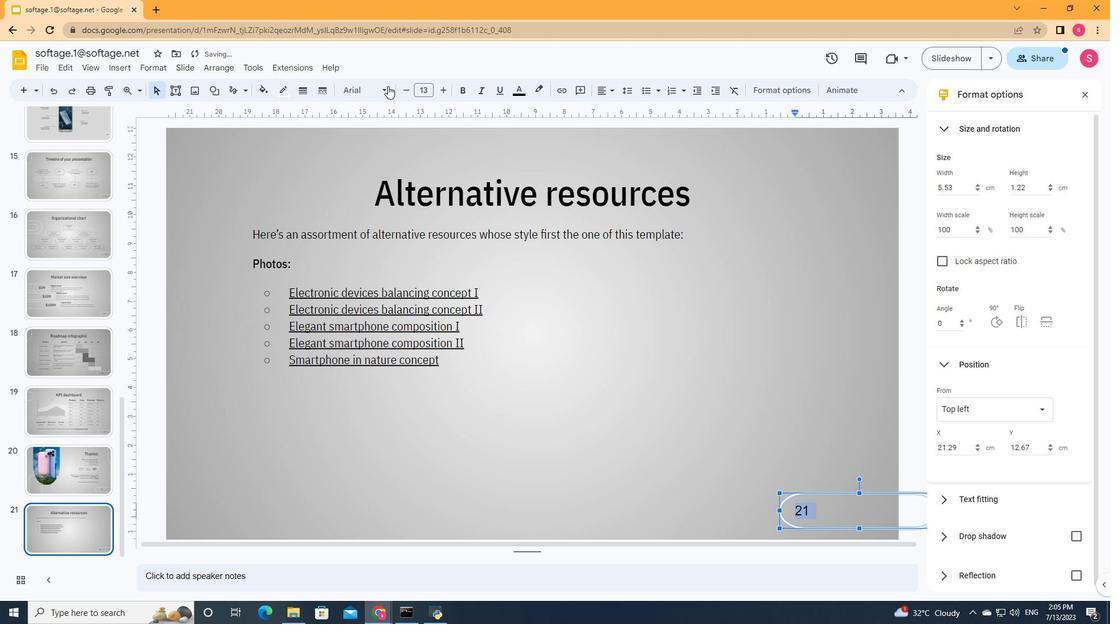 
Action: Mouse moved to (387, 203)
Screenshot: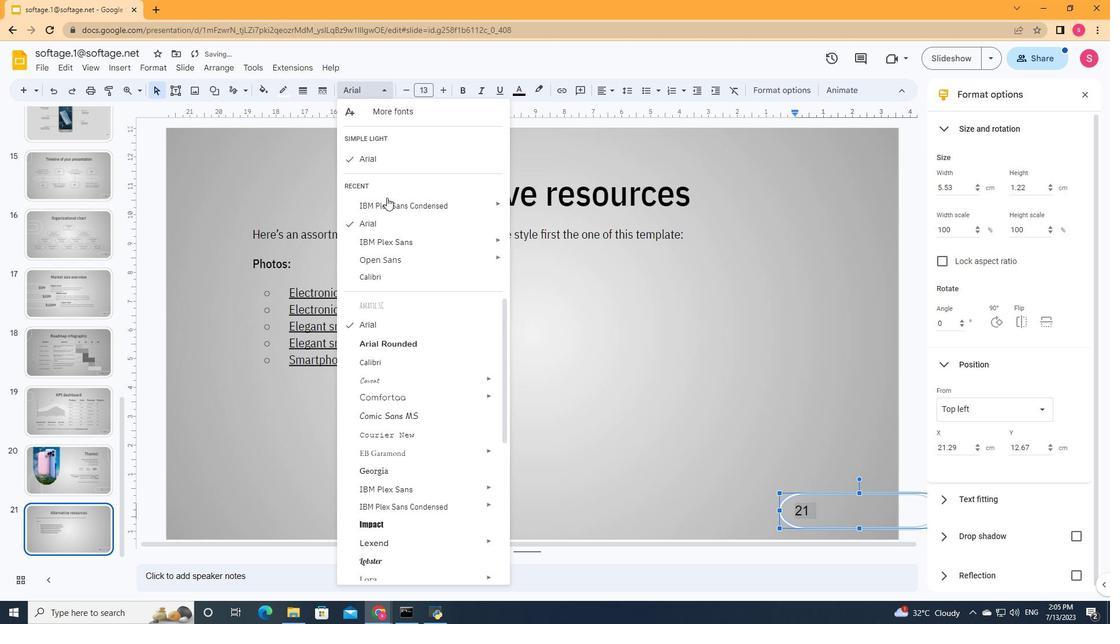 
Action: Mouse pressed left at (387, 203)
Screenshot: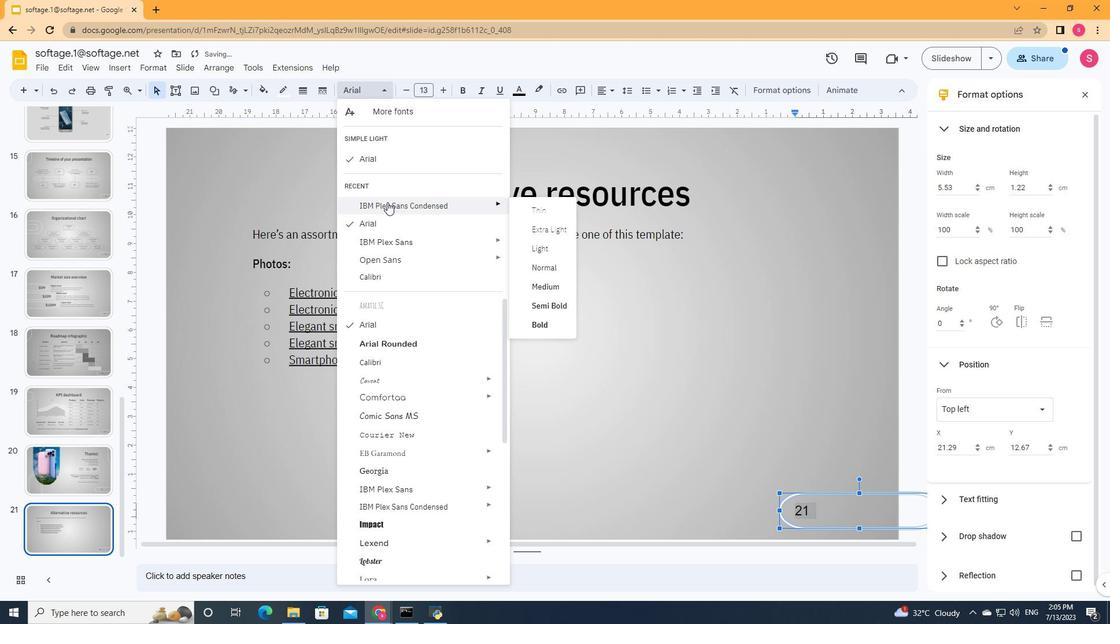 
Action: Mouse moved to (794, 514)
Screenshot: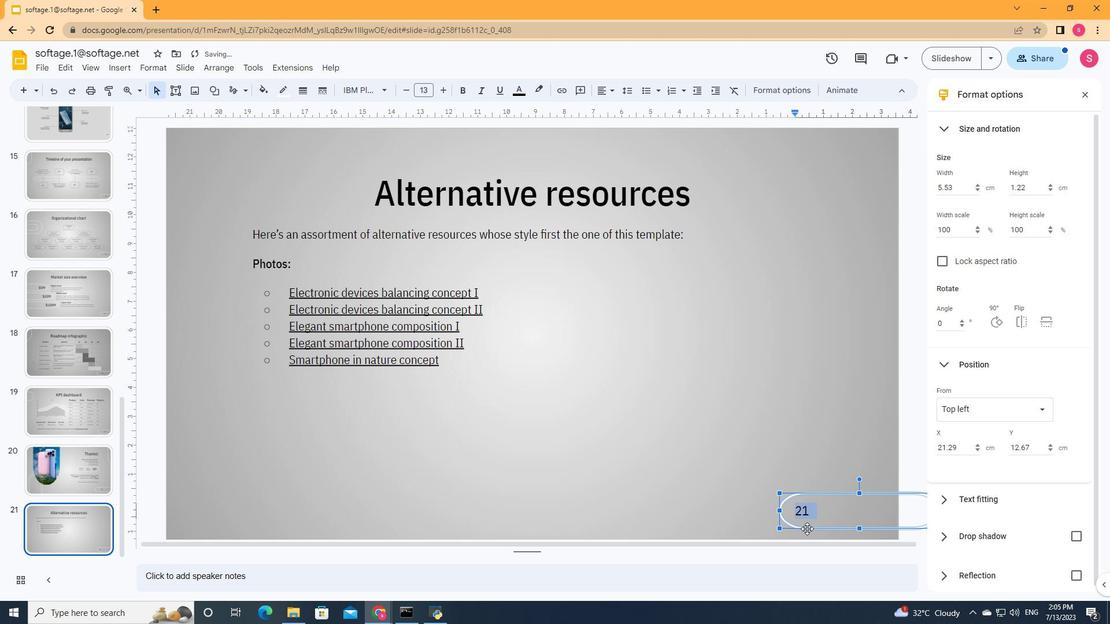 
Action: Mouse pressed left at (794, 514)
Screenshot: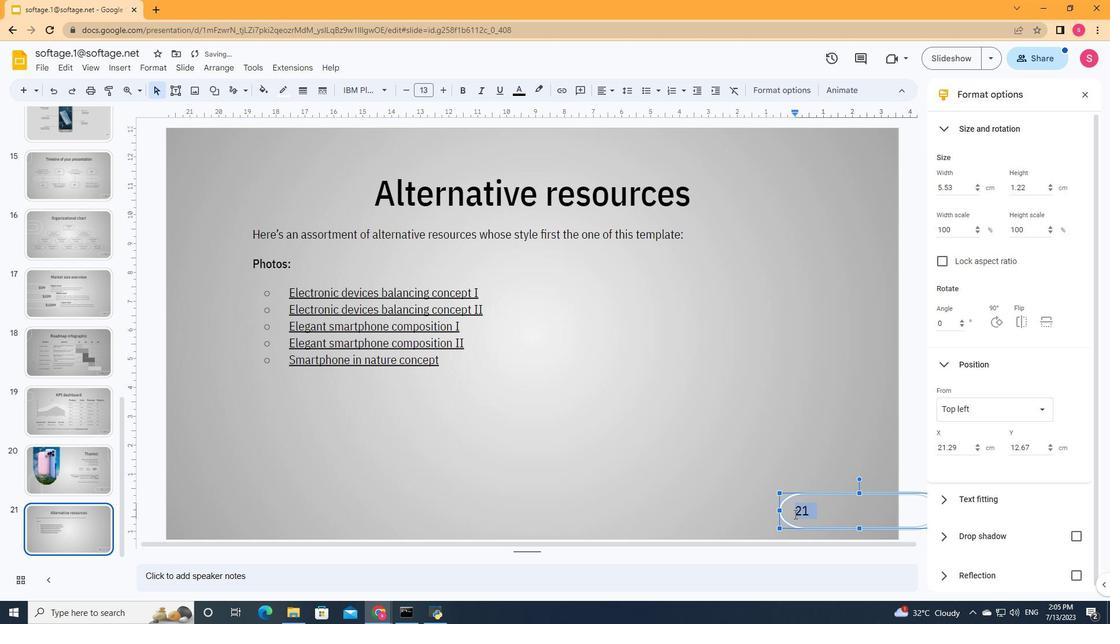 
Action: Key pressed <Key.space><Key.space><Key.space><Key.space><Key.space><Key.space><Key.space><Key.space><Key.space>
Screenshot: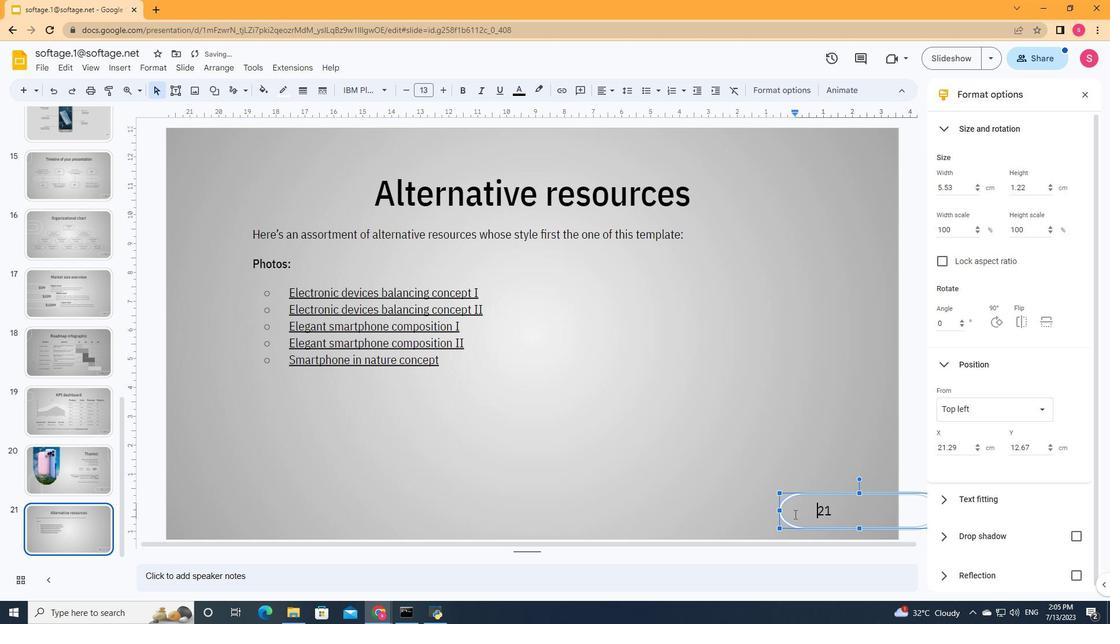 
Action: Mouse moved to (306, 449)
Screenshot: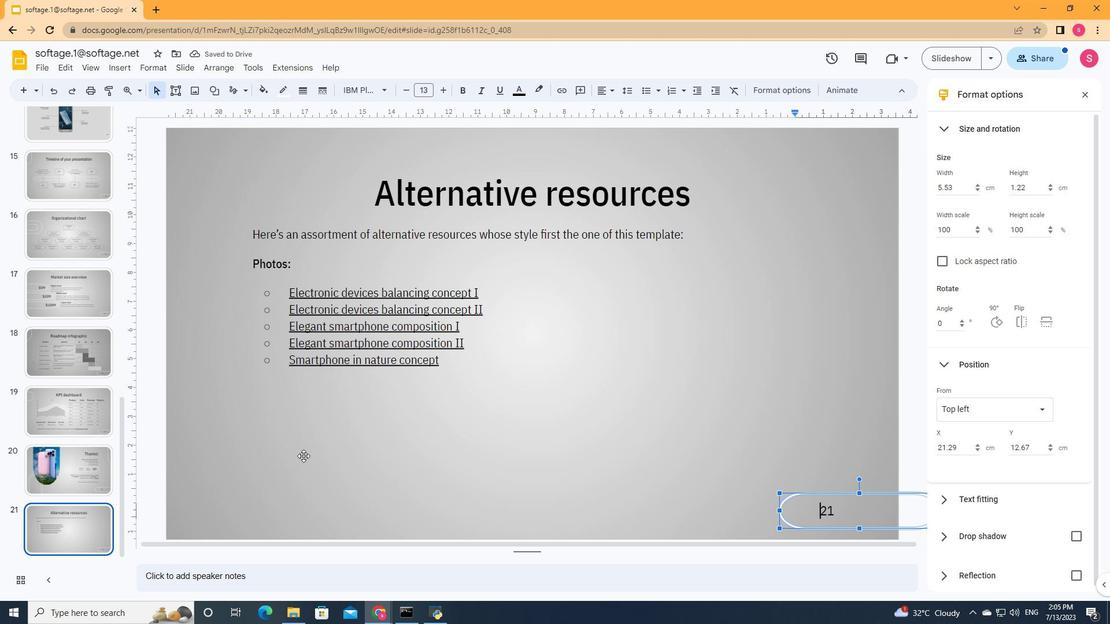 
Action: Mouse pressed left at (306, 449)
Screenshot: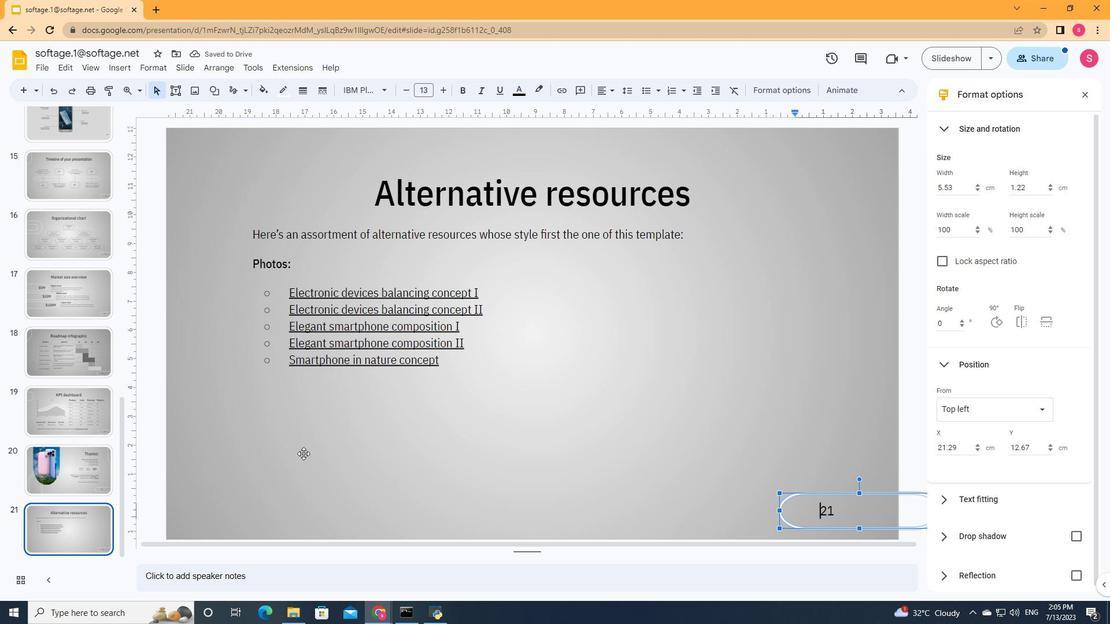 
Action: Mouse moved to (428, 518)
Screenshot: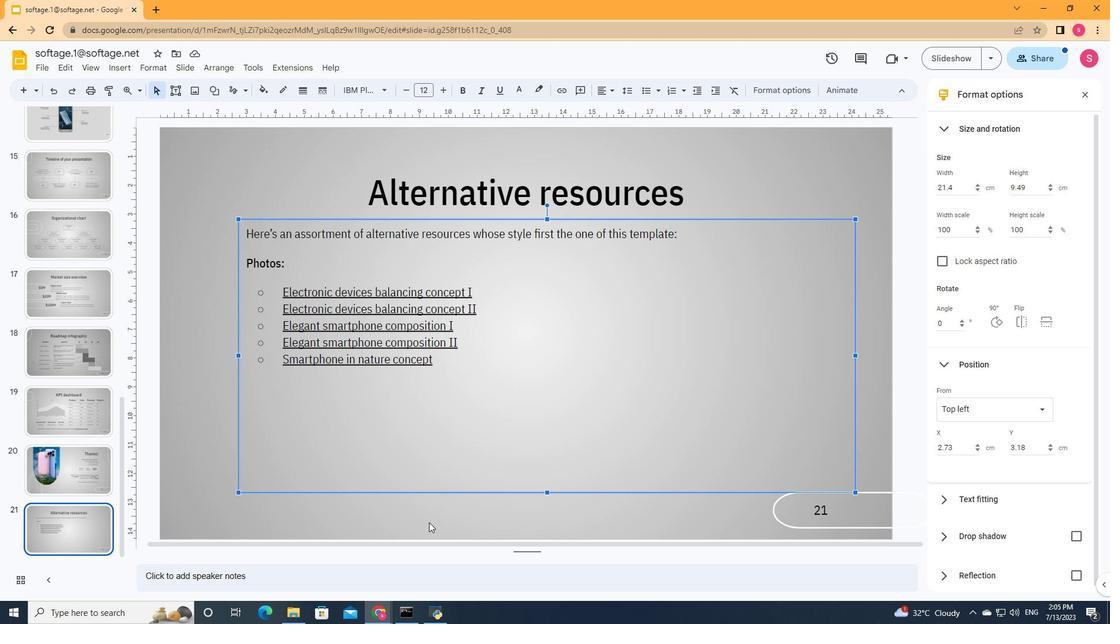 
Action: Mouse pressed left at (428, 518)
Screenshot: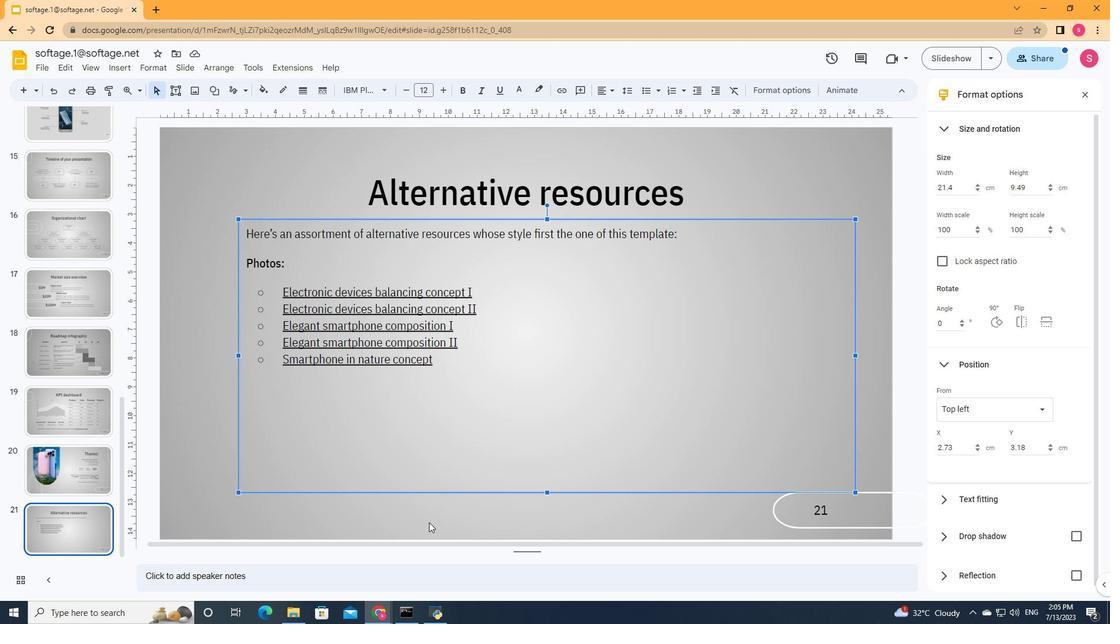 
Action: Mouse moved to (216, 91)
Screenshot: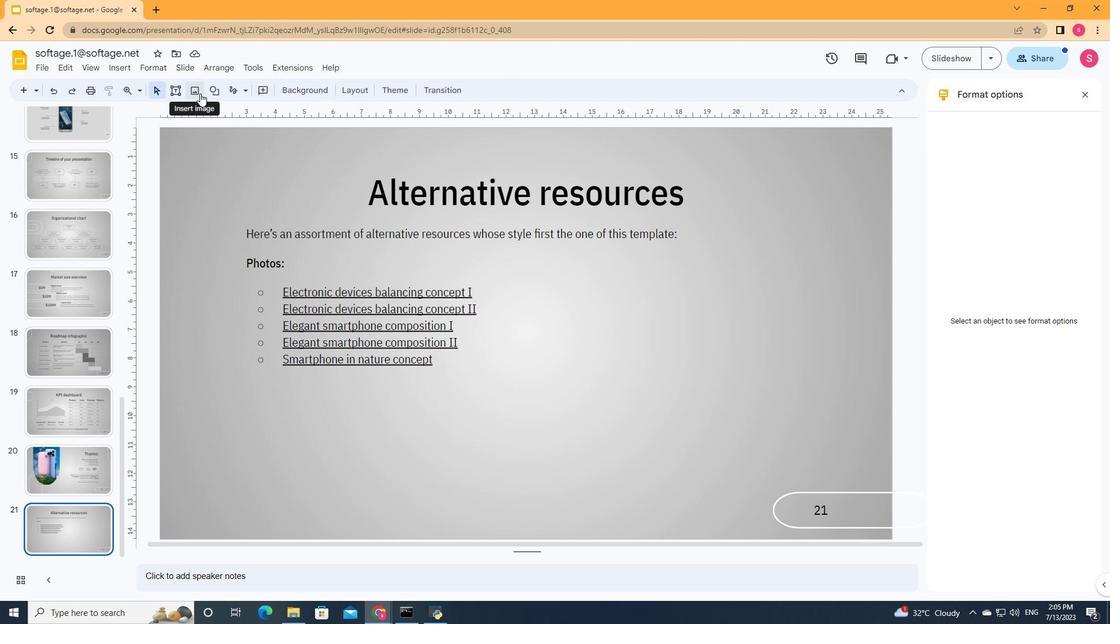 
Action: Mouse pressed left at (216, 91)
Screenshot: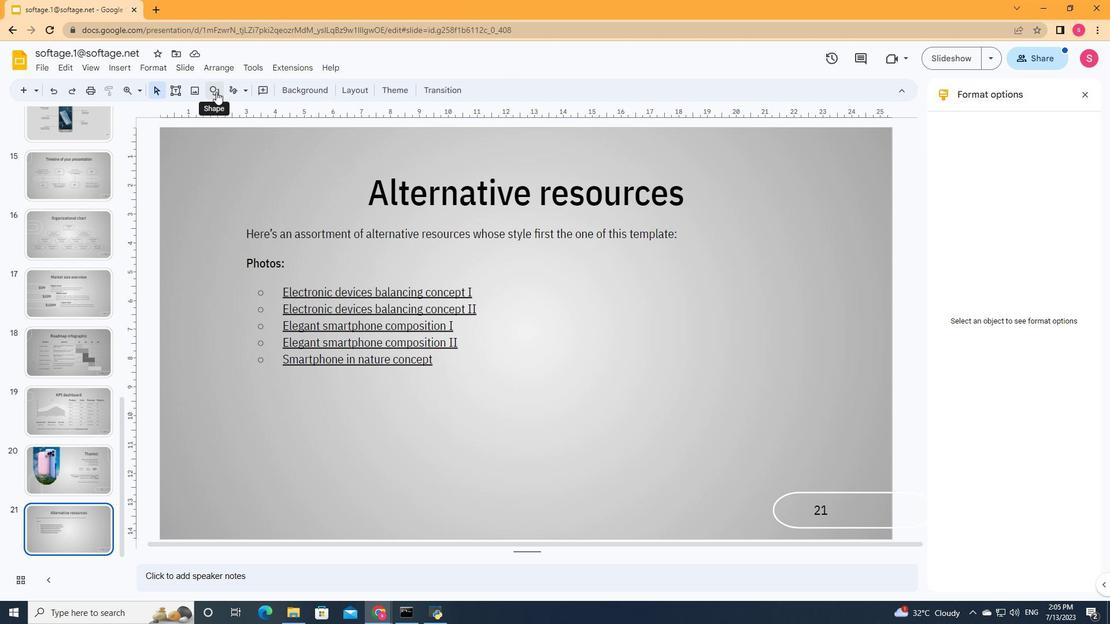 
Action: Mouse moved to (468, 186)
Screenshot: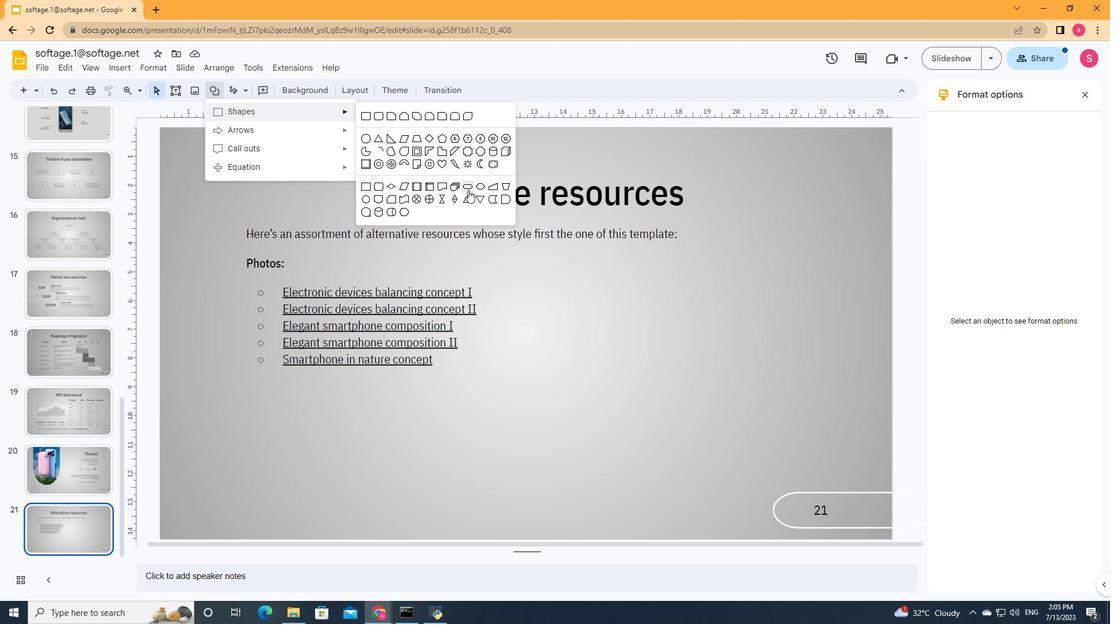 
Action: Mouse pressed left at (468, 186)
Screenshot: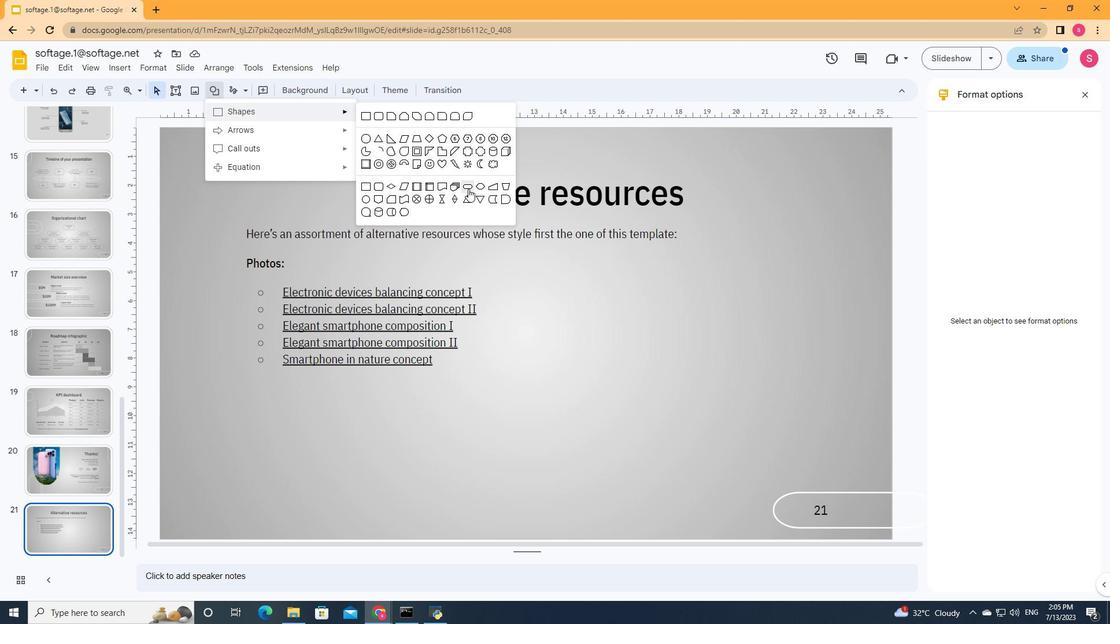 
Action: Mouse moved to (204, 397)
Screenshot: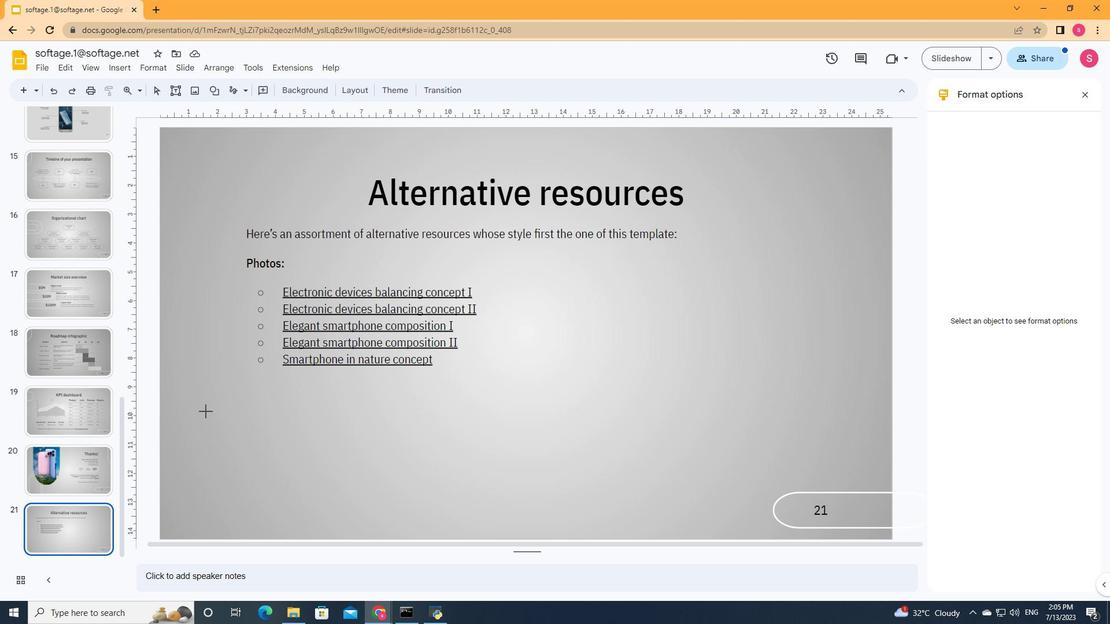 
Action: Mouse pressed left at (204, 397)
Screenshot: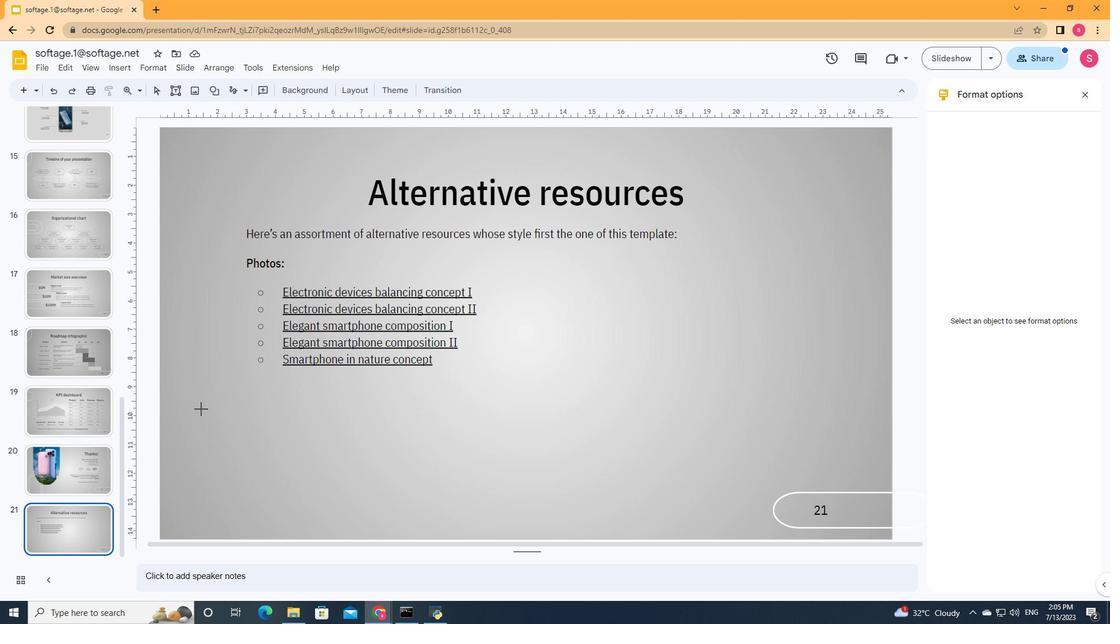 
Action: Mouse moved to (994, 316)
Screenshot: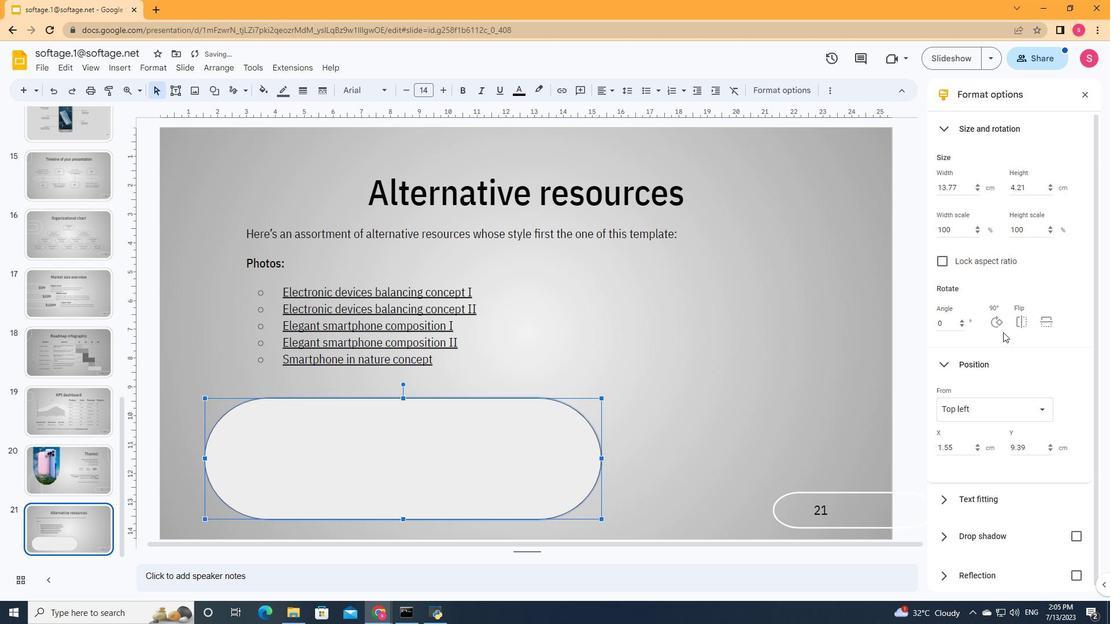
Action: Mouse pressed left at (994, 316)
Screenshot: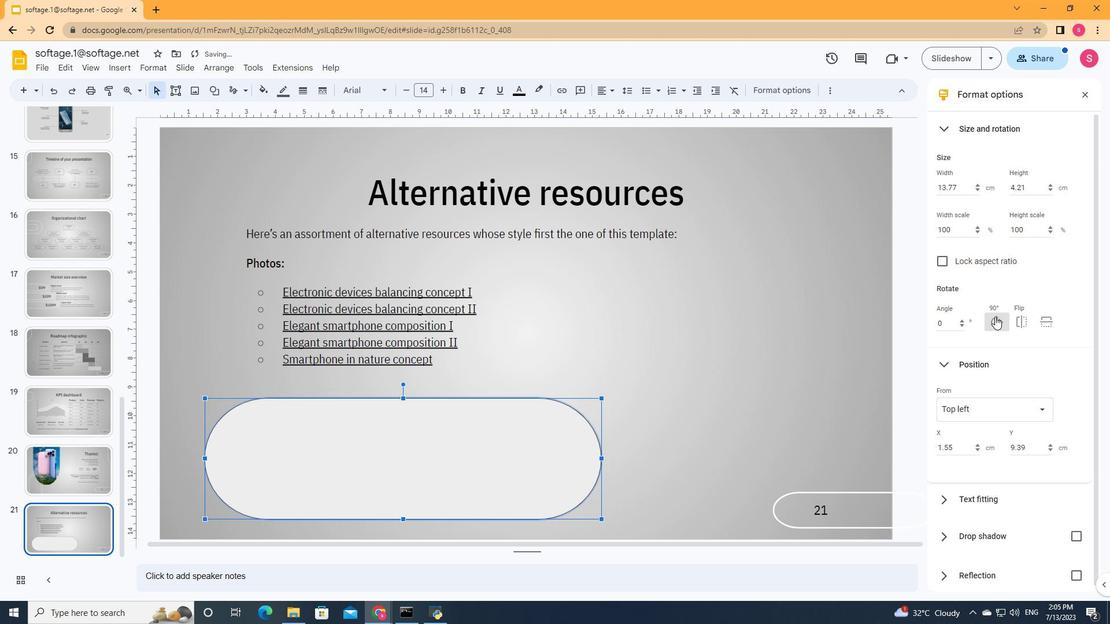 
Action: Mouse moved to (426, 428)
Screenshot: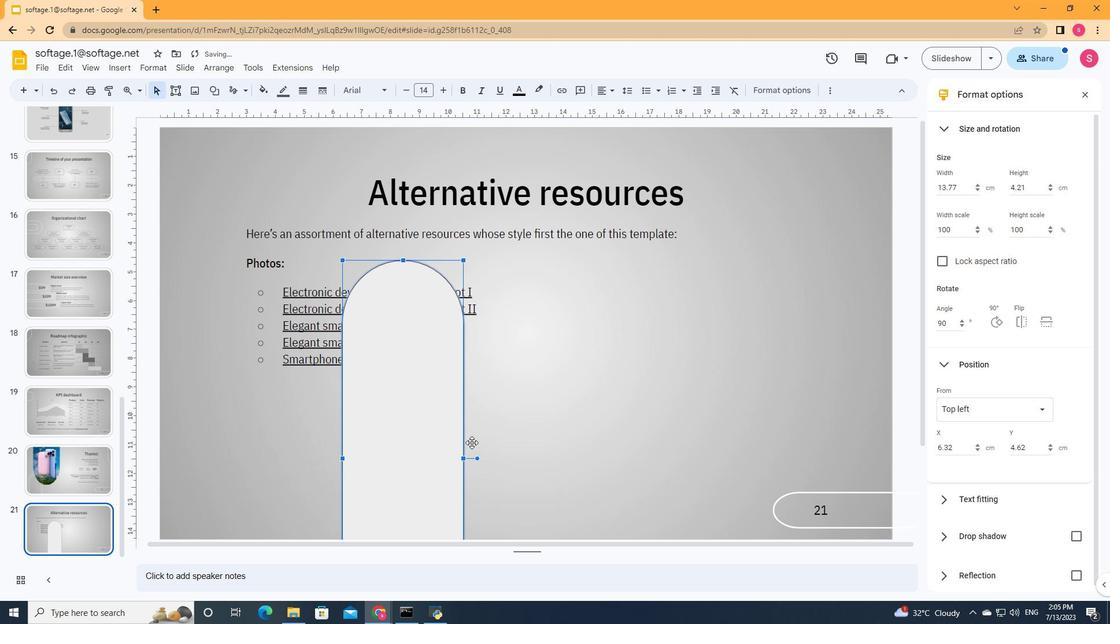 
Action: Mouse pressed left at (426, 428)
Screenshot: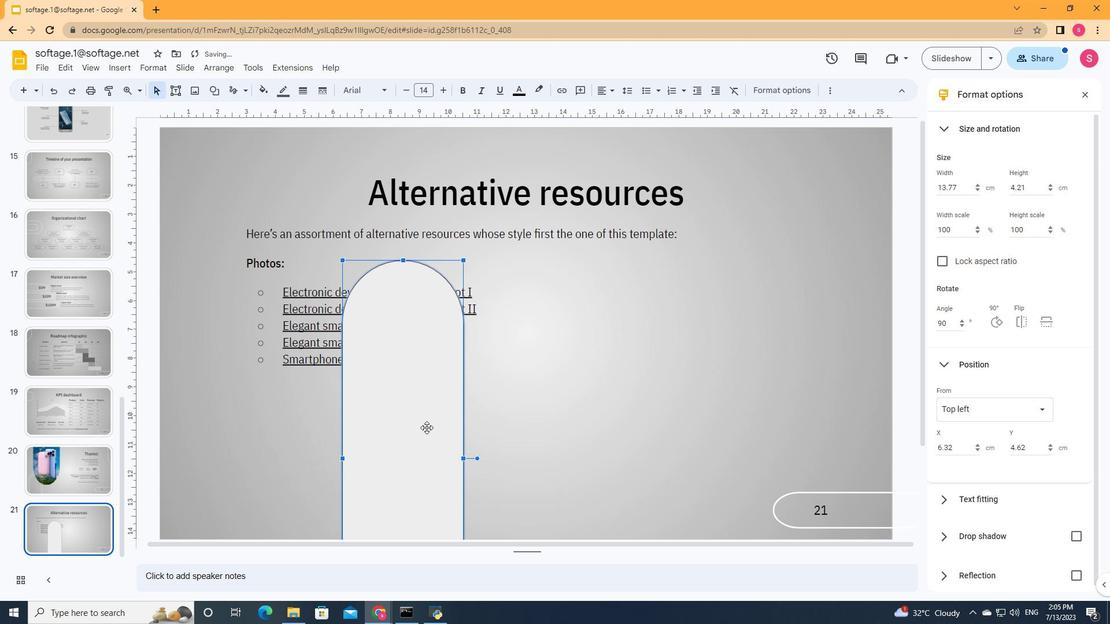 
Action: Mouse moved to (388, 404)
Screenshot: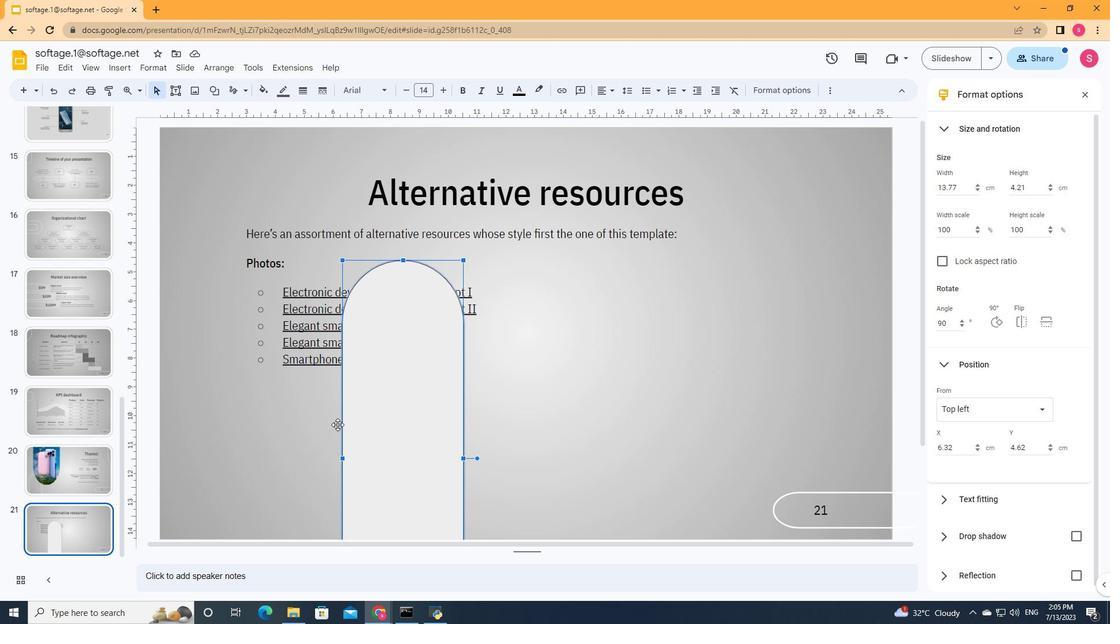 
Action: Mouse pressed left at (388, 404)
Screenshot: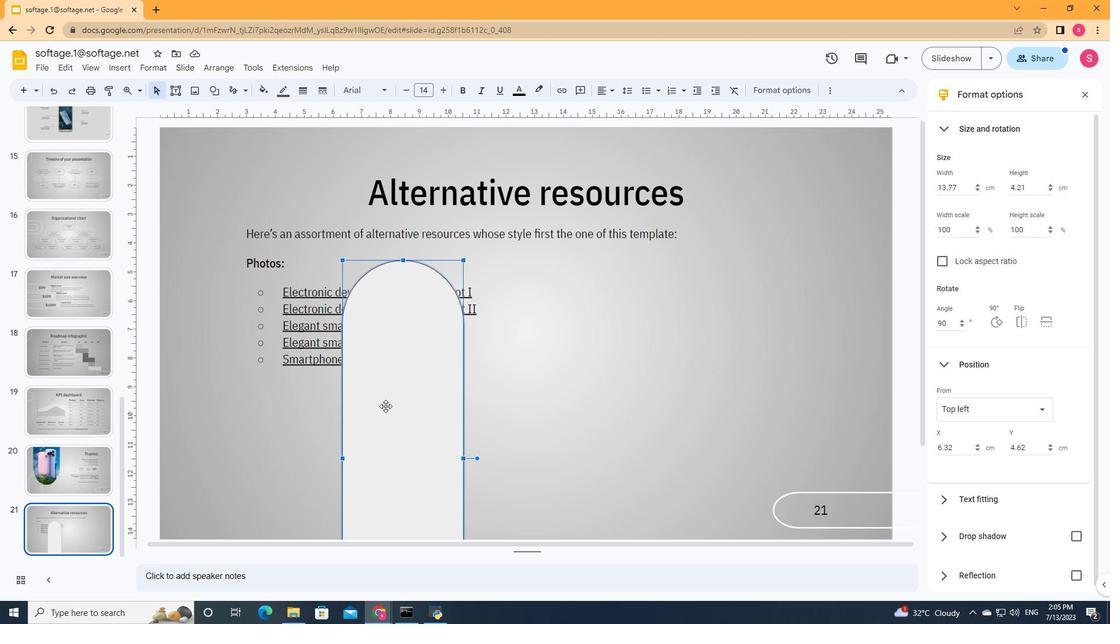 
Action: Mouse moved to (195, 475)
Screenshot: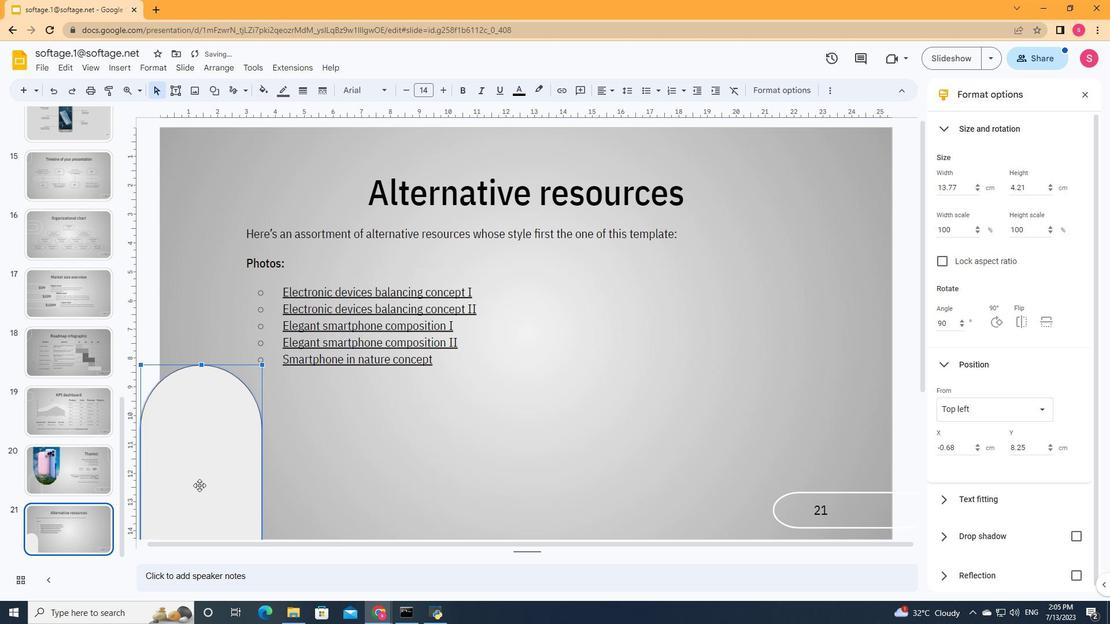 
Action: Mouse pressed left at (195, 475)
Screenshot: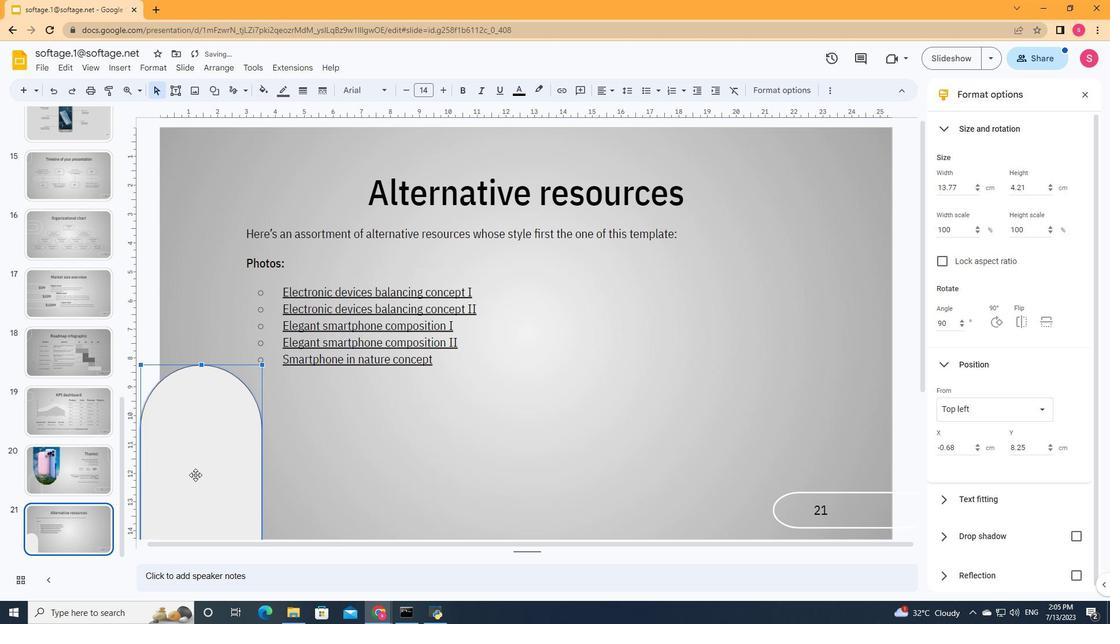 
Action: Mouse moved to (189, 478)
Screenshot: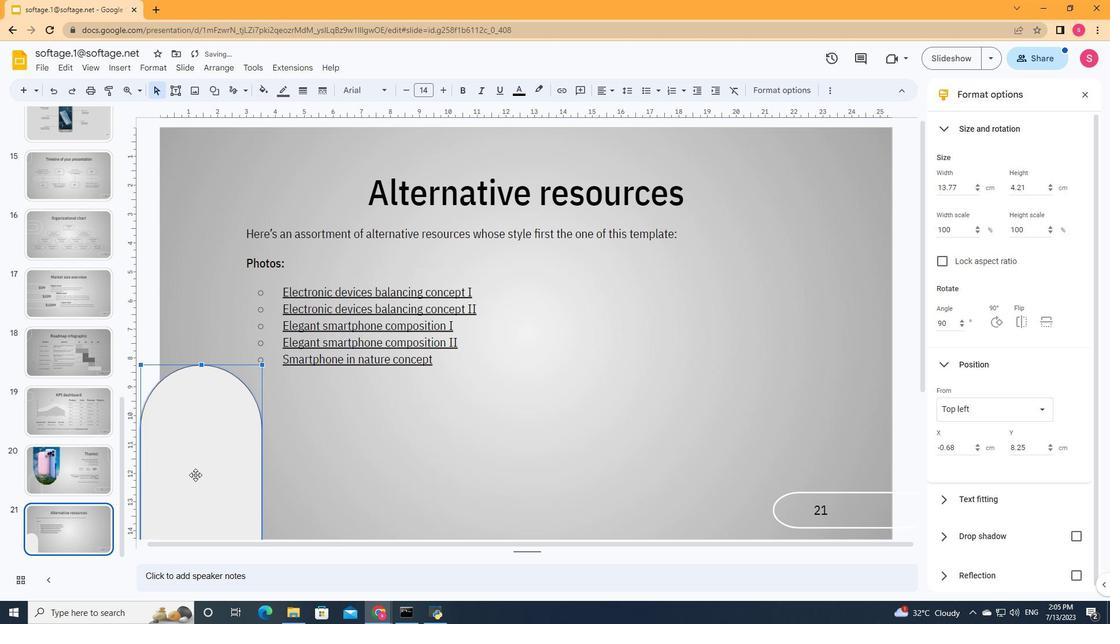 
Action: Mouse pressed left at (189, 478)
Screenshot: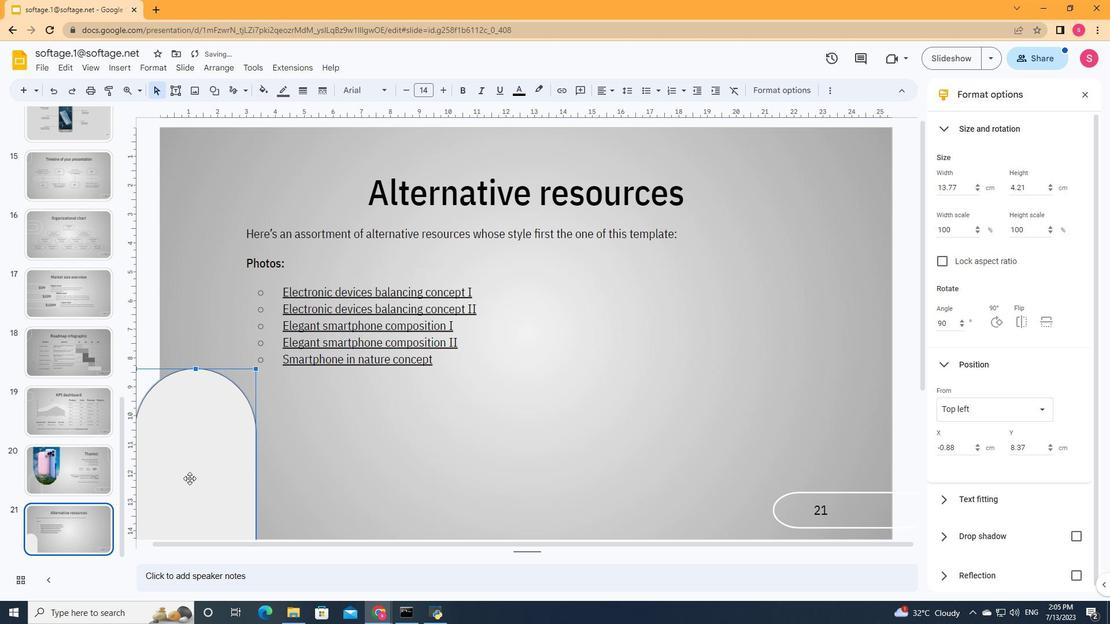 
Action: Mouse moved to (182, 477)
Screenshot: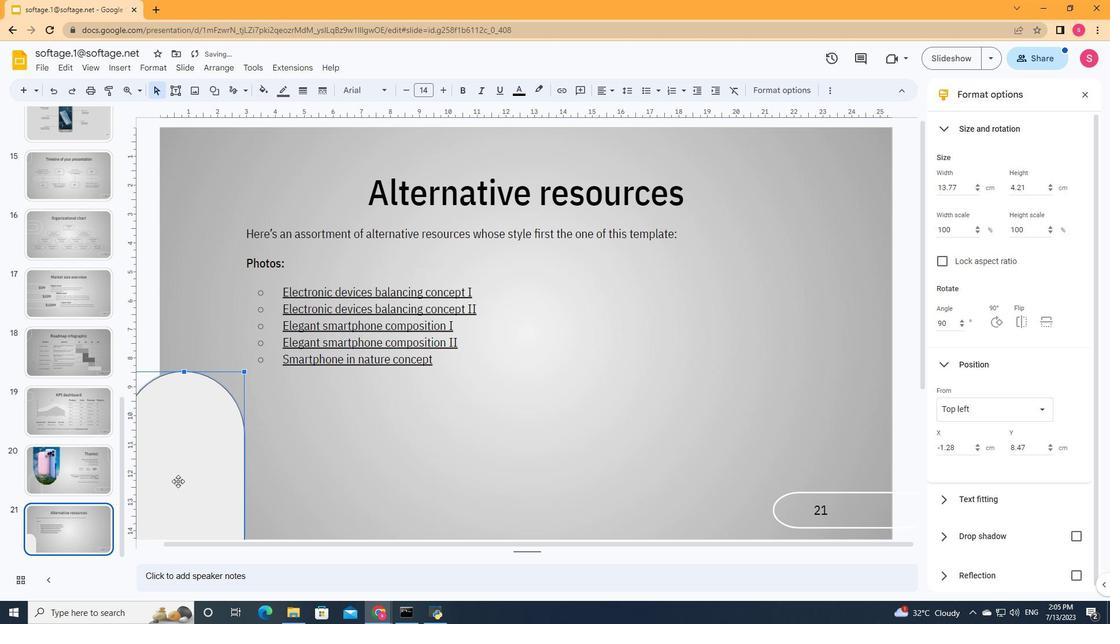 
Action: Mouse pressed left at (182, 477)
Screenshot: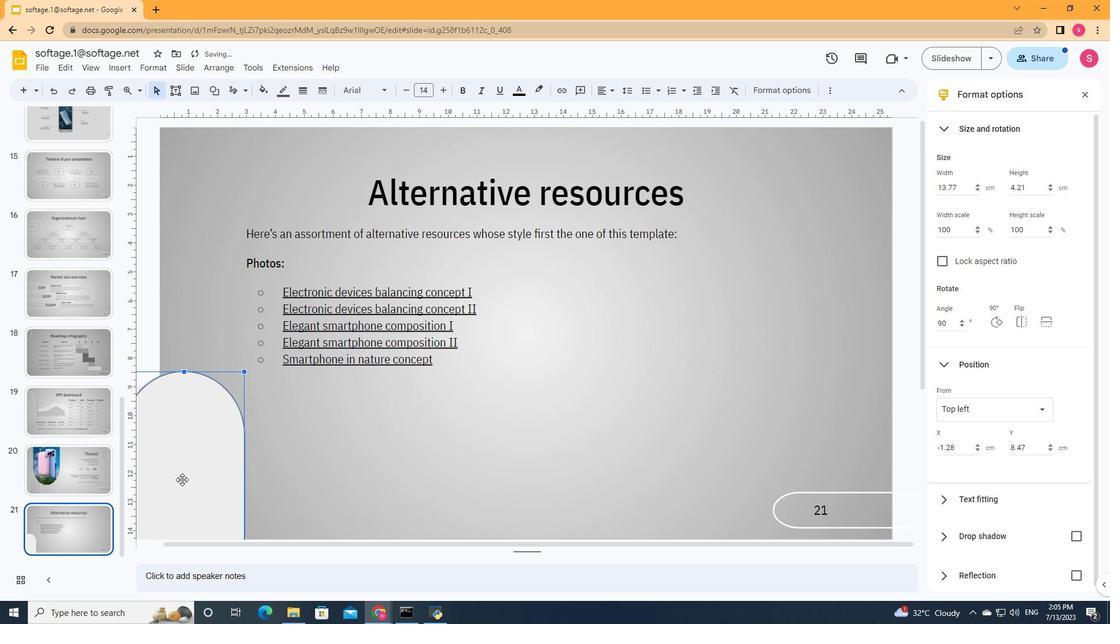 
Action: Mouse moved to (266, 85)
Screenshot: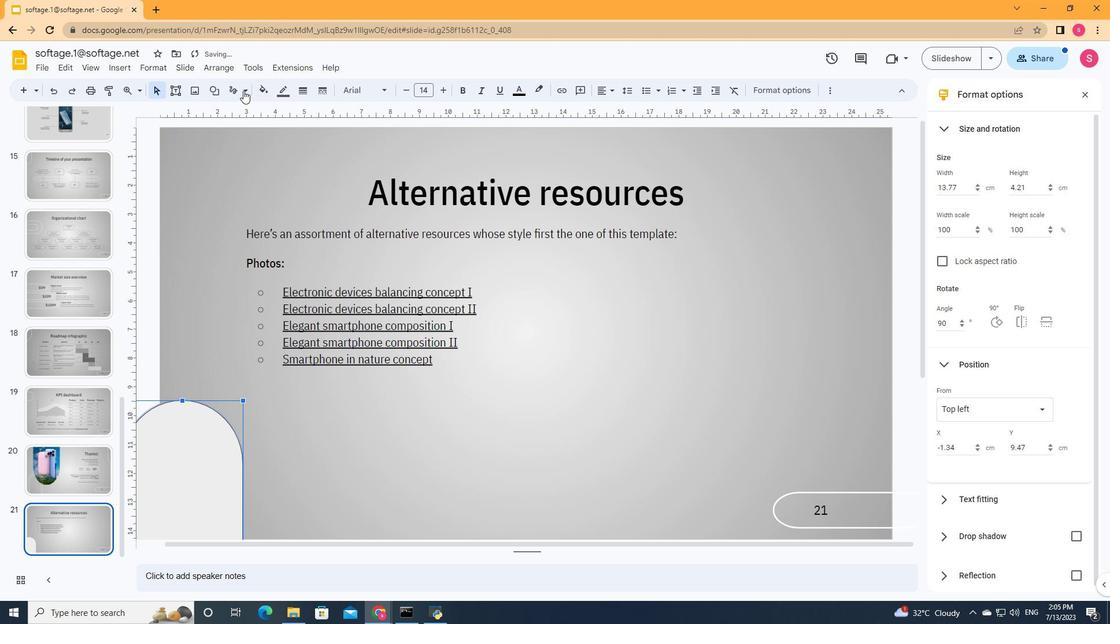 
Action: Mouse pressed left at (266, 85)
Screenshot: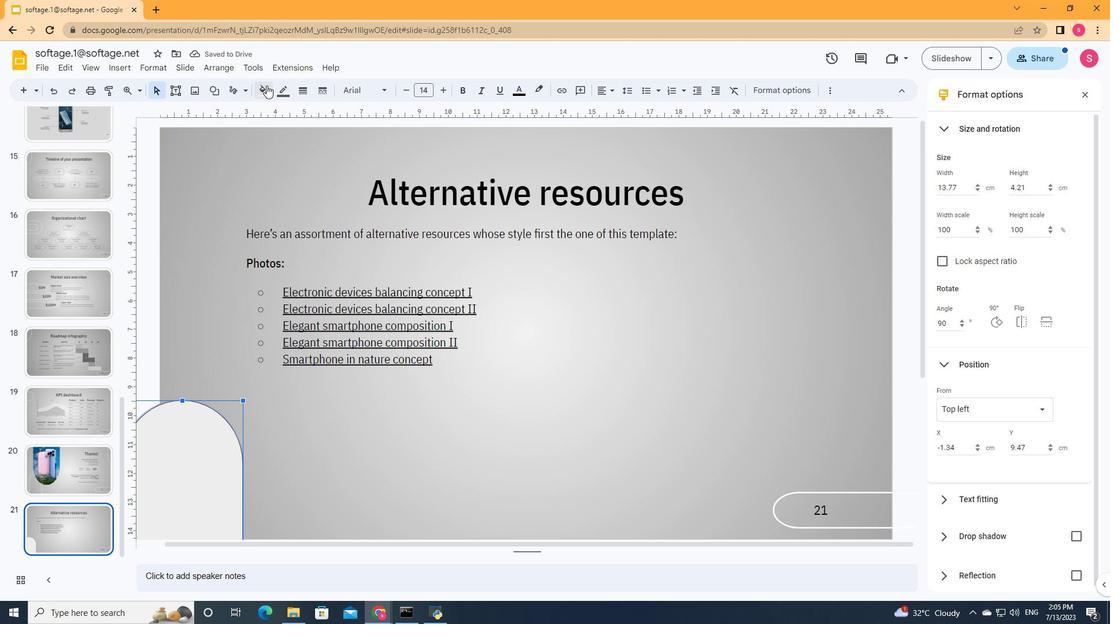 
Action: Mouse moved to (279, 323)
Screenshot: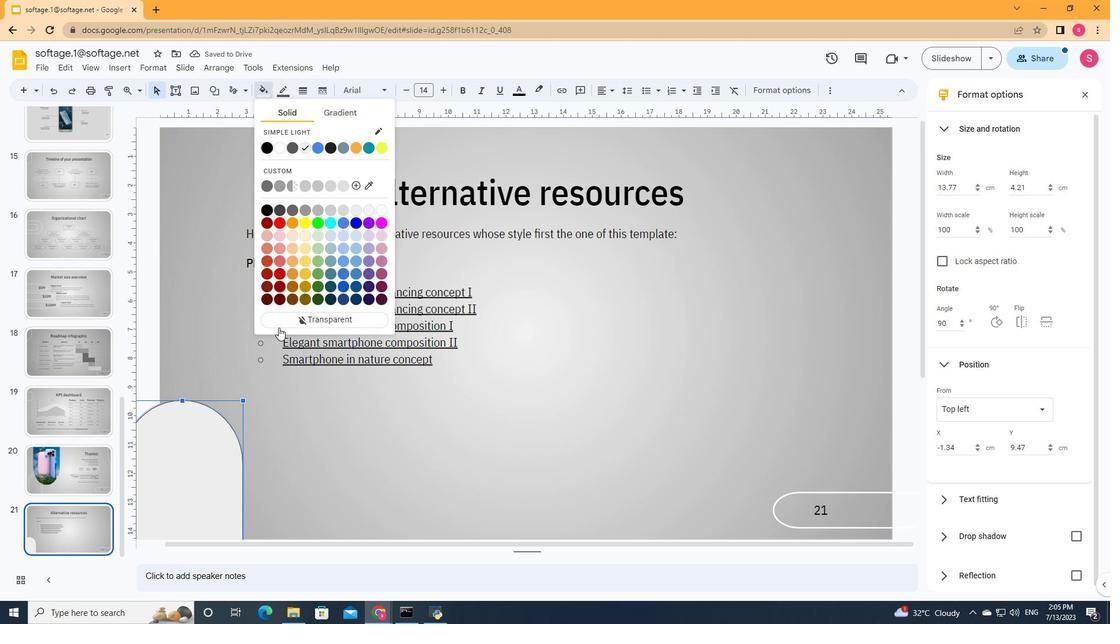
Action: Mouse pressed left at (279, 323)
Screenshot: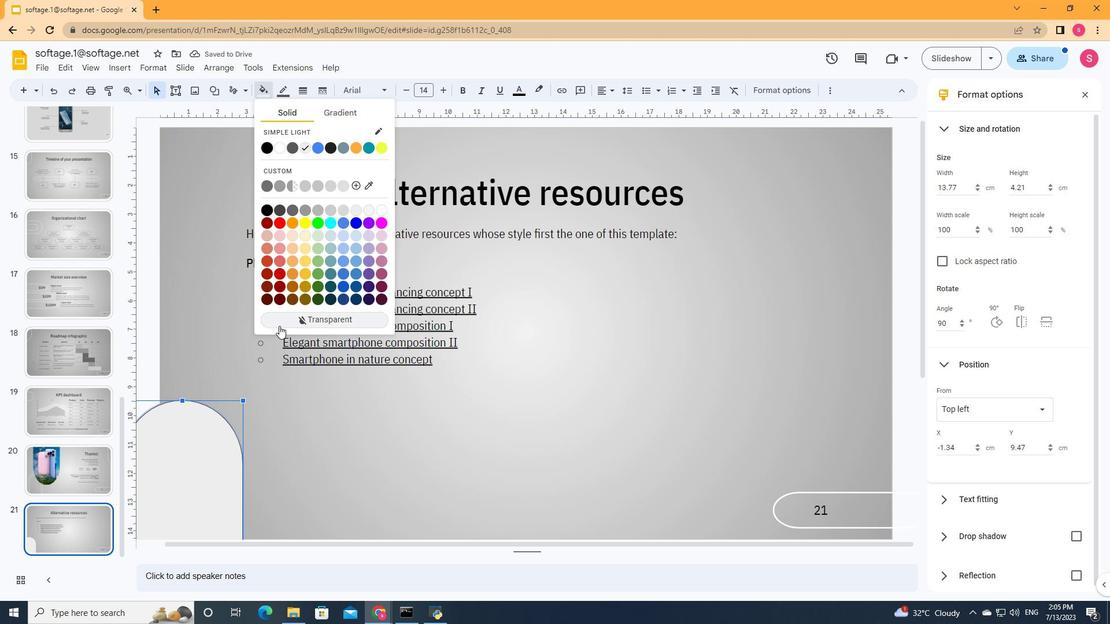 
Action: Mouse moved to (289, 89)
Screenshot: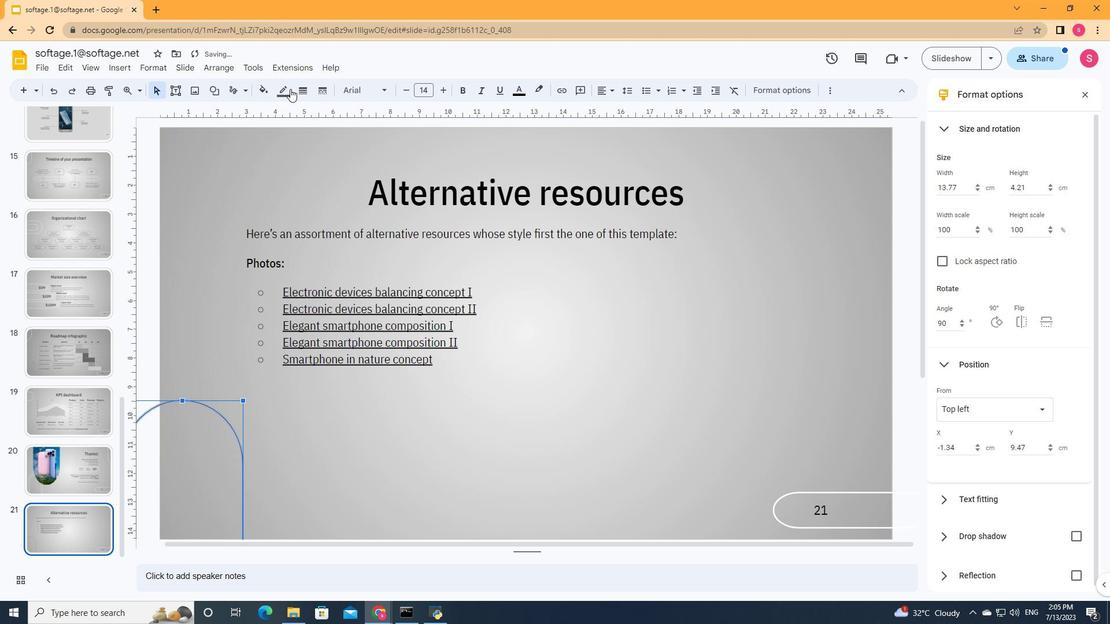 
Action: Mouse pressed left at (289, 89)
Screenshot: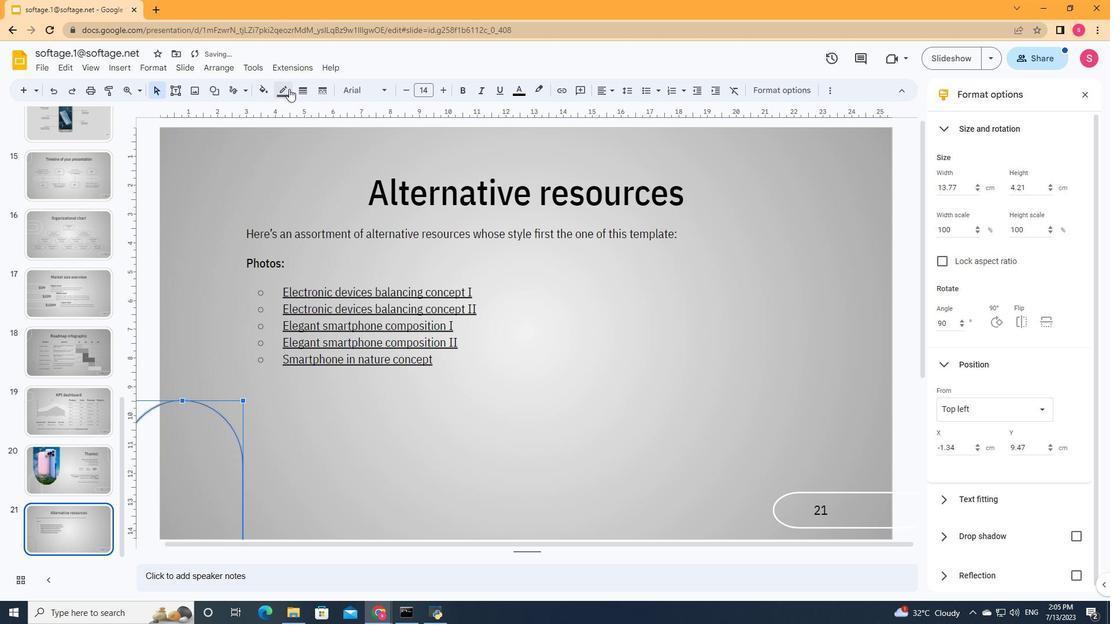 
Action: Mouse moved to (296, 126)
Screenshot: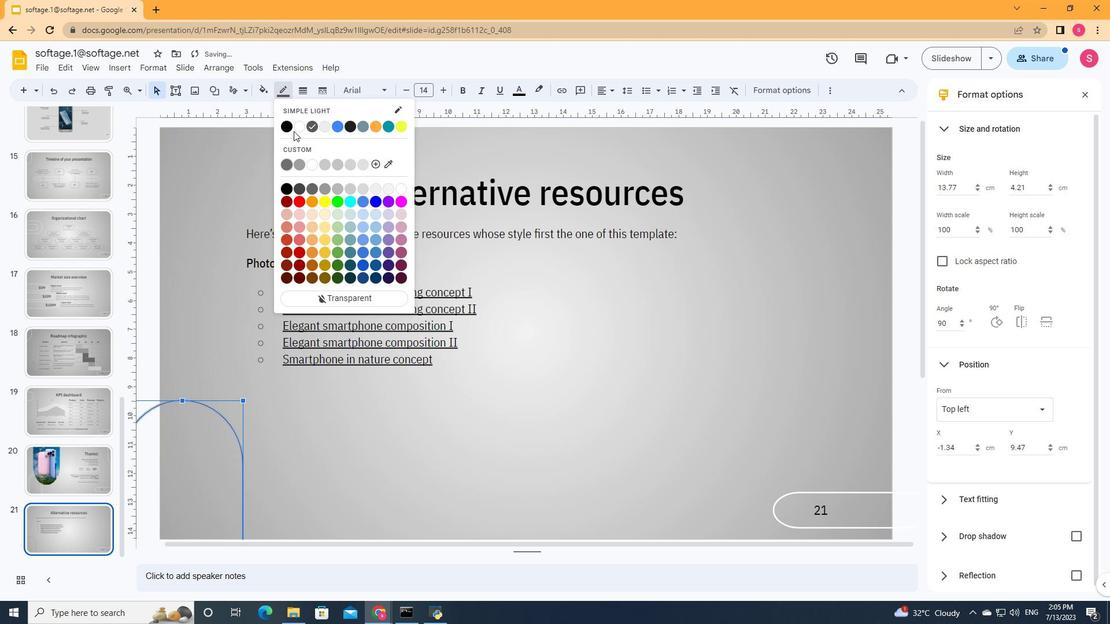 
Action: Mouse pressed left at (296, 126)
Screenshot: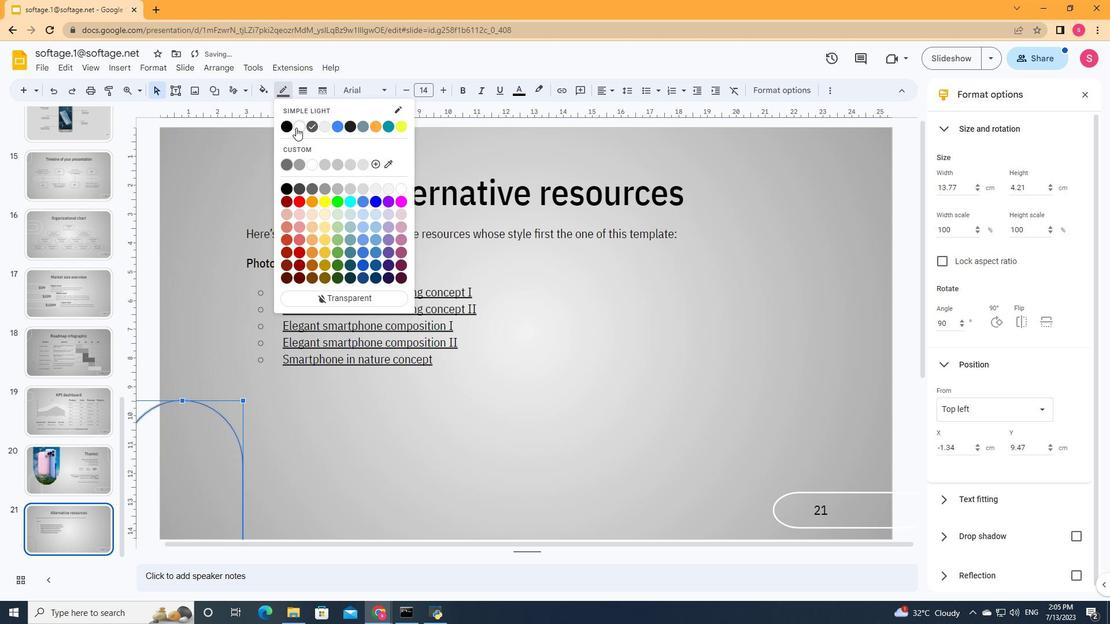 
Action: Mouse moved to (303, 91)
Screenshot: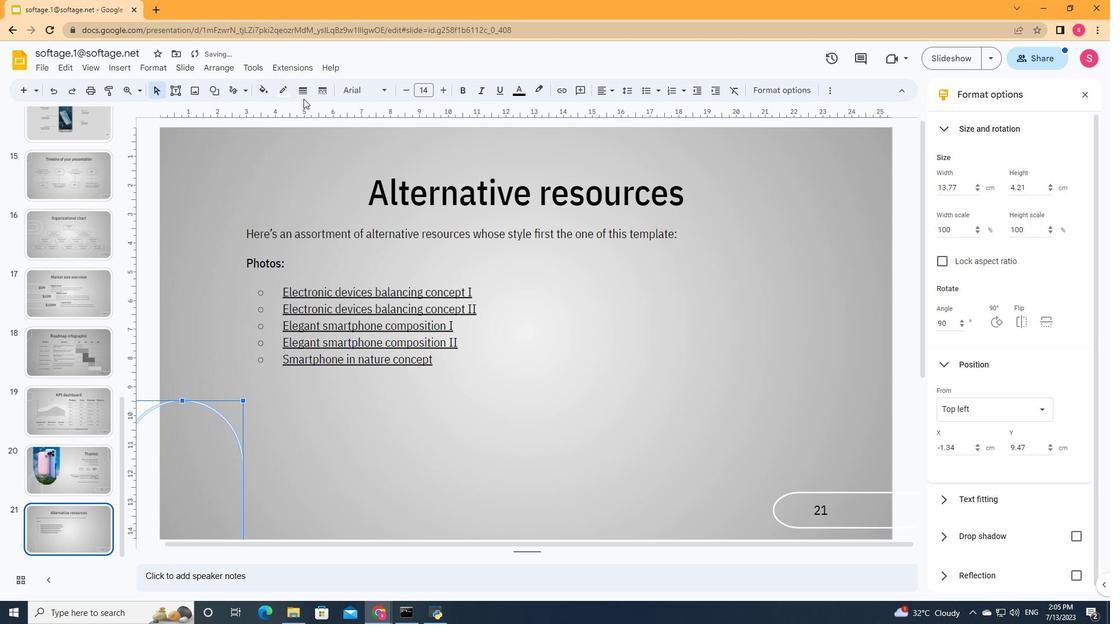 
Action: Mouse pressed left at (303, 91)
Screenshot: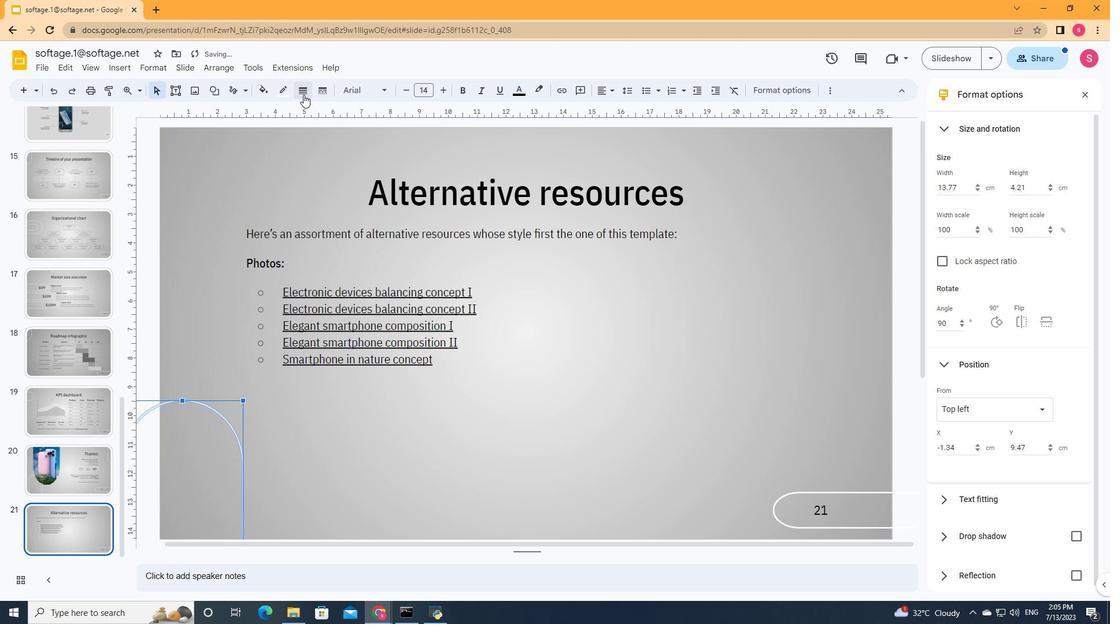 
Action: Mouse moved to (310, 123)
Screenshot: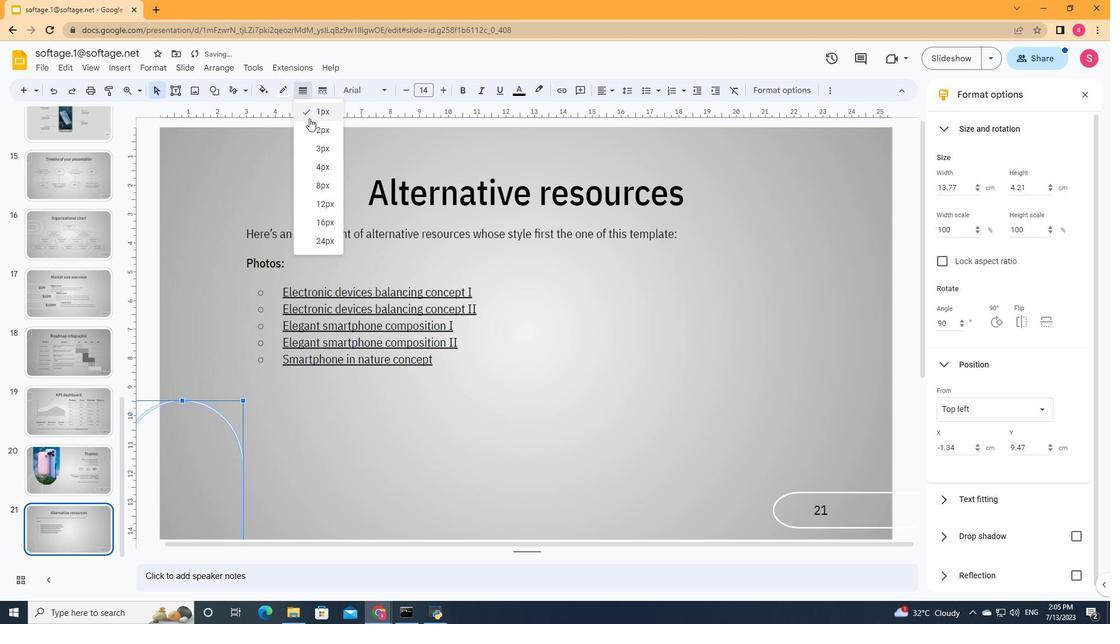 
Action: Mouse pressed left at (310, 123)
Screenshot: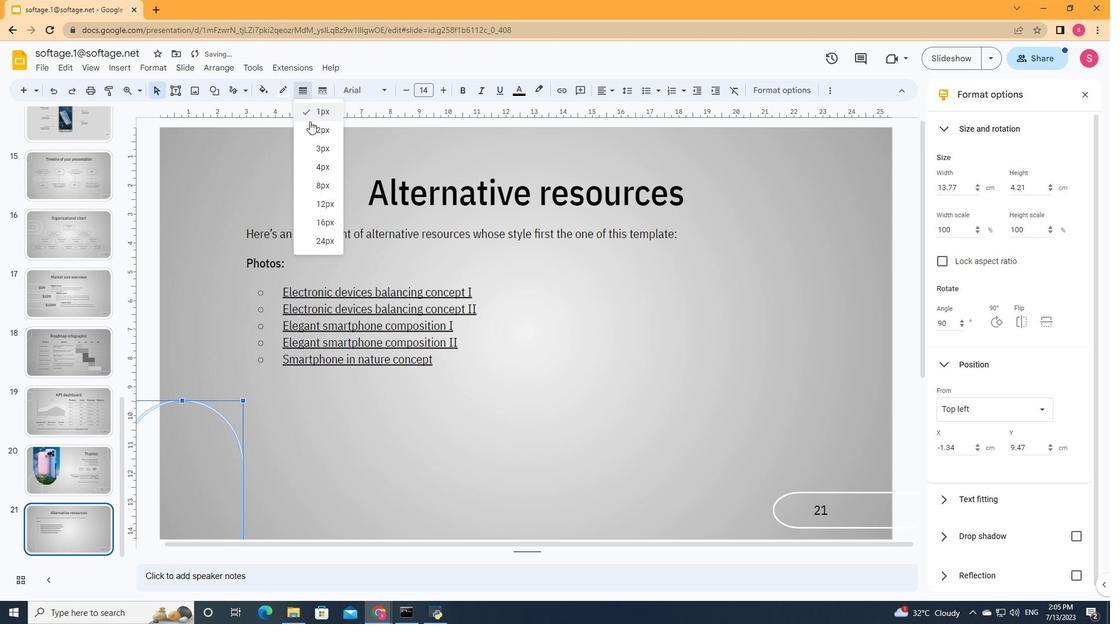 
Action: Mouse moved to (297, 465)
Screenshot: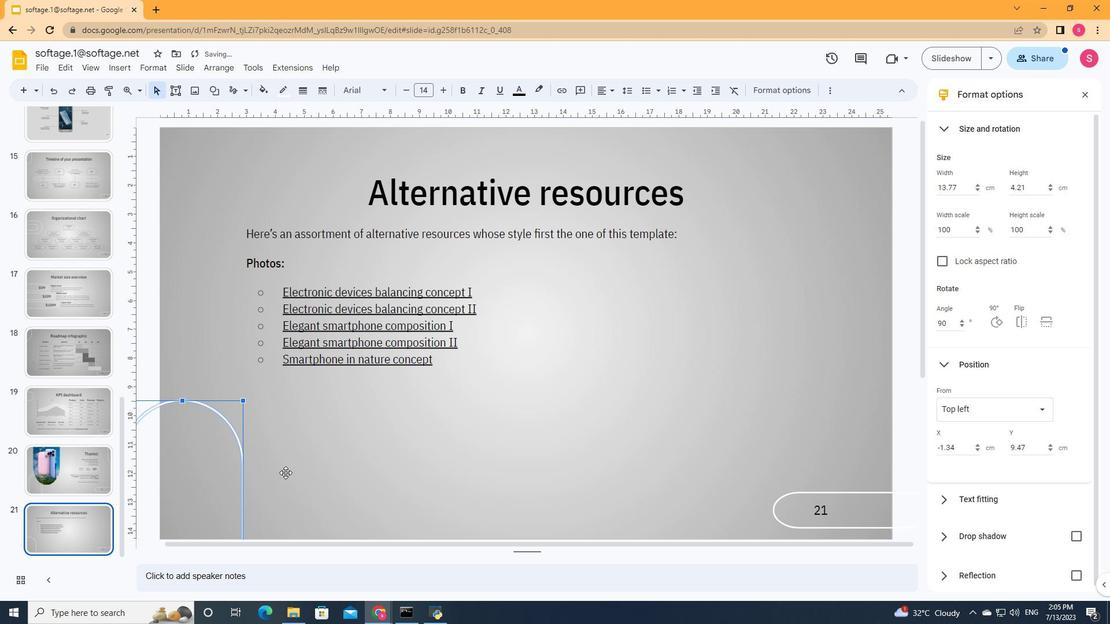 
Action: Mouse pressed left at (297, 465)
Screenshot: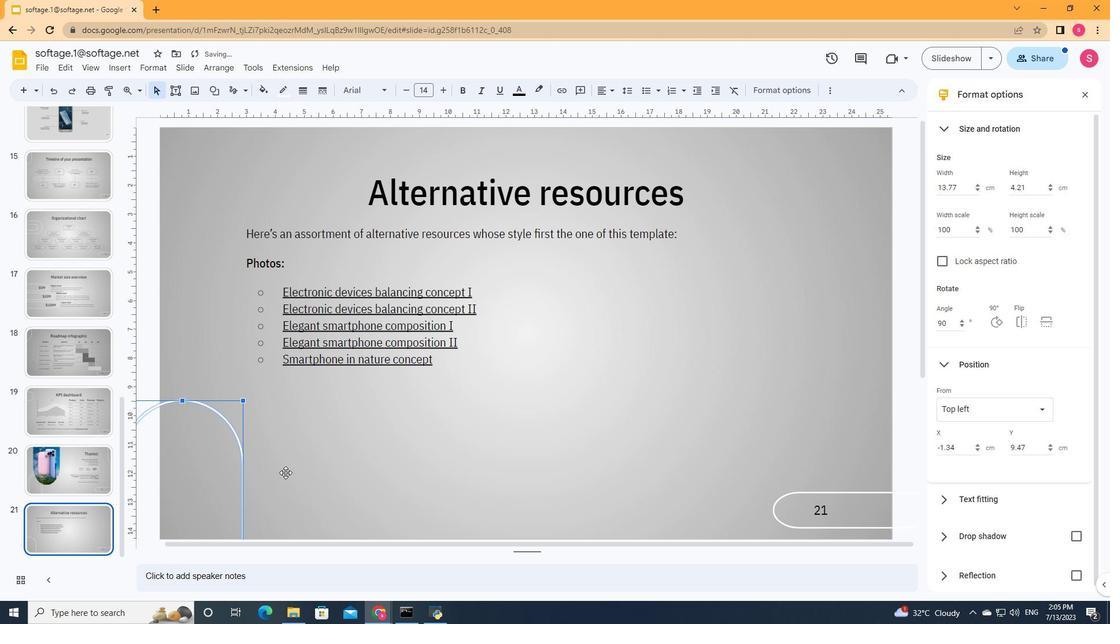 
Action: Mouse moved to (209, 488)
Screenshot: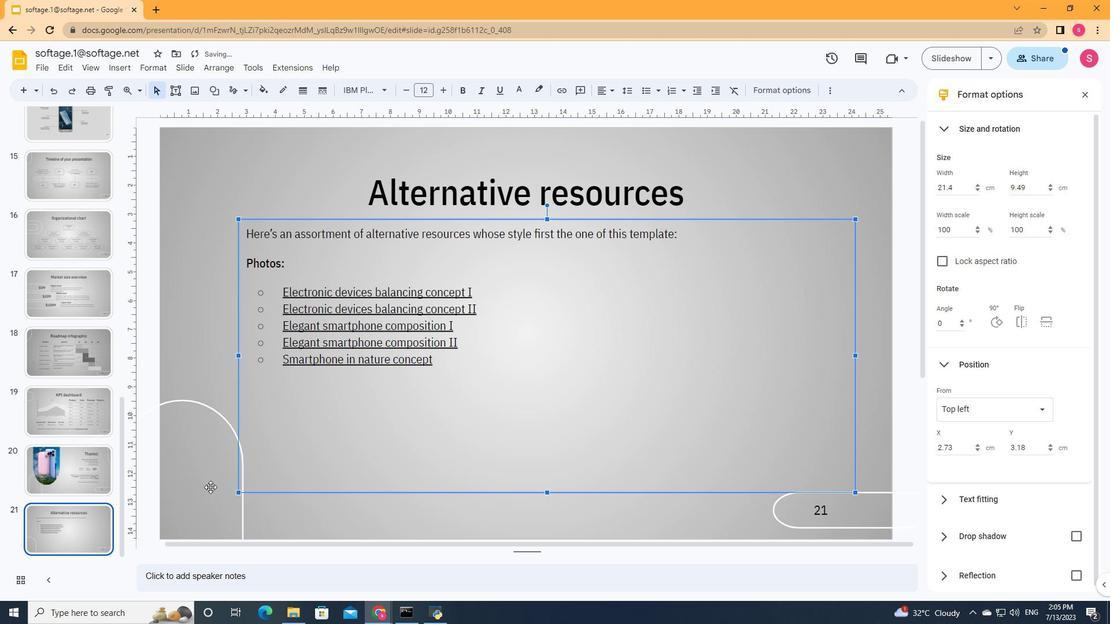 
Action: Mouse pressed left at (209, 488)
Screenshot: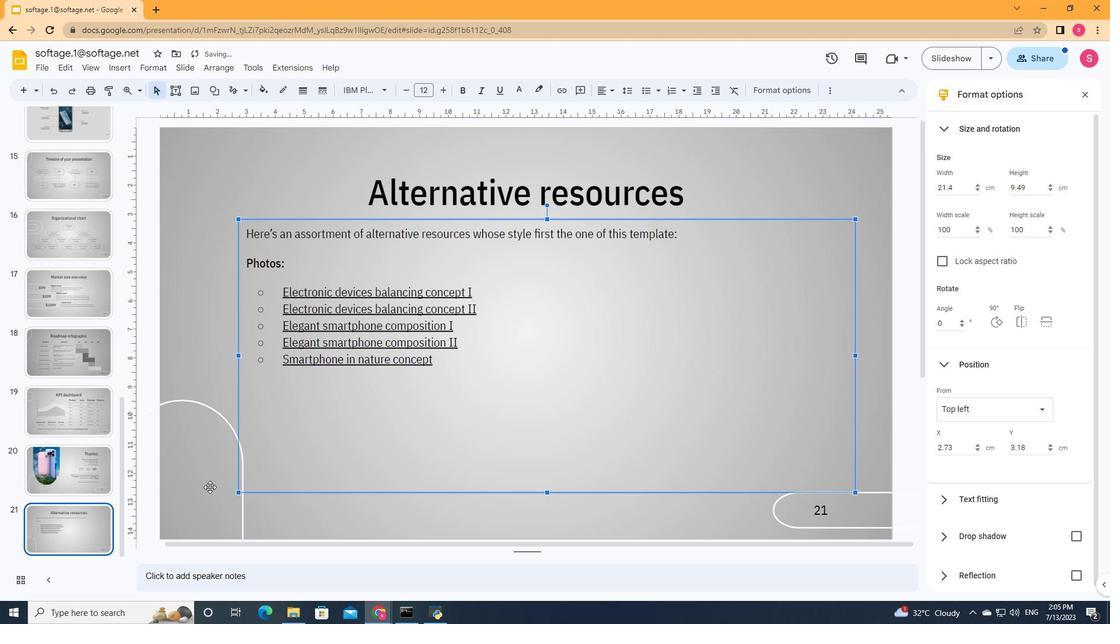 
Action: Mouse moved to (219, 98)
Screenshot: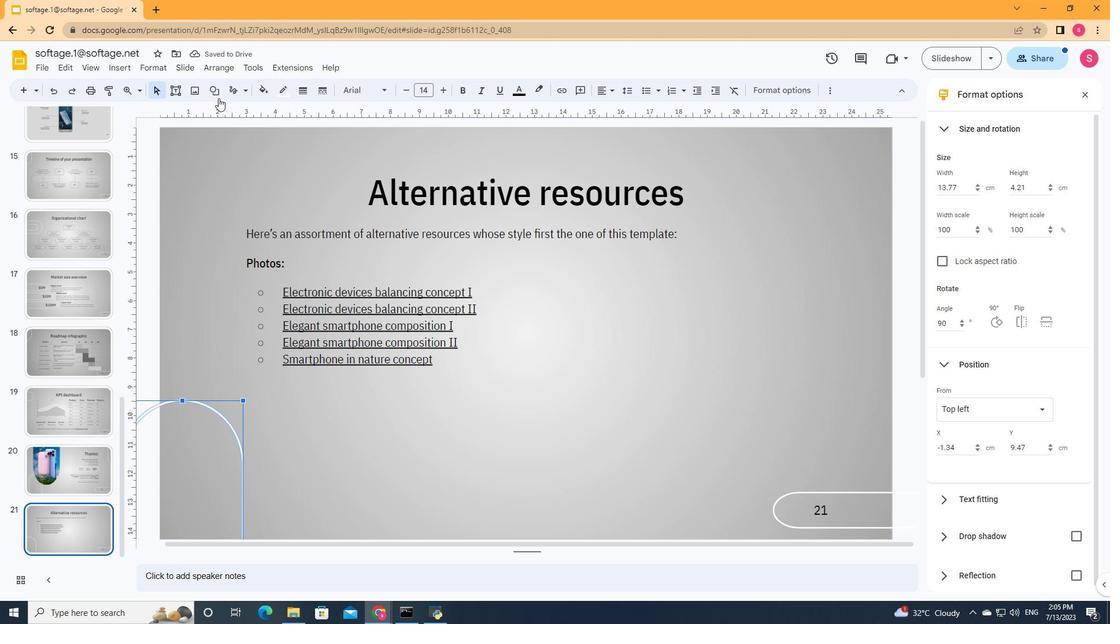
Action: Mouse pressed left at (219, 98)
Screenshot: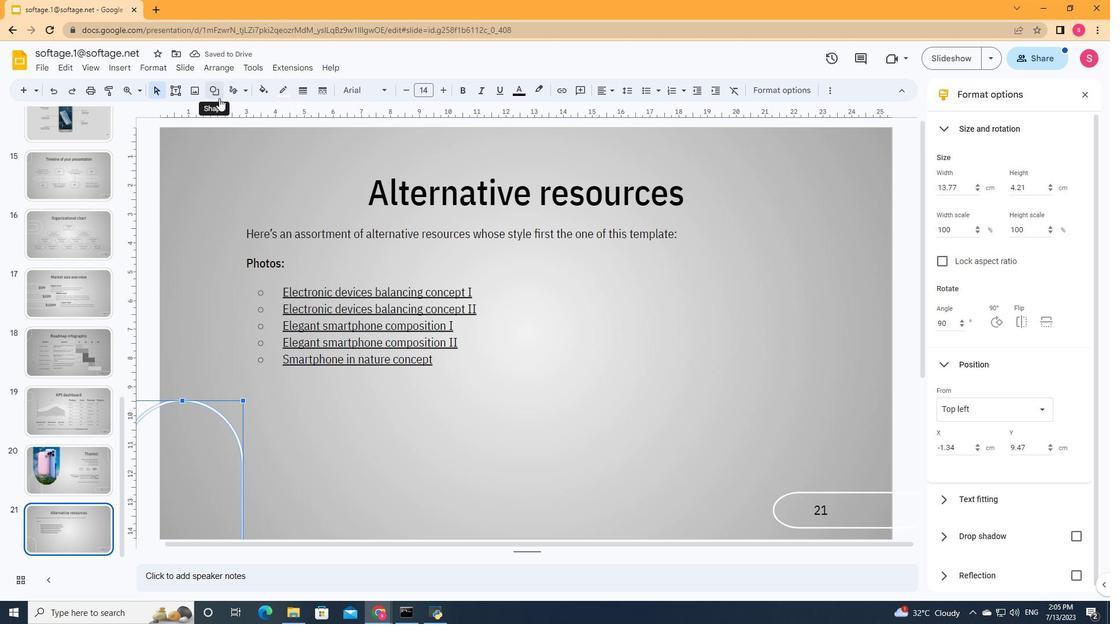 
Action: Mouse moved to (467, 186)
Screenshot: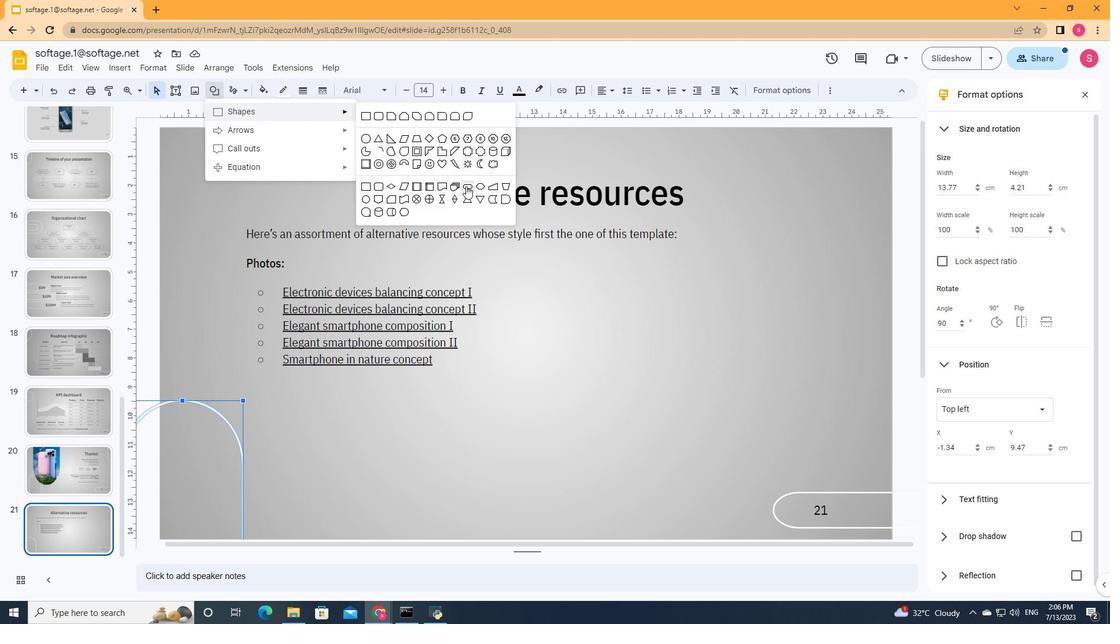 
Action: Mouse pressed left at (467, 186)
Screenshot: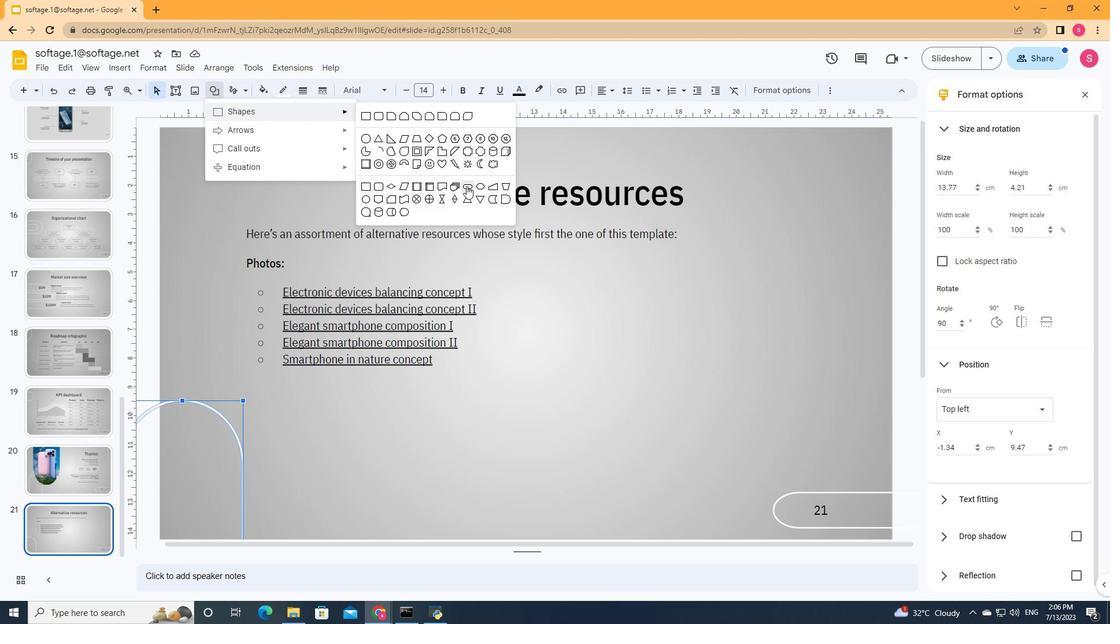 
Action: Mouse moved to (300, 421)
Screenshot: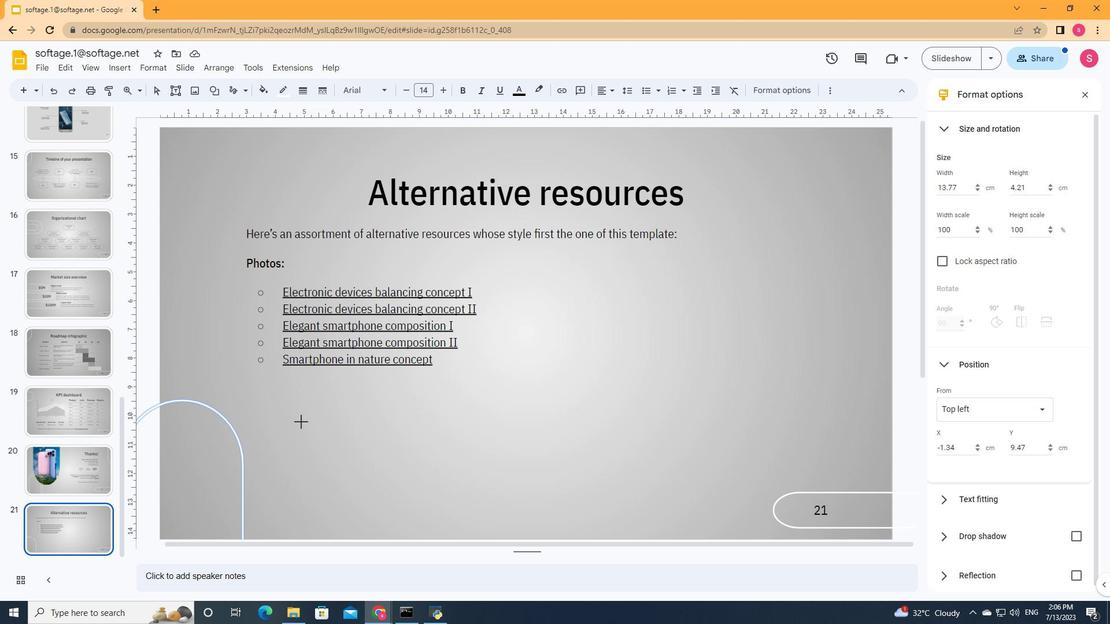 
Action: Mouse pressed left at (300, 421)
Screenshot: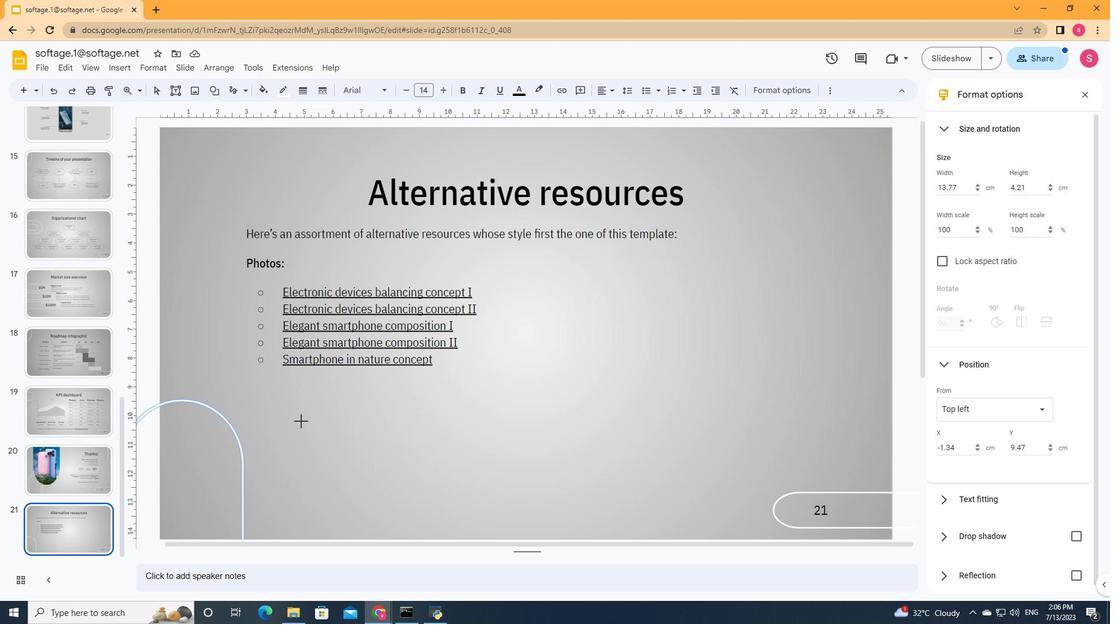 
Action: Mouse moved to (995, 325)
Screenshot: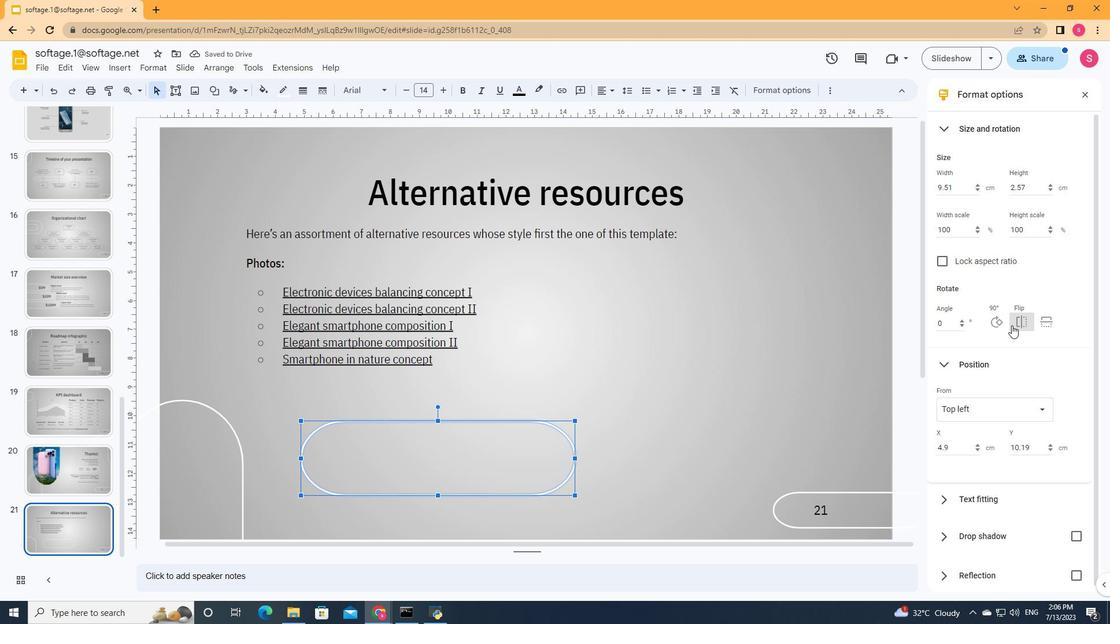 
Action: Mouse pressed left at (995, 325)
Screenshot: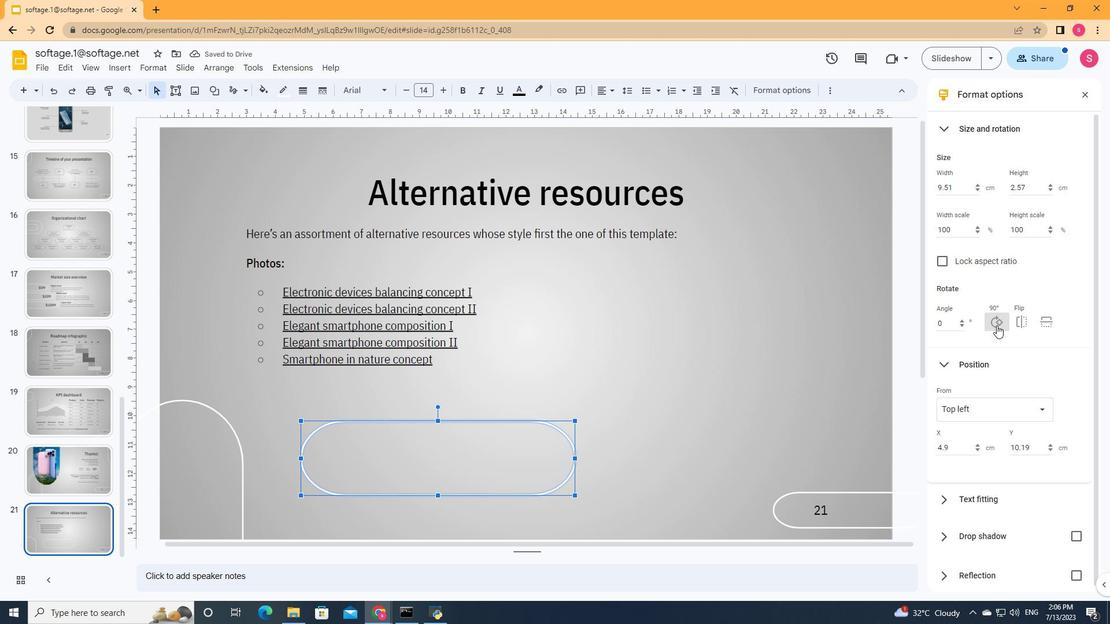 
Action: Mouse moved to (420, 428)
Screenshot: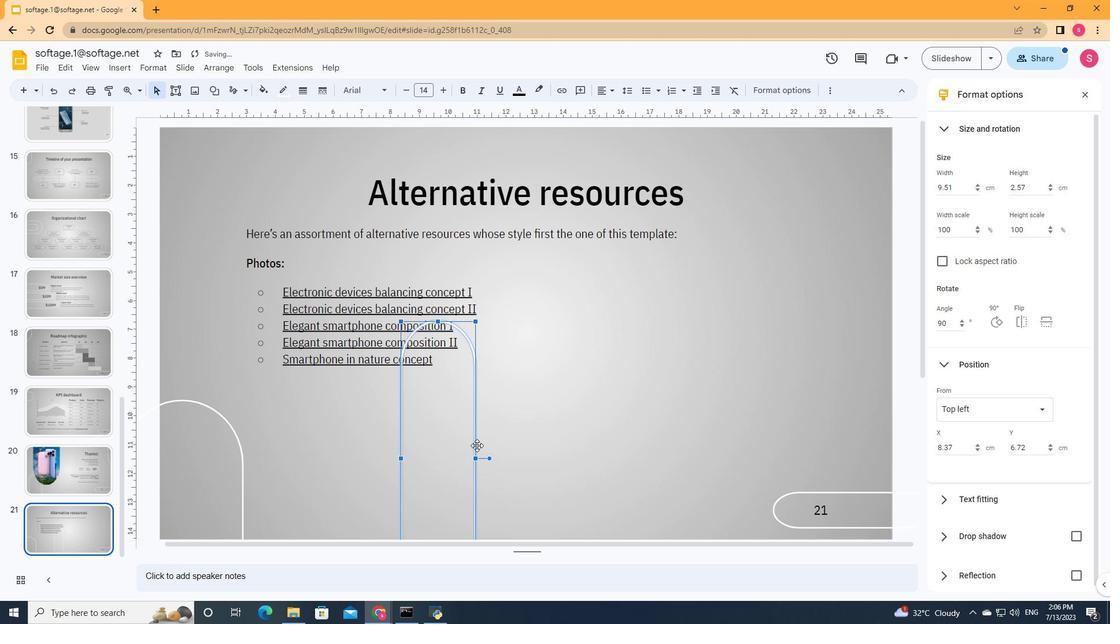 
Action: Mouse pressed left at (420, 428)
Screenshot: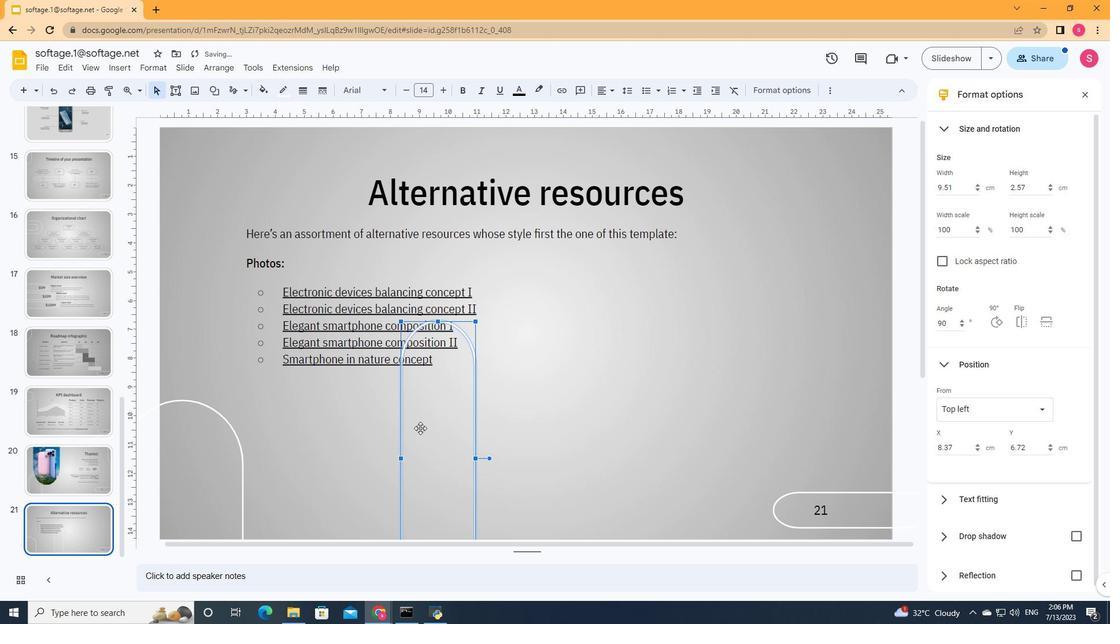 
Action: Mouse moved to (426, 415)
Screenshot: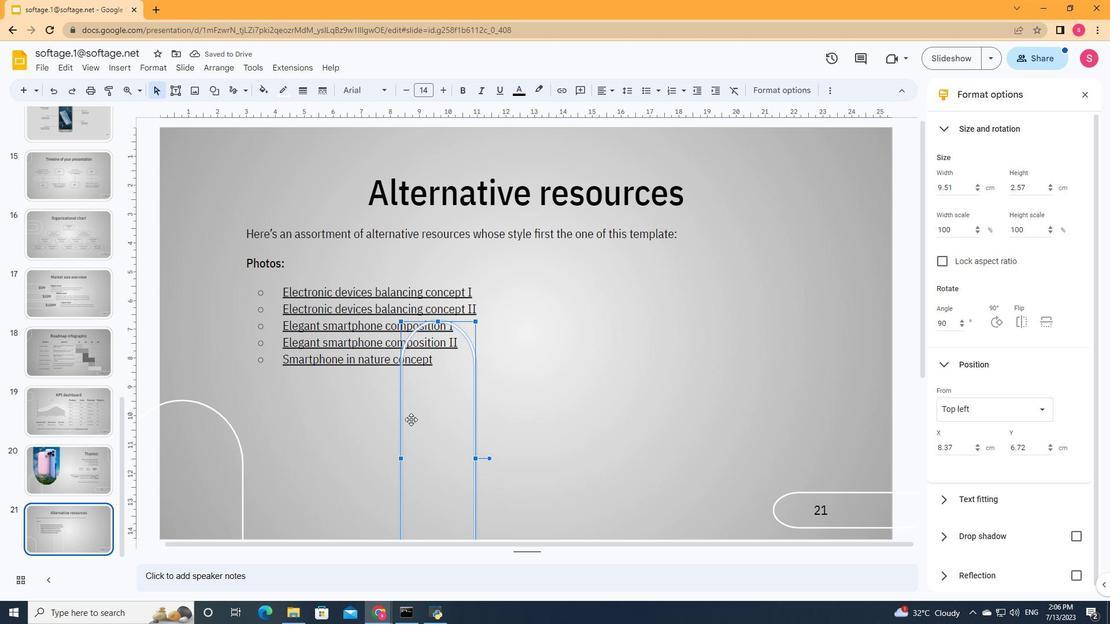 
Action: Mouse pressed left at (426, 415)
Screenshot: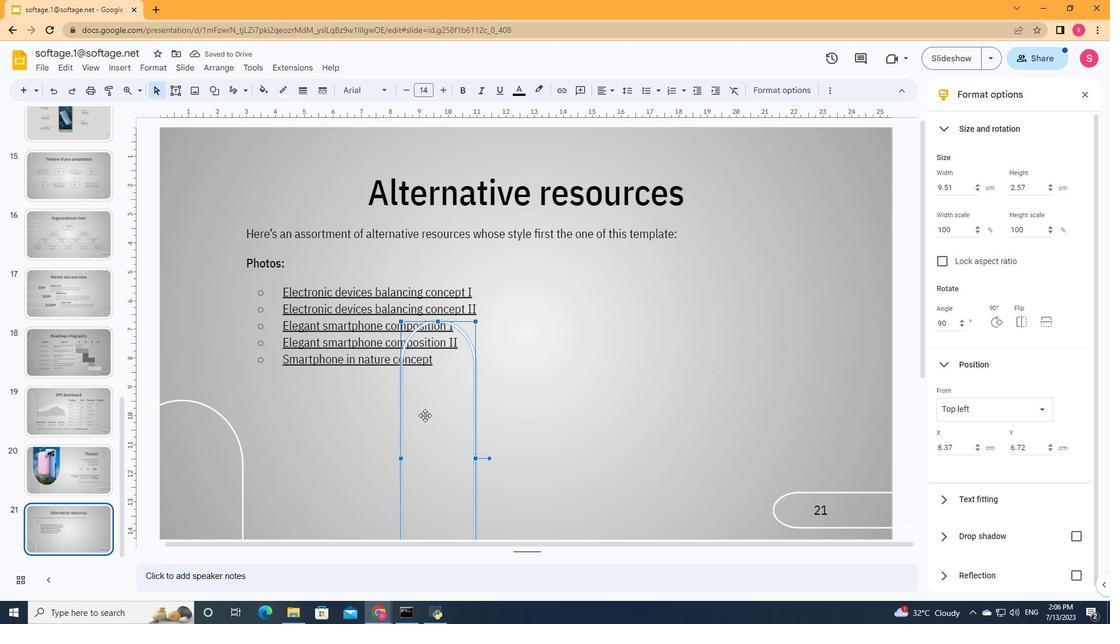 
Action: Mouse moved to (199, 476)
Screenshot: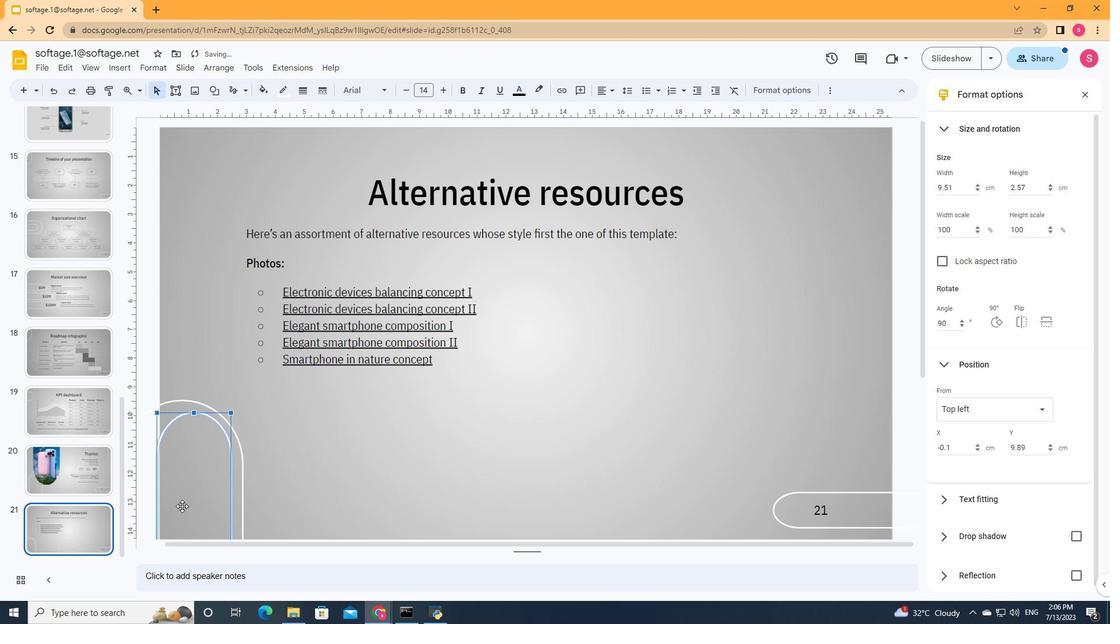 
Action: Mouse pressed left at (199, 476)
Screenshot: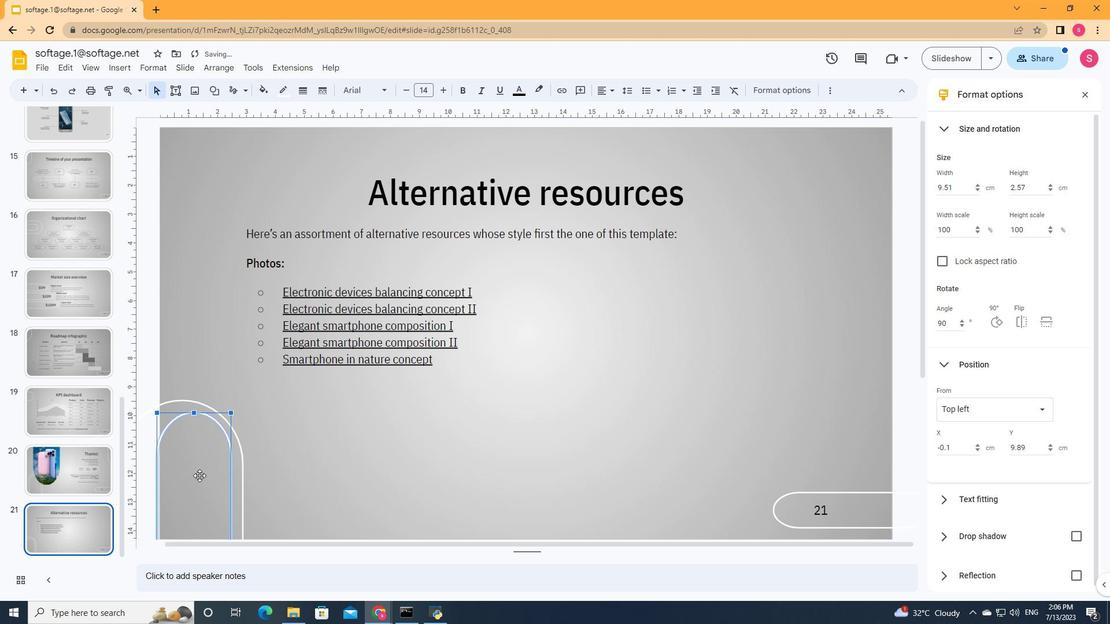 
Action: Mouse moved to (303, 461)
Screenshot: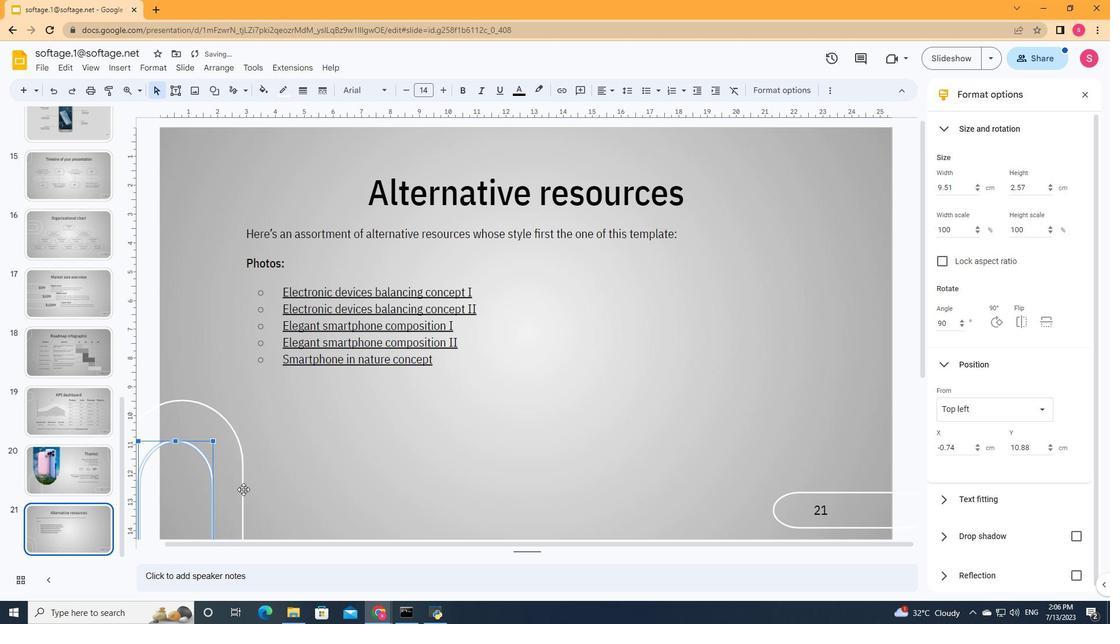 
Action: Mouse pressed left at (303, 461)
Screenshot: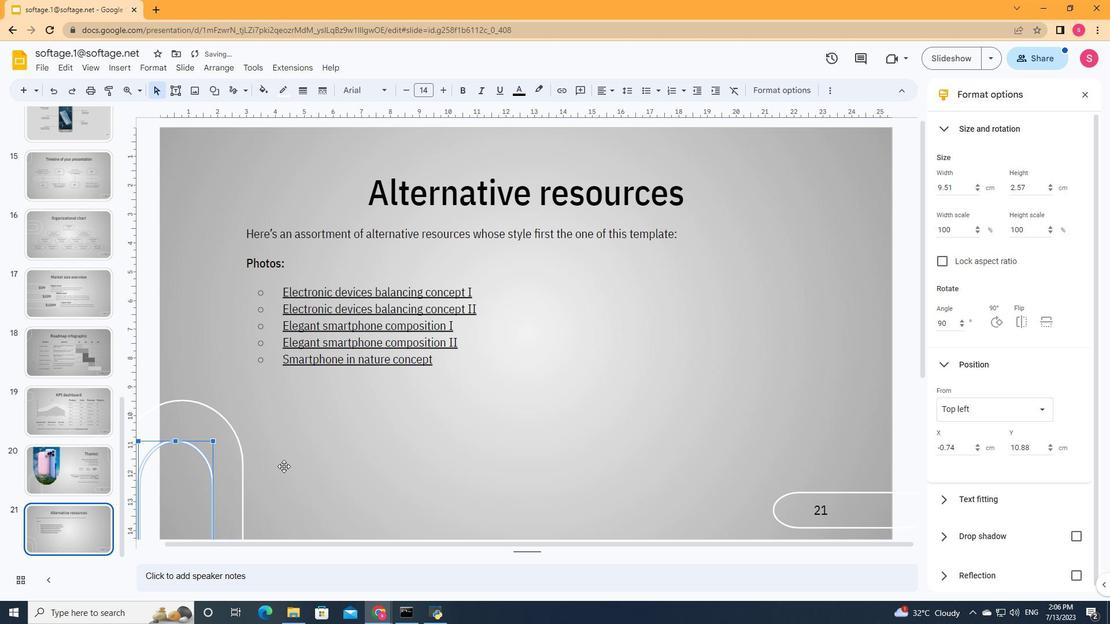 
Action: Mouse moved to (369, 425)
Screenshot: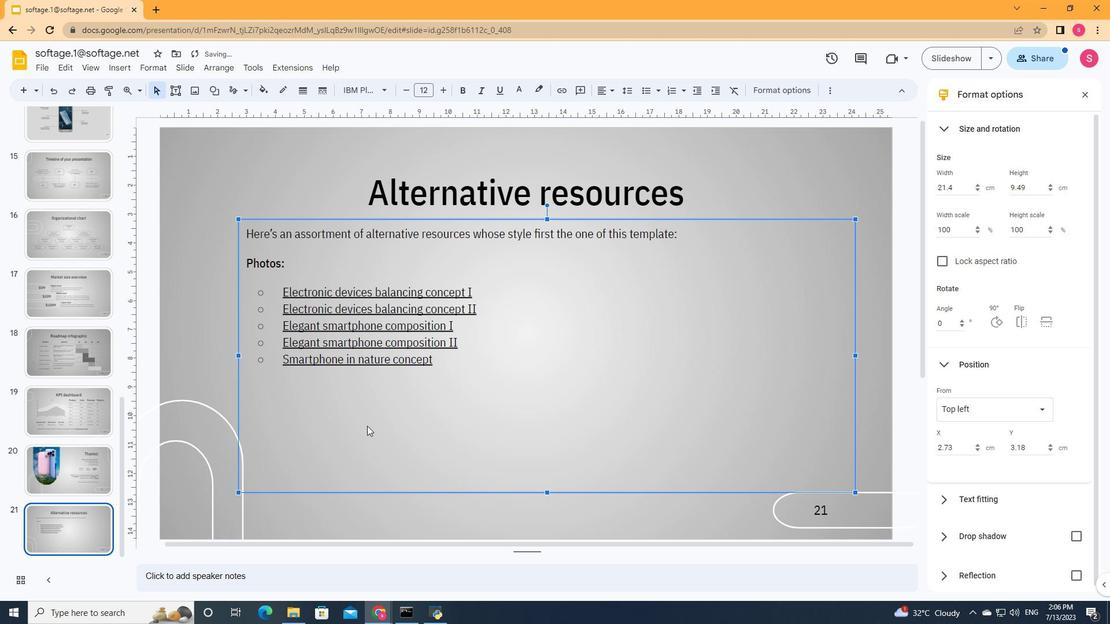 
Action: Mouse pressed left at (369, 425)
Screenshot: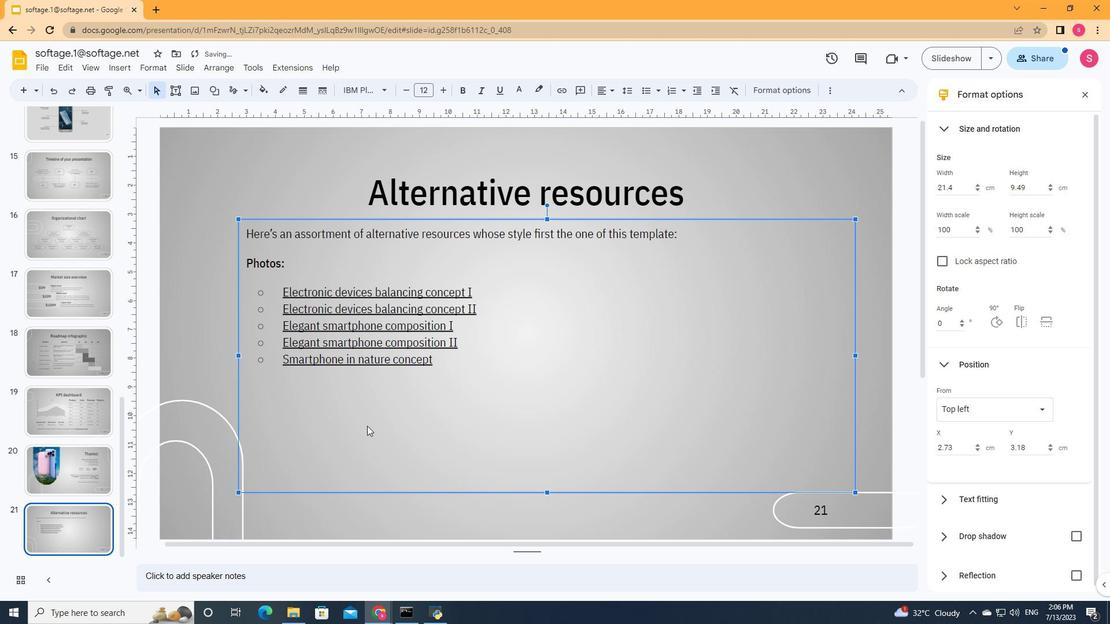 
Action: Mouse moved to (374, 523)
